 Task: Check a user's "GitHub Stars" to see their favorited projects.
Action: Mouse moved to (481, 177)
Screenshot: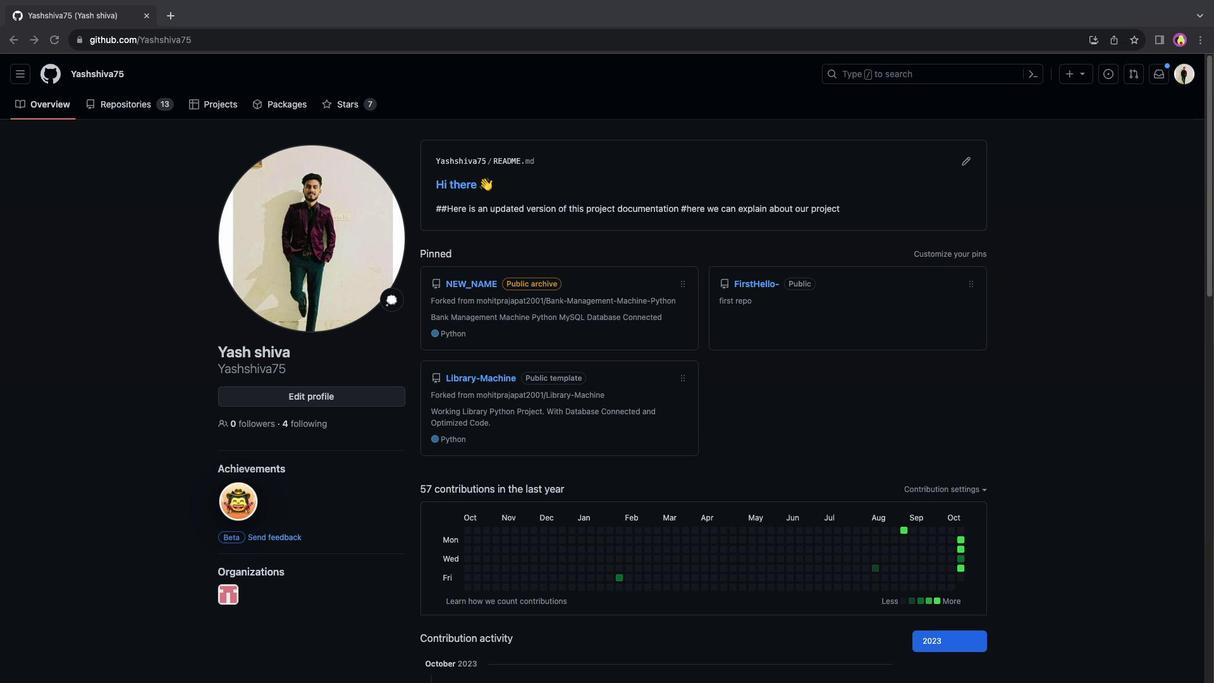 
Action: Mouse pressed left at (481, 177)
Screenshot: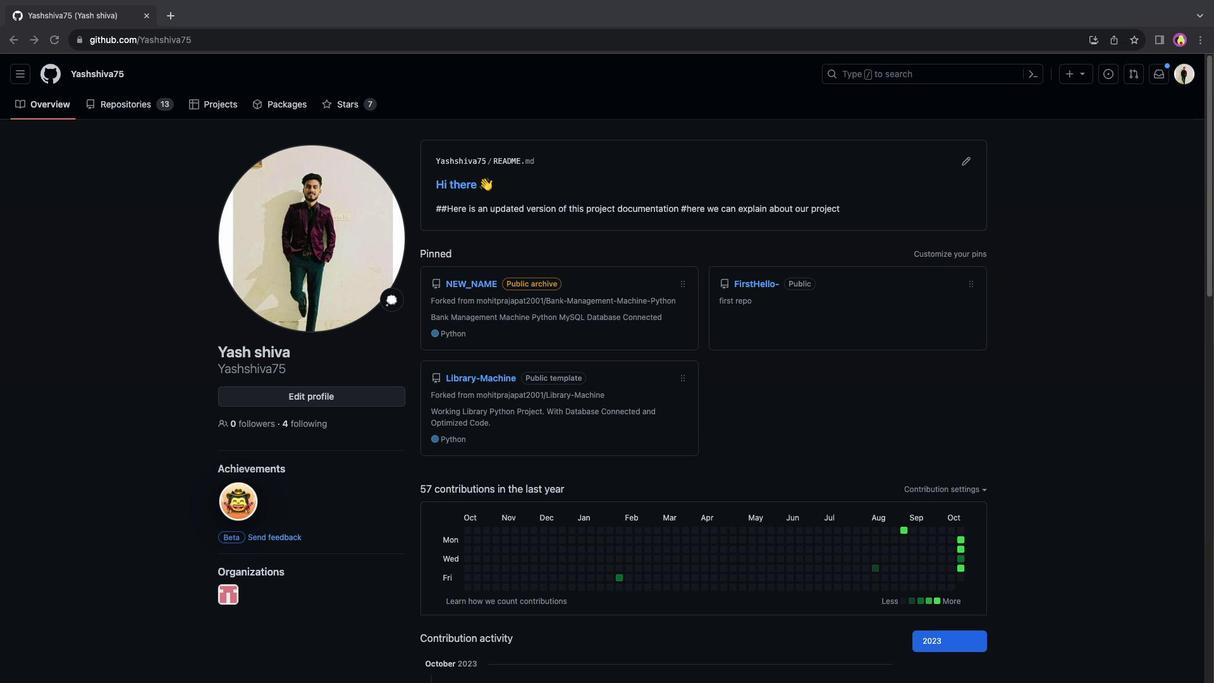 
Action: Mouse moved to (481, 177)
Screenshot: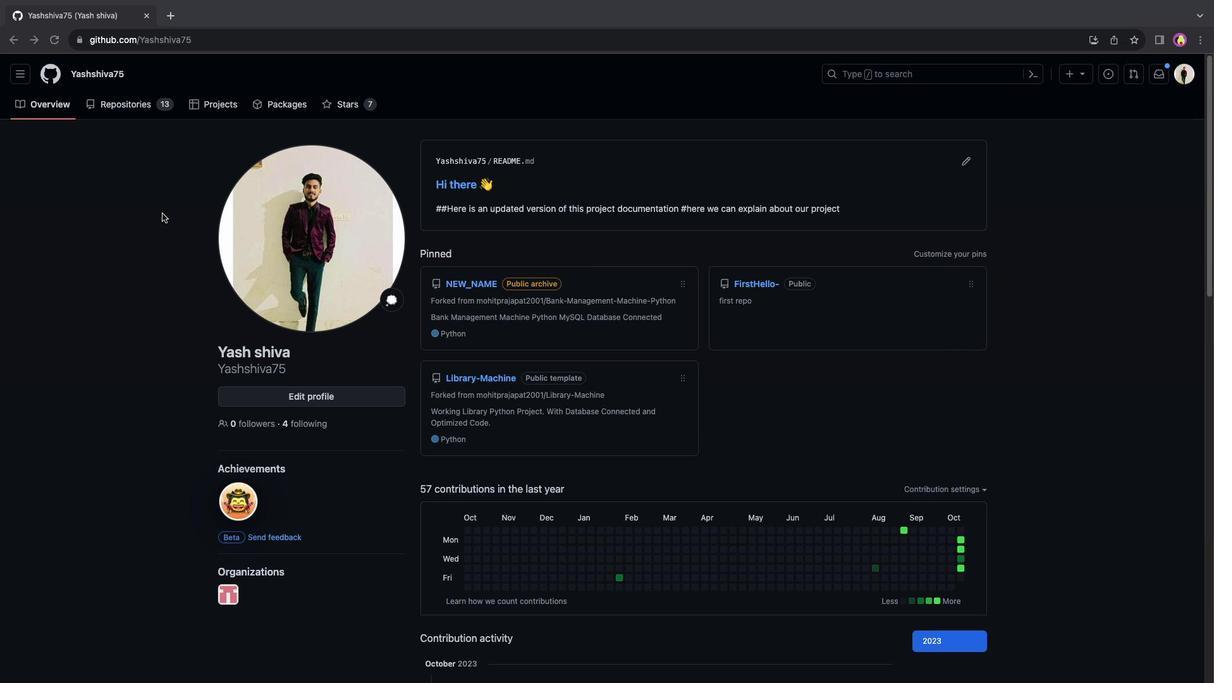 
Action: Mouse pressed left at (481, 177)
Screenshot: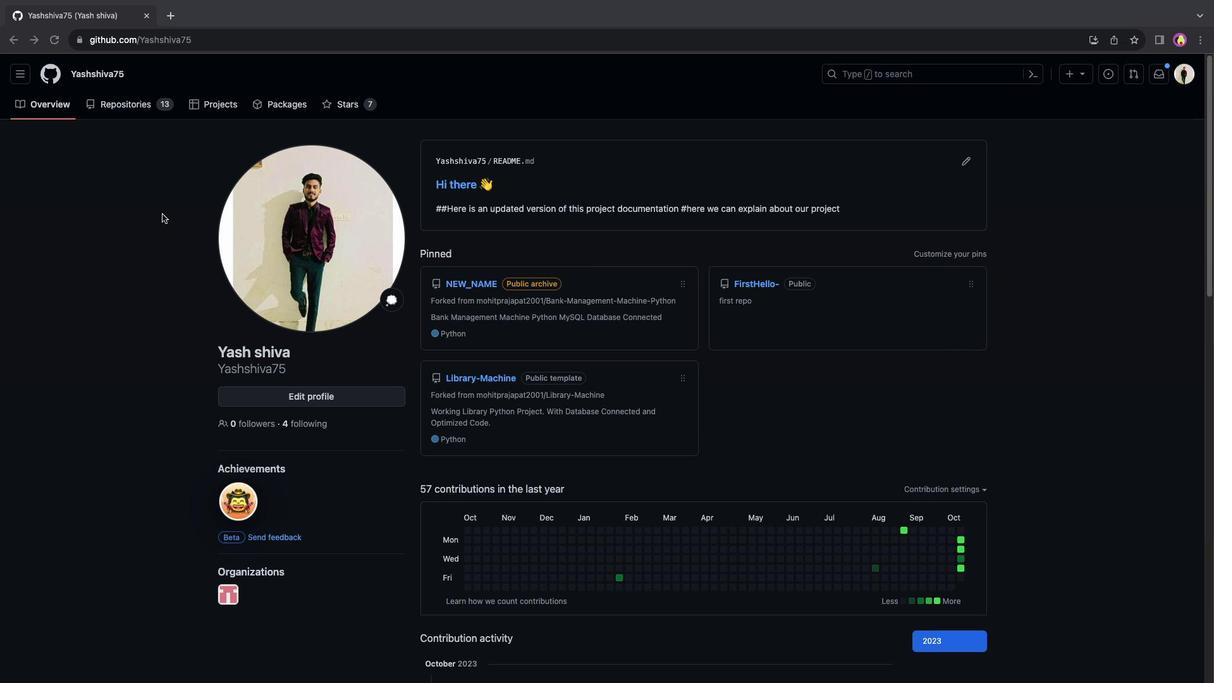 
Action: Mouse moved to (481, 177)
Screenshot: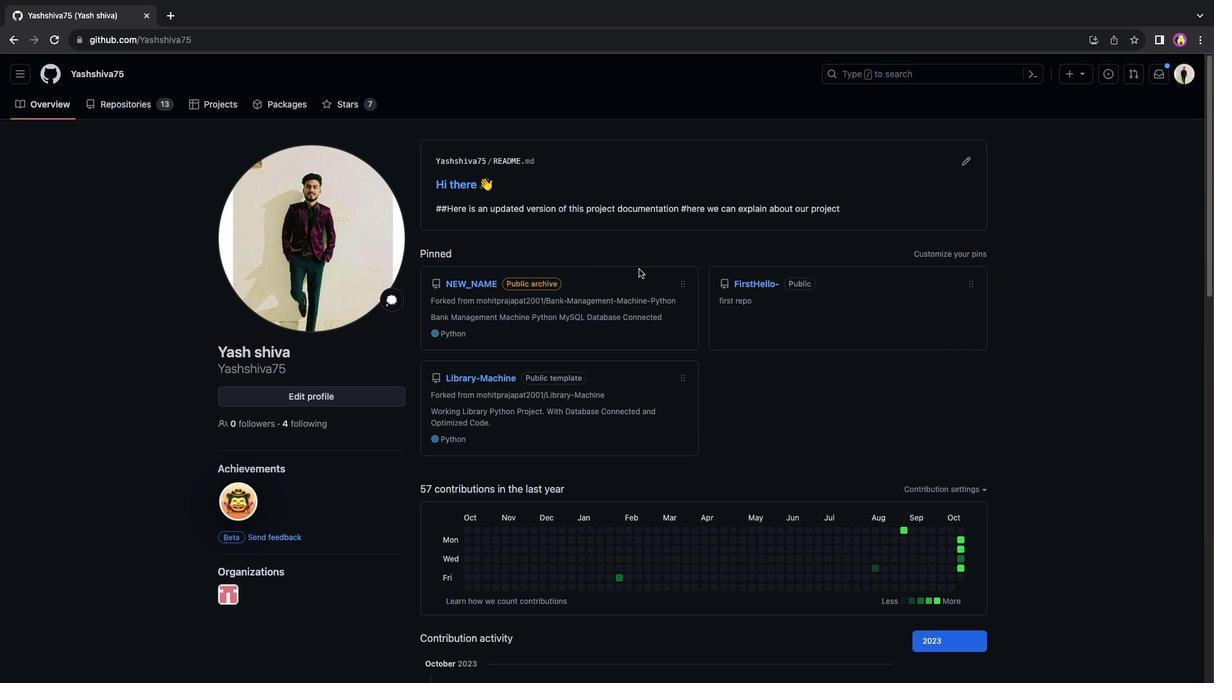 
Action: Mouse scrolled (481, 177) with delta (481, 177)
Screenshot: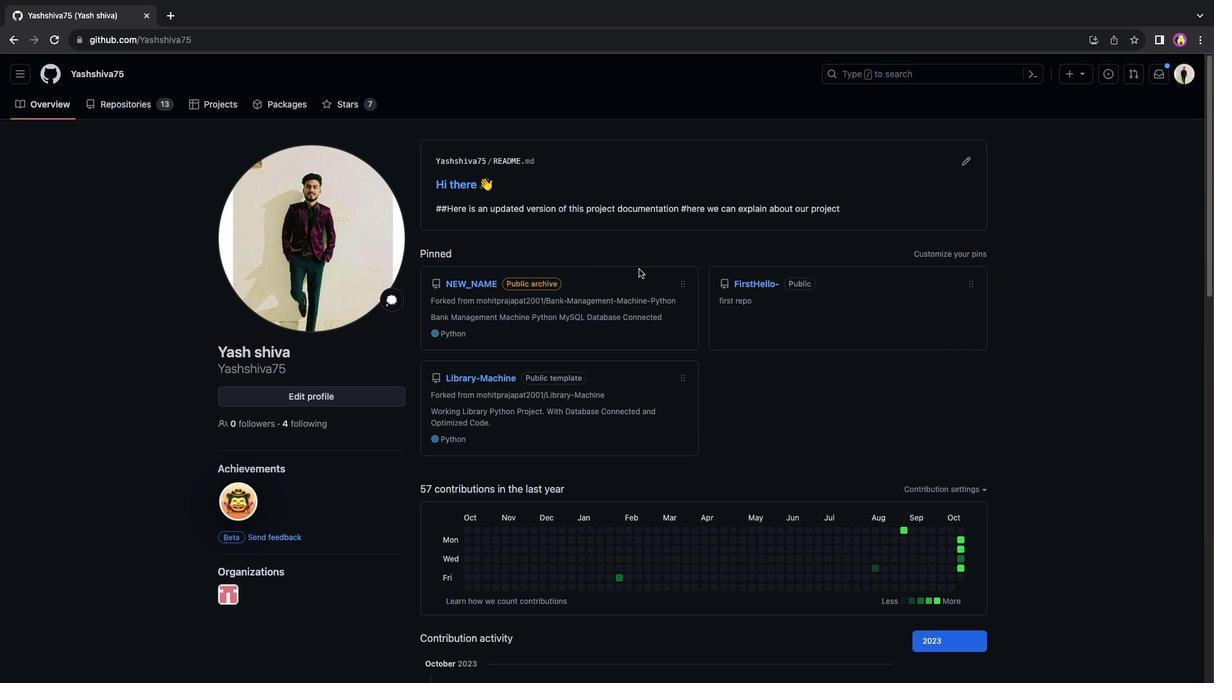 
Action: Mouse moved to (481, 177)
Screenshot: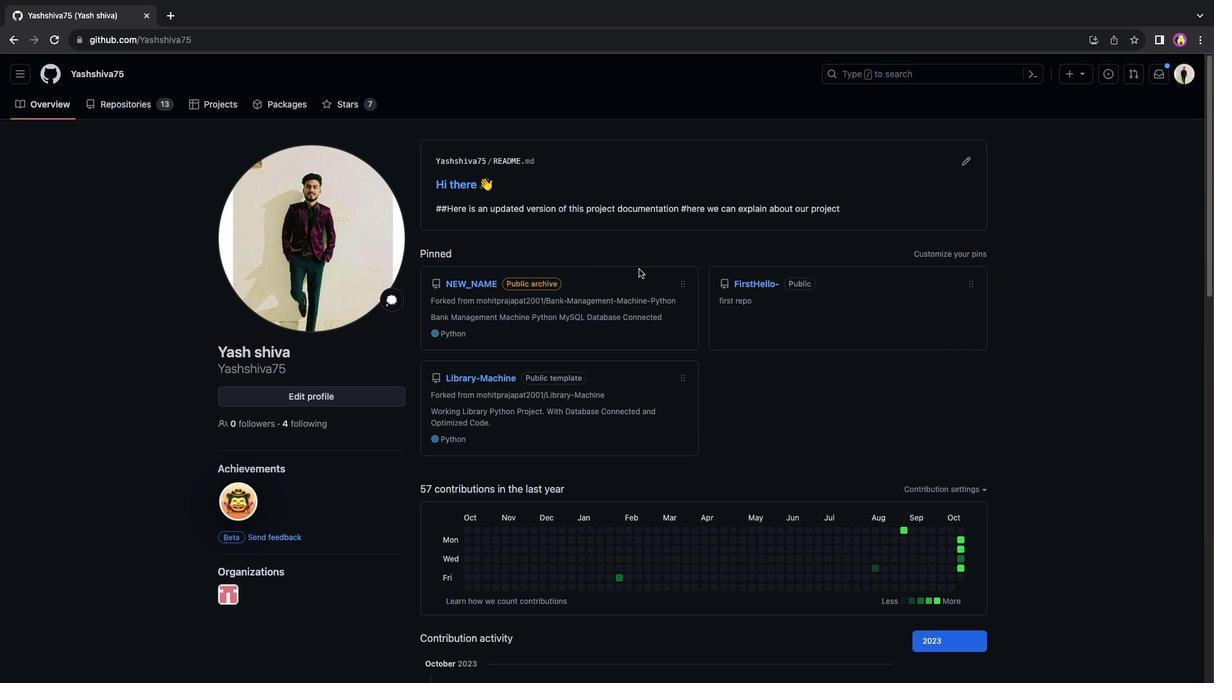 
Action: Mouse scrolled (481, 177) with delta (481, 177)
Screenshot: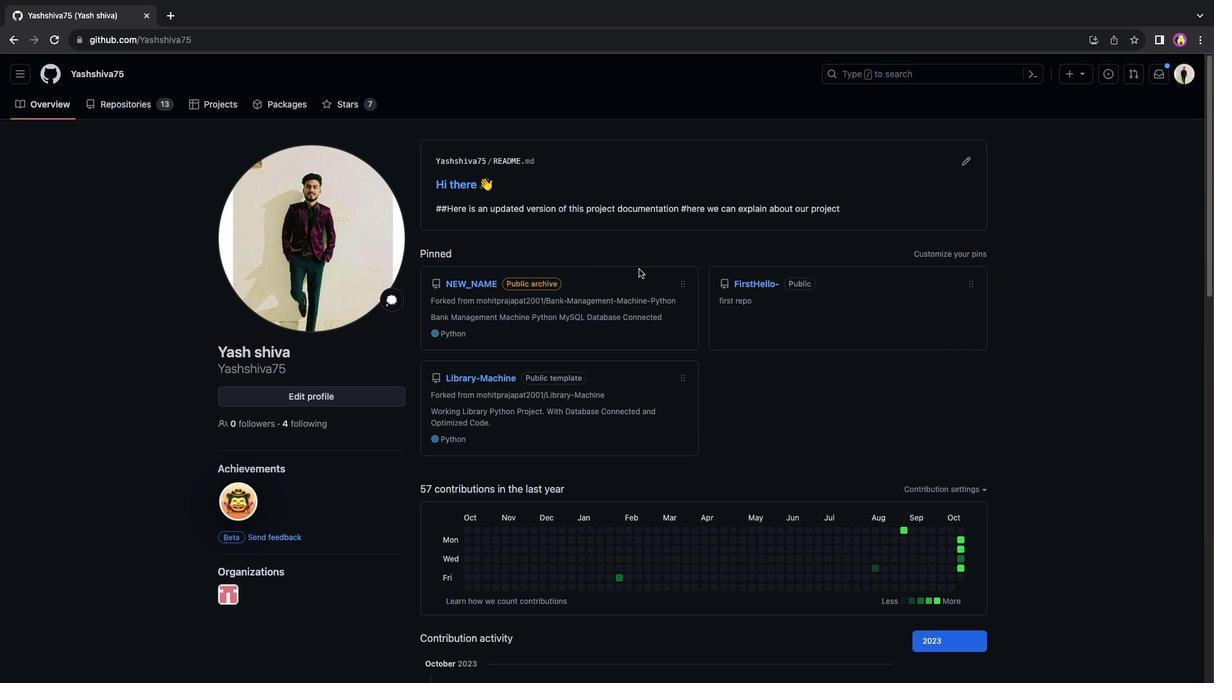 
Action: Mouse moved to (481, 177)
Screenshot: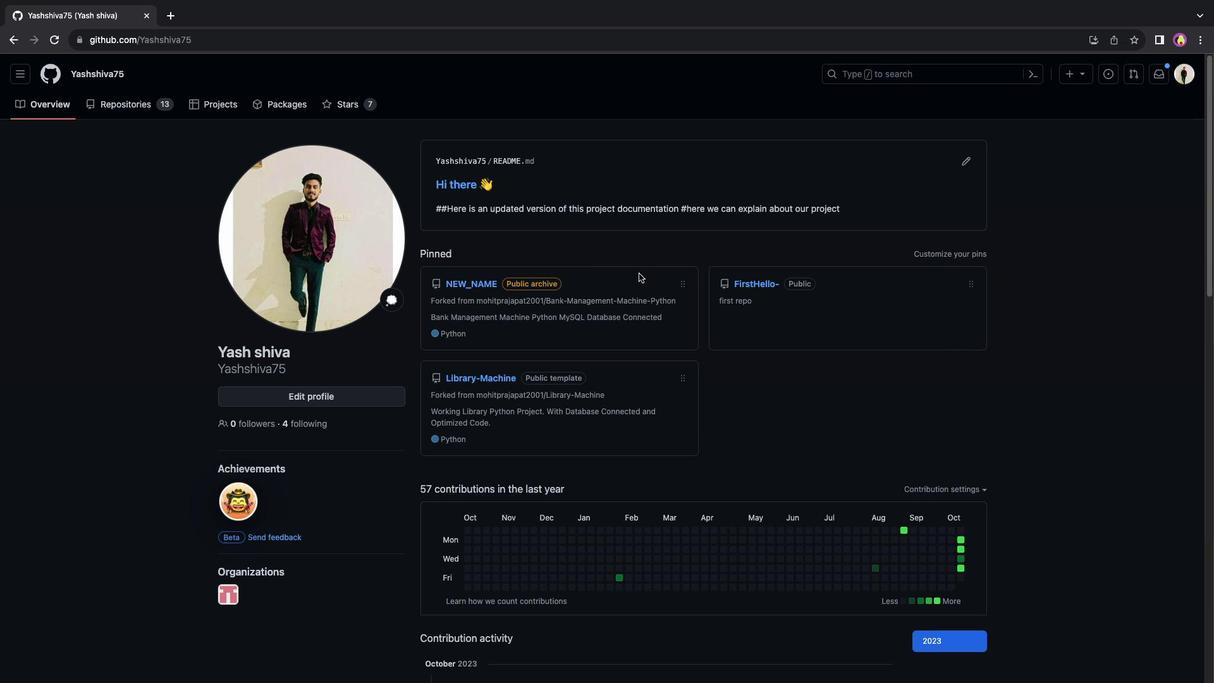 
Action: Mouse scrolled (481, 177) with delta (481, 177)
Screenshot: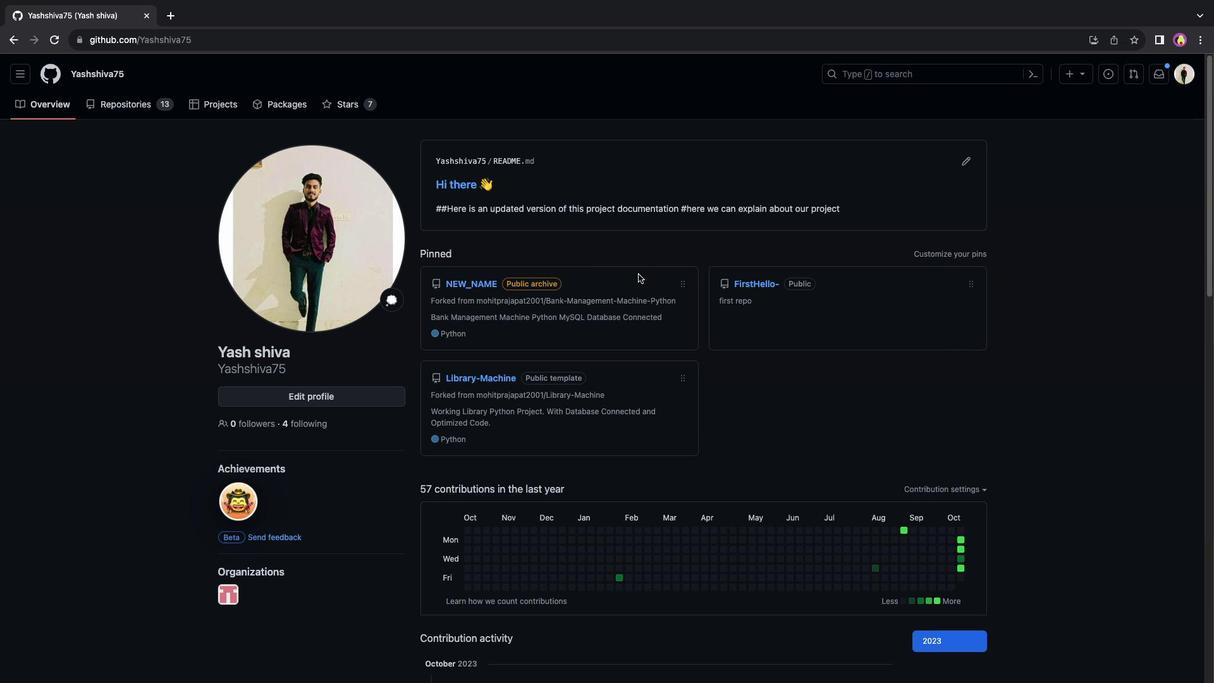 
Action: Mouse scrolled (481, 177) with delta (481, 177)
Screenshot: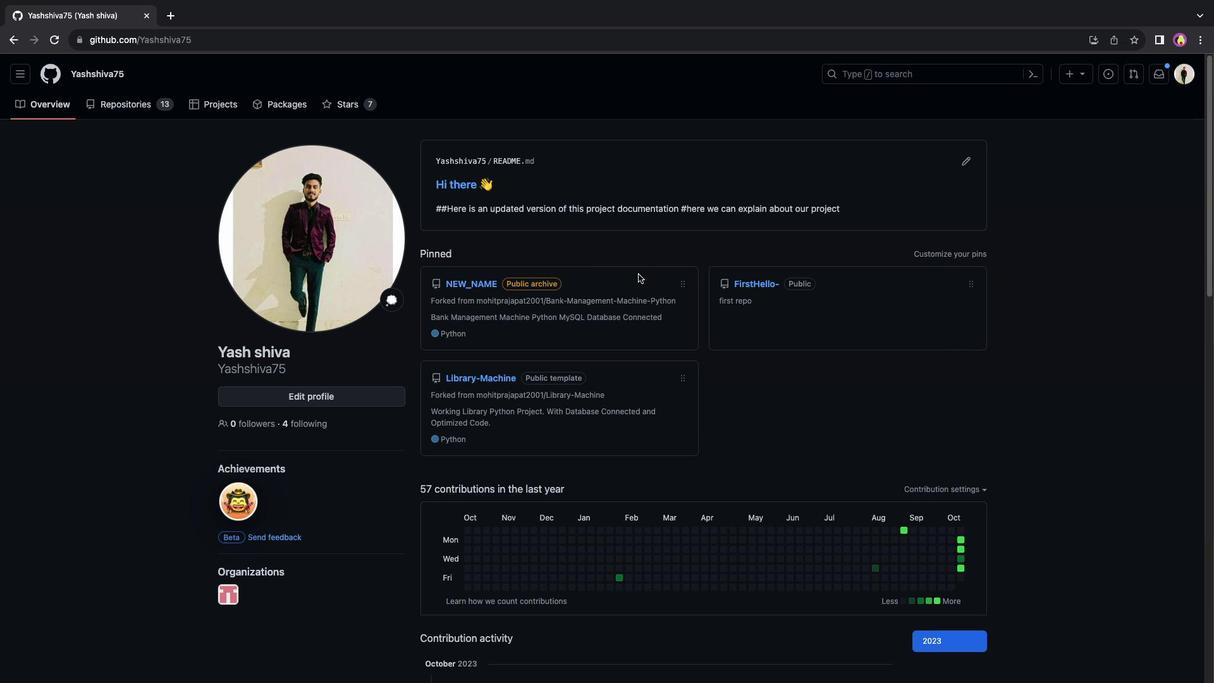 
Action: Mouse scrolled (481, 177) with delta (481, 177)
Screenshot: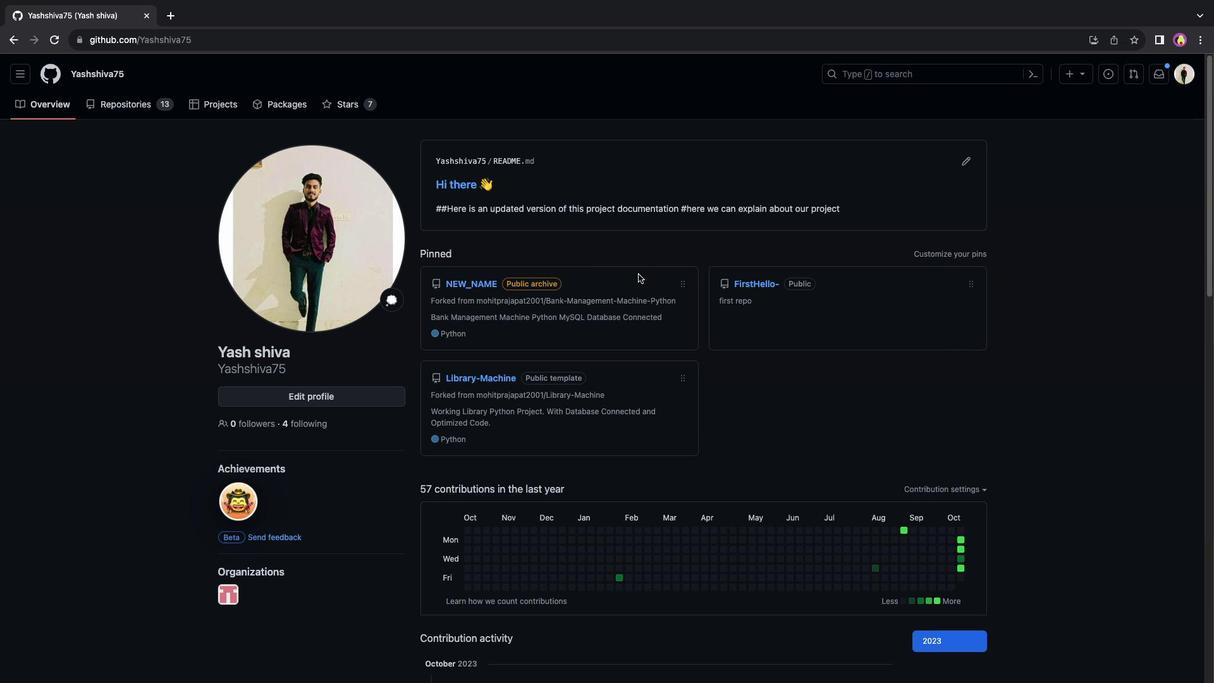 
Action: Mouse scrolled (481, 177) with delta (481, 177)
Screenshot: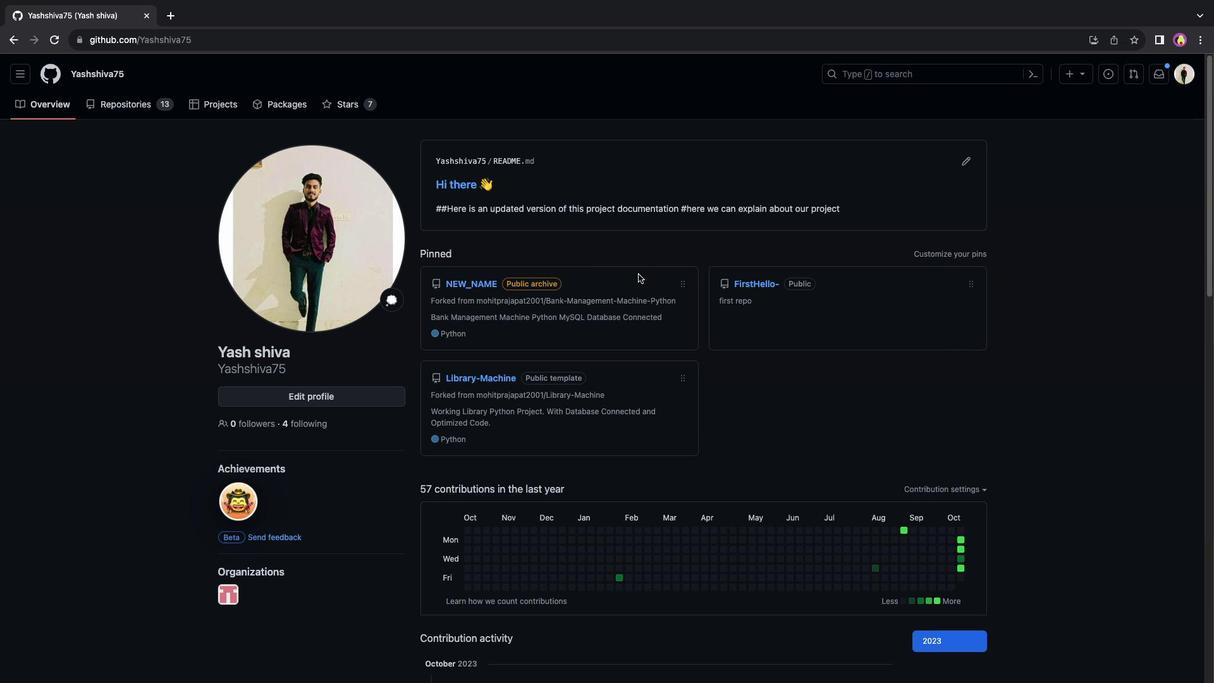 
Action: Mouse moved to (481, 177)
Screenshot: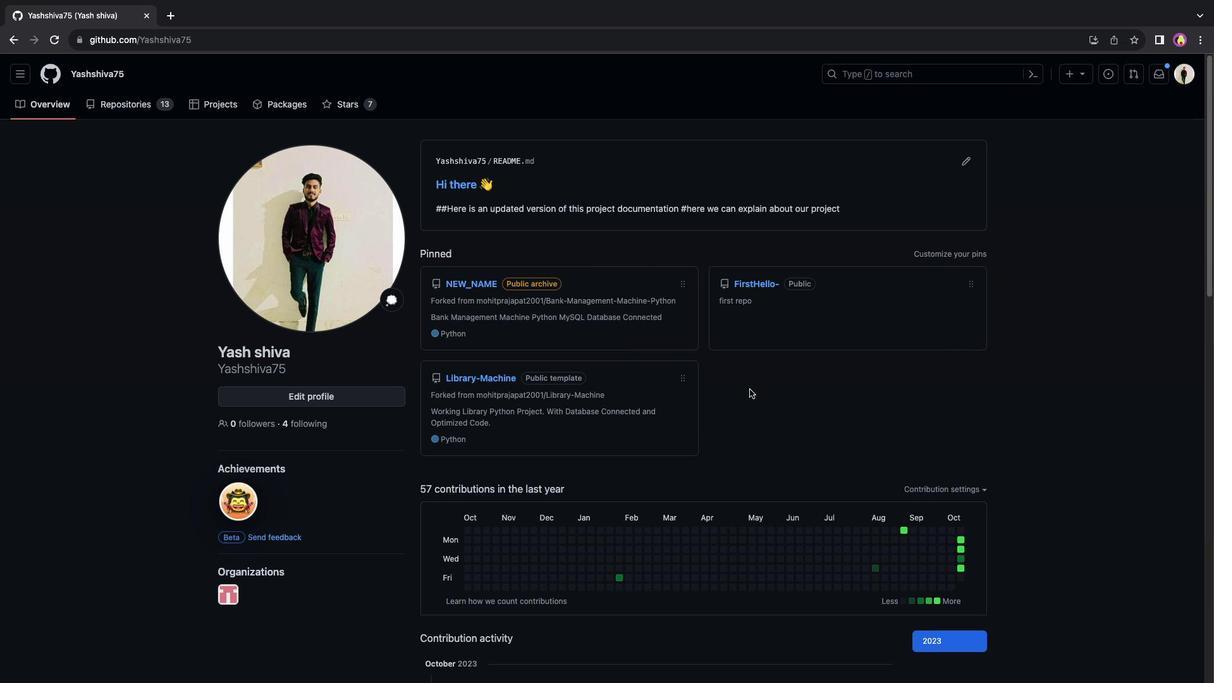 
Action: Mouse scrolled (481, 177) with delta (481, 177)
Screenshot: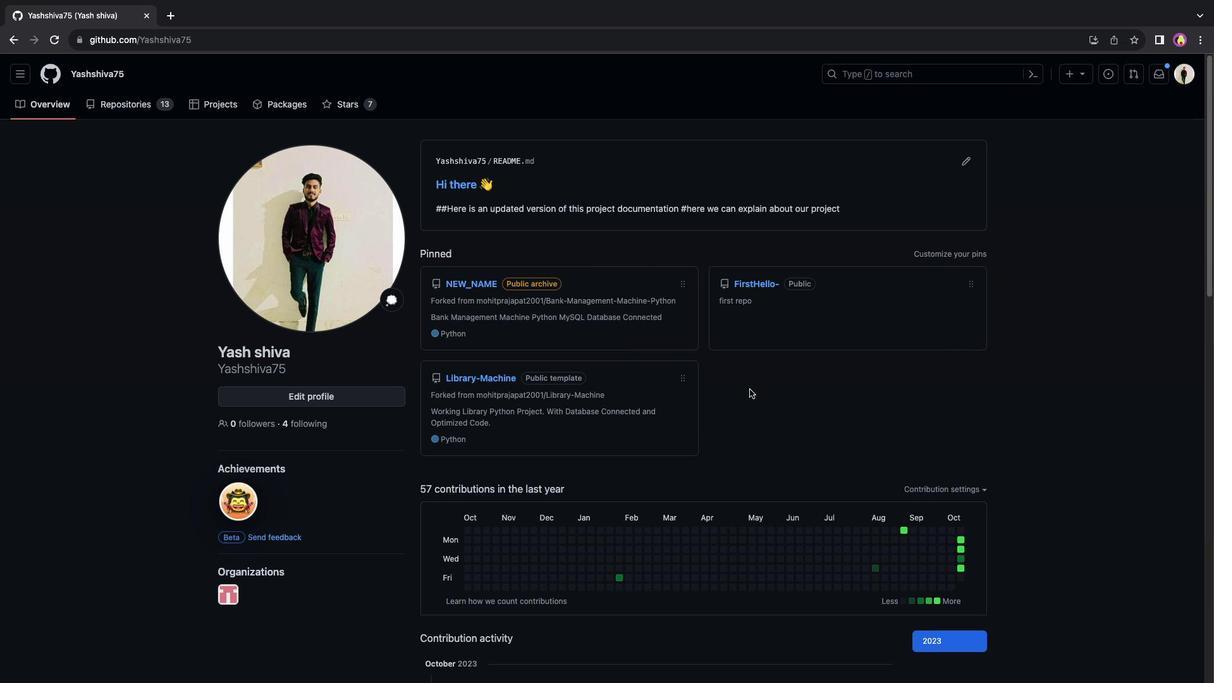 
Action: Mouse scrolled (481, 177) with delta (481, 177)
Screenshot: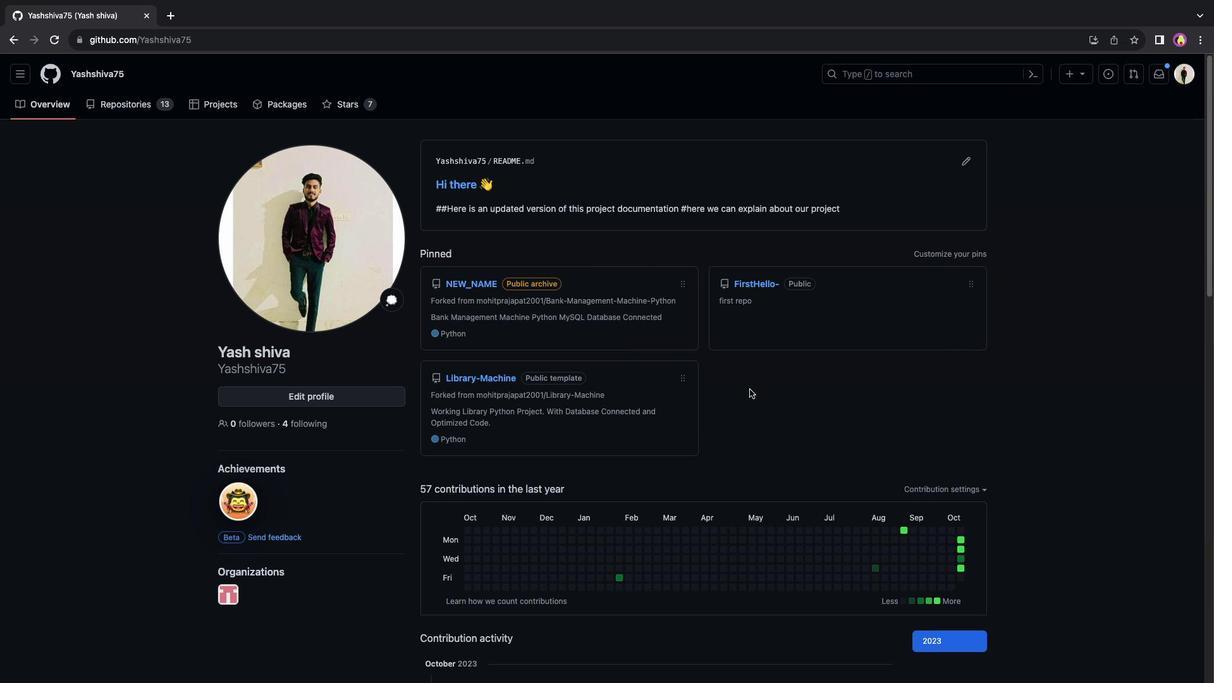 
Action: Mouse scrolled (481, 177) with delta (481, 177)
Screenshot: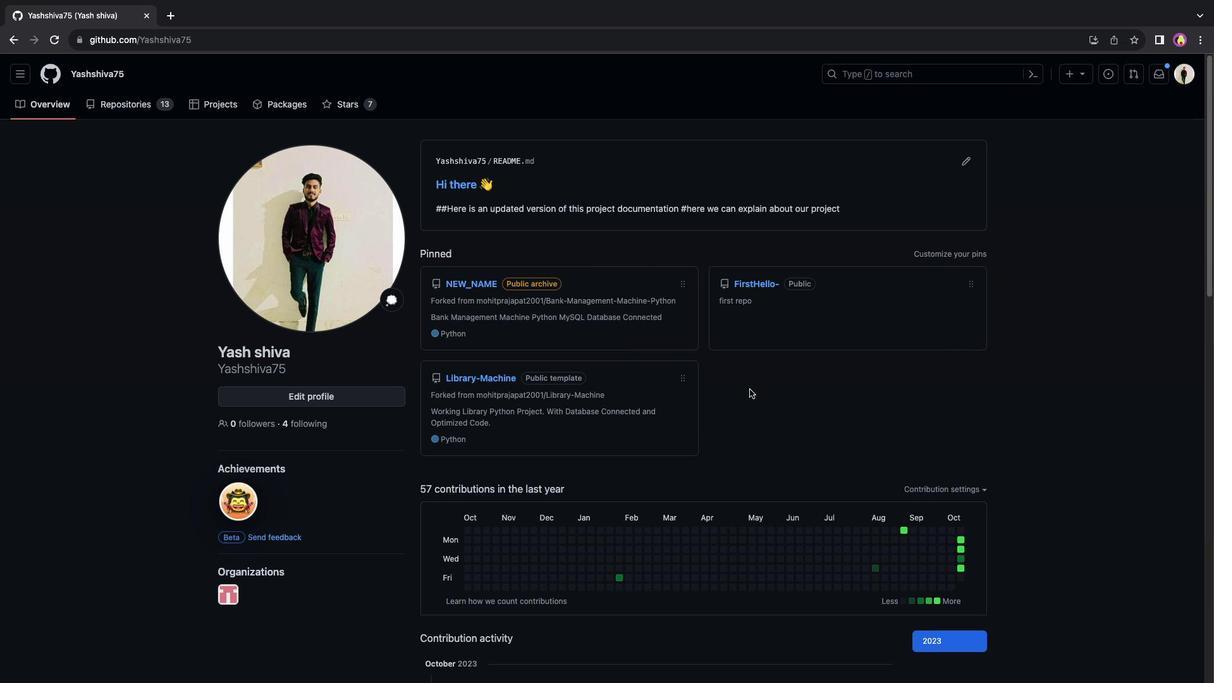 
Action: Mouse scrolled (481, 177) with delta (481, 177)
Screenshot: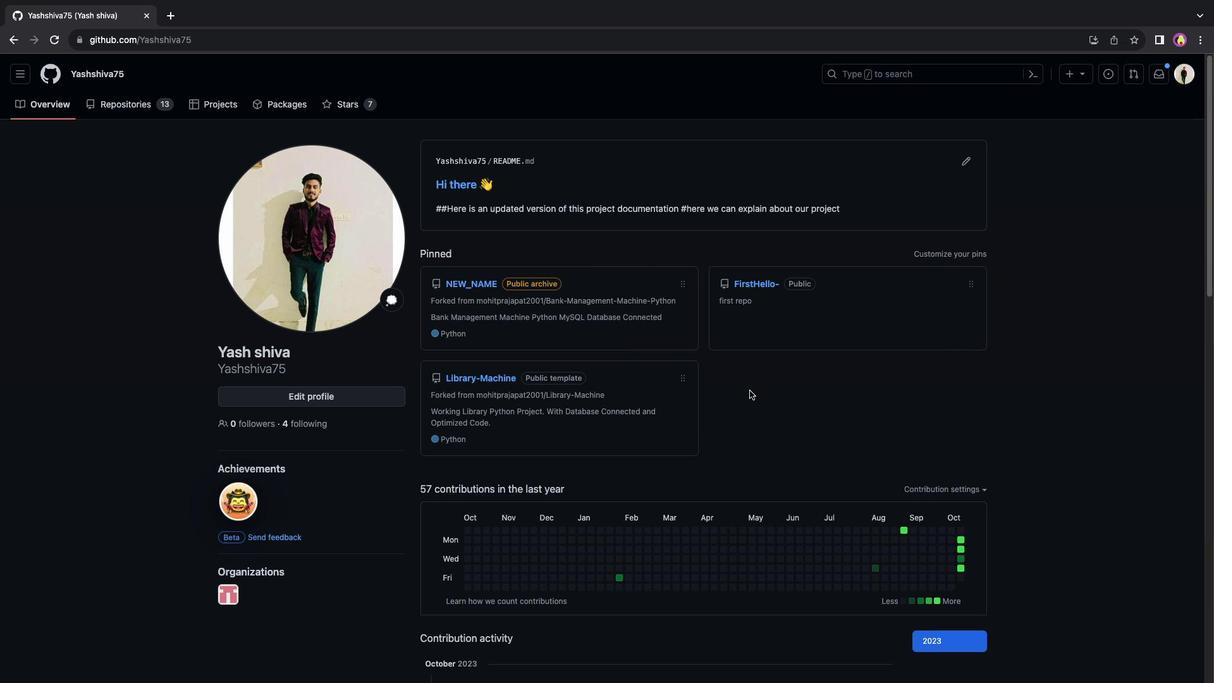 
Action: Mouse moved to (481, 177)
Screenshot: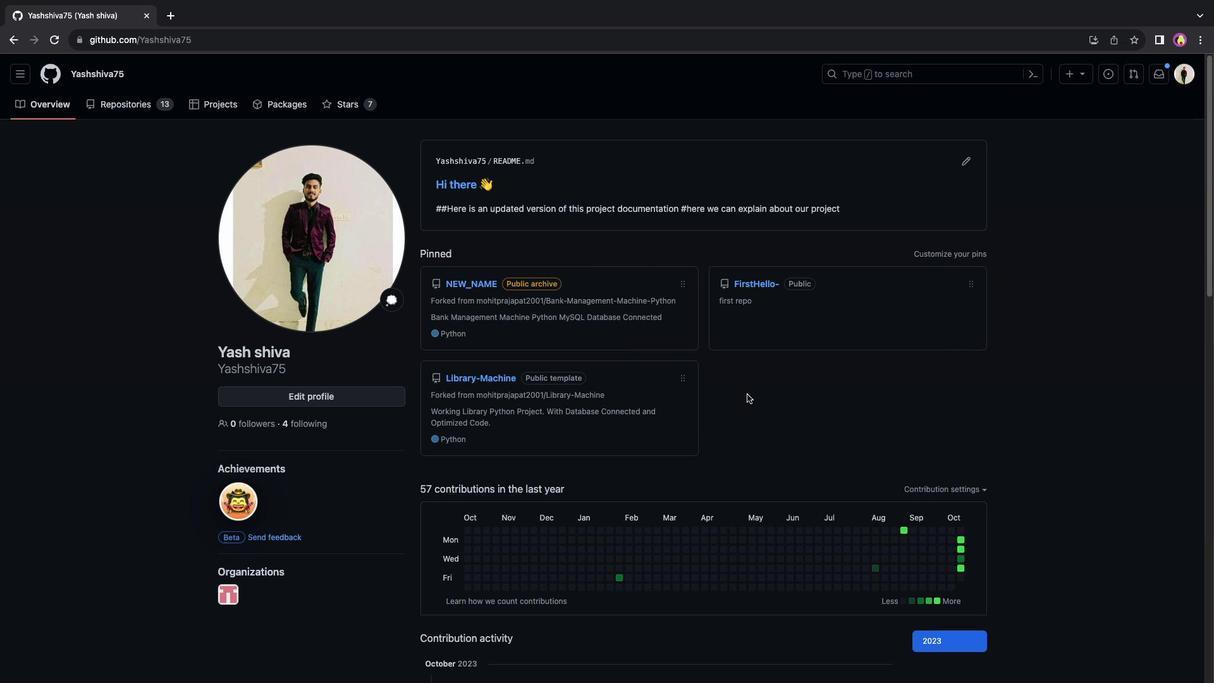 
Action: Mouse pressed left at (481, 177)
Screenshot: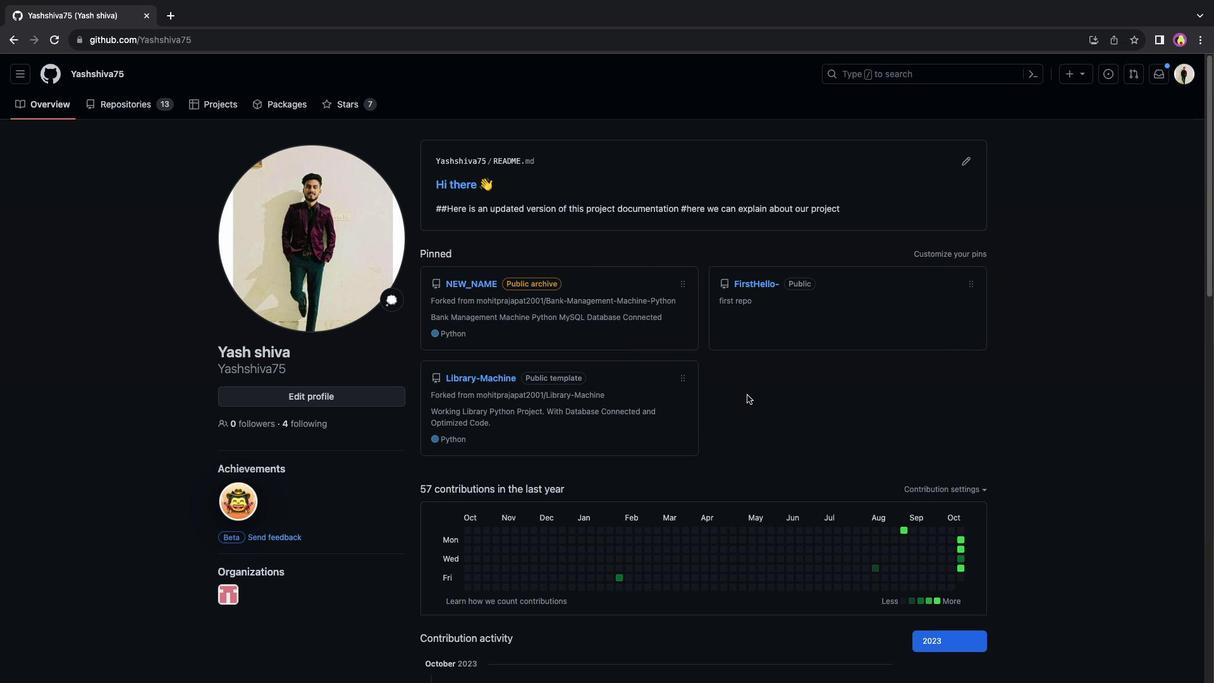 
Action: Mouse moved to (481, 177)
Screenshot: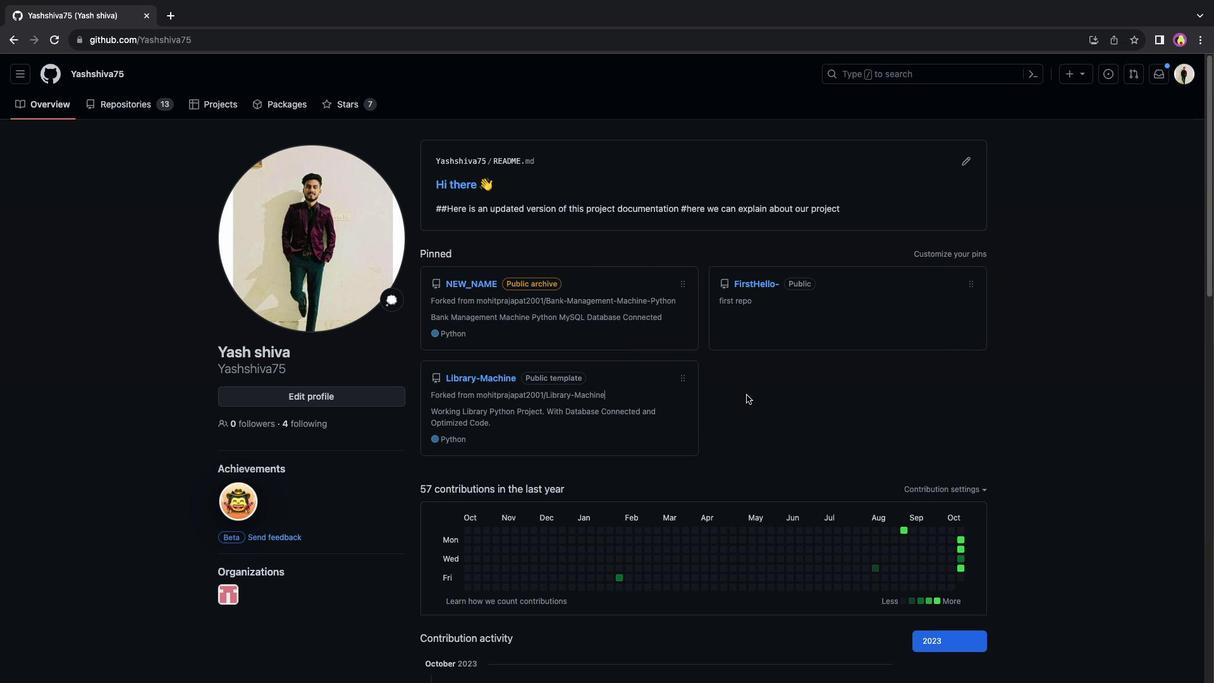 
Action: Mouse scrolled (481, 177) with delta (481, 177)
Screenshot: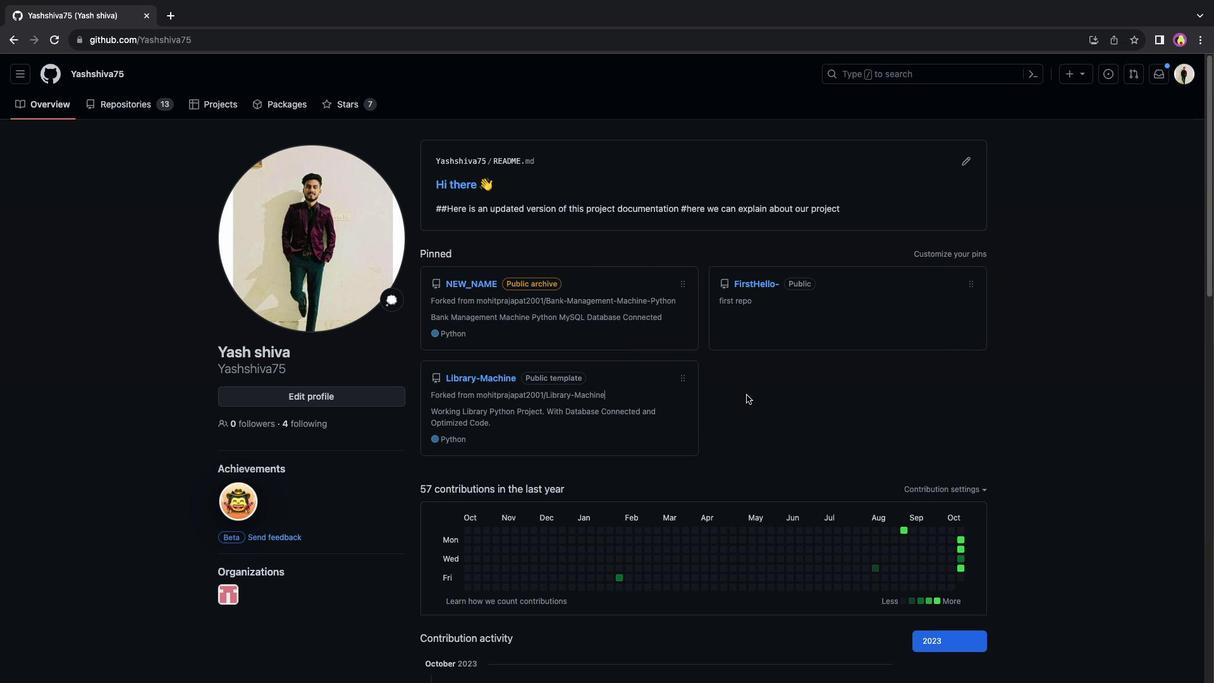 
Action: Mouse scrolled (481, 177) with delta (481, 177)
Screenshot: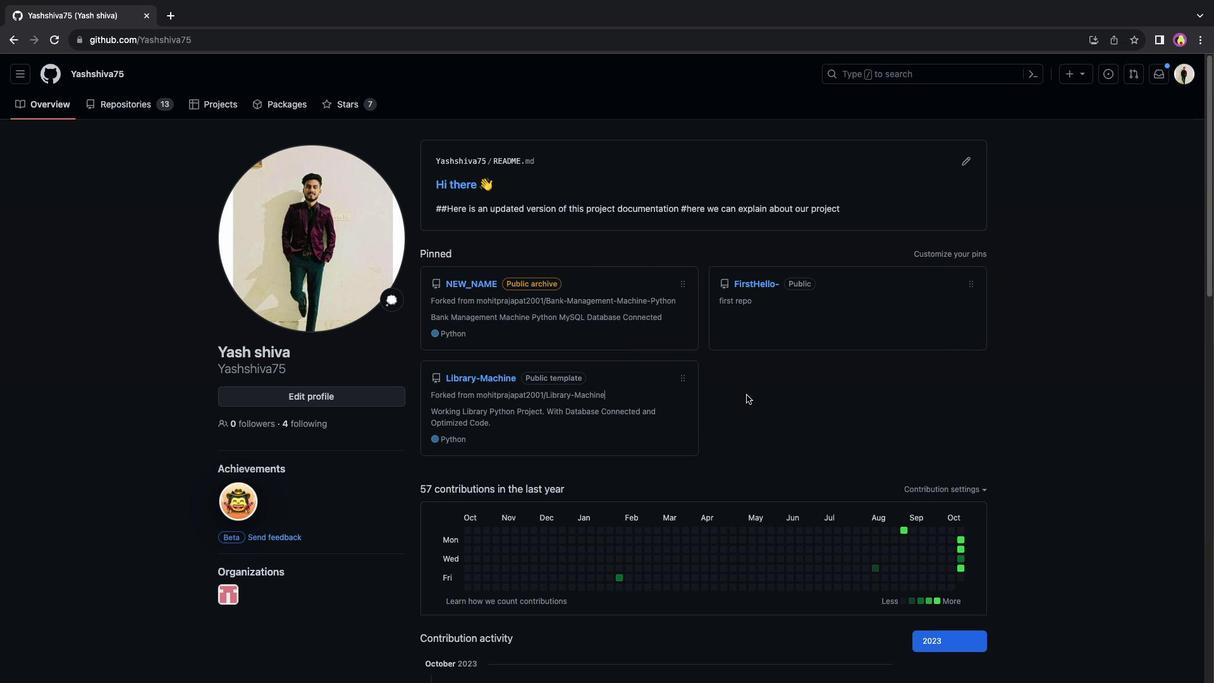 
Action: Mouse scrolled (481, 177) with delta (481, 177)
Screenshot: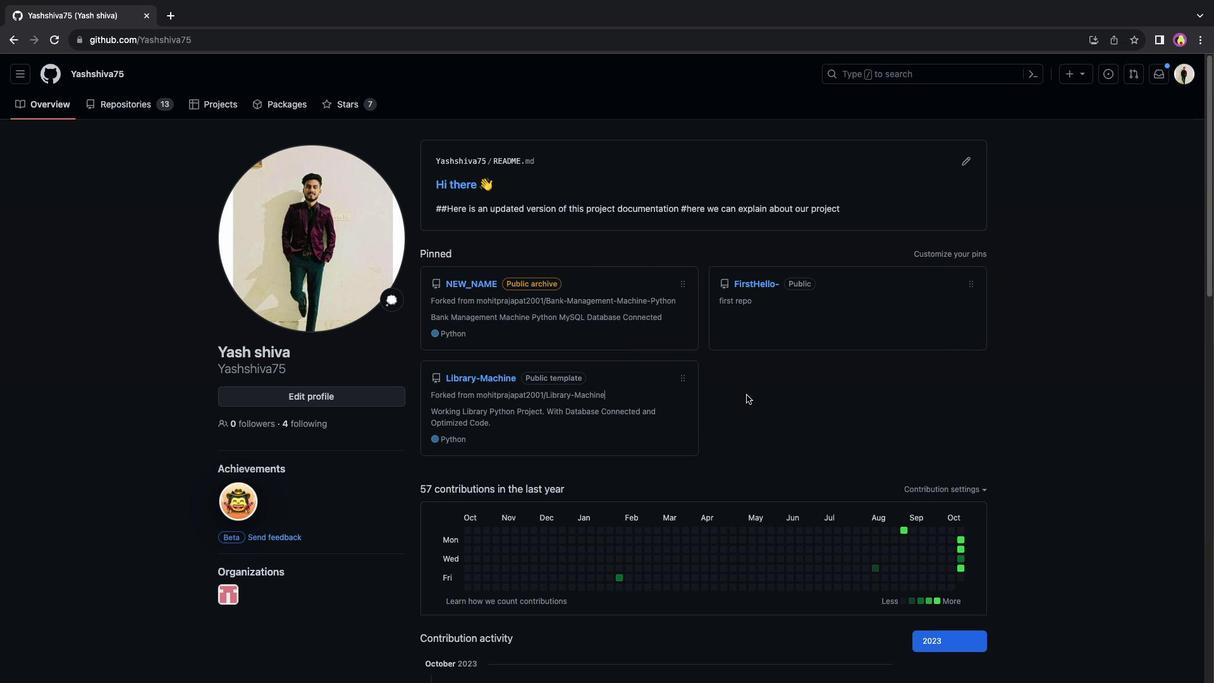 
Action: Mouse scrolled (481, 177) with delta (481, 177)
Screenshot: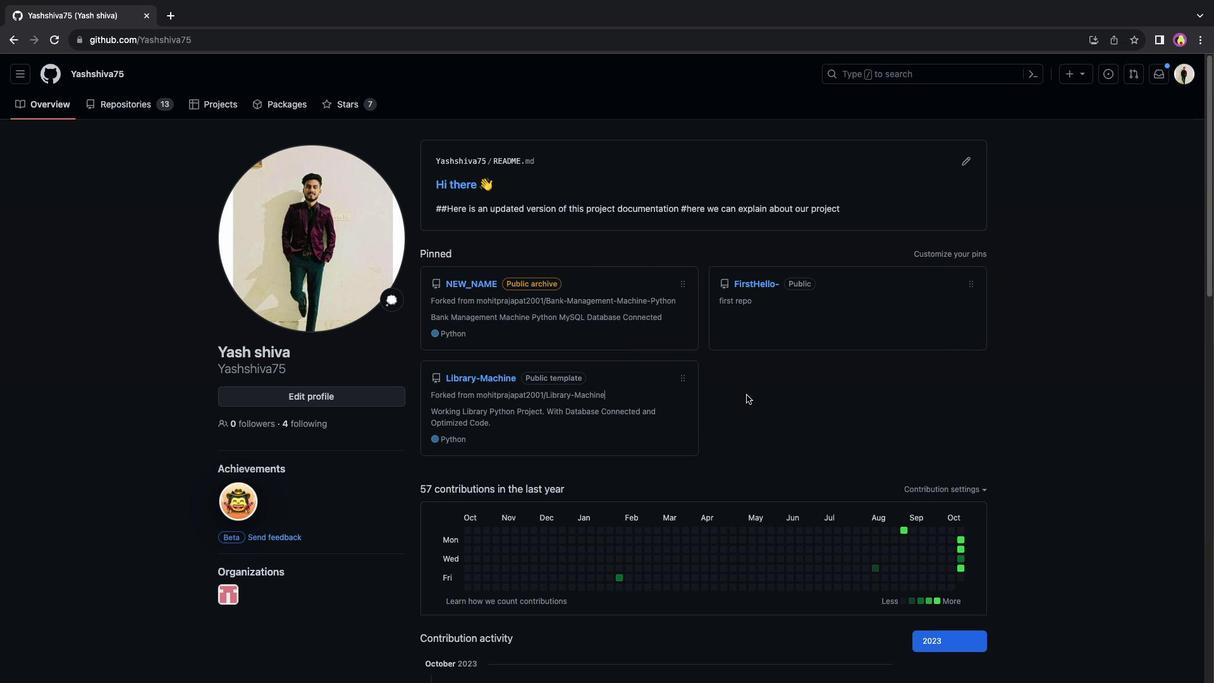 
Action: Mouse moved to (481, 177)
Screenshot: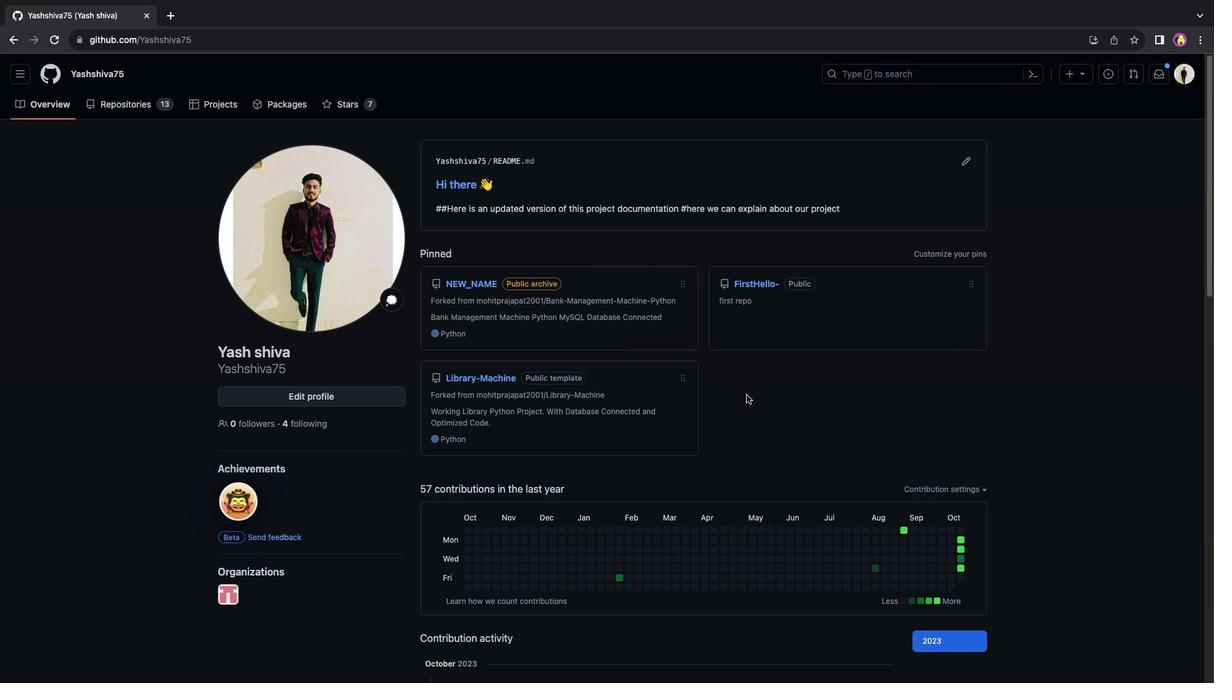 
Action: Mouse scrolled (481, 177) with delta (481, 177)
Screenshot: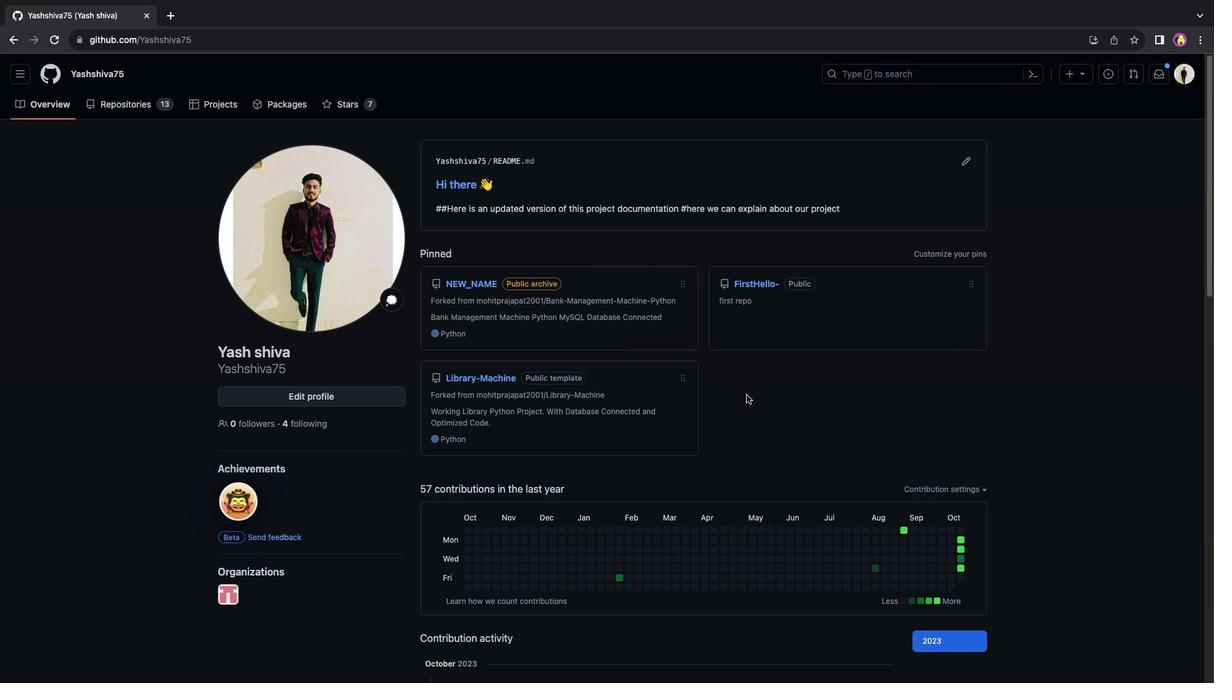 
Action: Mouse moved to (481, 177)
Screenshot: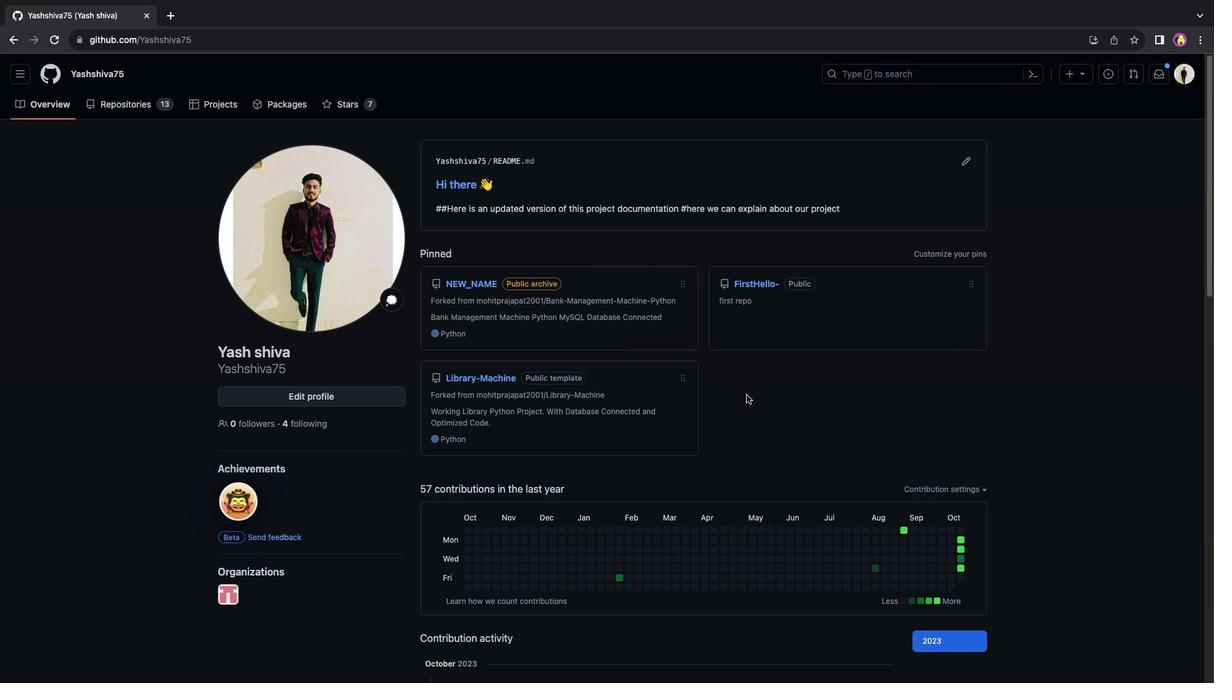 
Action: Mouse scrolled (481, 177) with delta (481, 177)
Screenshot: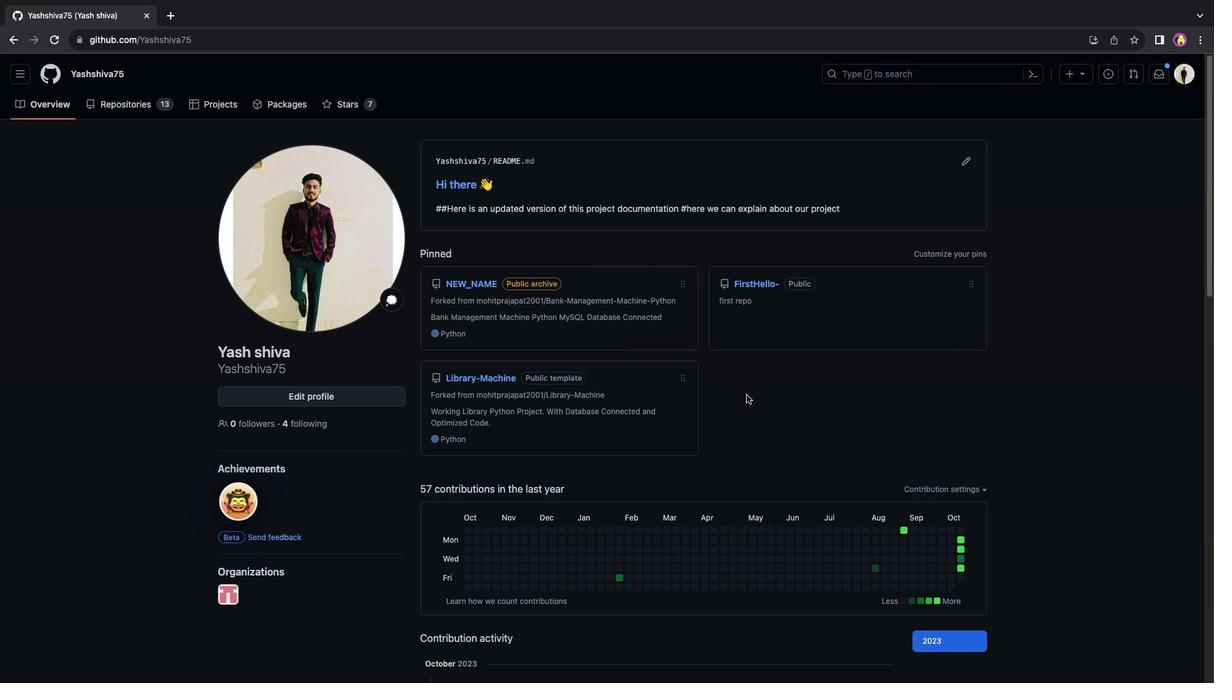 
Action: Mouse scrolled (481, 177) with delta (481, 177)
Screenshot: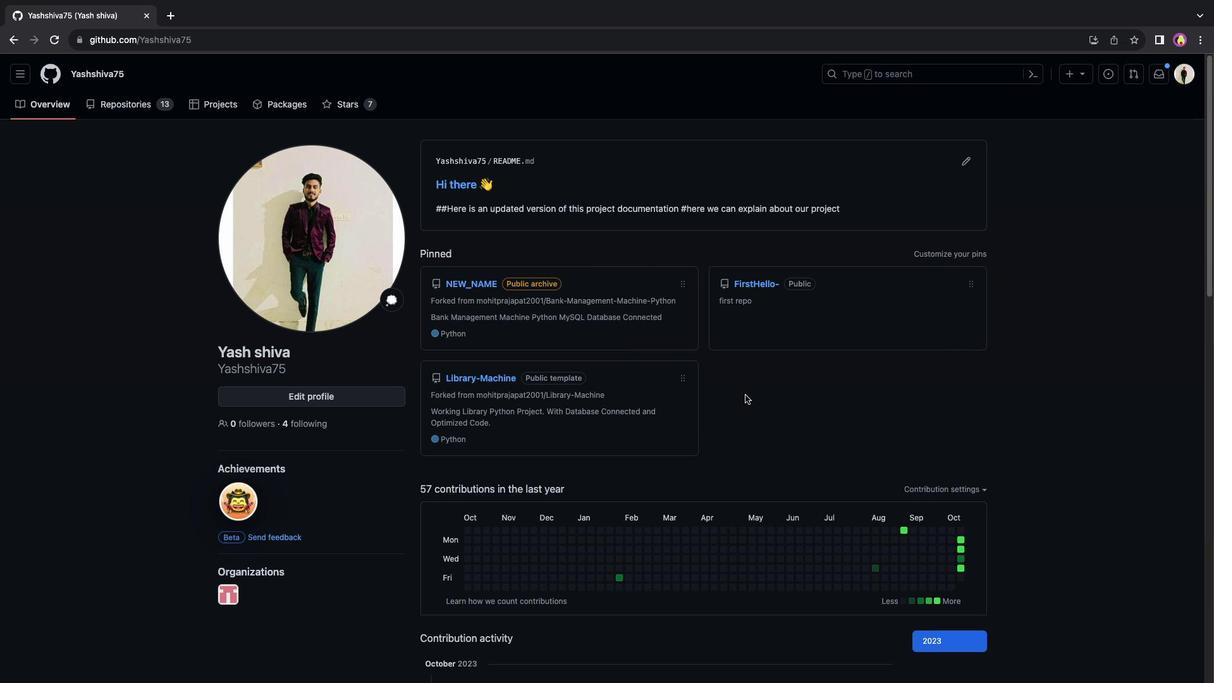 
Action: Mouse scrolled (481, 177) with delta (481, 177)
Screenshot: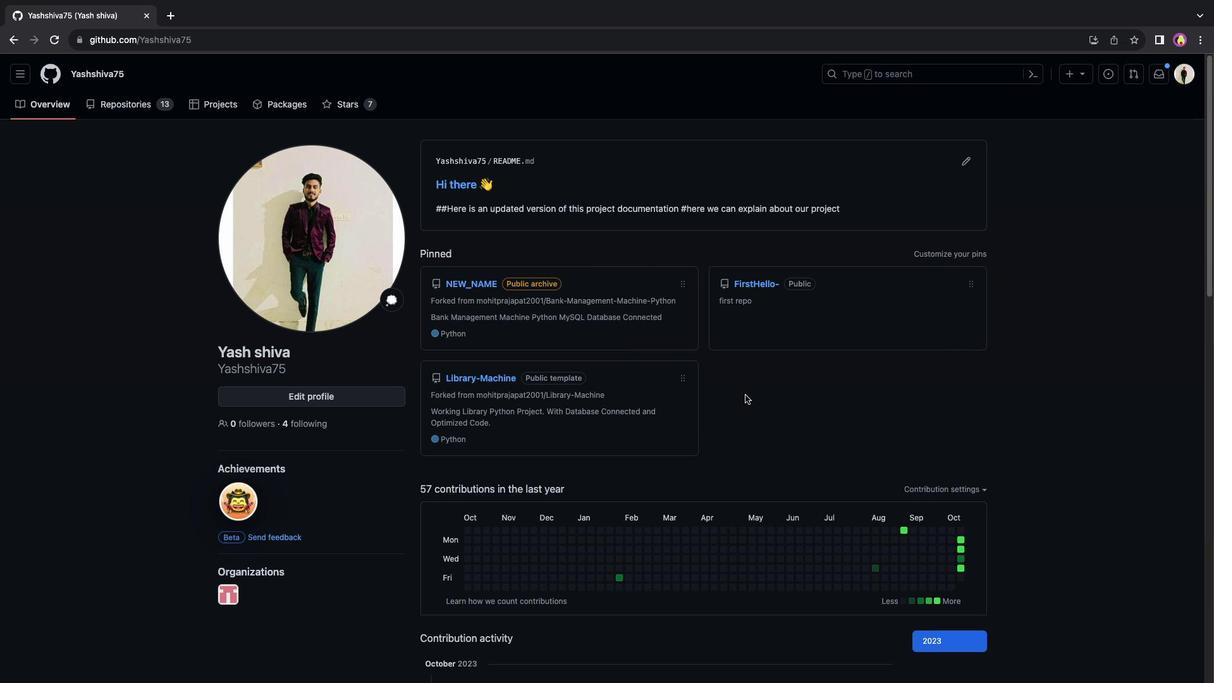 
Action: Mouse moved to (481, 177)
Screenshot: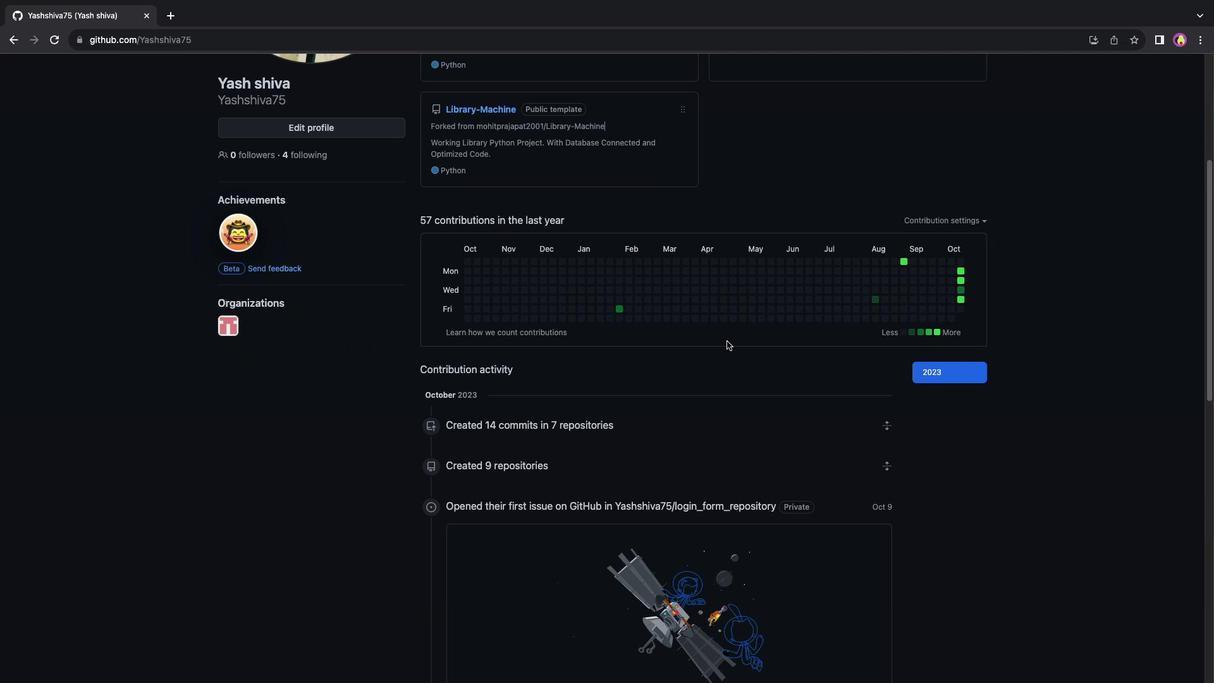 
Action: Mouse scrolled (481, 177) with delta (481, 177)
Screenshot: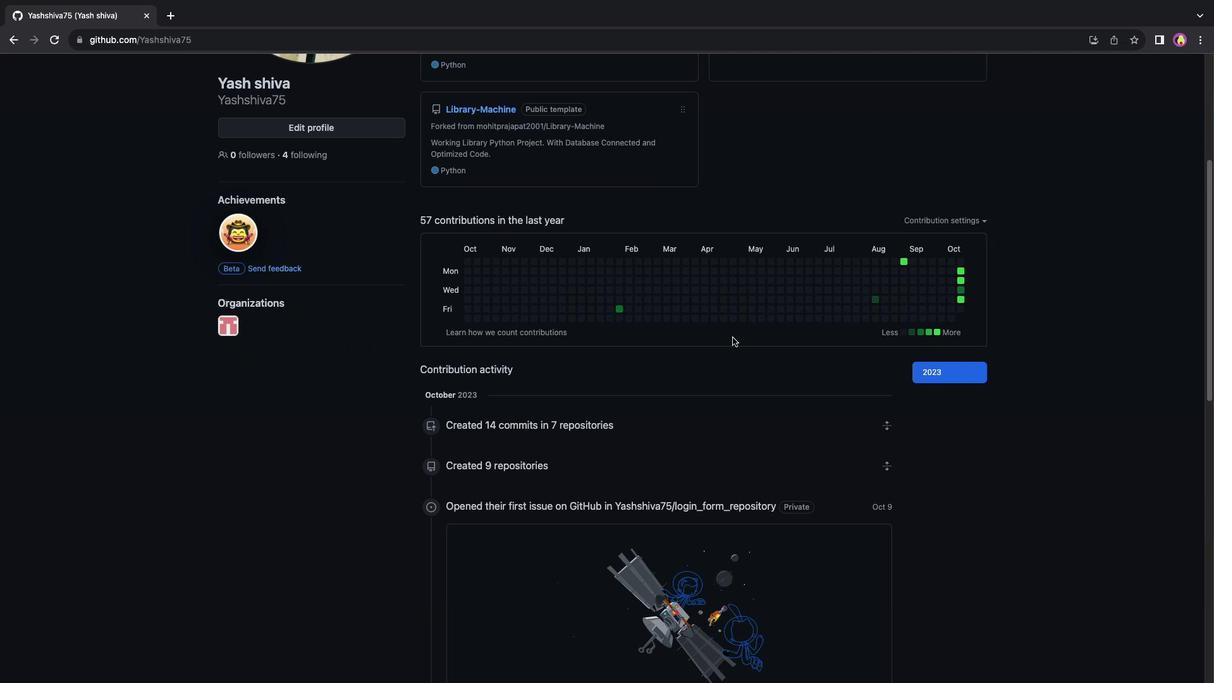 
Action: Mouse scrolled (481, 177) with delta (481, 177)
Screenshot: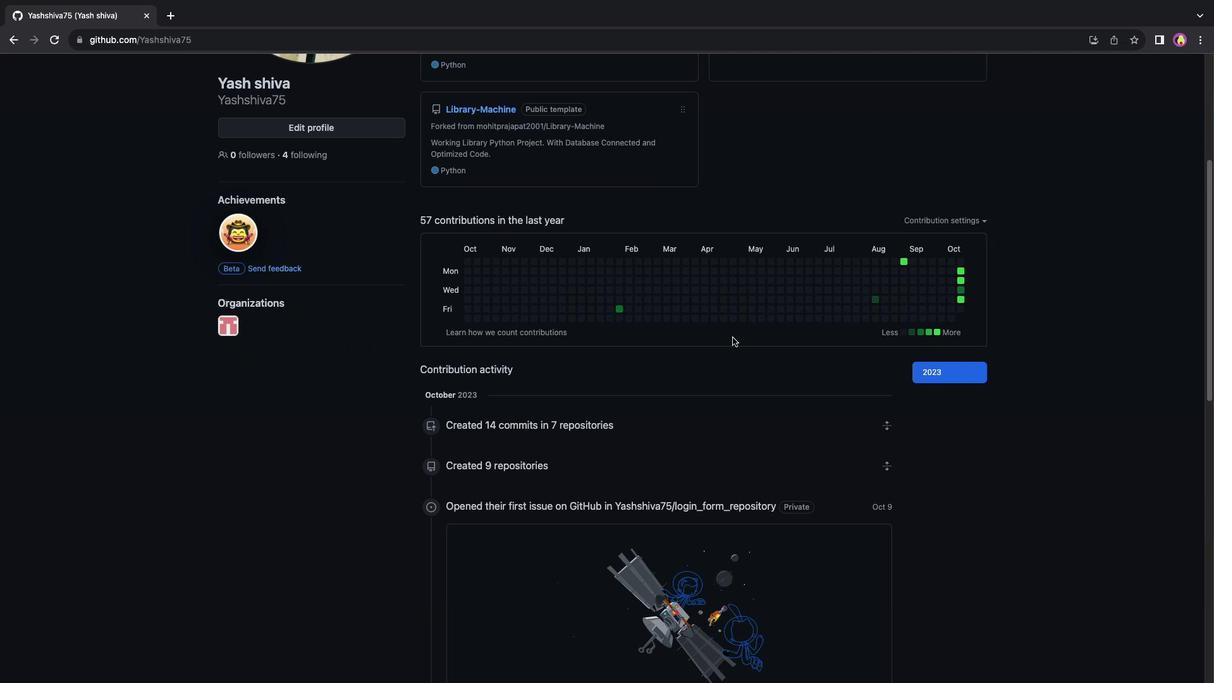 
Action: Mouse scrolled (481, 177) with delta (481, 177)
Screenshot: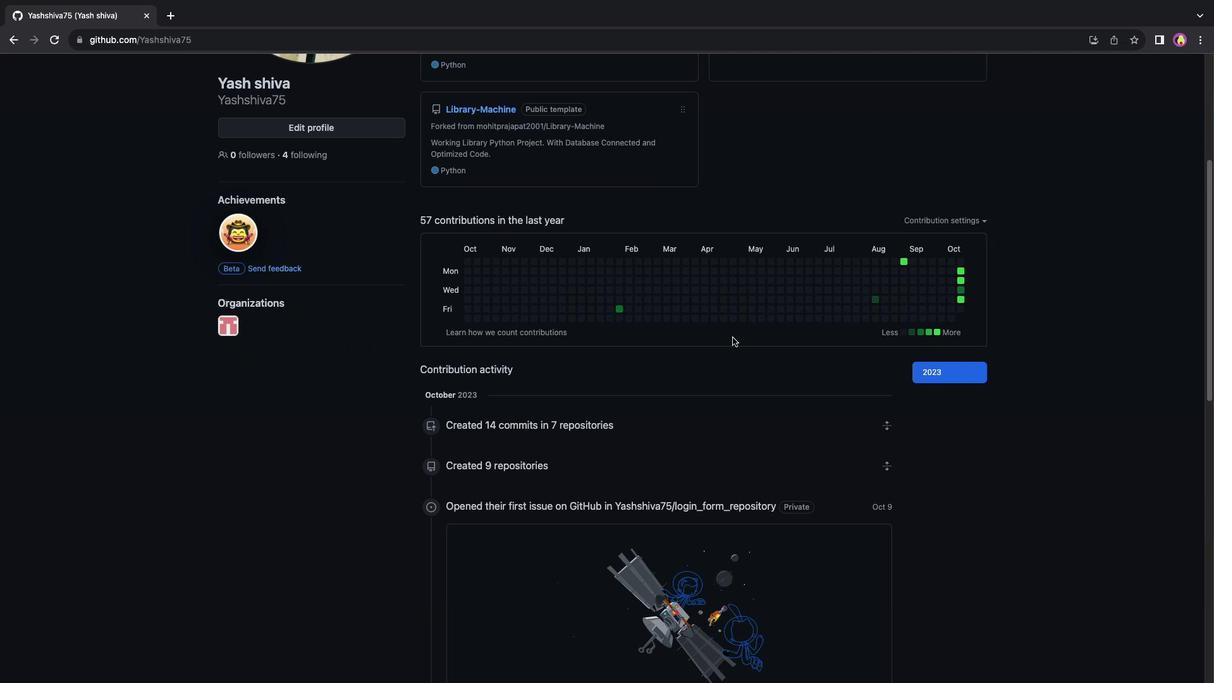 
Action: Mouse moved to (481, 177)
Screenshot: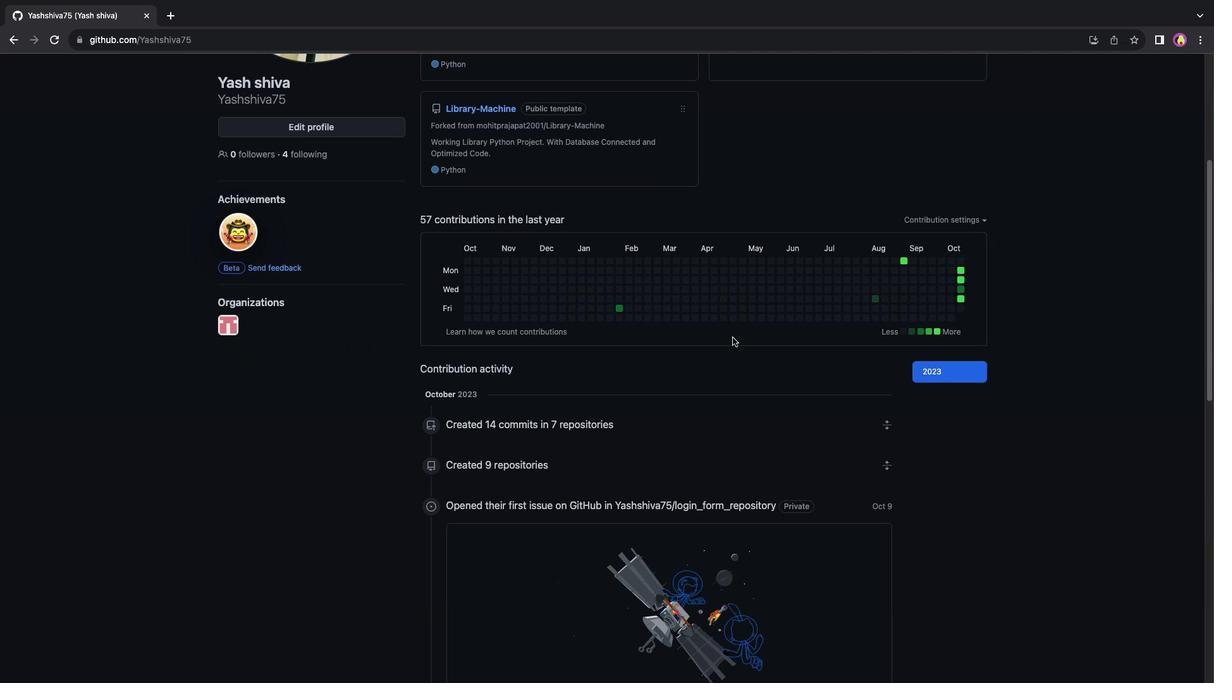 
Action: Mouse scrolled (481, 177) with delta (481, 177)
Screenshot: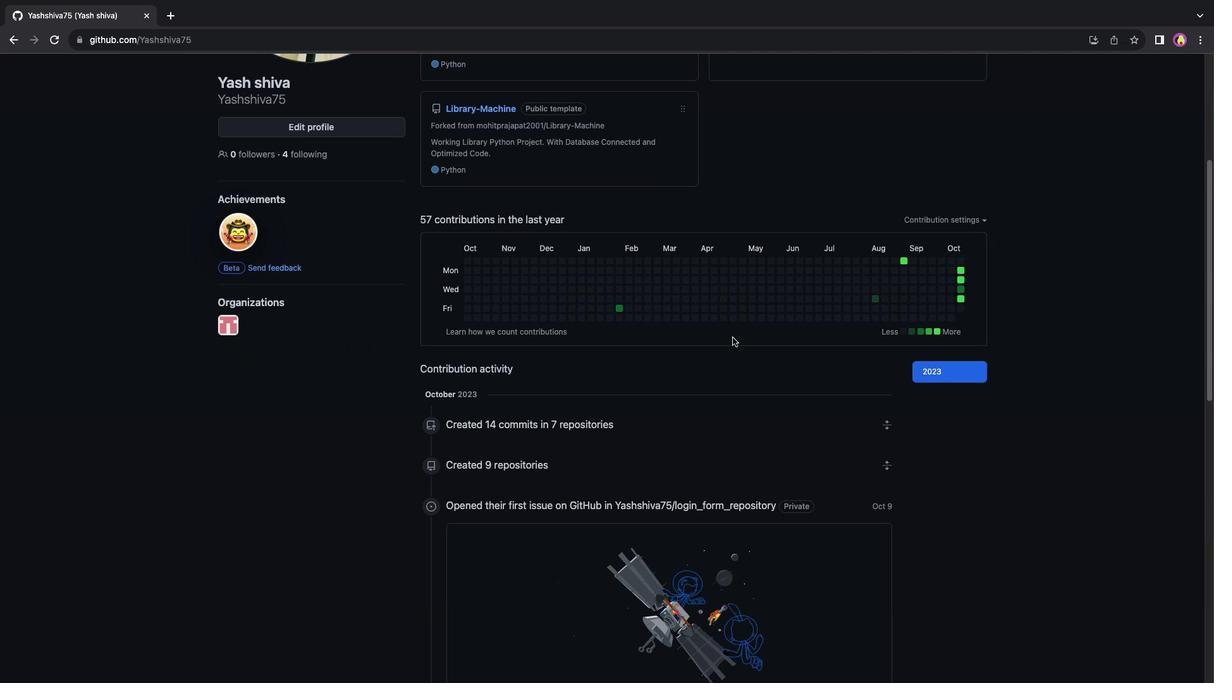 
Action: Mouse moved to (481, 177)
Screenshot: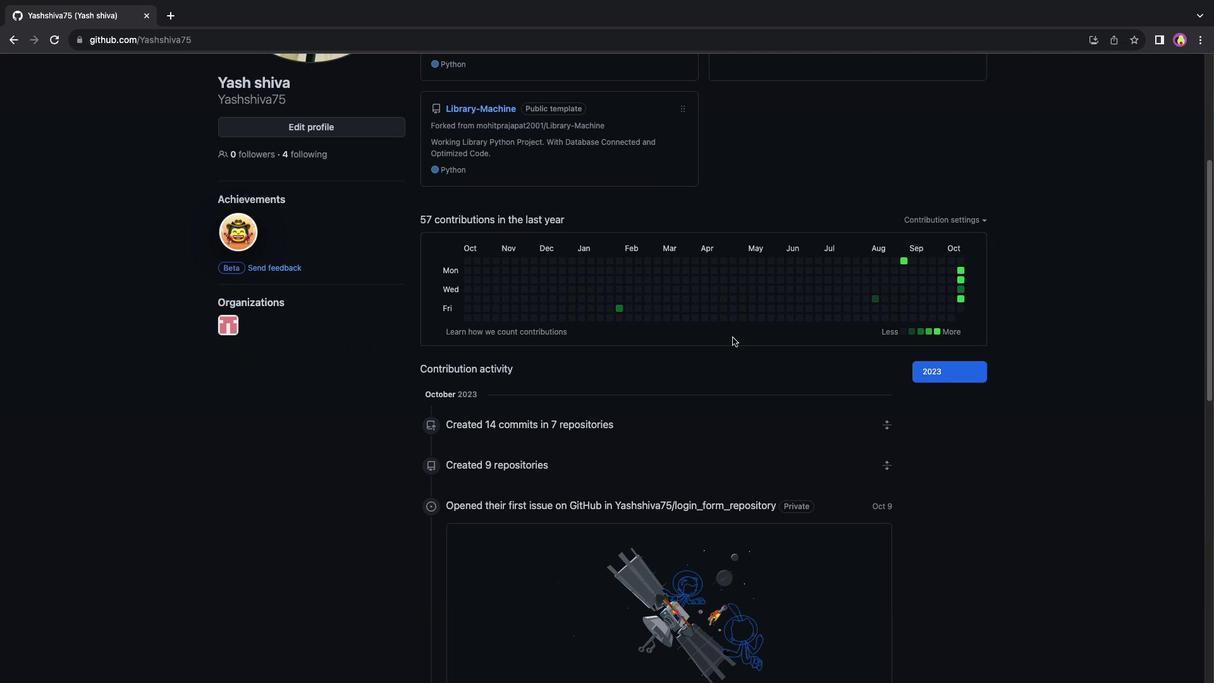 
Action: Mouse scrolled (481, 177) with delta (481, 177)
Screenshot: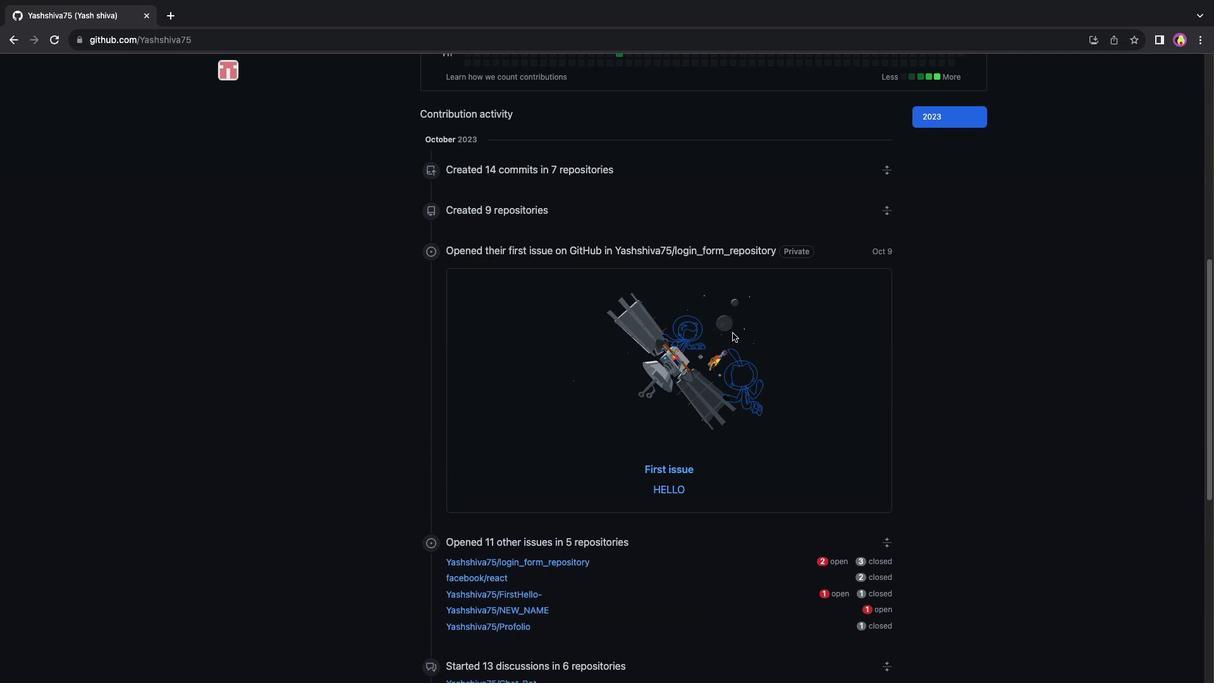 
Action: Mouse scrolled (481, 177) with delta (481, 177)
Screenshot: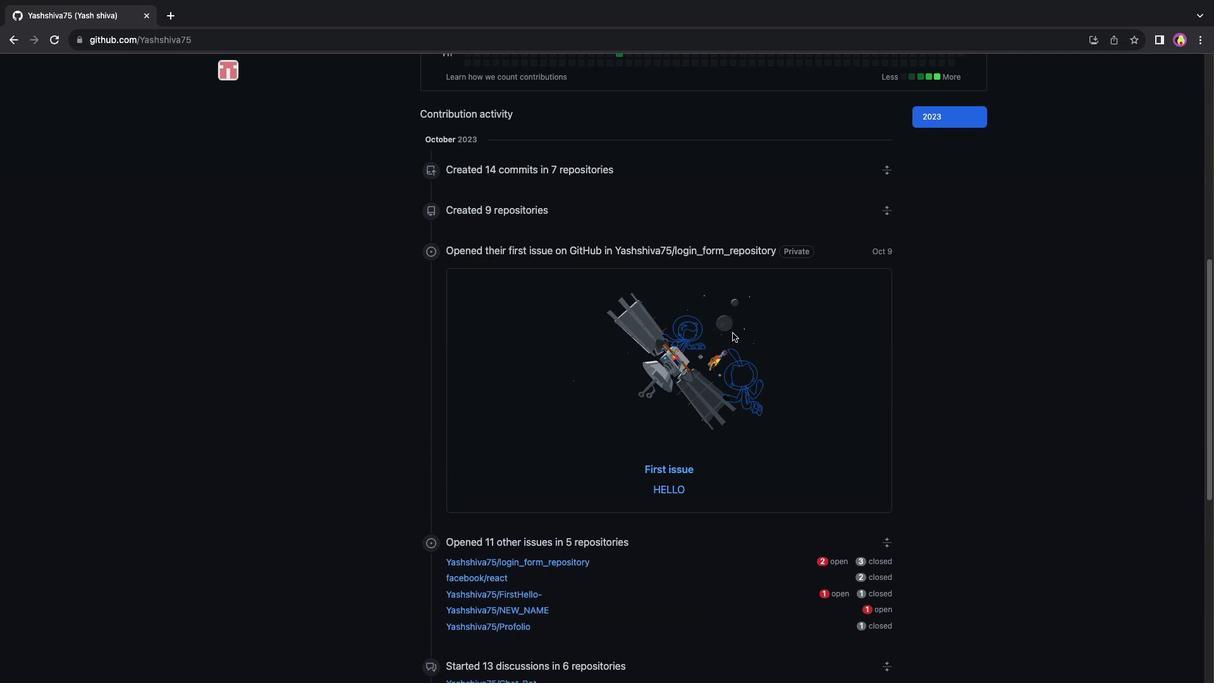 
Action: Mouse scrolled (481, 177) with delta (481, 177)
Screenshot: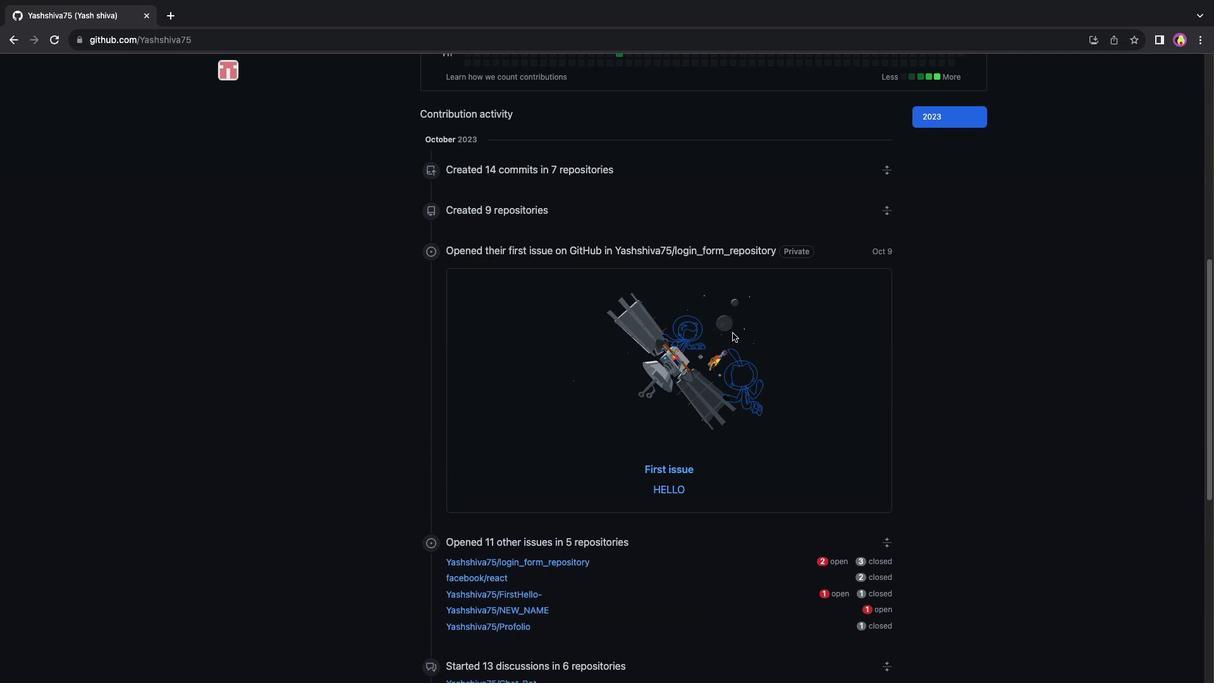 
Action: Mouse scrolled (481, 177) with delta (481, 177)
Screenshot: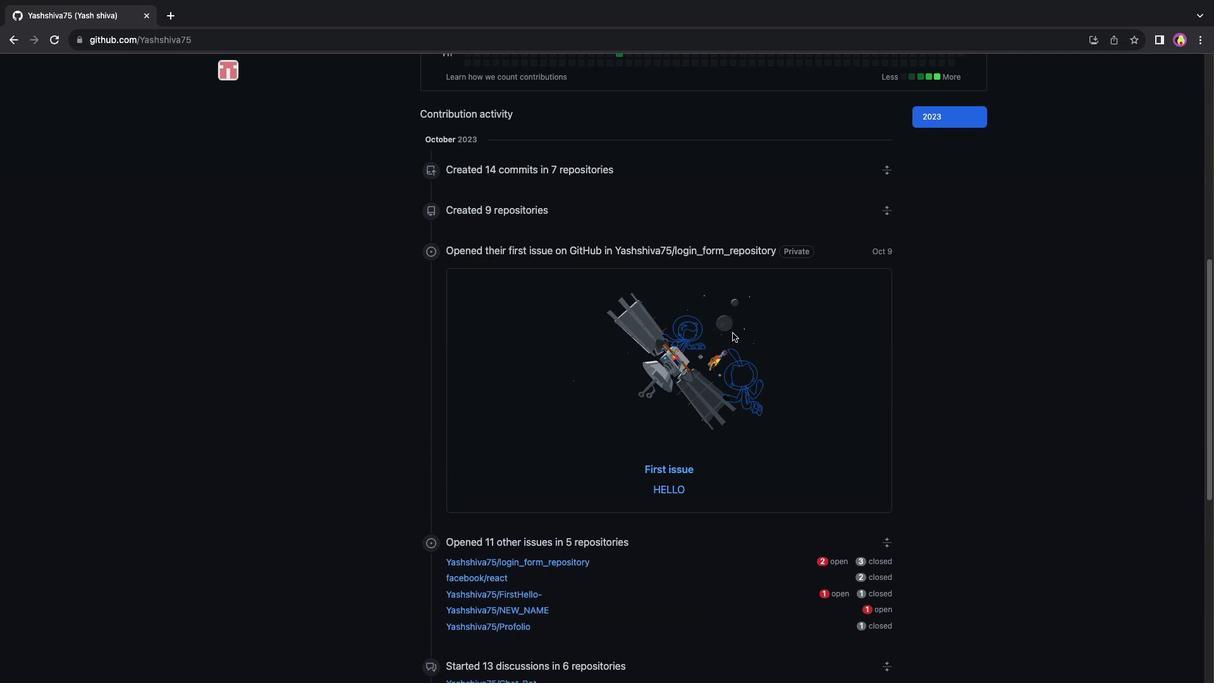 
Action: Mouse scrolled (481, 177) with delta (481, 177)
Screenshot: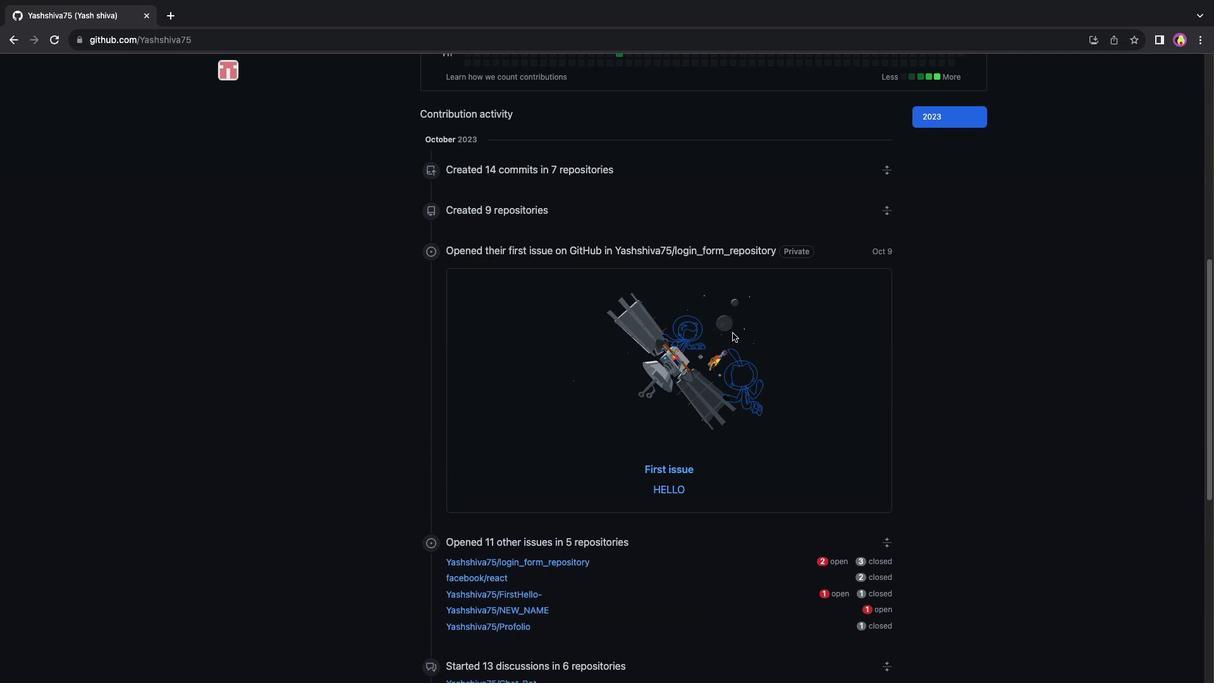 
Action: Mouse scrolled (481, 177) with delta (481, 177)
Screenshot: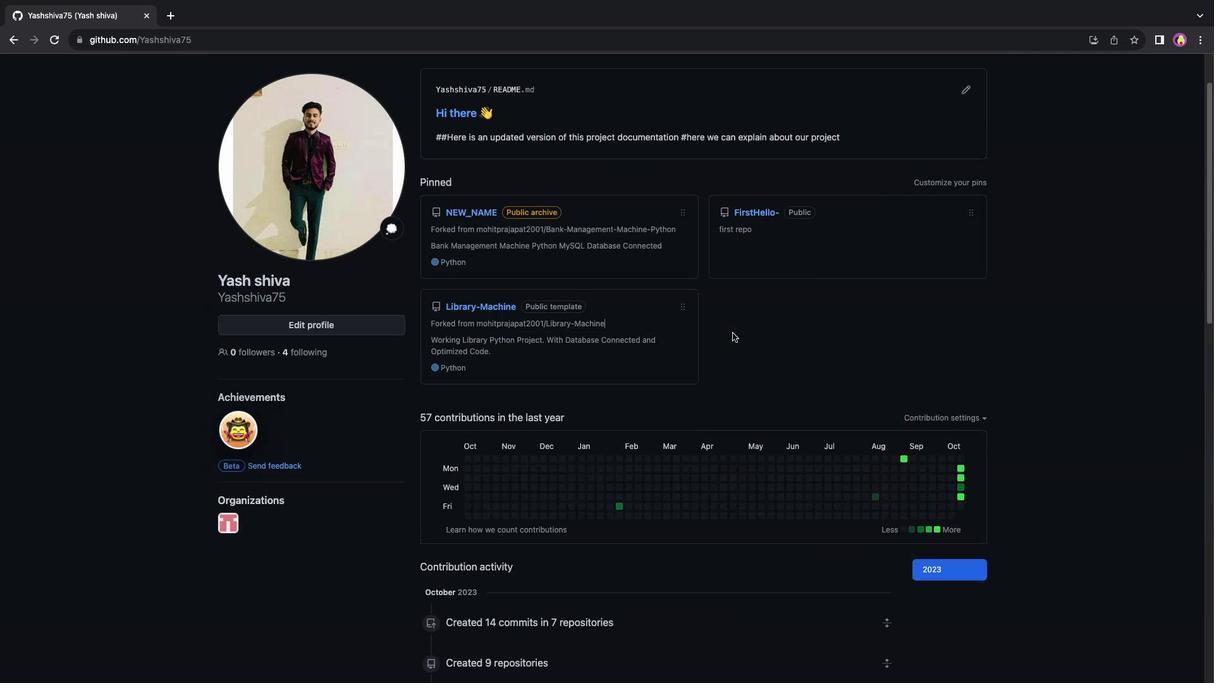 
Action: Mouse scrolled (481, 177) with delta (481, 177)
Screenshot: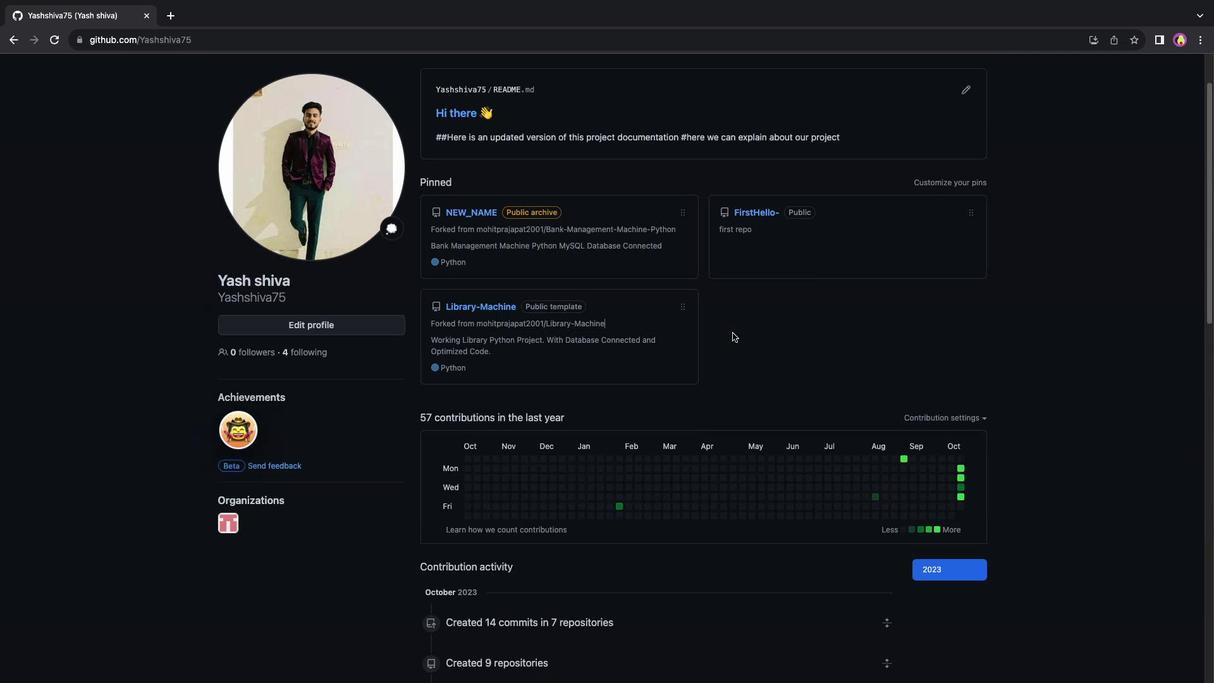 
Action: Mouse scrolled (481, 177) with delta (481, 177)
Screenshot: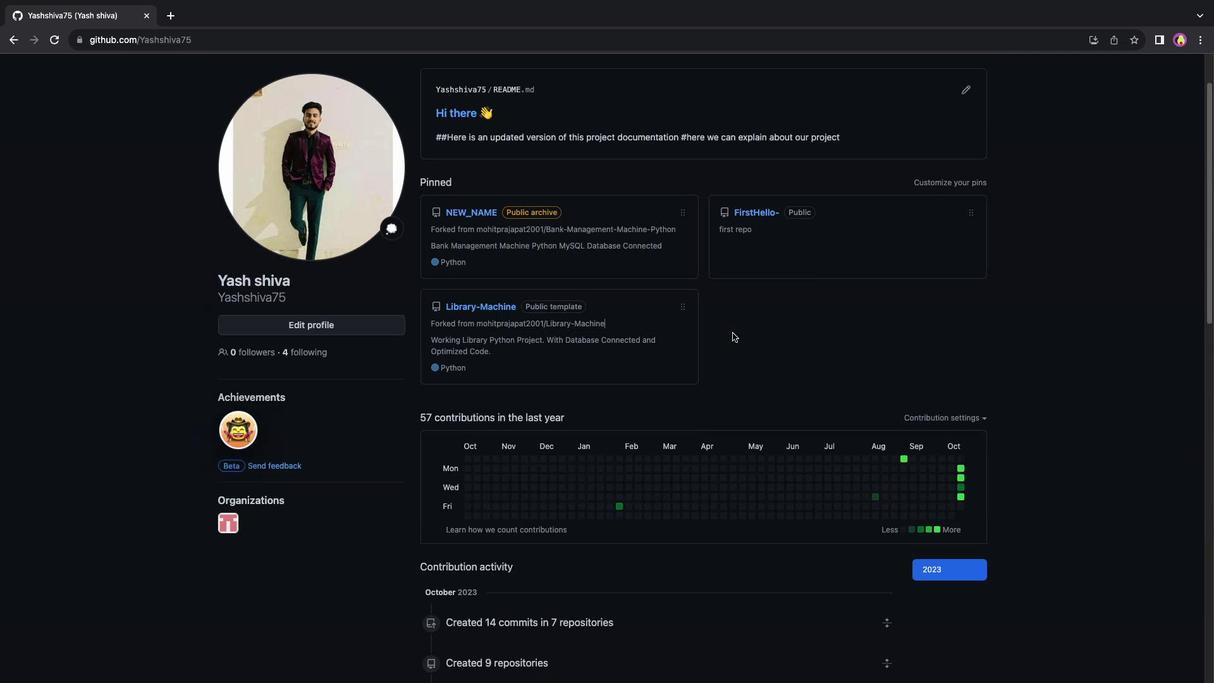 
Action: Mouse scrolled (481, 177) with delta (481, 177)
Screenshot: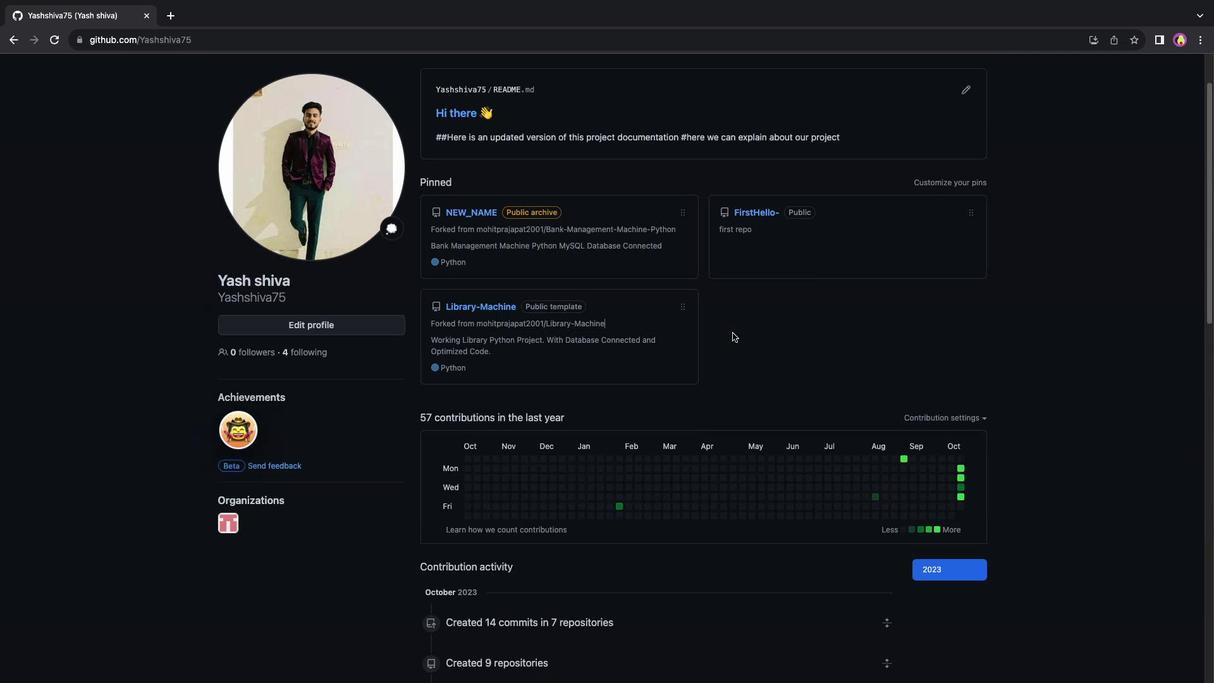
Action: Mouse scrolled (481, 177) with delta (481, 177)
Screenshot: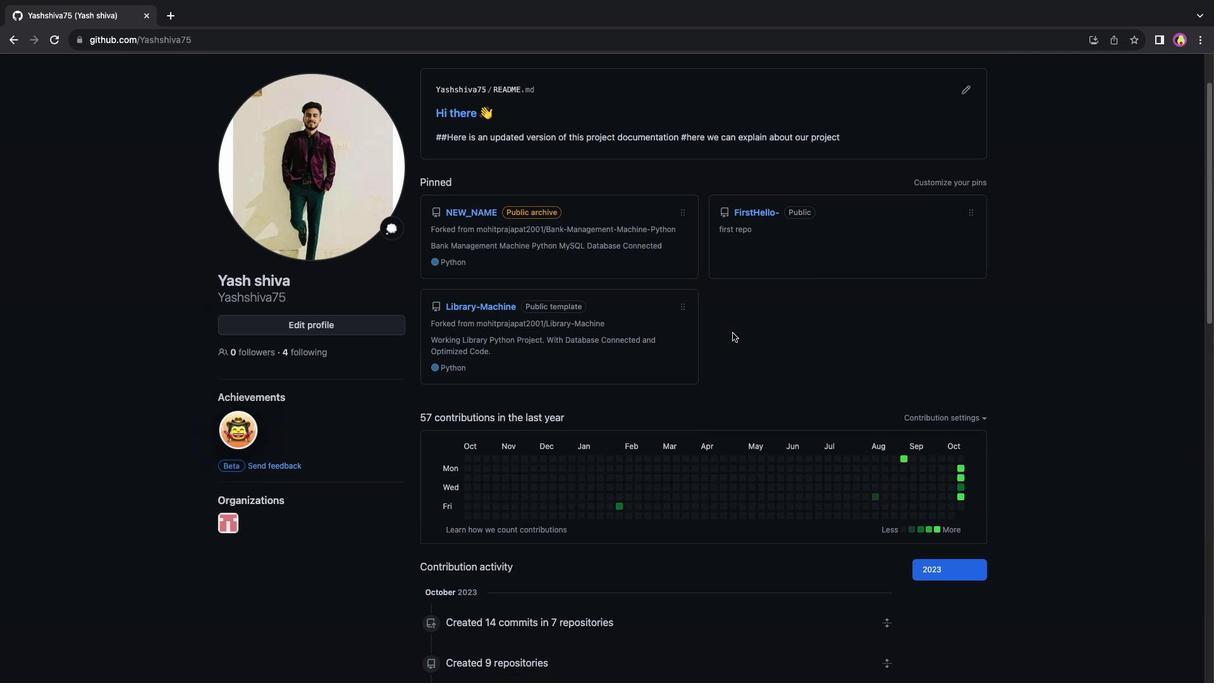 
Action: Mouse pressed middle at (481, 177)
Screenshot: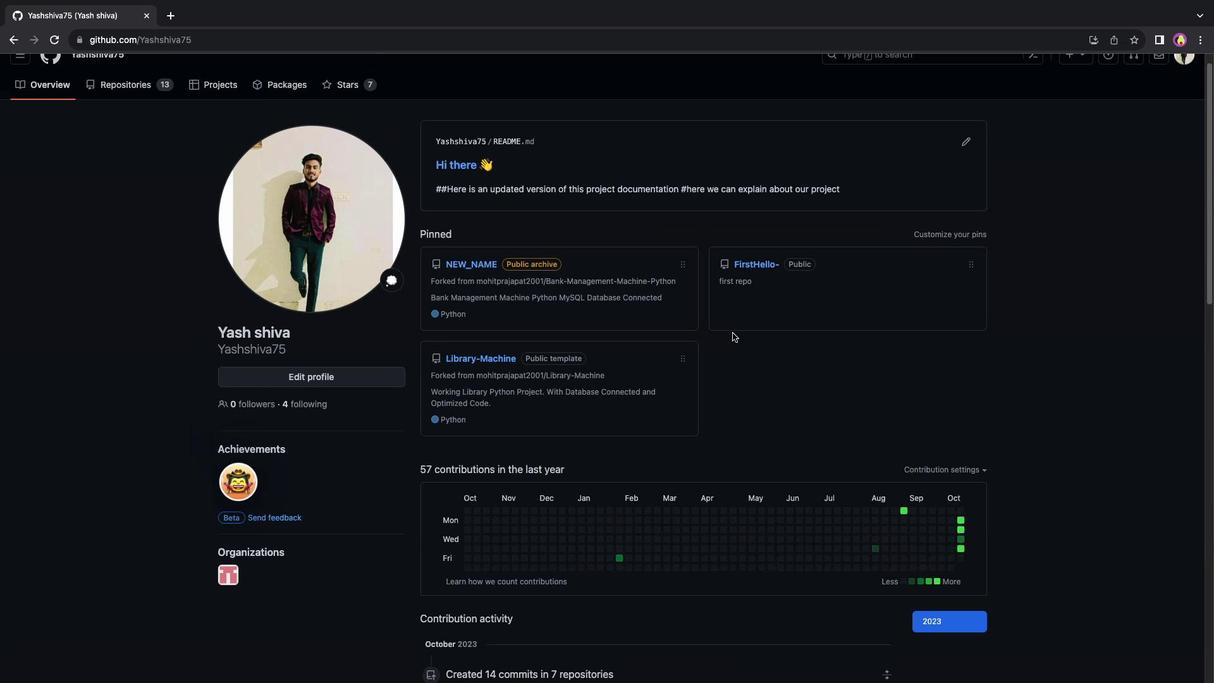 
Action: Mouse scrolled (481, 177) with delta (481, 177)
Screenshot: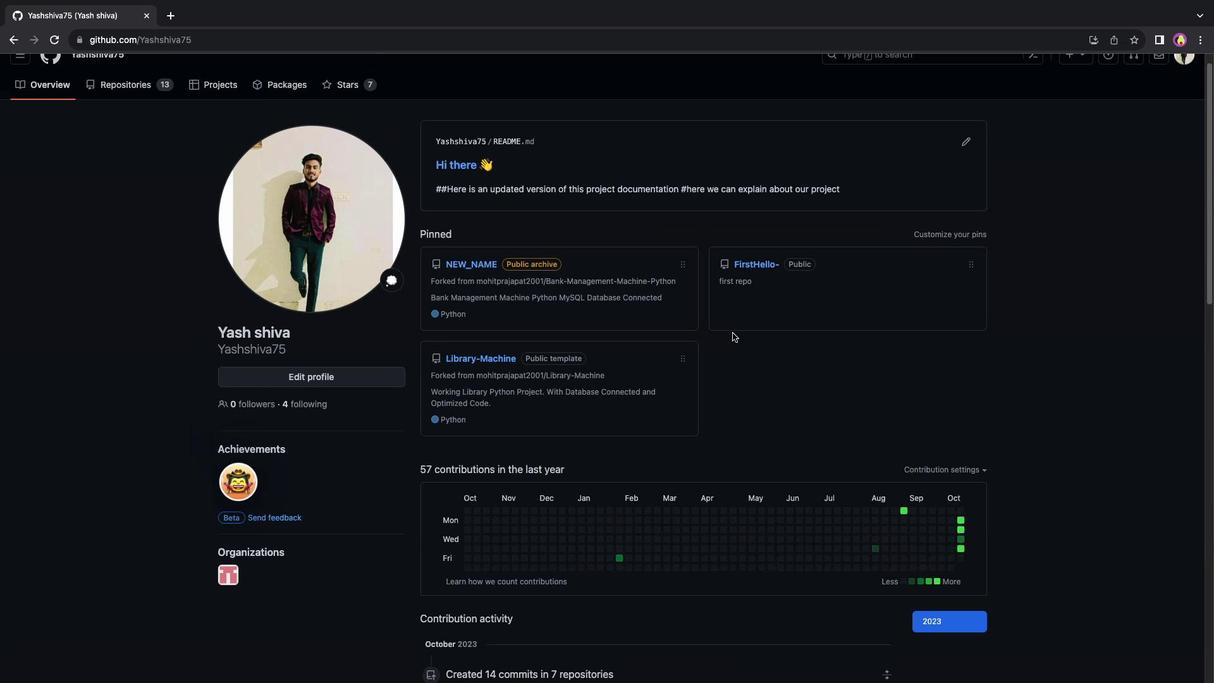 
Action: Mouse scrolled (481, 177) with delta (481, 177)
Screenshot: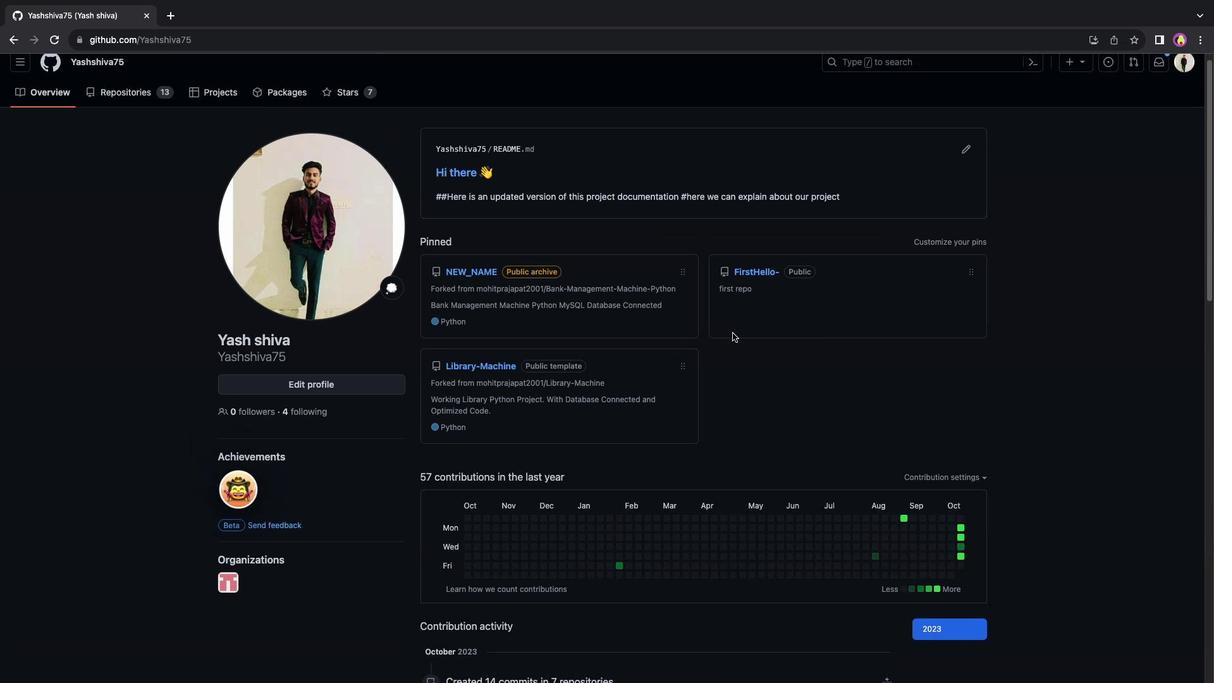 
Action: Mouse scrolled (481, 177) with delta (481, 177)
Screenshot: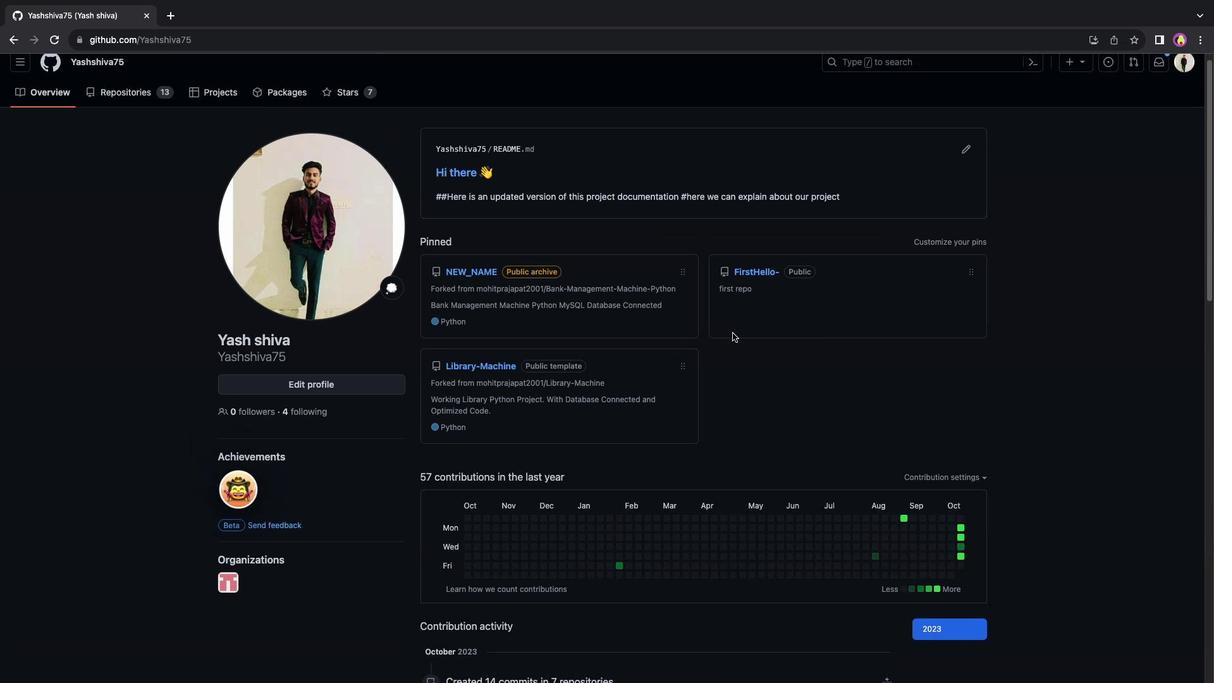 
Action: Mouse scrolled (481, 177) with delta (481, 177)
Screenshot: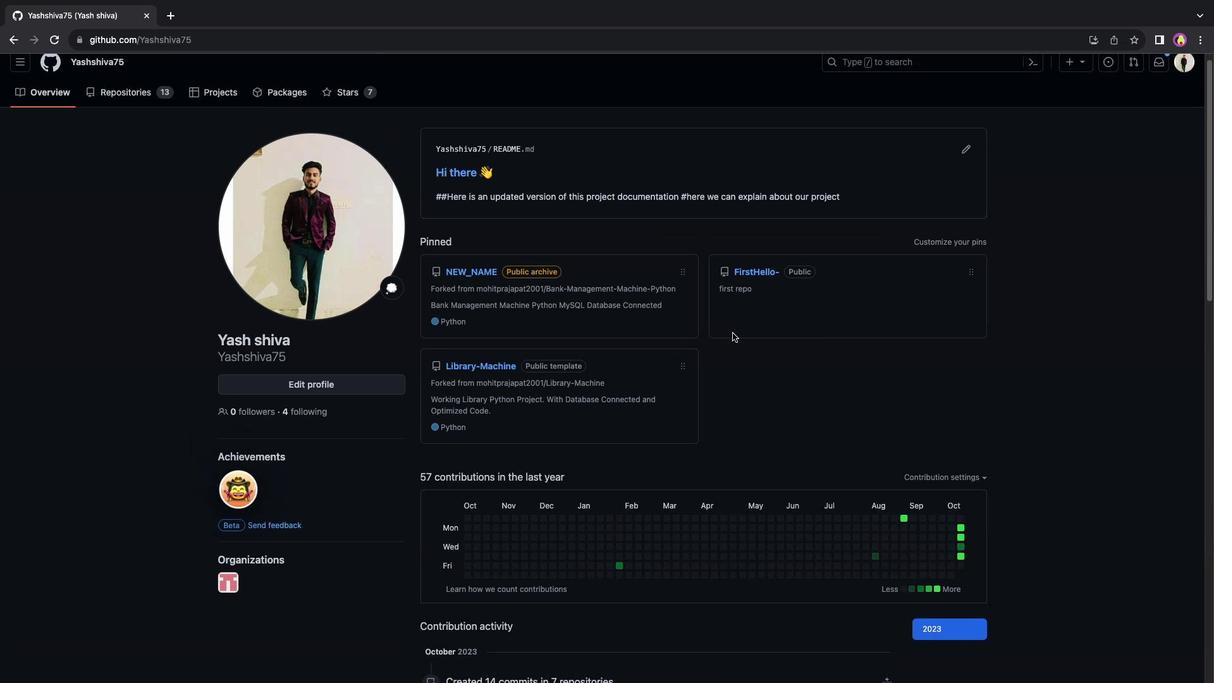 
Action: Mouse scrolled (481, 177) with delta (481, 177)
Screenshot: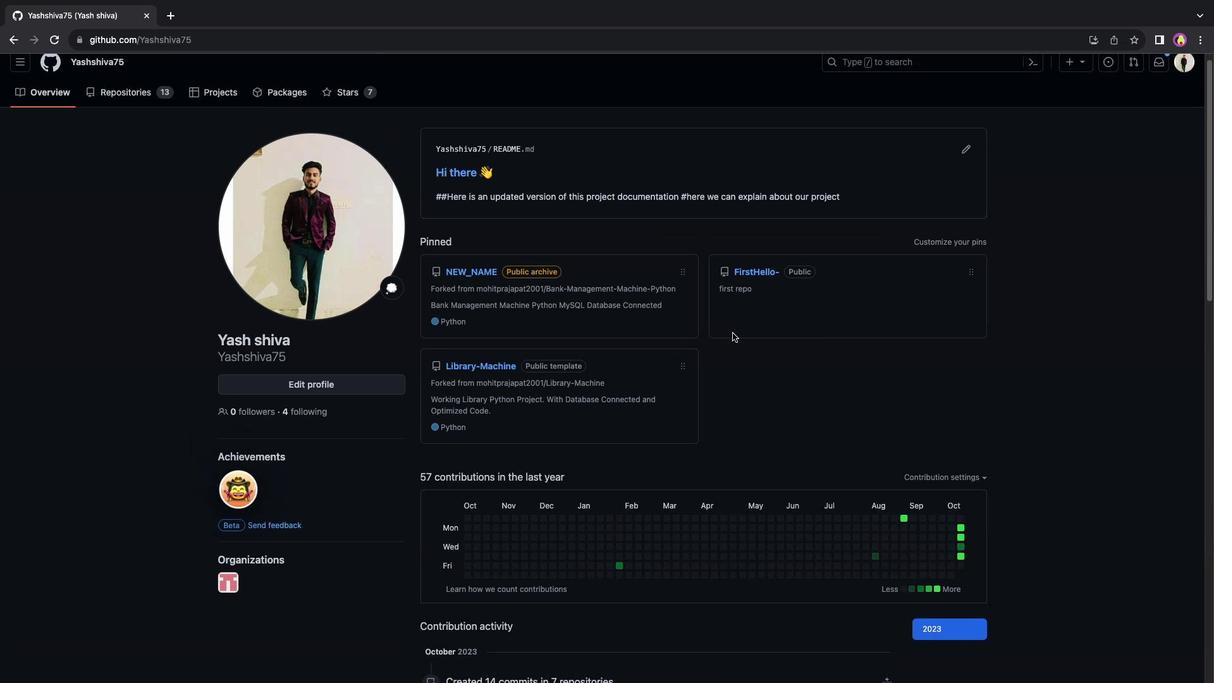
Action: Mouse scrolled (481, 177) with delta (481, 177)
Screenshot: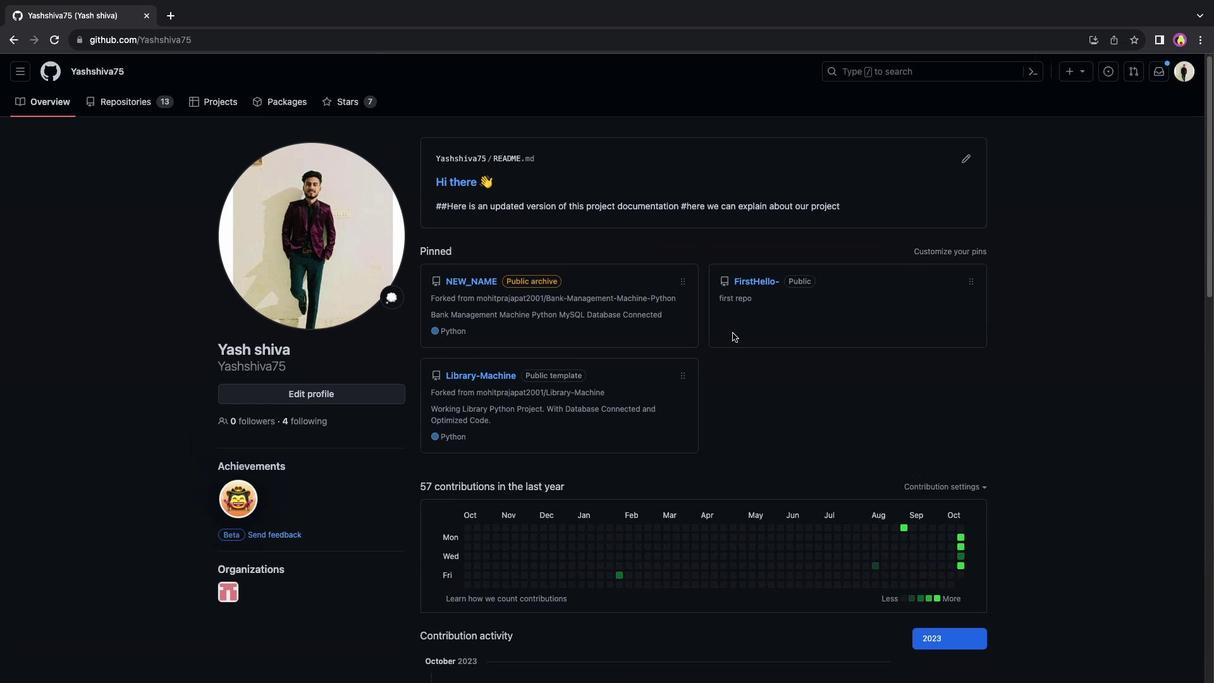 
Action: Mouse moved to (481, 177)
Screenshot: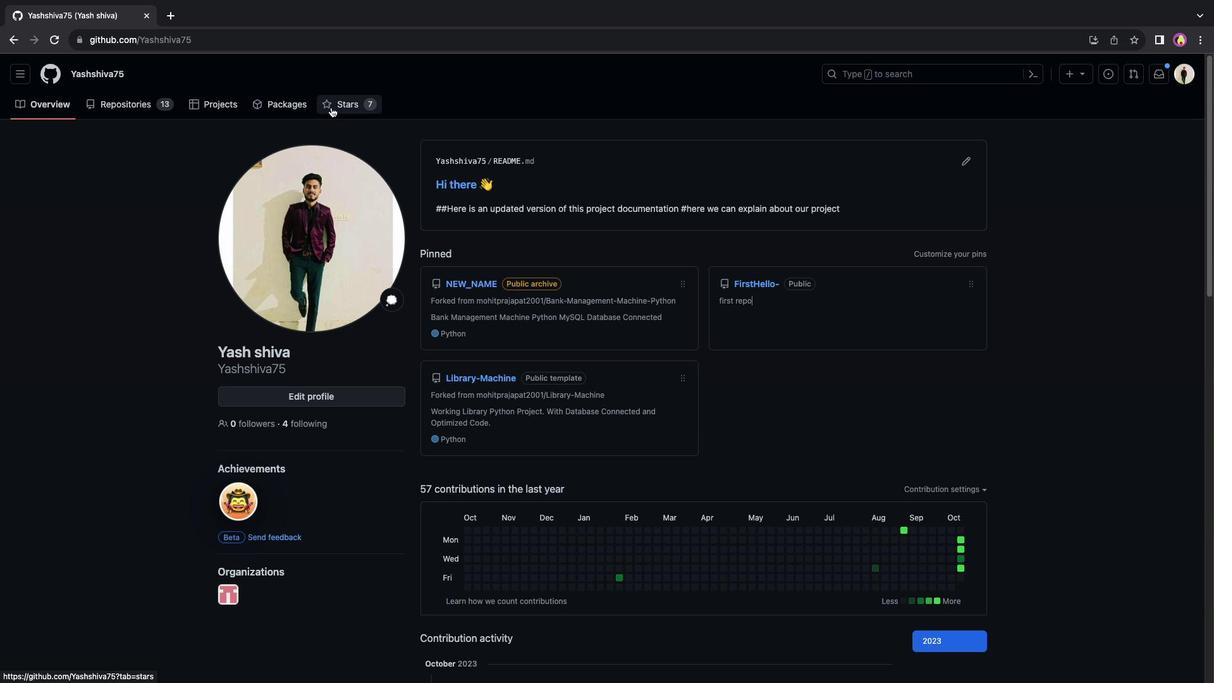 
Action: Mouse pressed left at (481, 177)
Screenshot: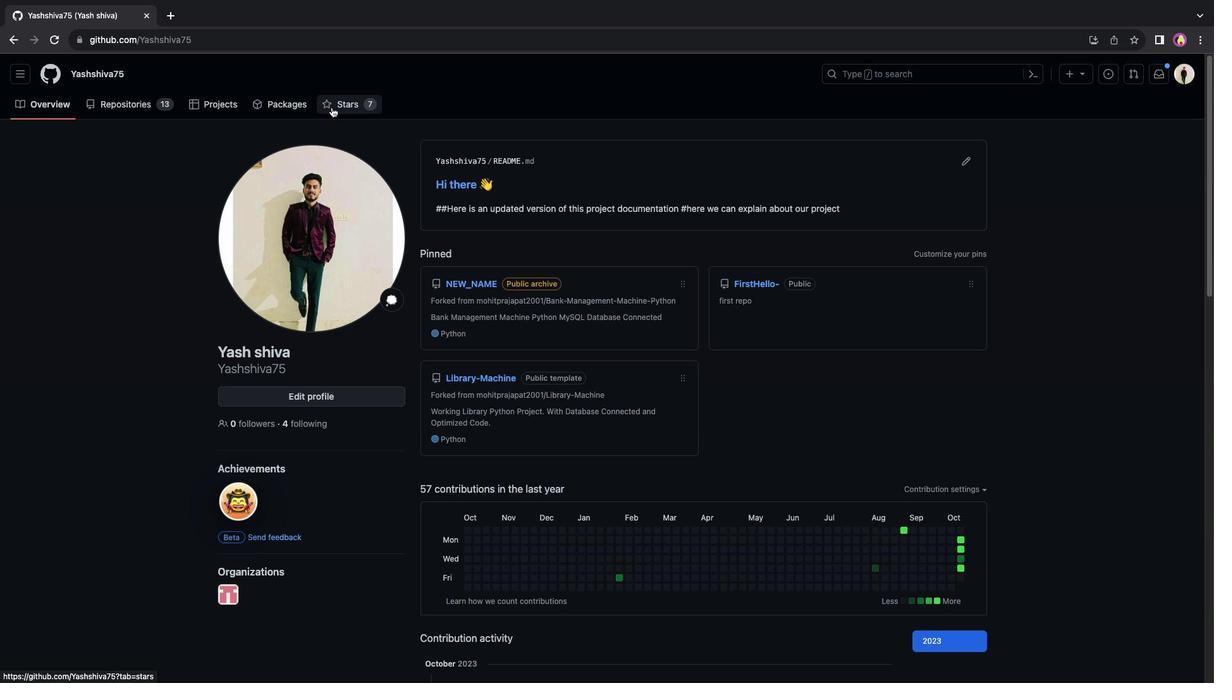 
Action: Mouse moved to (481, 177)
Screenshot: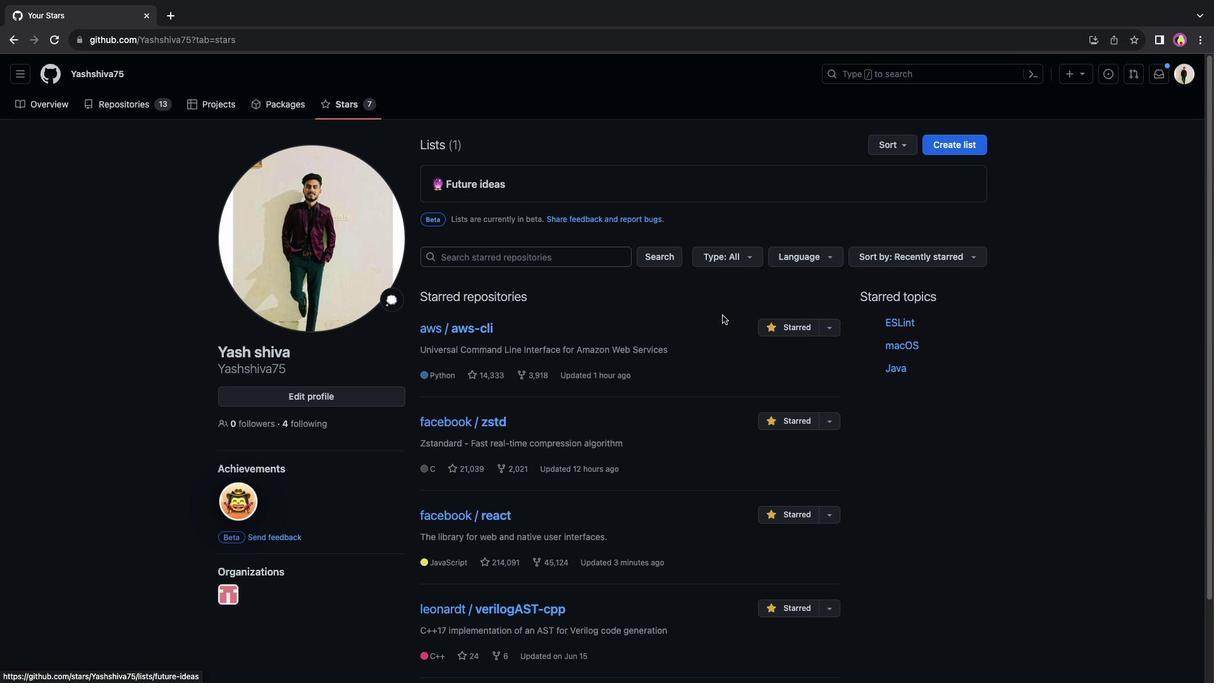 
Action: Mouse scrolled (481, 177) with delta (481, 177)
Screenshot: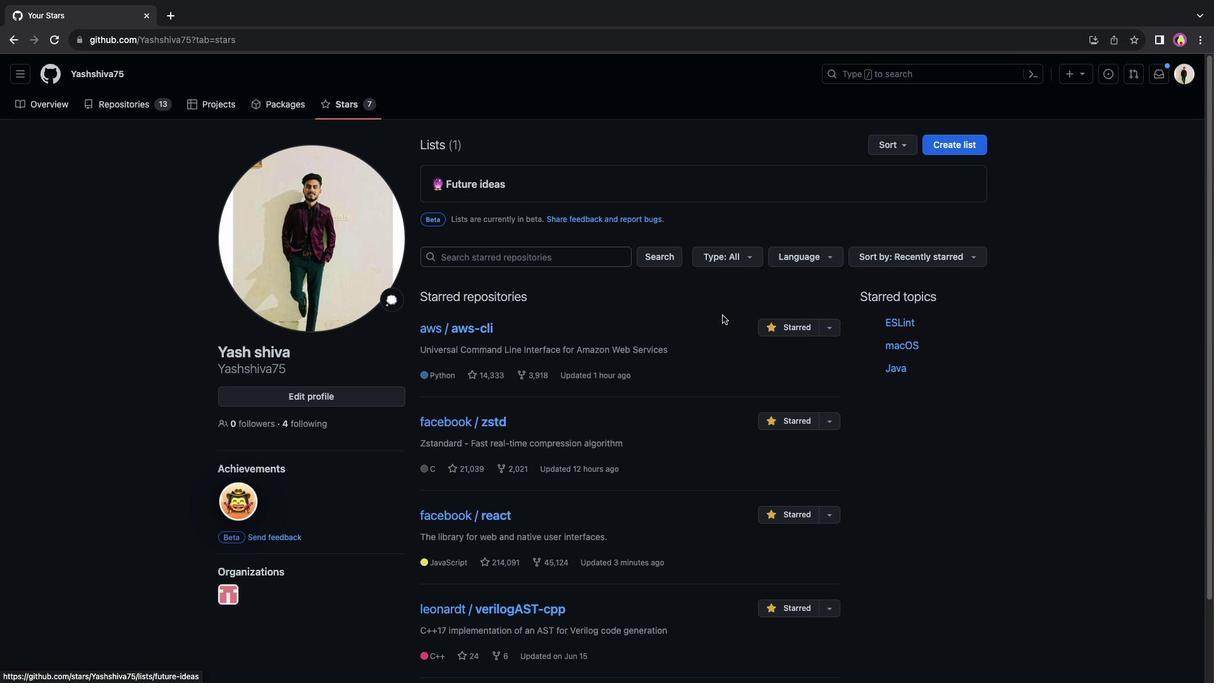 
Action: Mouse scrolled (481, 177) with delta (481, 177)
Screenshot: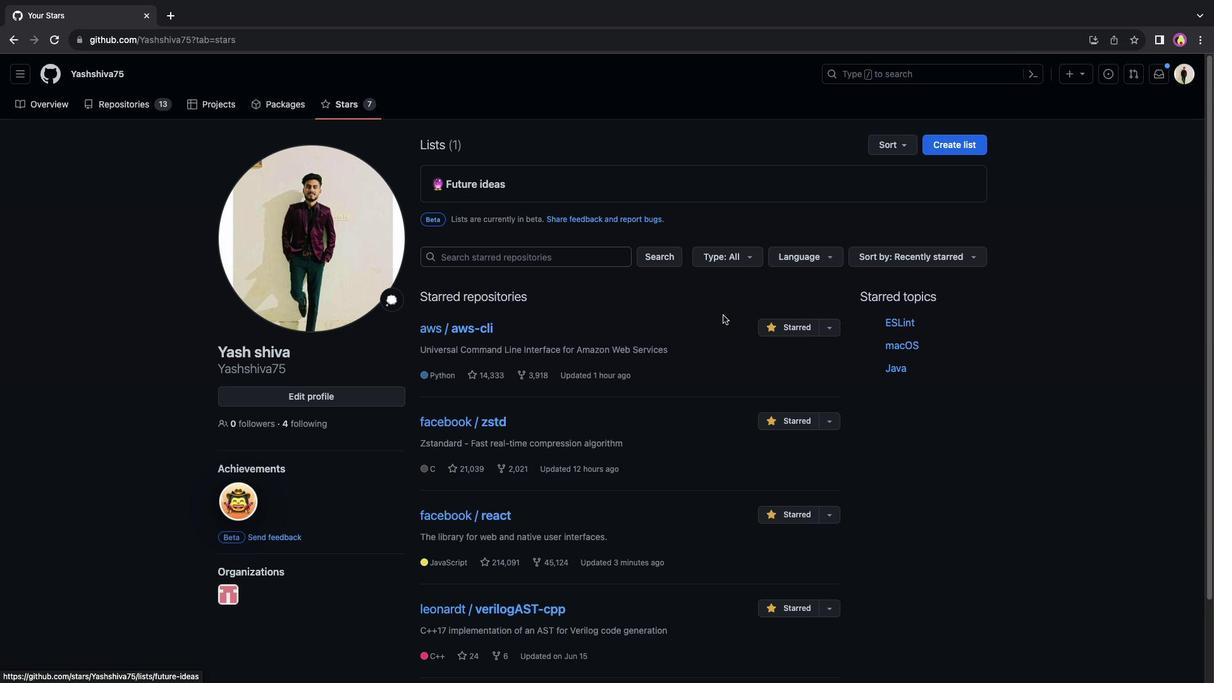 
Action: Mouse scrolled (481, 177) with delta (481, 177)
Screenshot: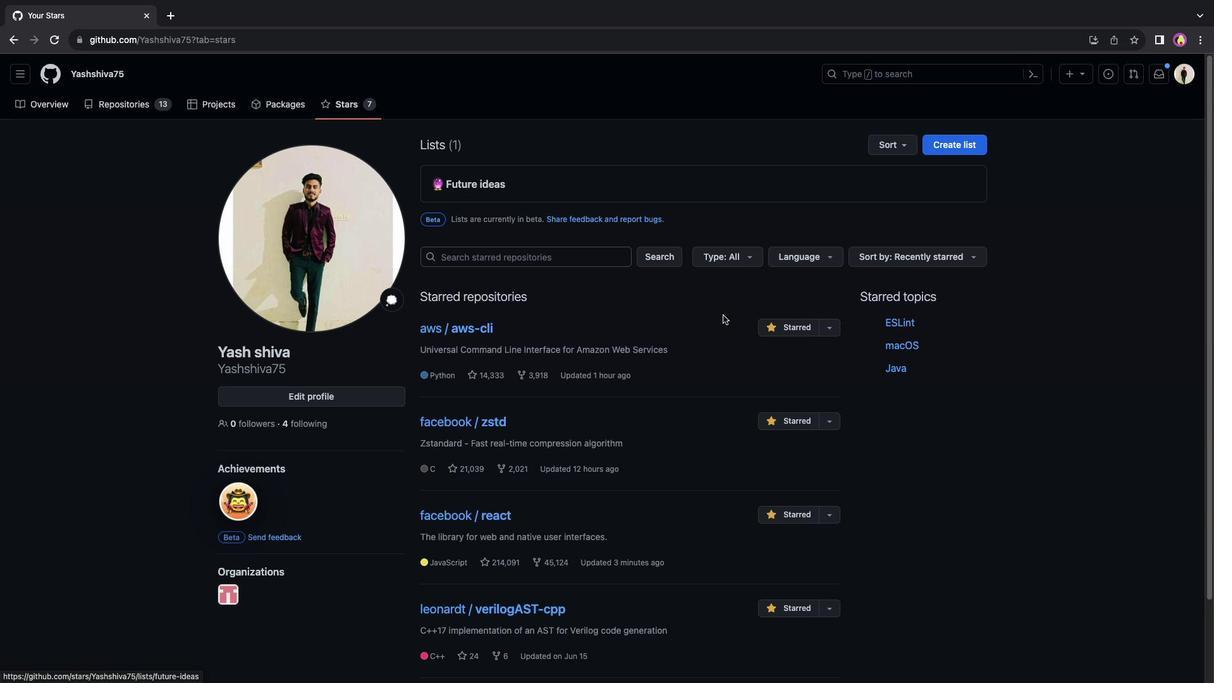 
Action: Mouse scrolled (481, 177) with delta (481, 177)
Screenshot: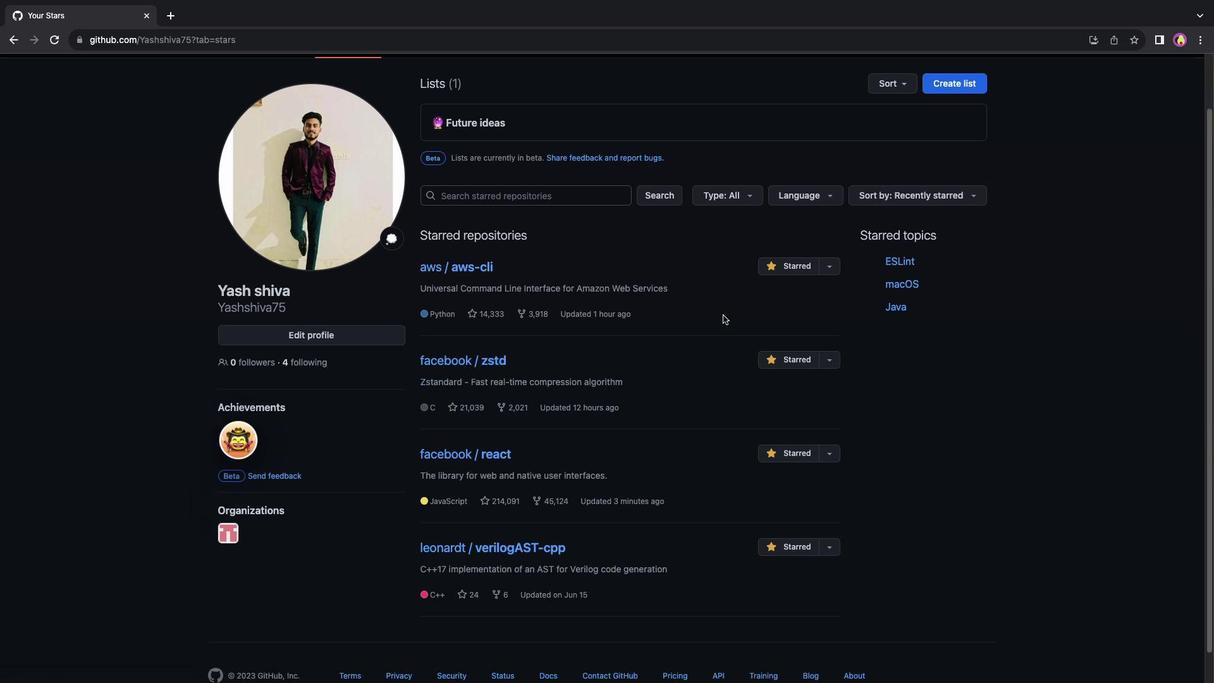 
Action: Mouse scrolled (481, 177) with delta (481, 177)
Screenshot: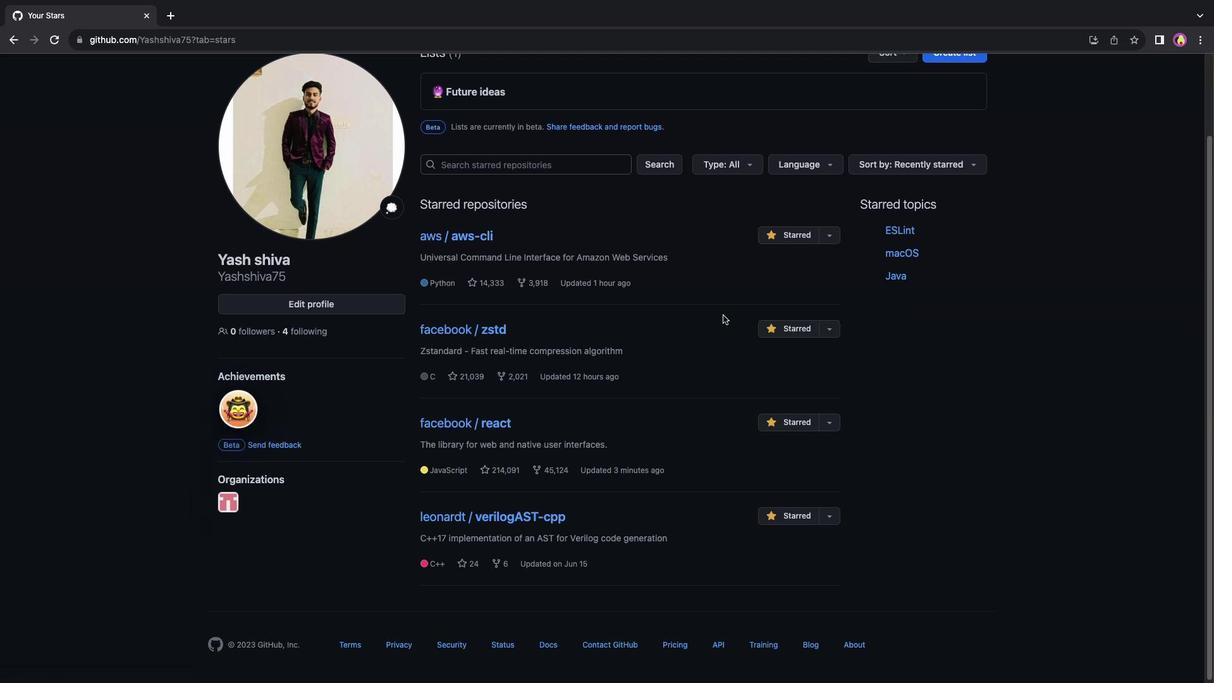 
Action: Mouse scrolled (481, 177) with delta (481, 177)
Screenshot: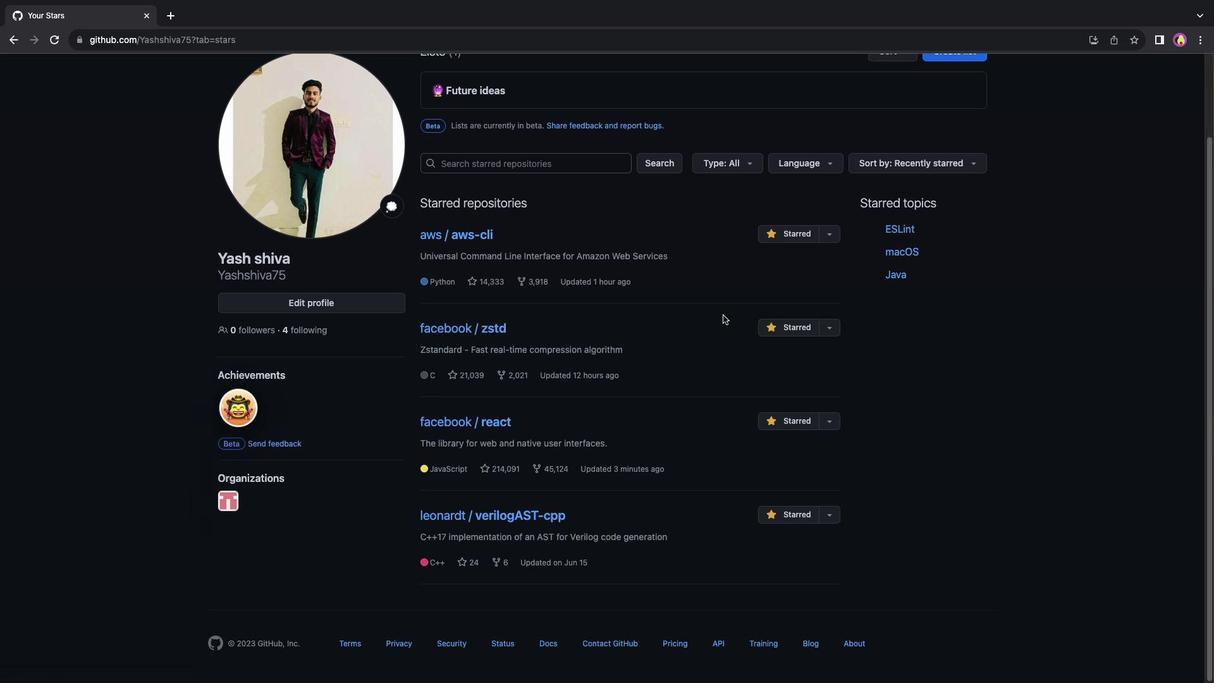 
Action: Mouse scrolled (481, 177) with delta (481, 177)
Screenshot: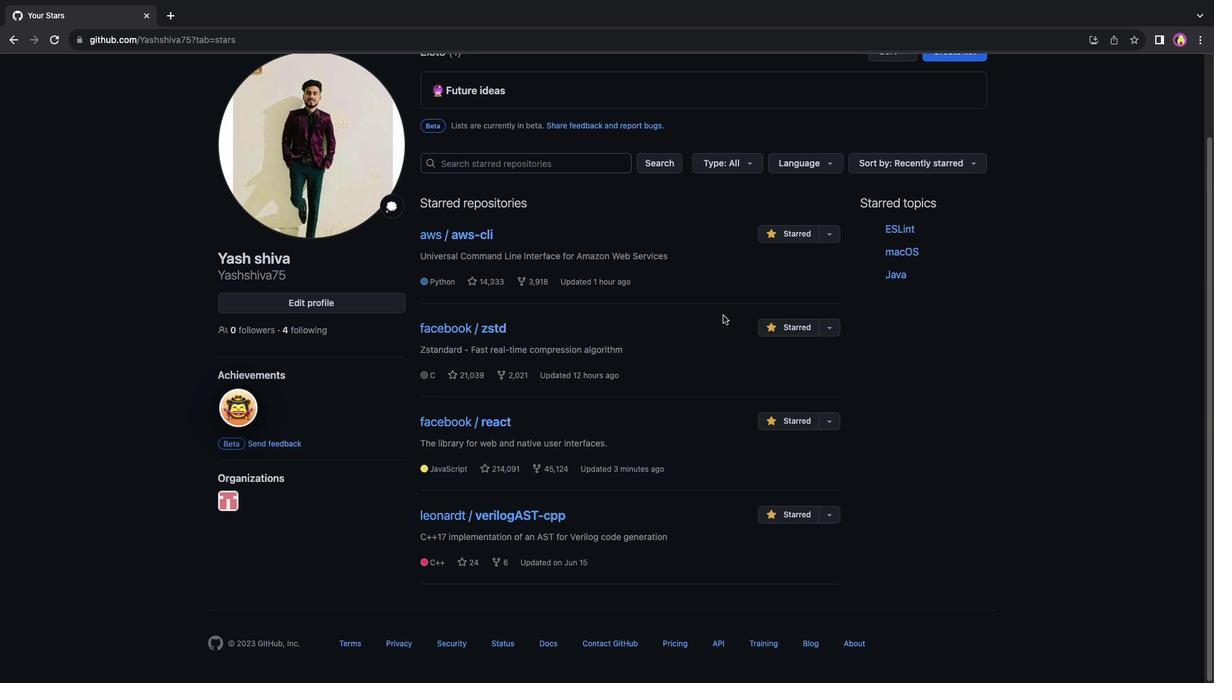 
Action: Mouse scrolled (481, 177) with delta (481, 177)
Screenshot: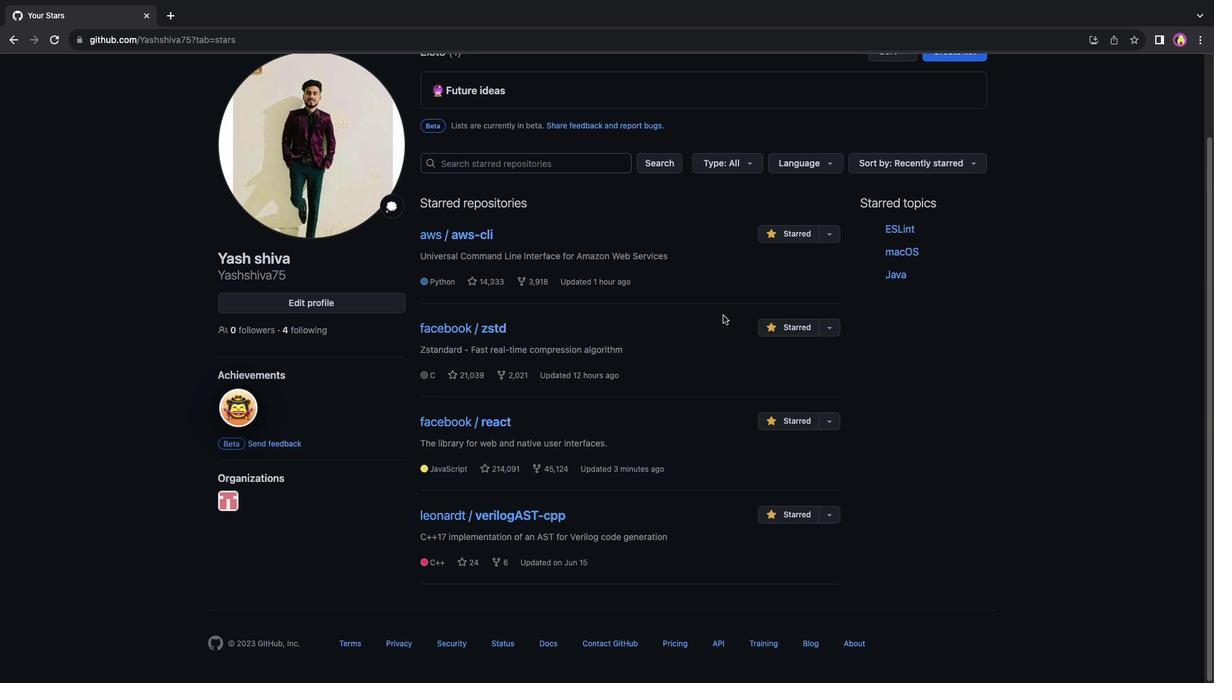 
Action: Mouse scrolled (481, 177) with delta (481, 177)
Screenshot: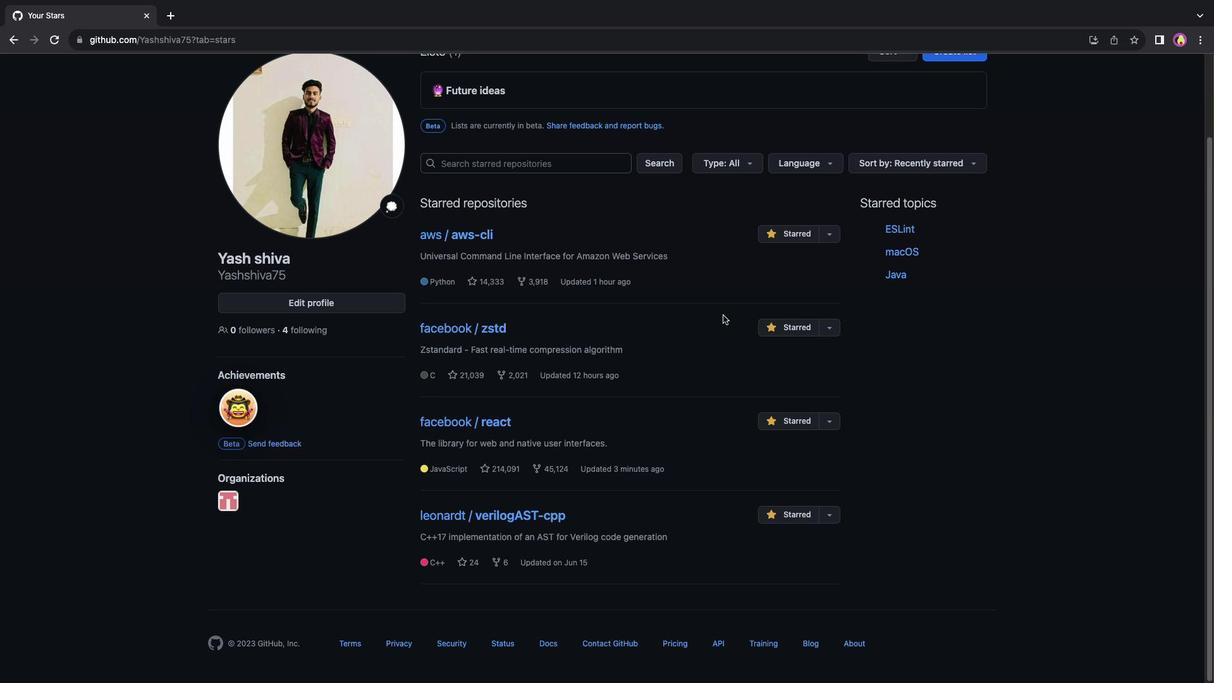 
Action: Mouse scrolled (481, 177) with delta (481, 177)
Screenshot: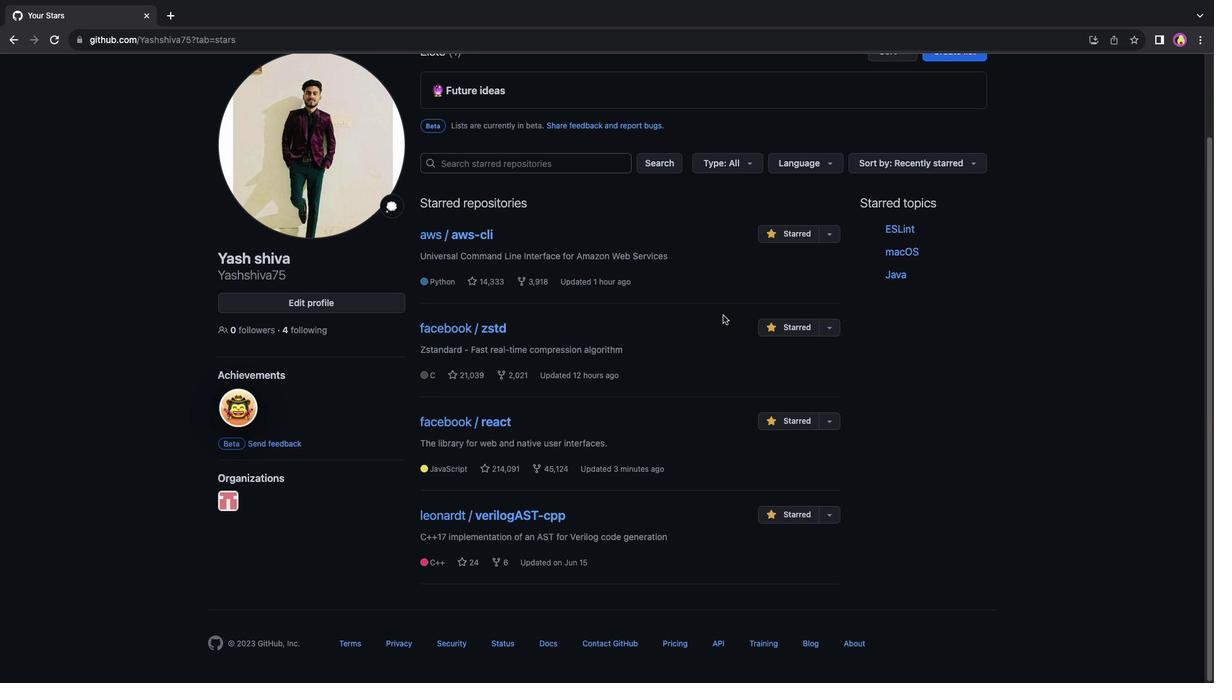 
Action: Mouse scrolled (481, 177) with delta (481, 177)
Screenshot: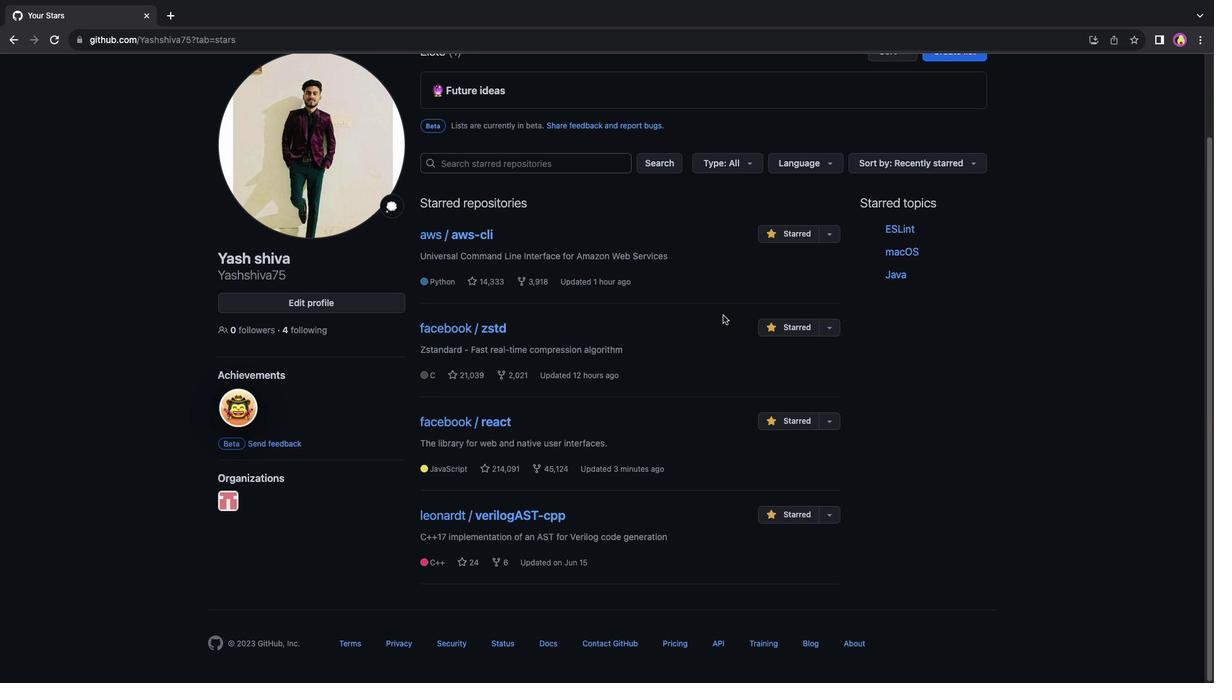 
Action: Mouse scrolled (481, 177) with delta (481, 177)
Screenshot: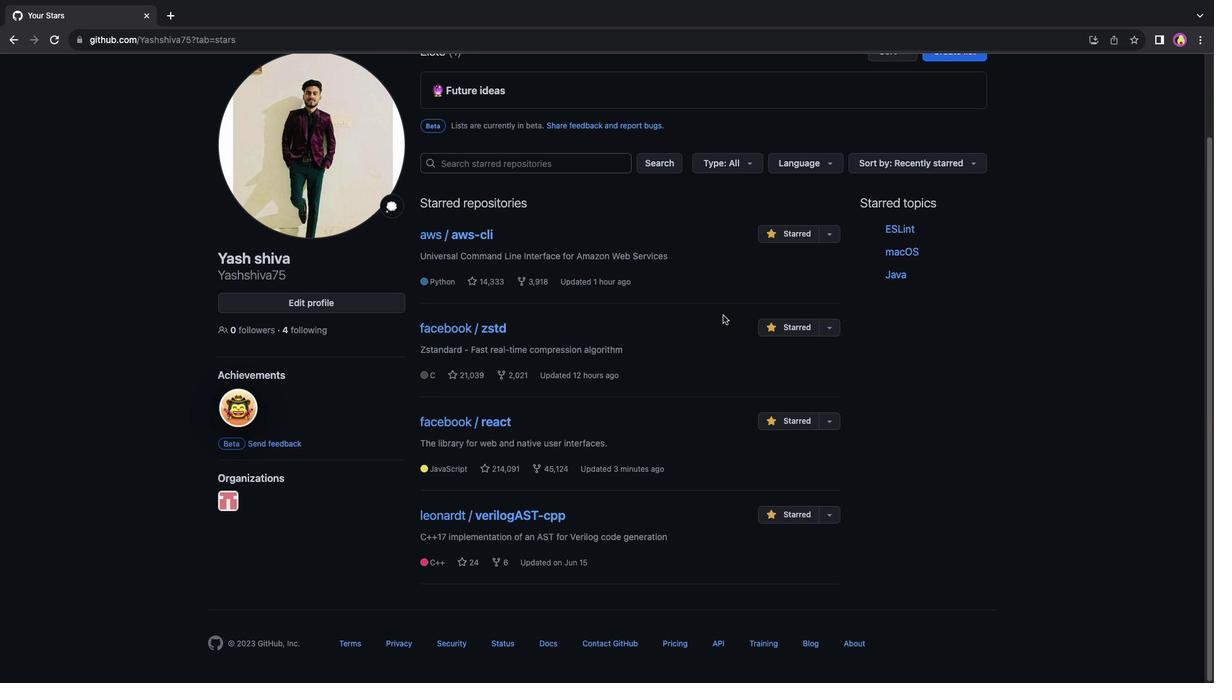 
Action: Mouse moved to (481, 177)
Screenshot: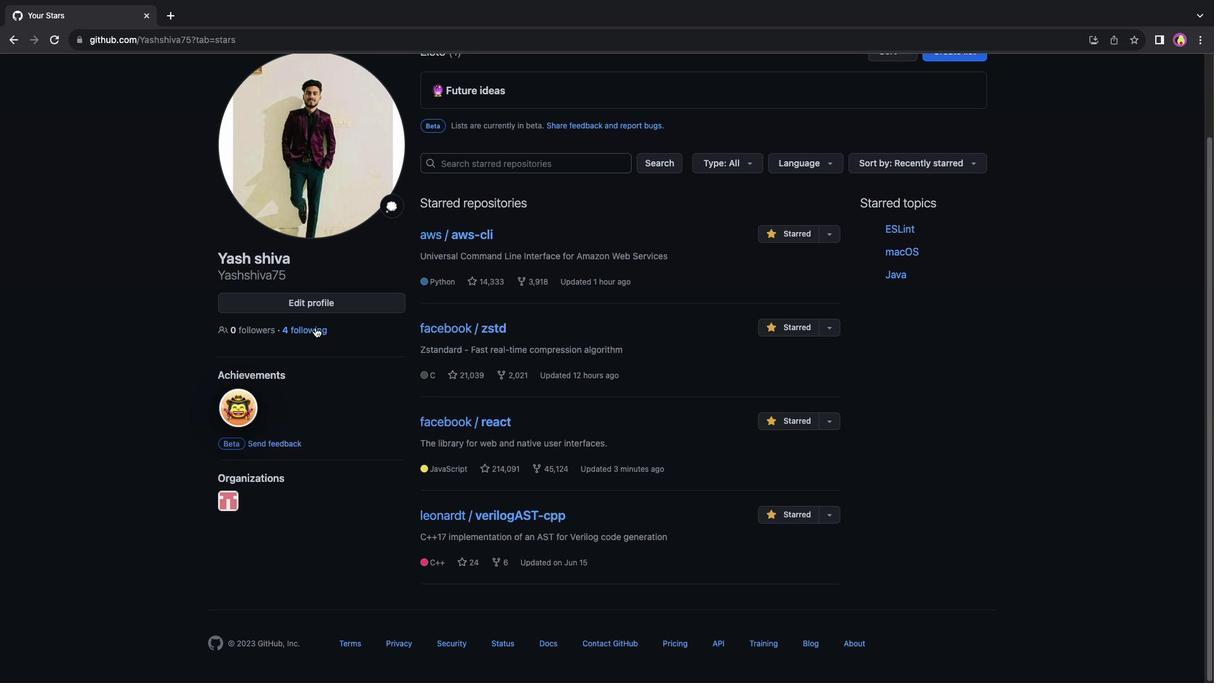 
Action: Mouse pressed left at (481, 177)
Screenshot: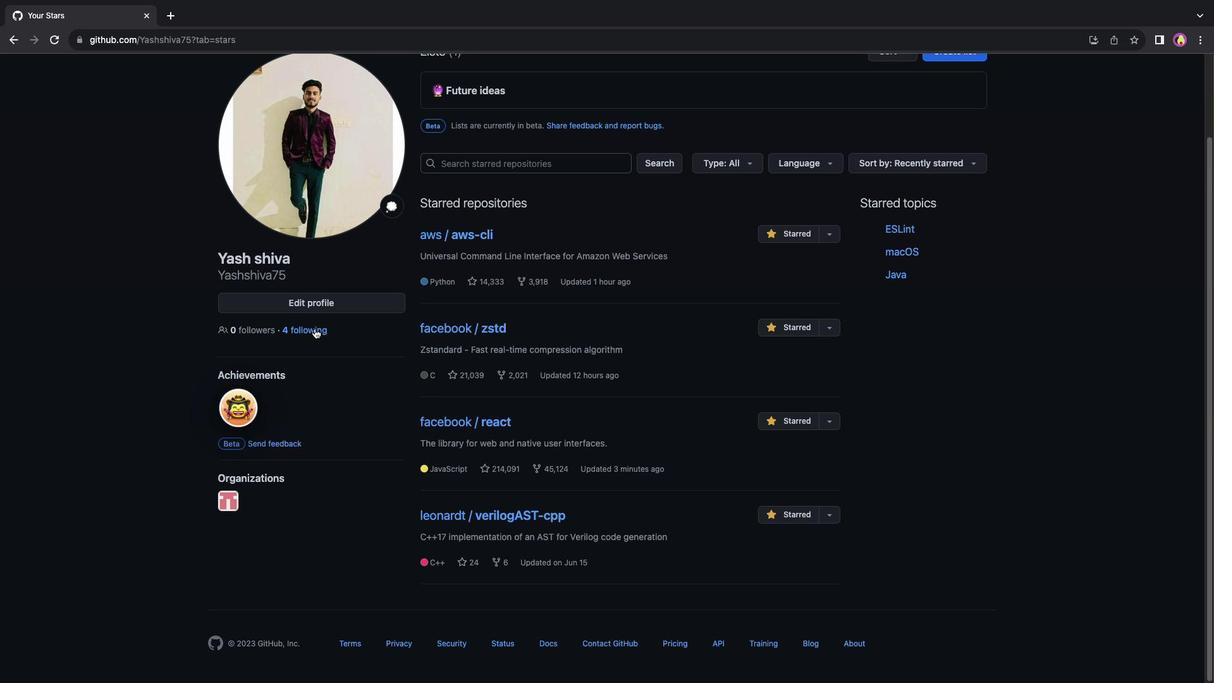 
Action: Mouse moved to (481, 177)
Screenshot: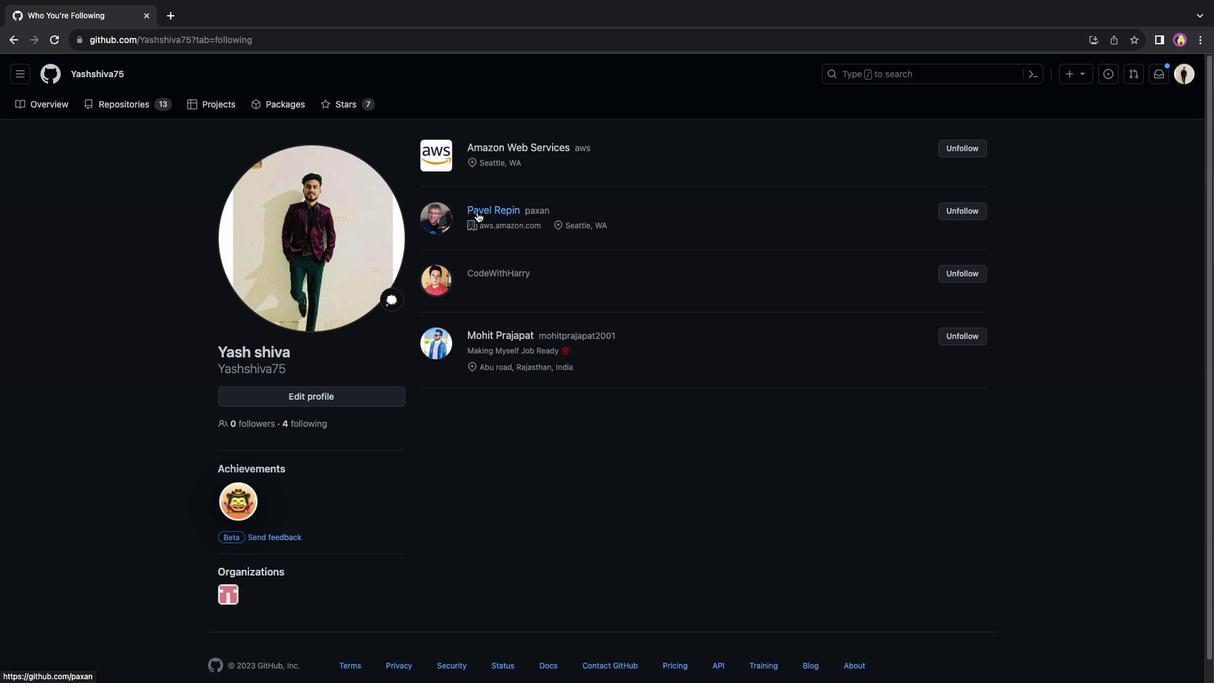 
Action: Mouse pressed left at (481, 177)
Screenshot: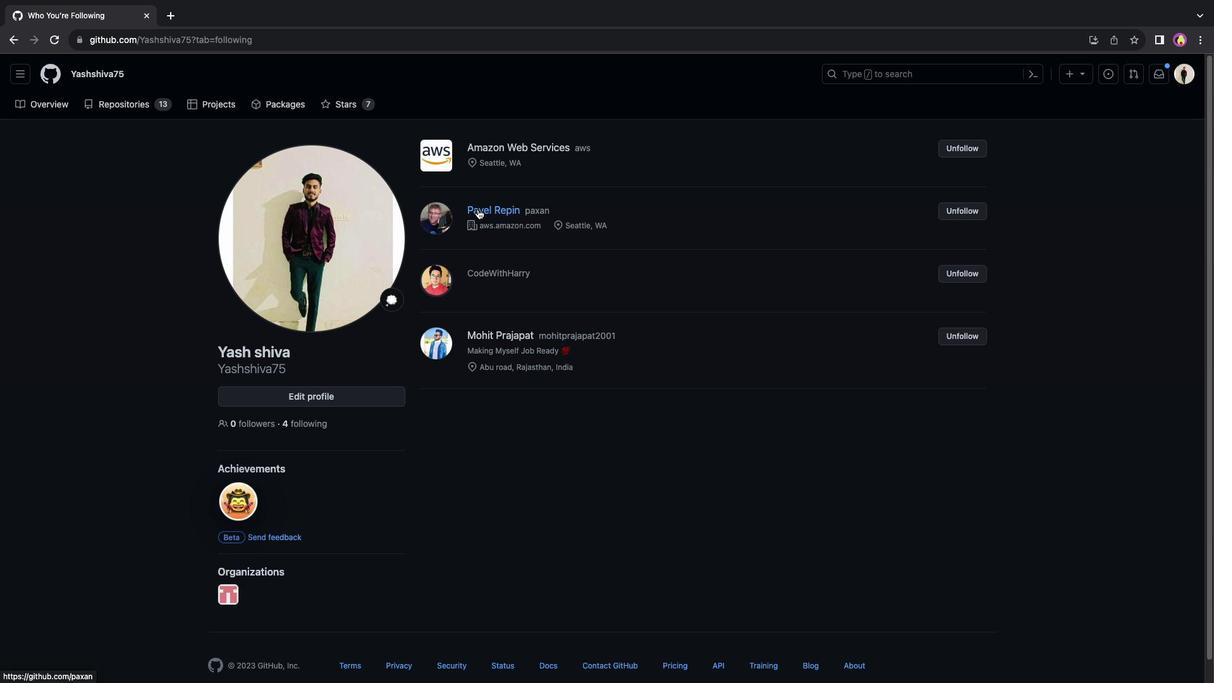
Action: Mouse moved to (481, 177)
Screenshot: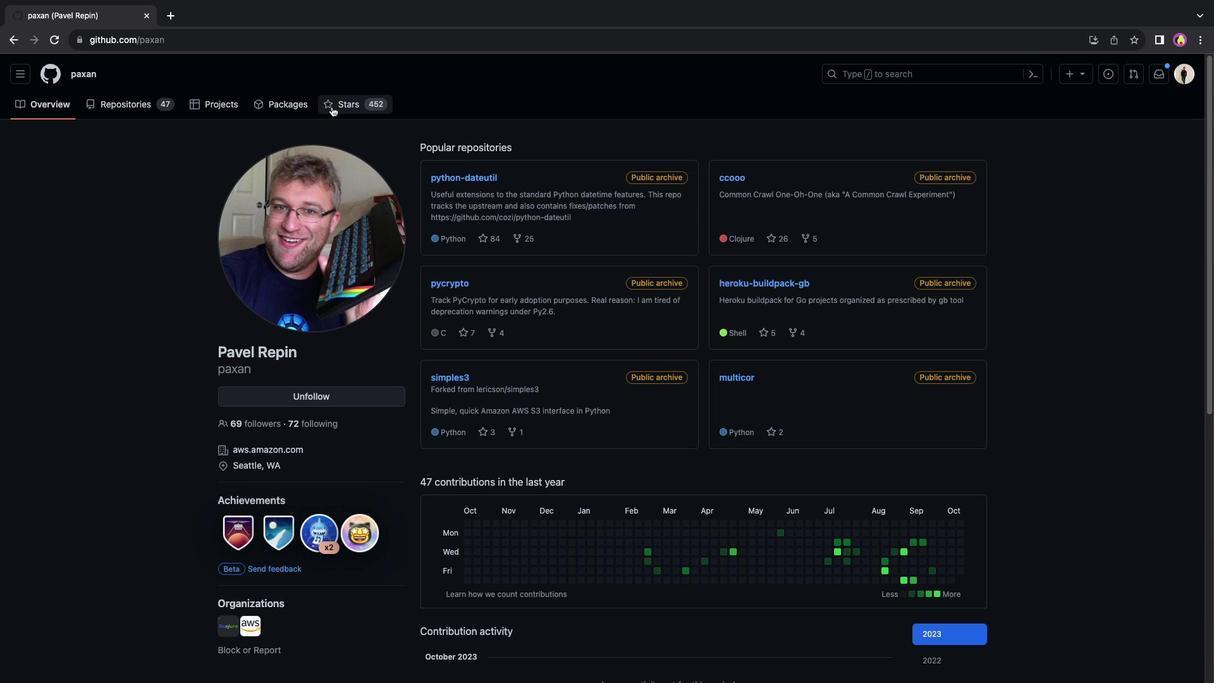 
Action: Mouse pressed left at (481, 177)
Screenshot: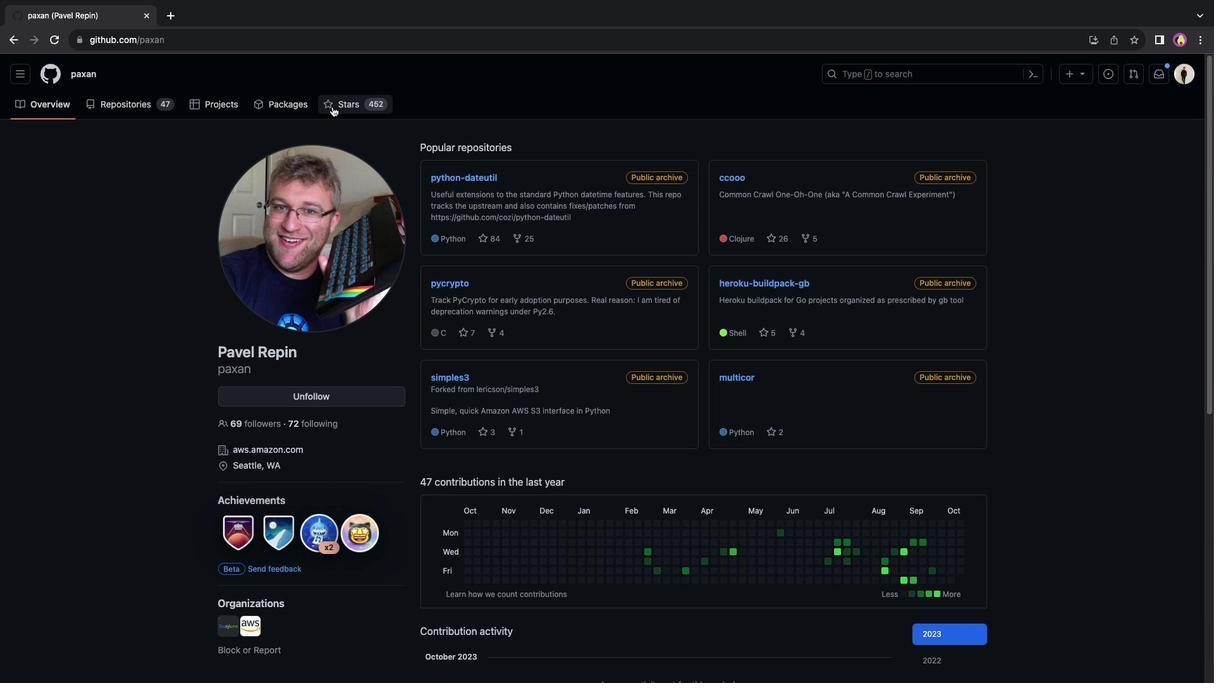 
Action: Mouse moved to (481, 177)
Screenshot: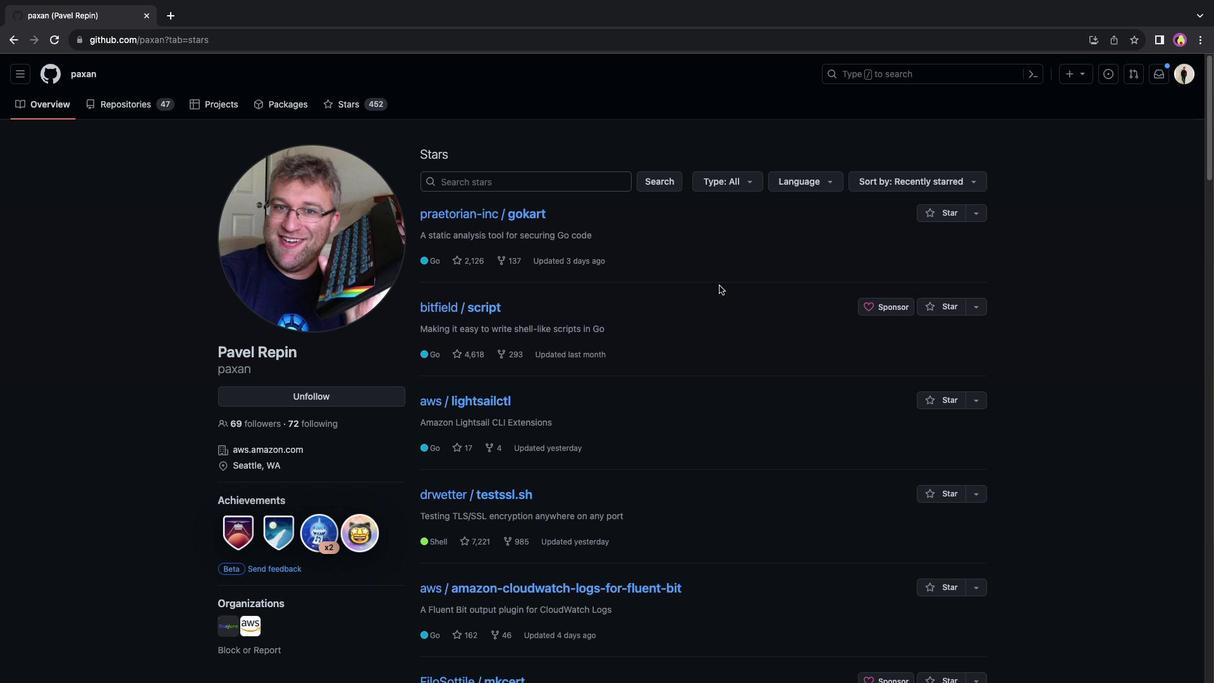 
Action: Mouse scrolled (481, 177) with delta (481, 177)
Screenshot: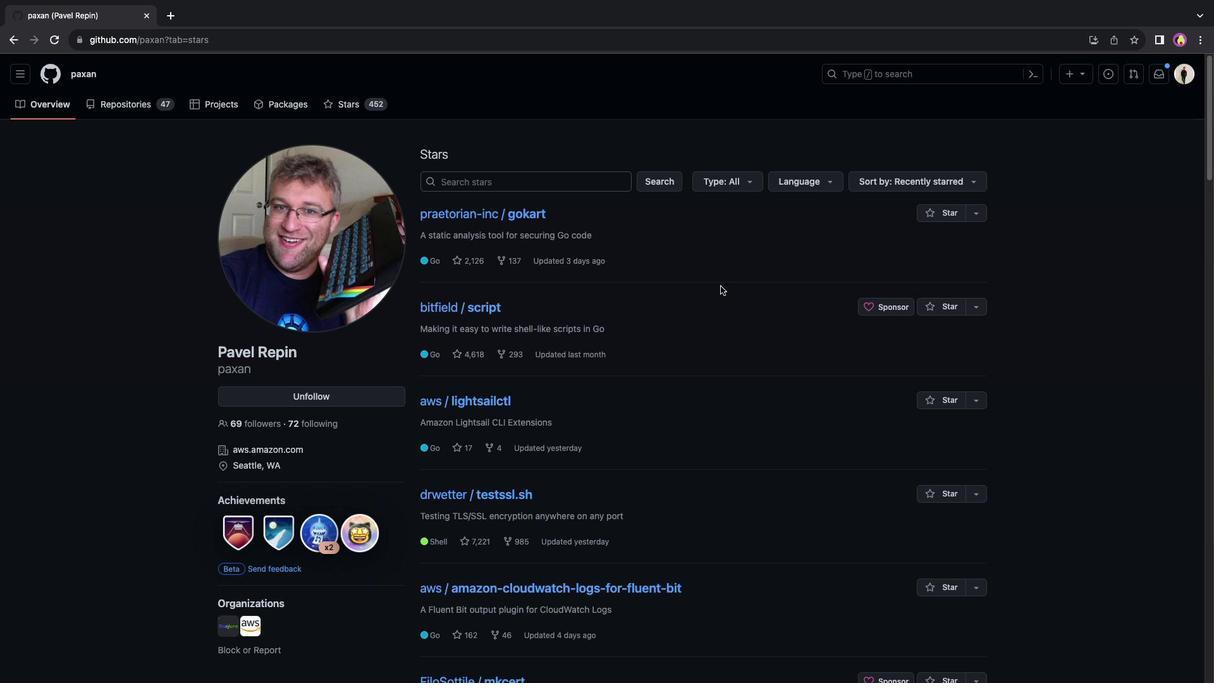 
Action: Mouse scrolled (481, 177) with delta (481, 177)
Screenshot: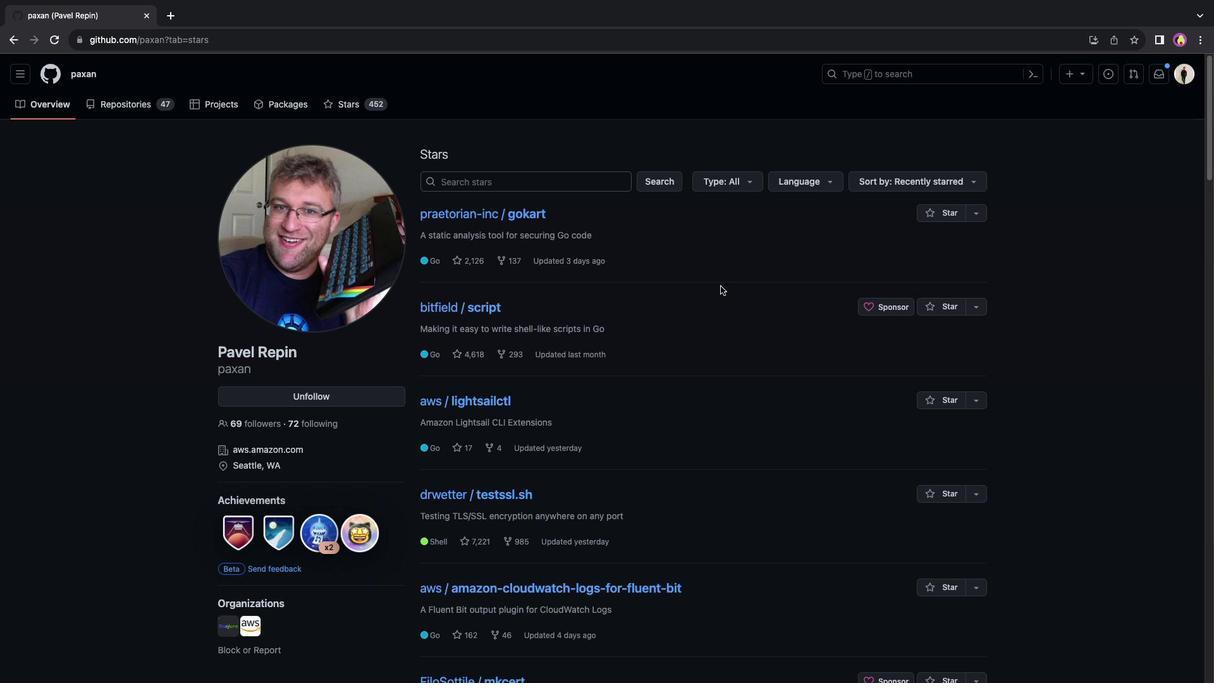 
Action: Mouse scrolled (481, 177) with delta (481, 177)
Screenshot: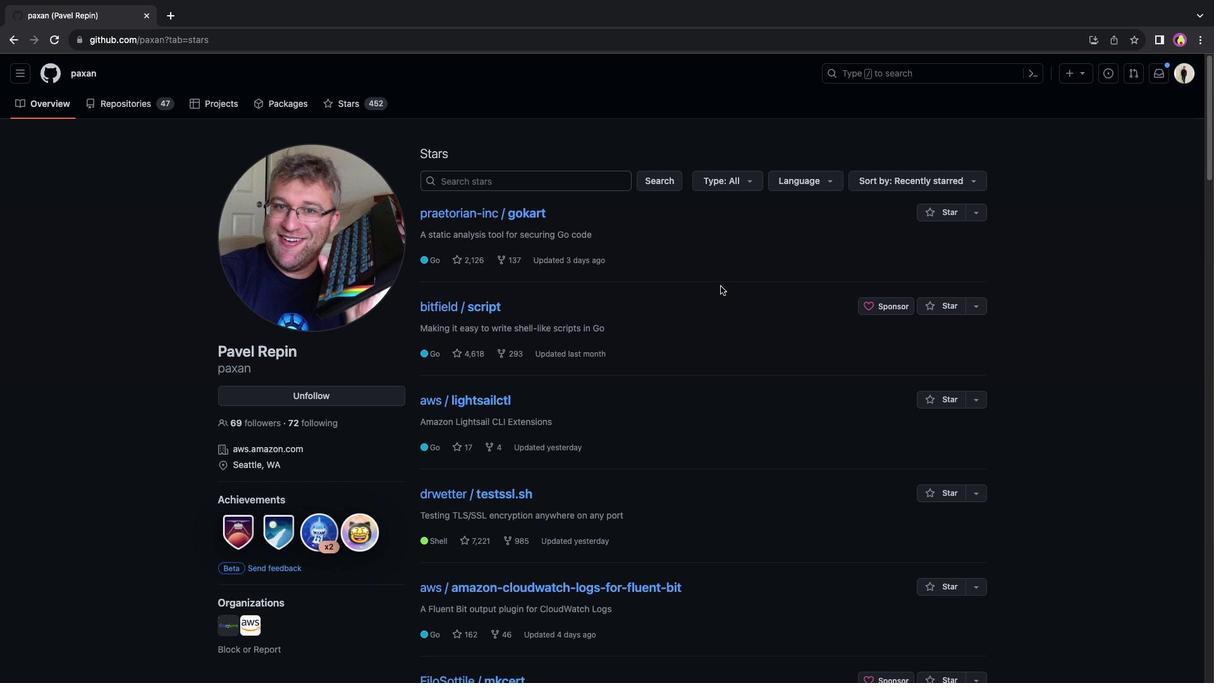 
Action: Mouse moved to (481, 177)
Screenshot: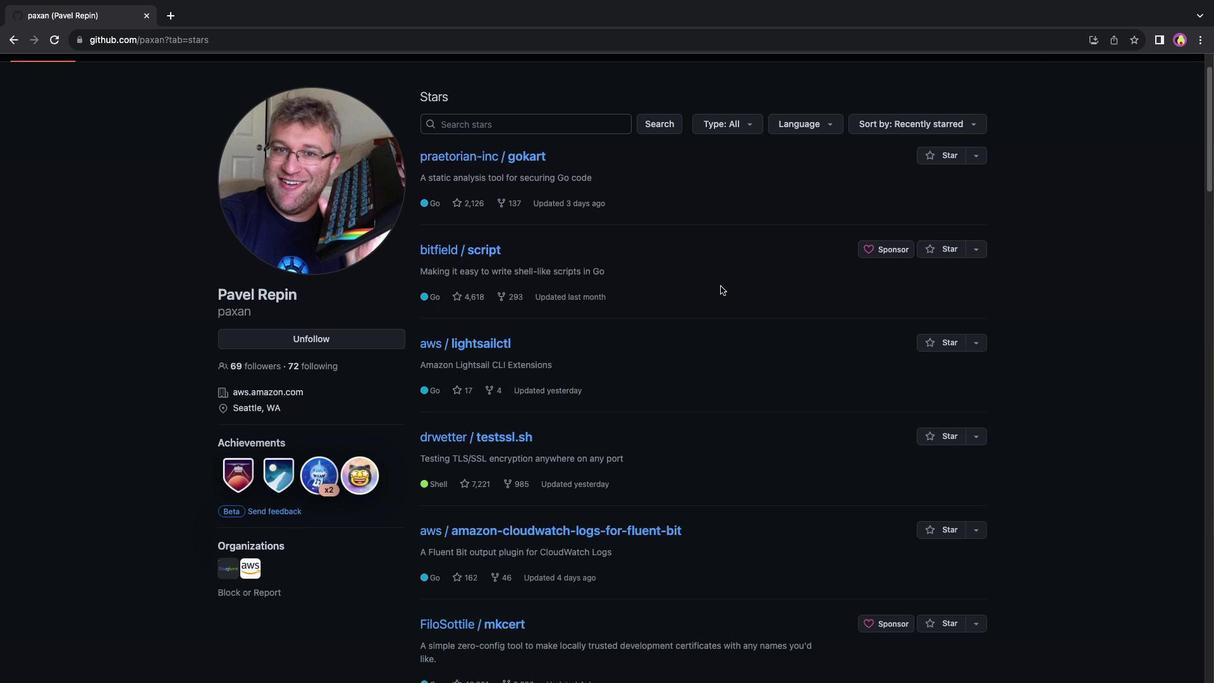 
Action: Mouse scrolled (481, 177) with delta (481, 177)
Screenshot: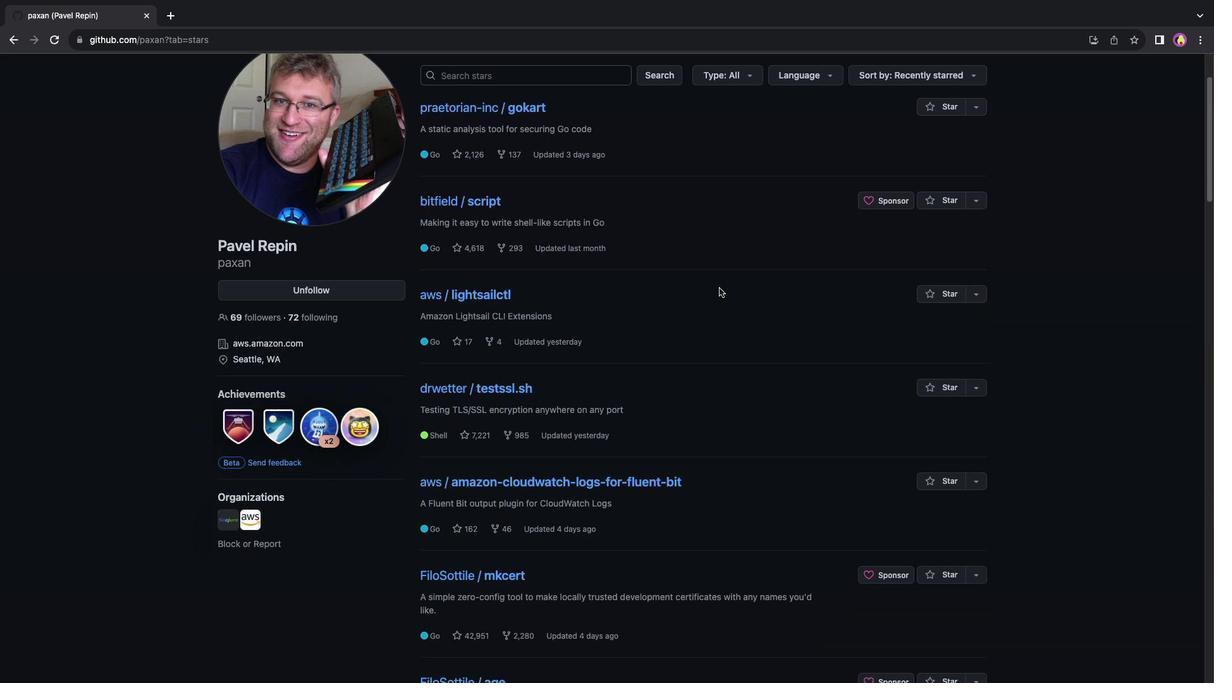
Action: Mouse scrolled (481, 177) with delta (481, 177)
Screenshot: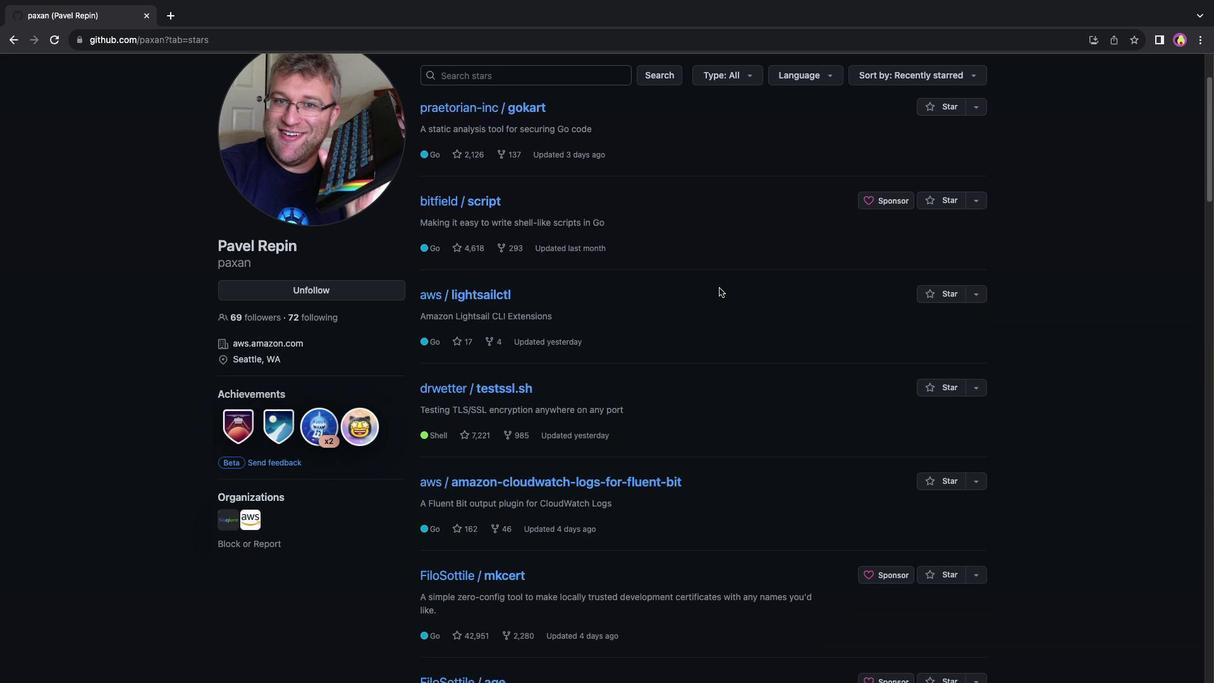 
Action: Mouse scrolled (481, 177) with delta (481, 177)
Screenshot: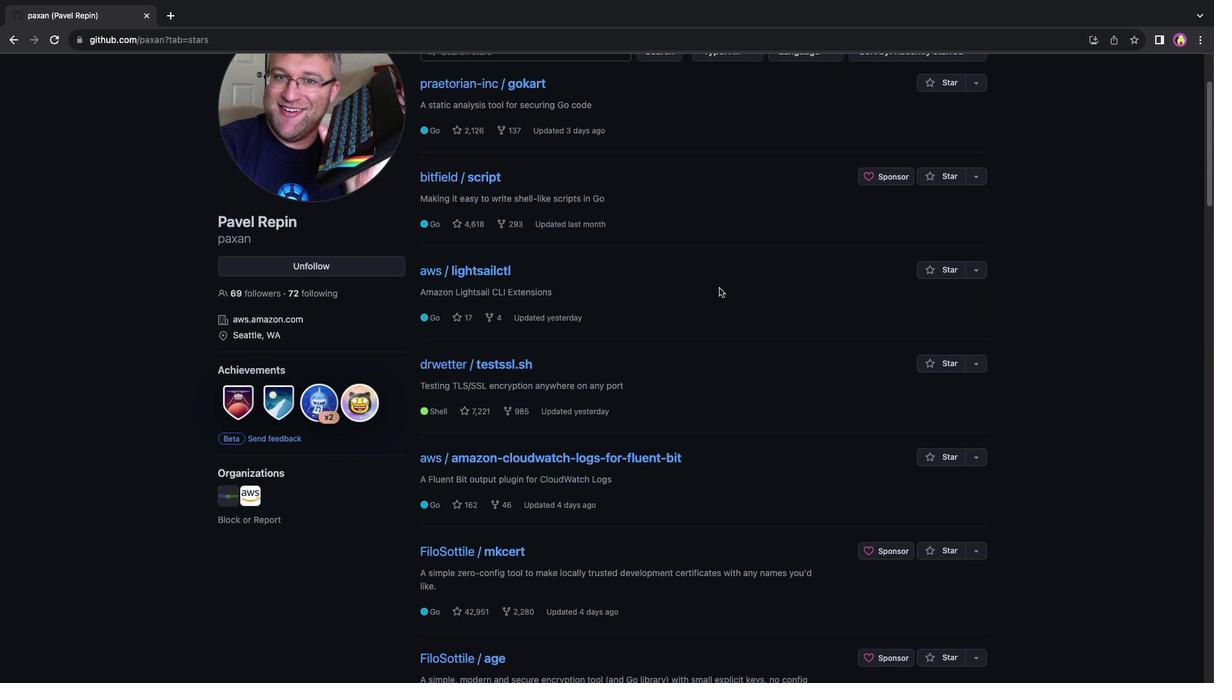 
Action: Mouse scrolled (481, 177) with delta (481, 177)
Screenshot: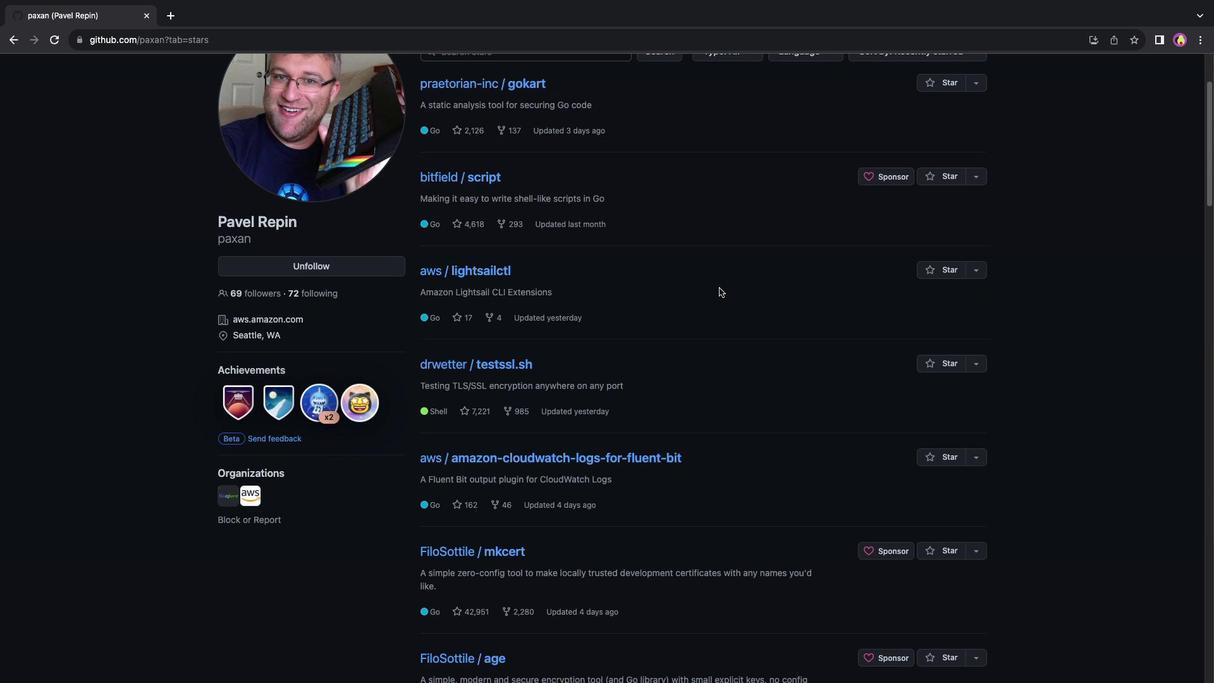 
Action: Mouse scrolled (481, 177) with delta (481, 177)
Screenshot: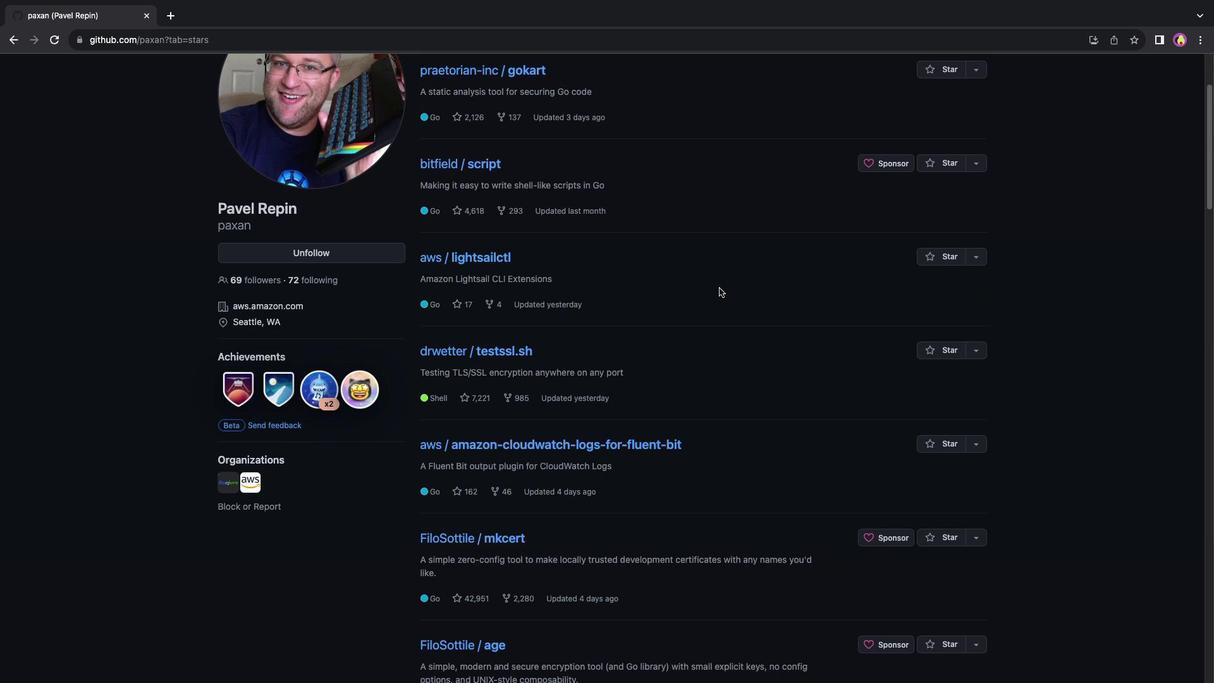 
Action: Mouse scrolled (481, 177) with delta (481, 177)
Screenshot: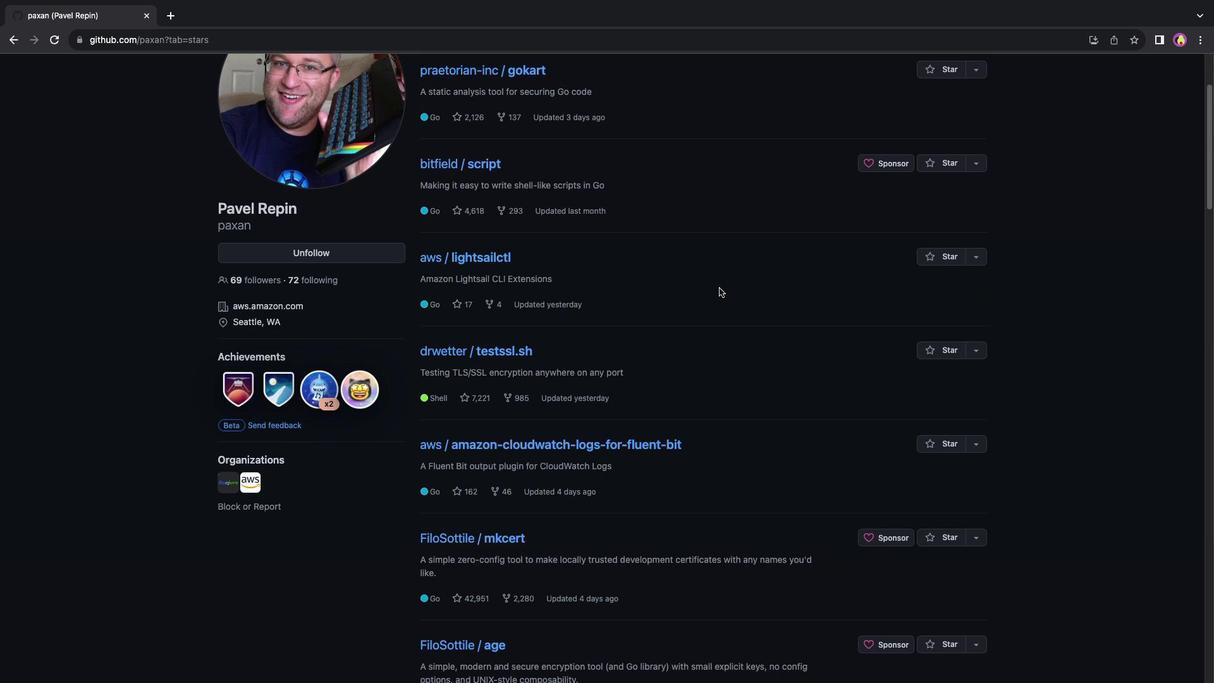 
Action: Mouse scrolled (481, 177) with delta (481, 177)
Screenshot: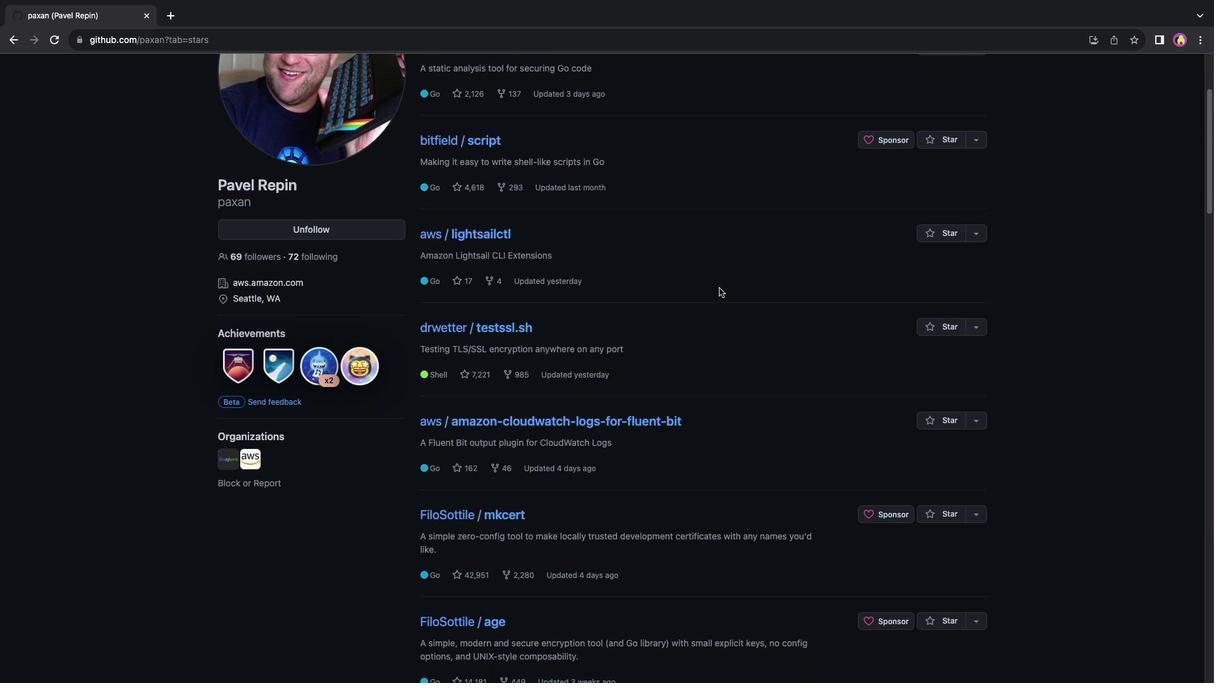 
Action: Mouse scrolled (481, 177) with delta (481, 177)
Screenshot: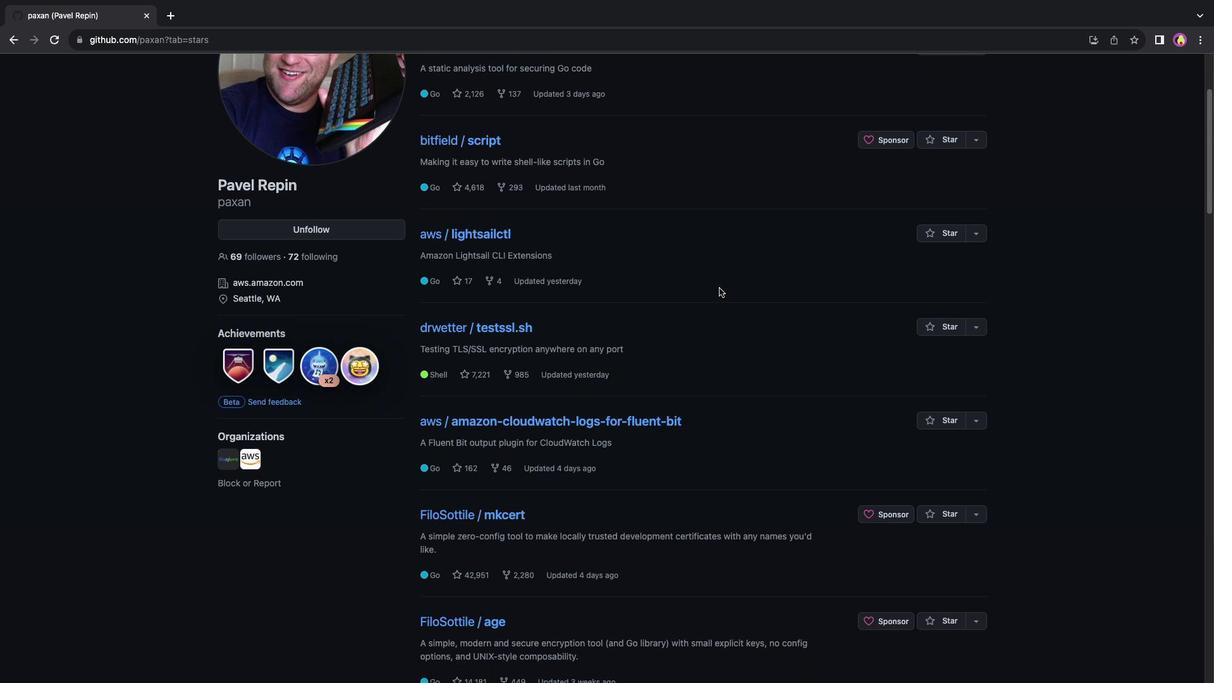 
Action: Mouse scrolled (481, 177) with delta (481, 177)
Screenshot: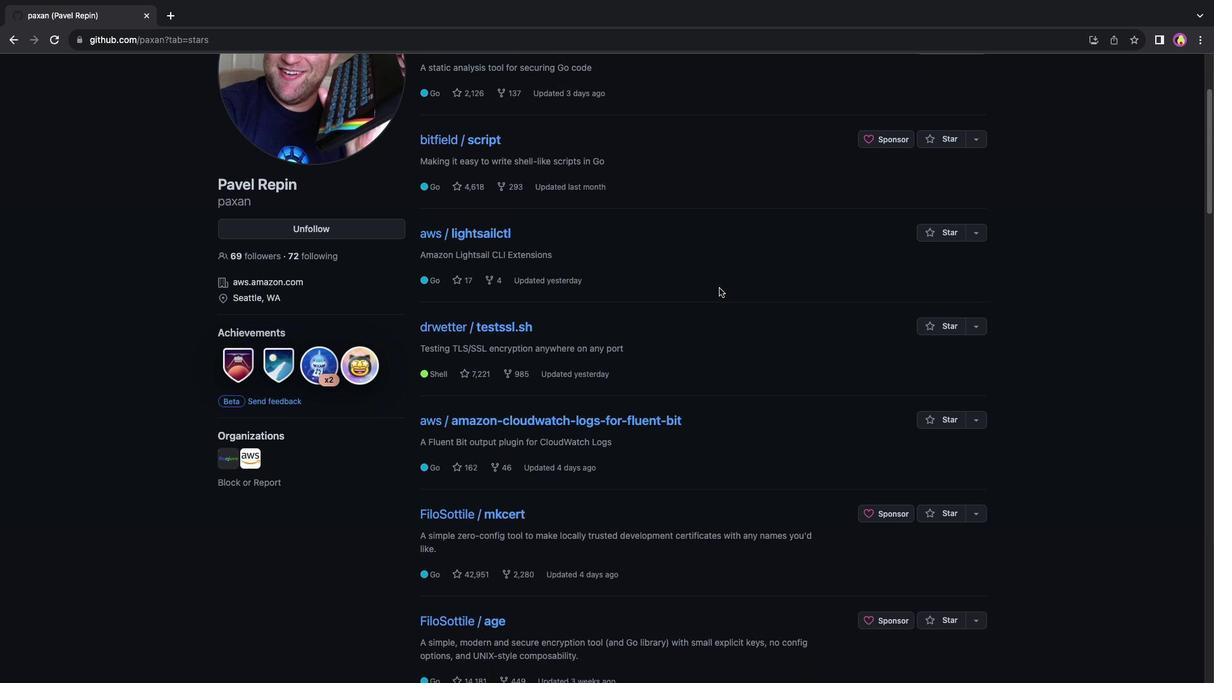 
Action: Mouse scrolled (481, 177) with delta (481, 177)
Screenshot: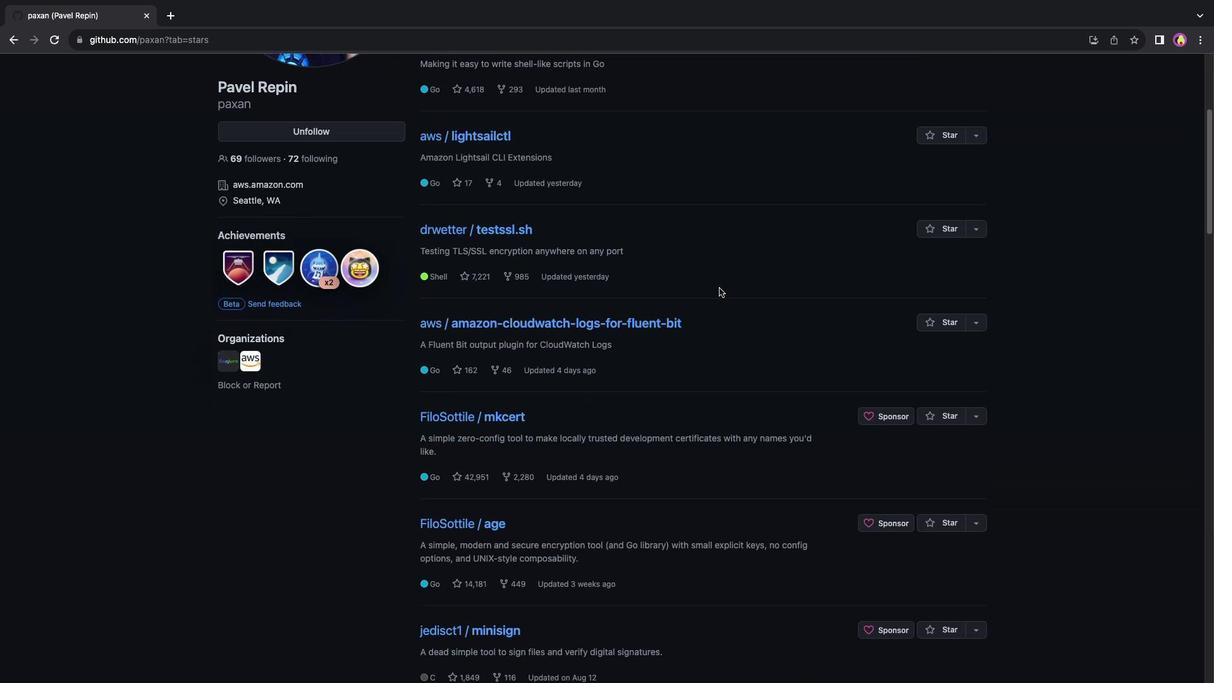 
Action: Mouse scrolled (481, 177) with delta (481, 177)
Screenshot: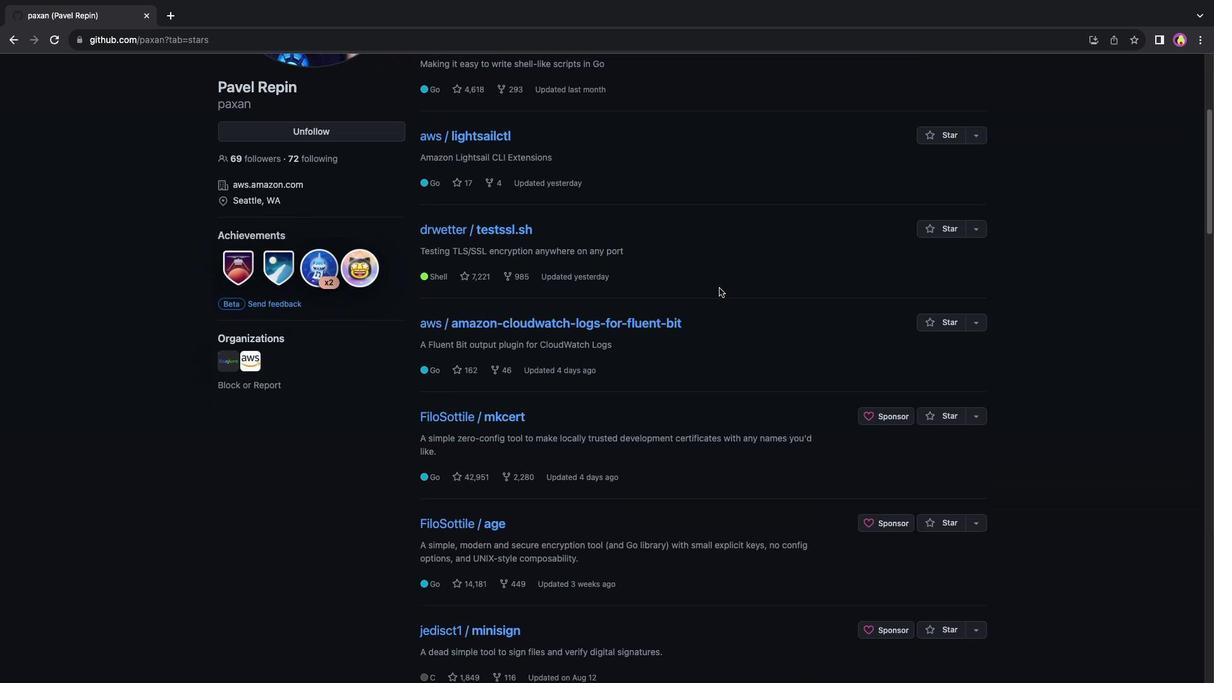 
Action: Mouse scrolled (481, 177) with delta (481, 177)
Screenshot: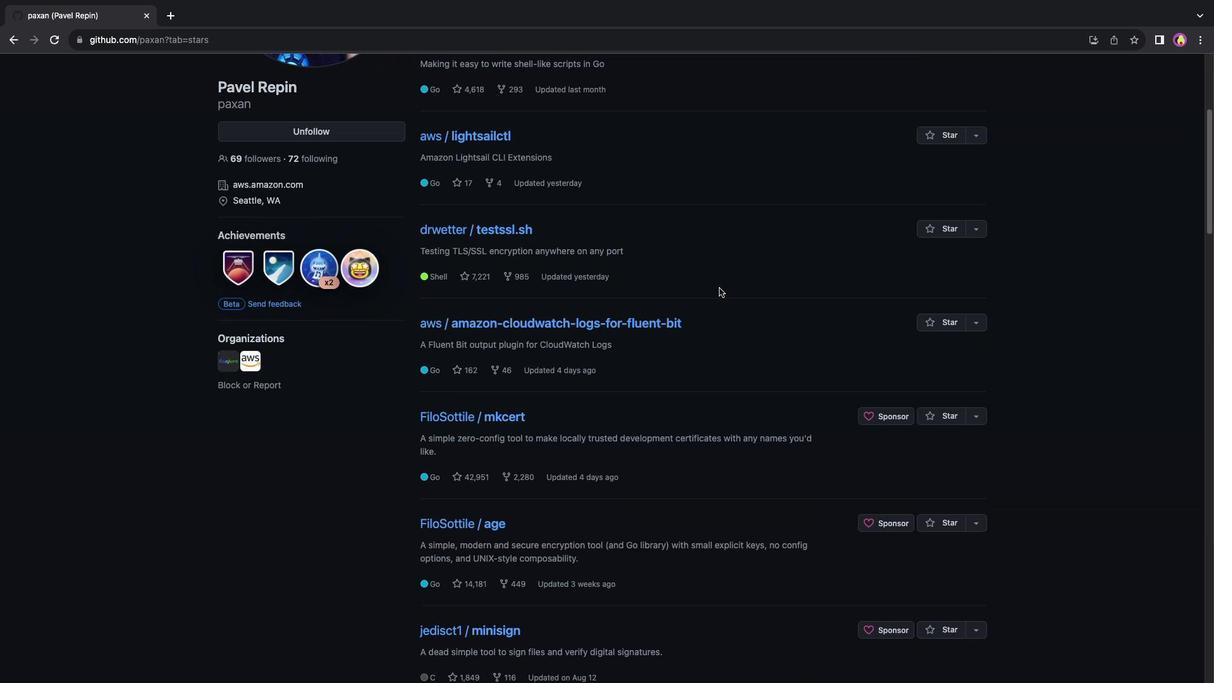 
Action: Mouse scrolled (481, 177) with delta (481, 177)
Screenshot: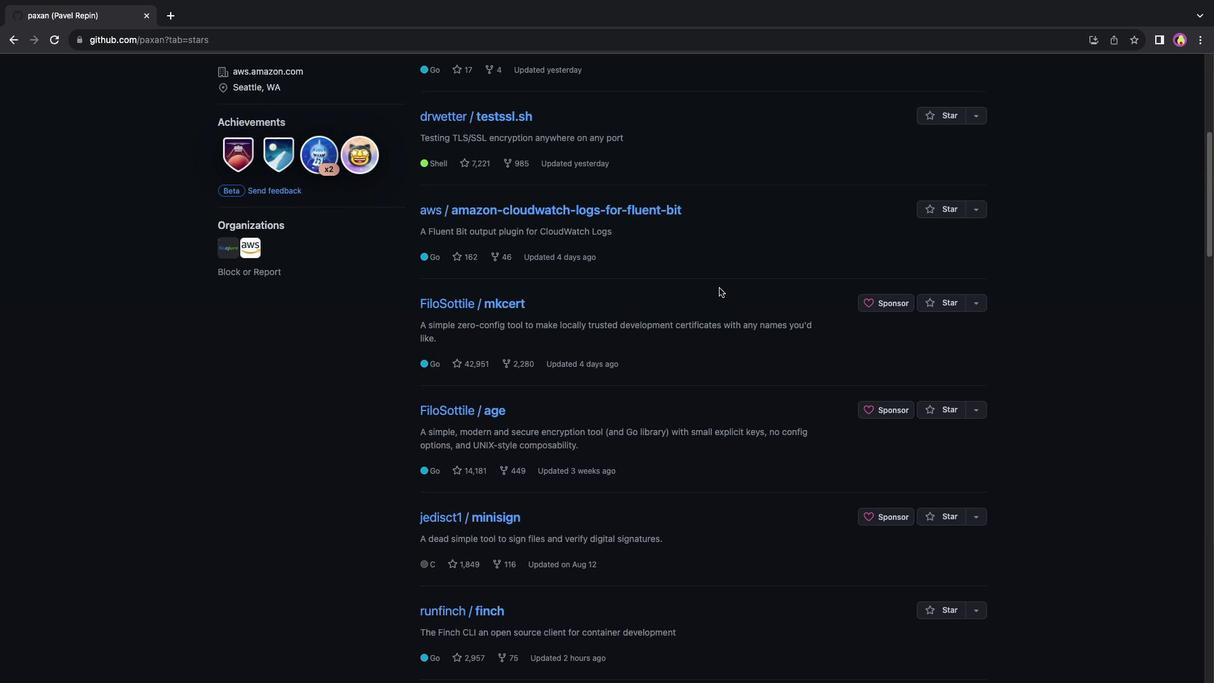 
Action: Mouse scrolled (481, 177) with delta (481, 177)
Screenshot: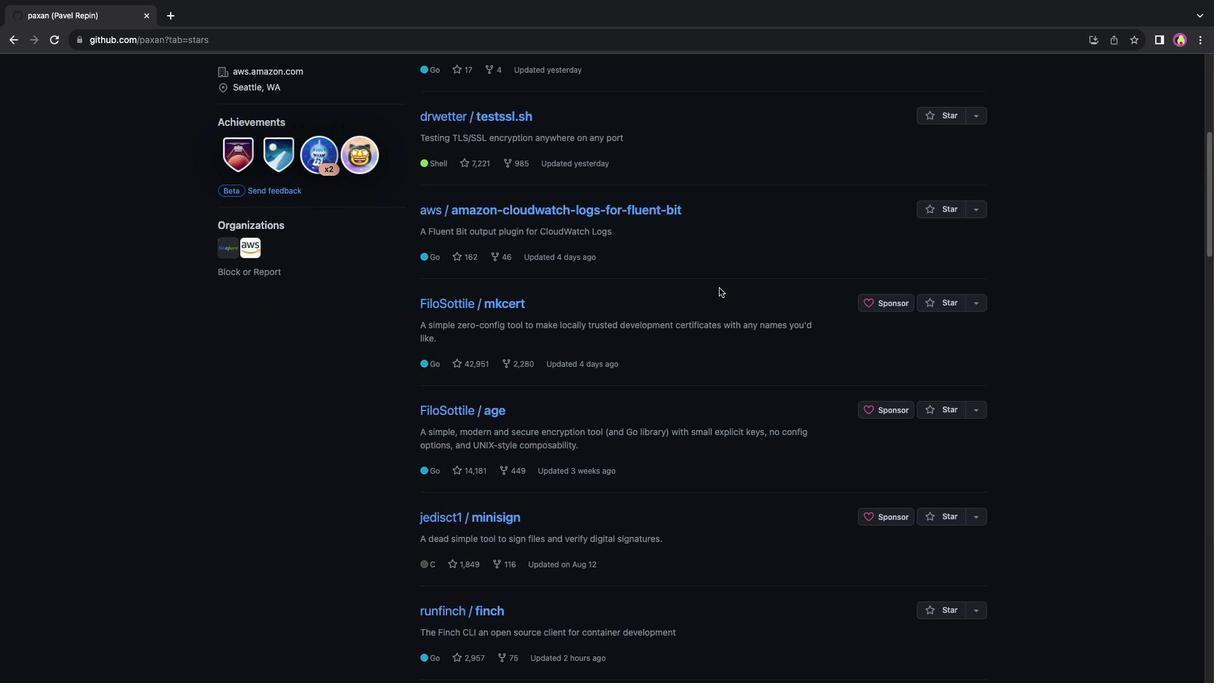 
Action: Mouse scrolled (481, 177) with delta (481, 177)
Screenshot: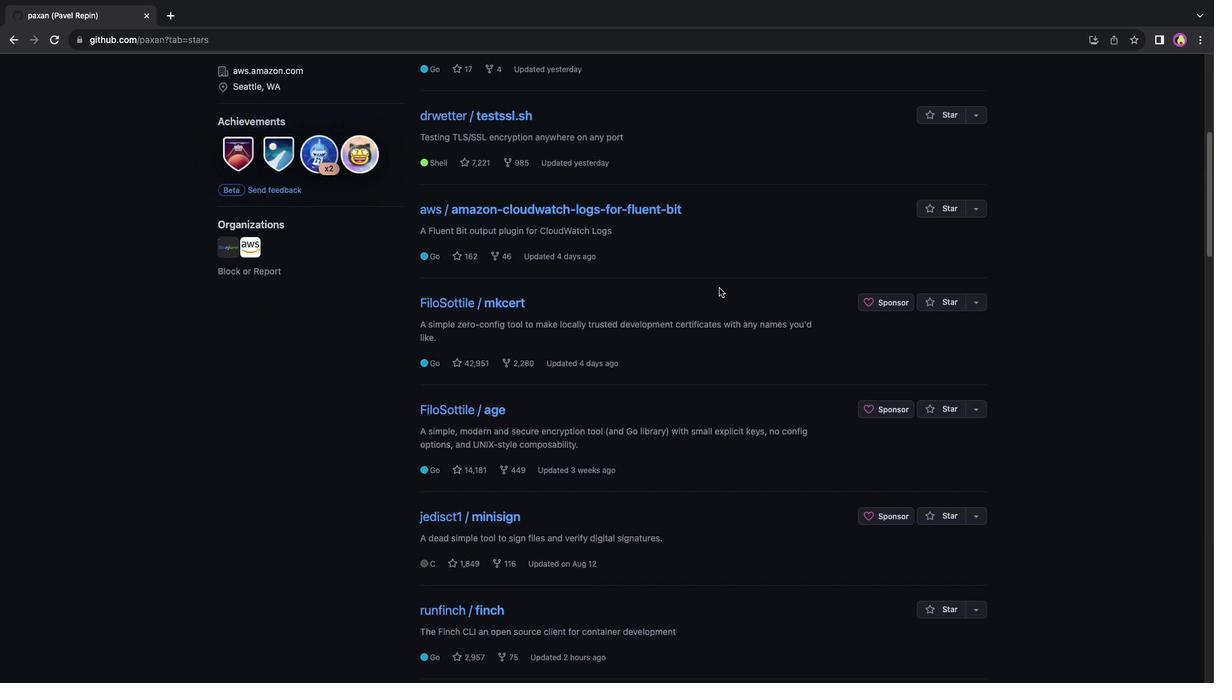 
Action: Mouse scrolled (481, 177) with delta (481, 177)
Screenshot: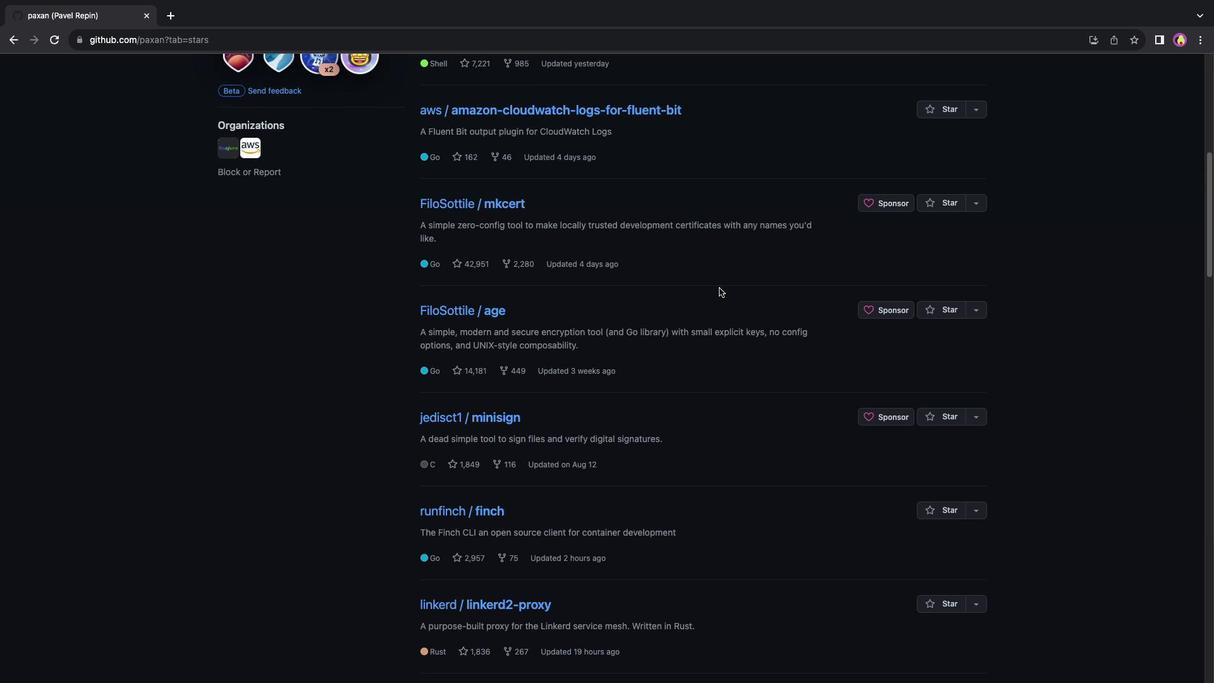 
Action: Mouse scrolled (481, 177) with delta (481, 177)
Screenshot: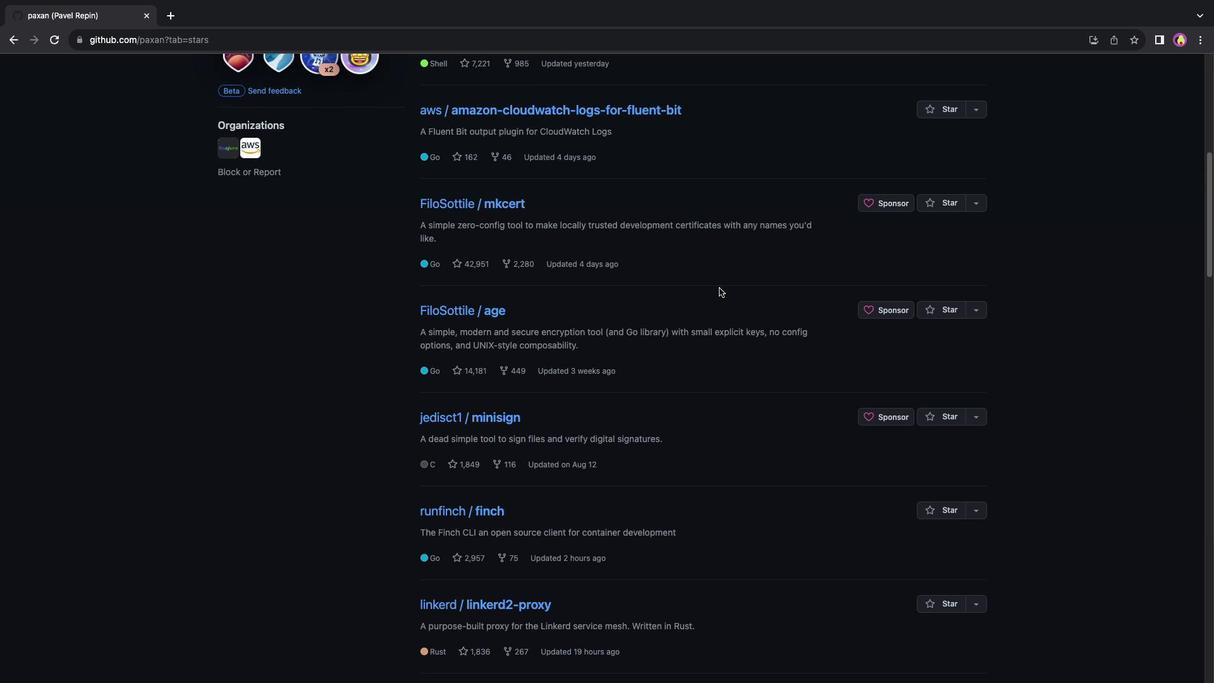 
Action: Mouse scrolled (481, 177) with delta (481, 177)
Screenshot: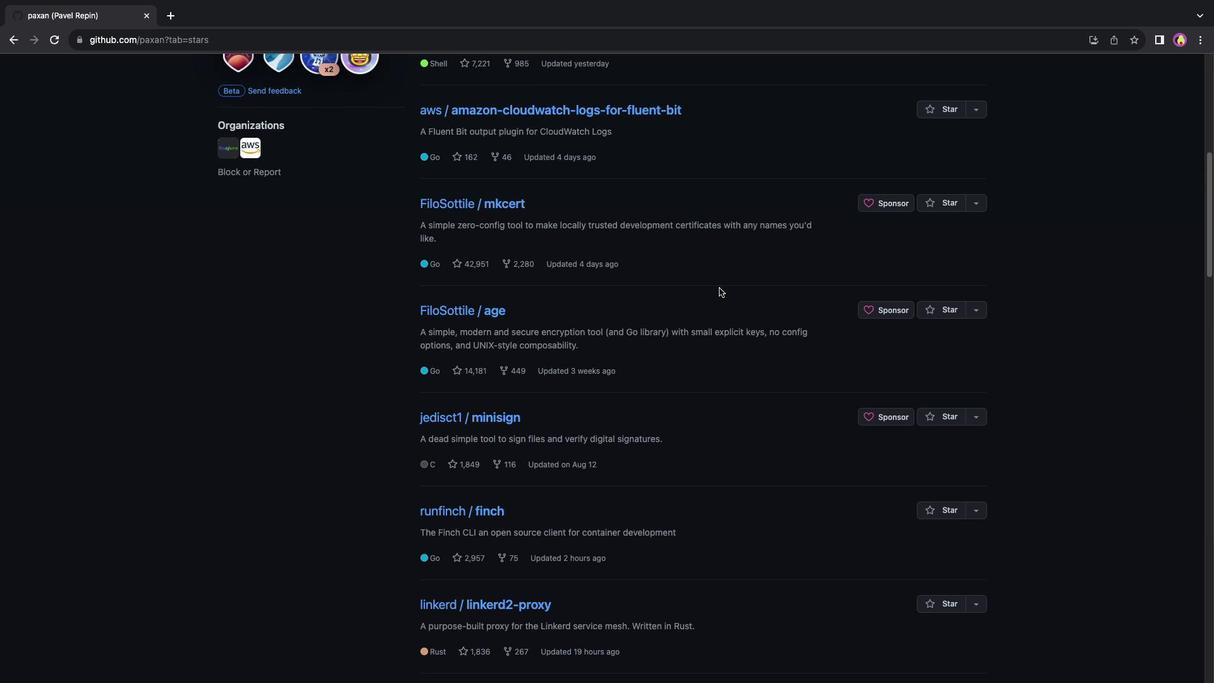 
Action: Mouse scrolled (481, 177) with delta (481, 177)
Screenshot: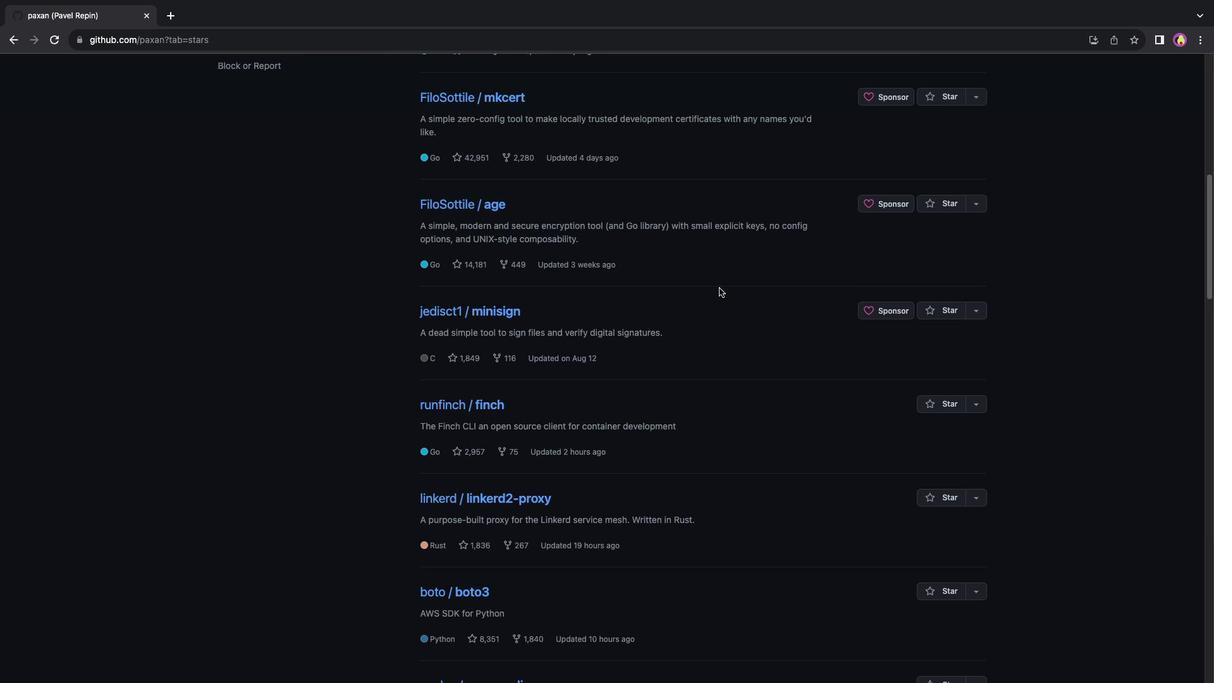 
Action: Mouse moved to (481, 177)
Screenshot: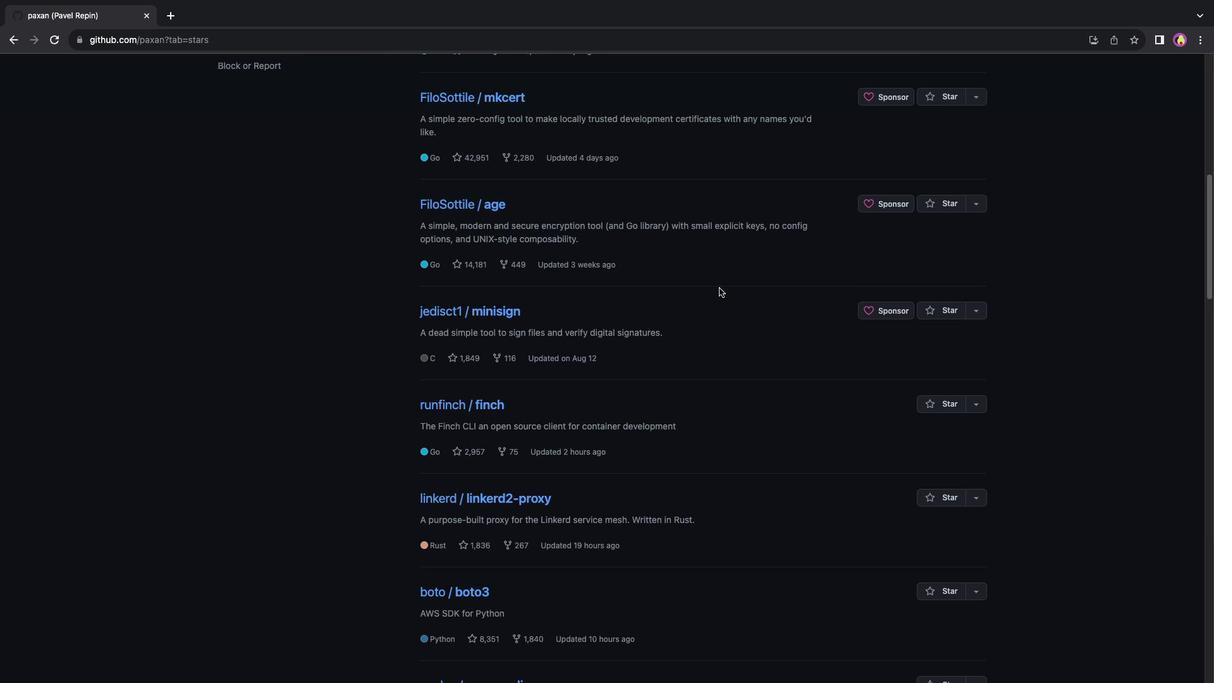 
Action: Mouse scrolled (481, 177) with delta (481, 177)
Screenshot: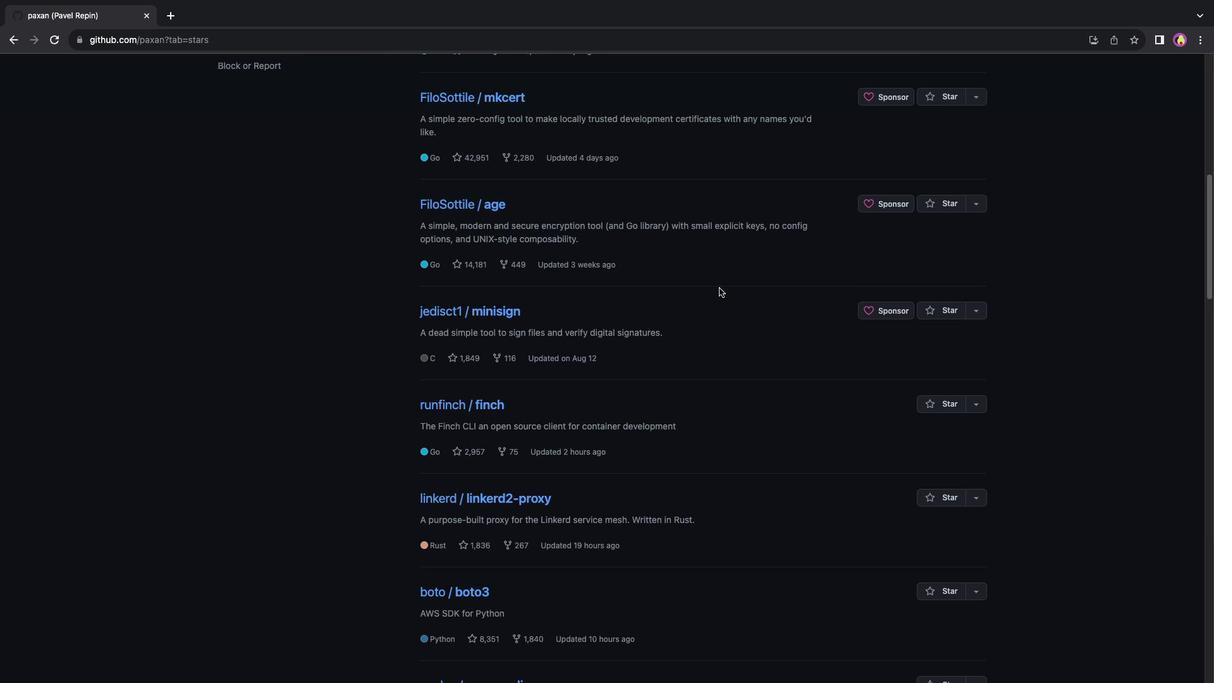 
Action: Mouse scrolled (481, 177) with delta (481, 177)
Screenshot: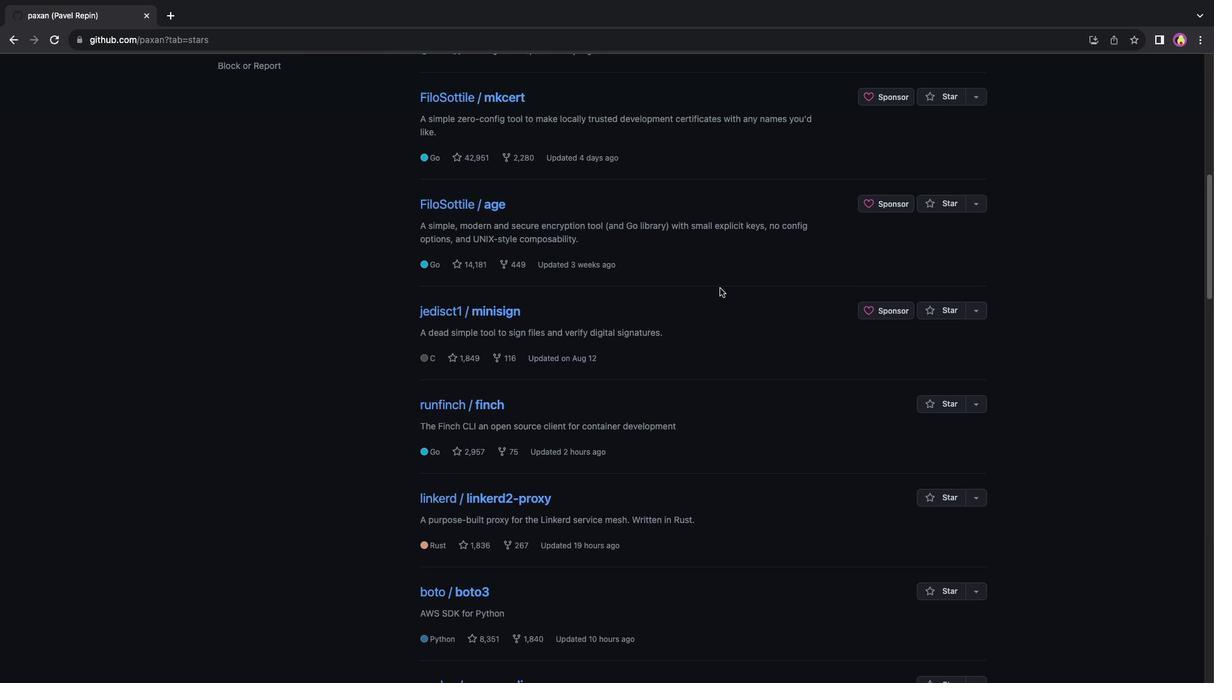
Action: Mouse scrolled (481, 177) with delta (481, 177)
Screenshot: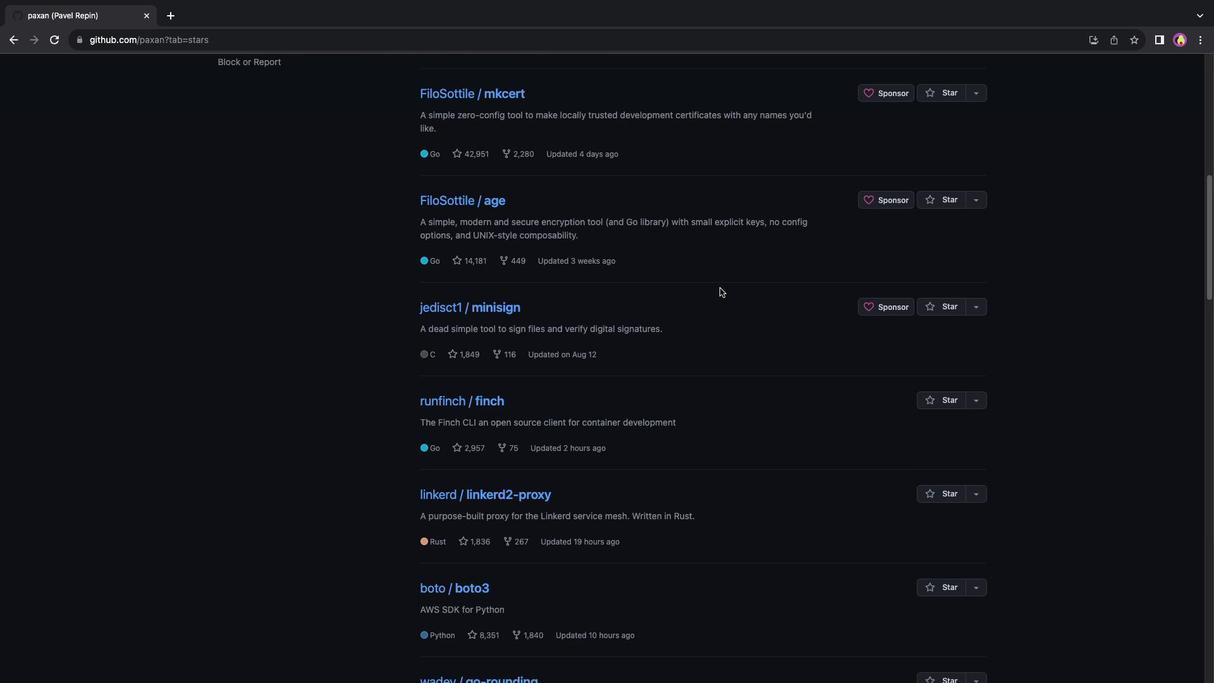 
Action: Mouse scrolled (481, 177) with delta (481, 177)
Screenshot: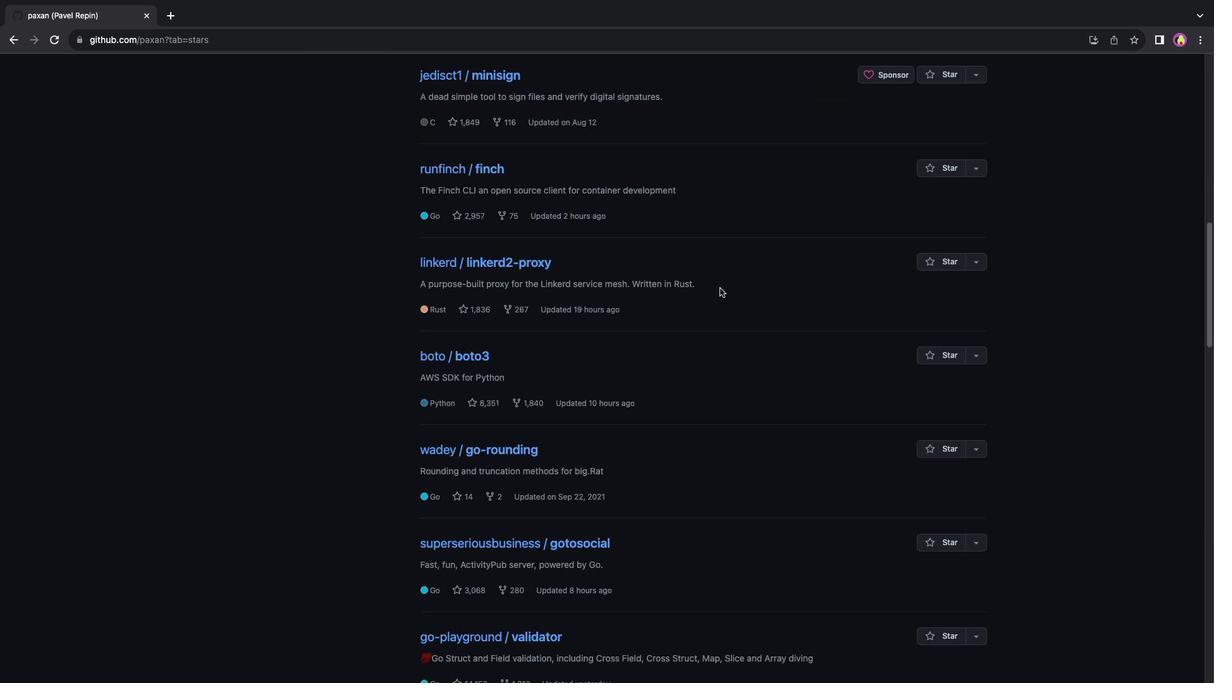 
Action: Mouse scrolled (481, 177) with delta (481, 177)
Screenshot: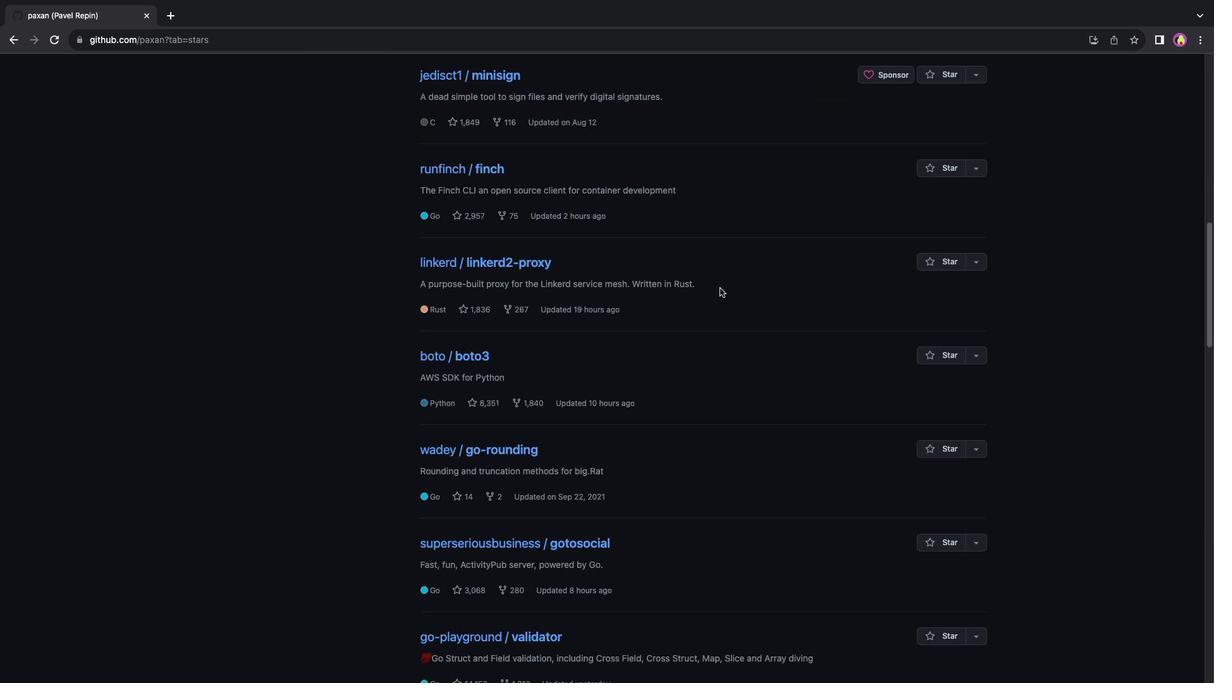 
Action: Mouse scrolled (481, 177) with delta (481, 177)
Screenshot: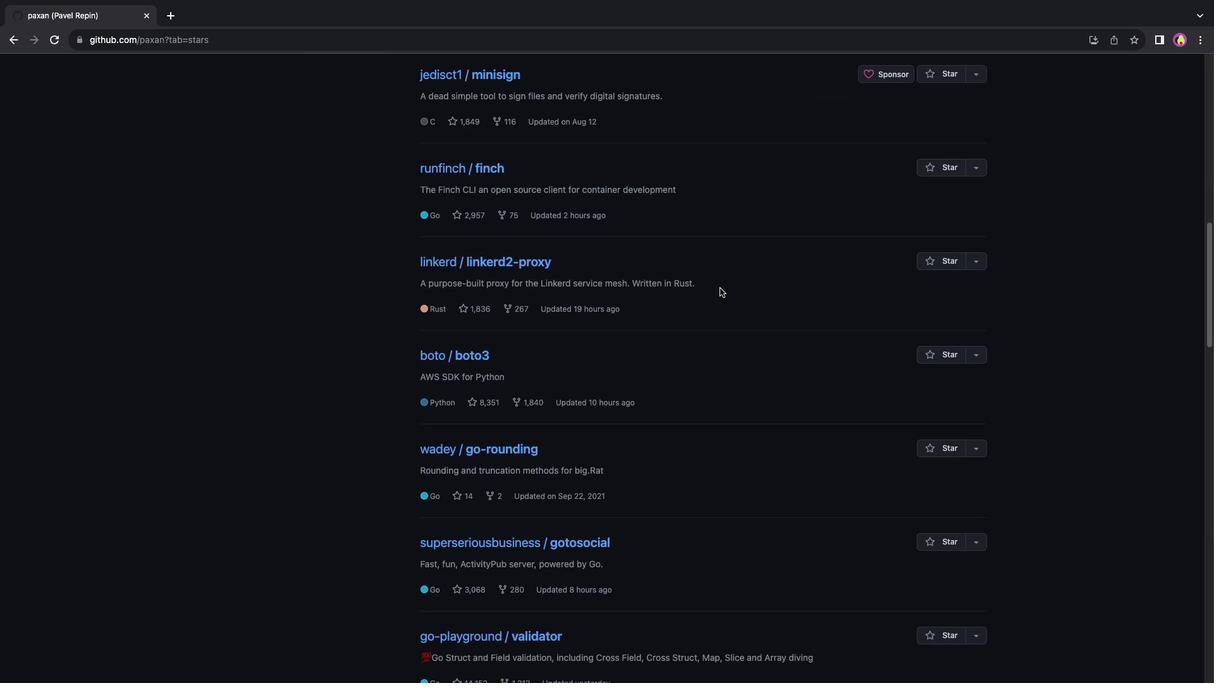 
Action: Mouse scrolled (481, 177) with delta (481, 177)
Screenshot: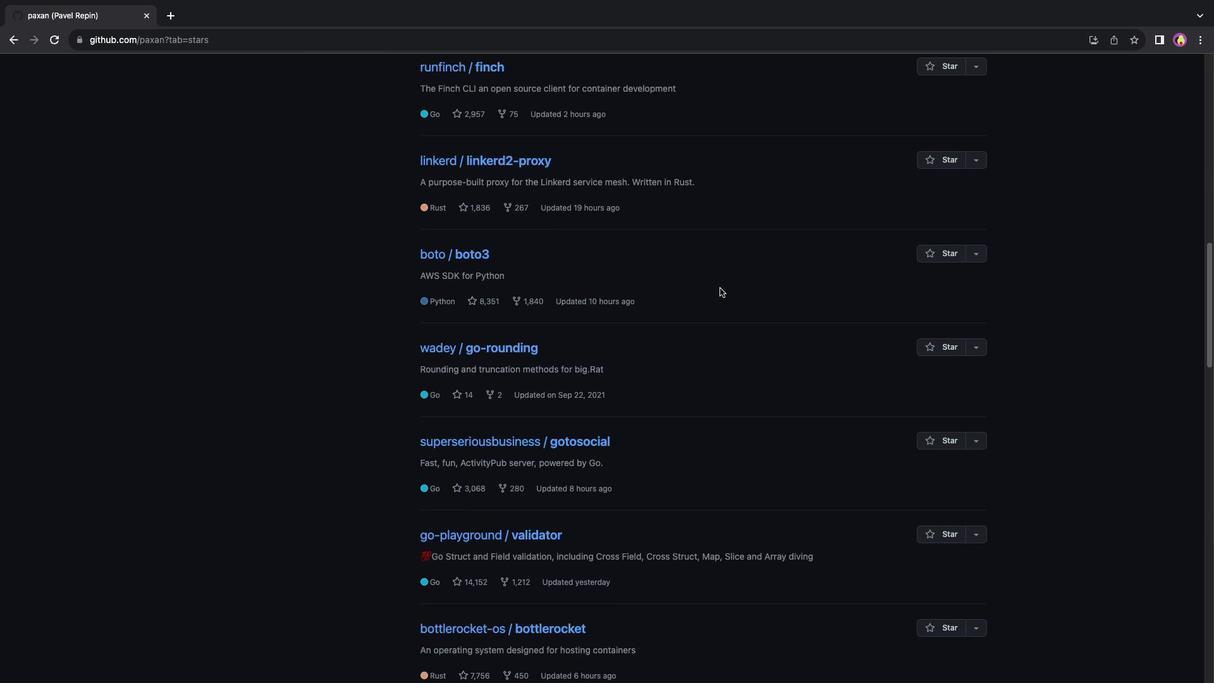 
Action: Mouse scrolled (481, 177) with delta (481, 177)
Screenshot: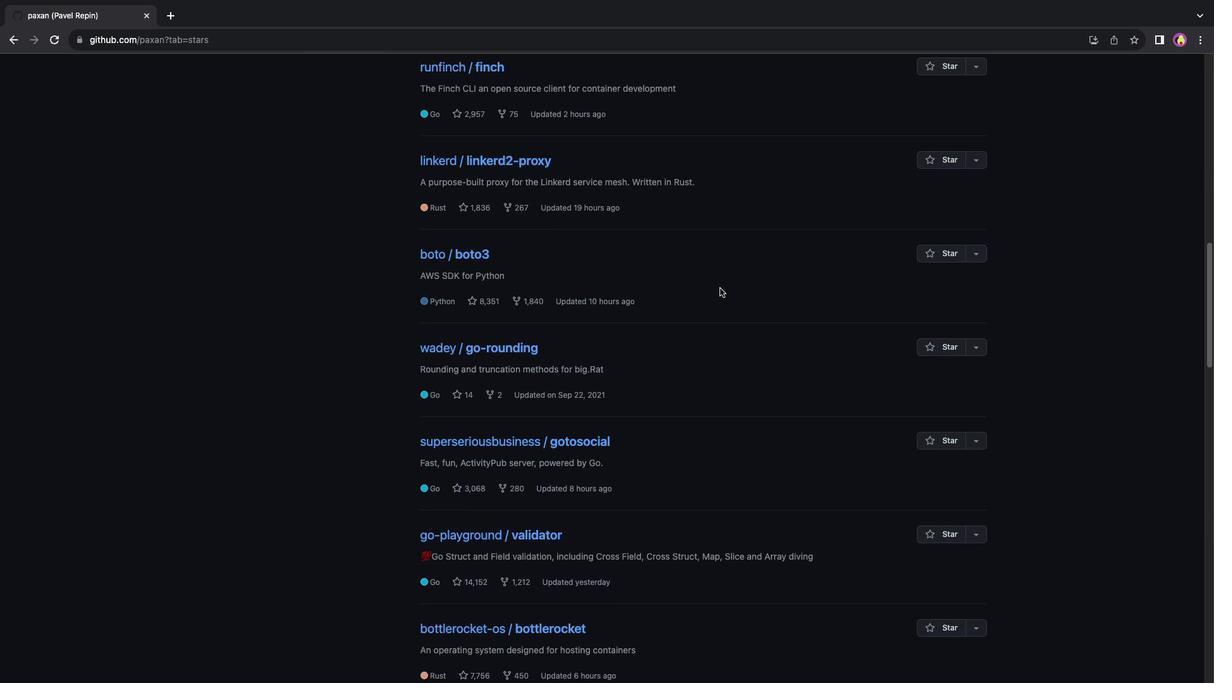 
Action: Mouse scrolled (481, 177) with delta (481, 177)
Screenshot: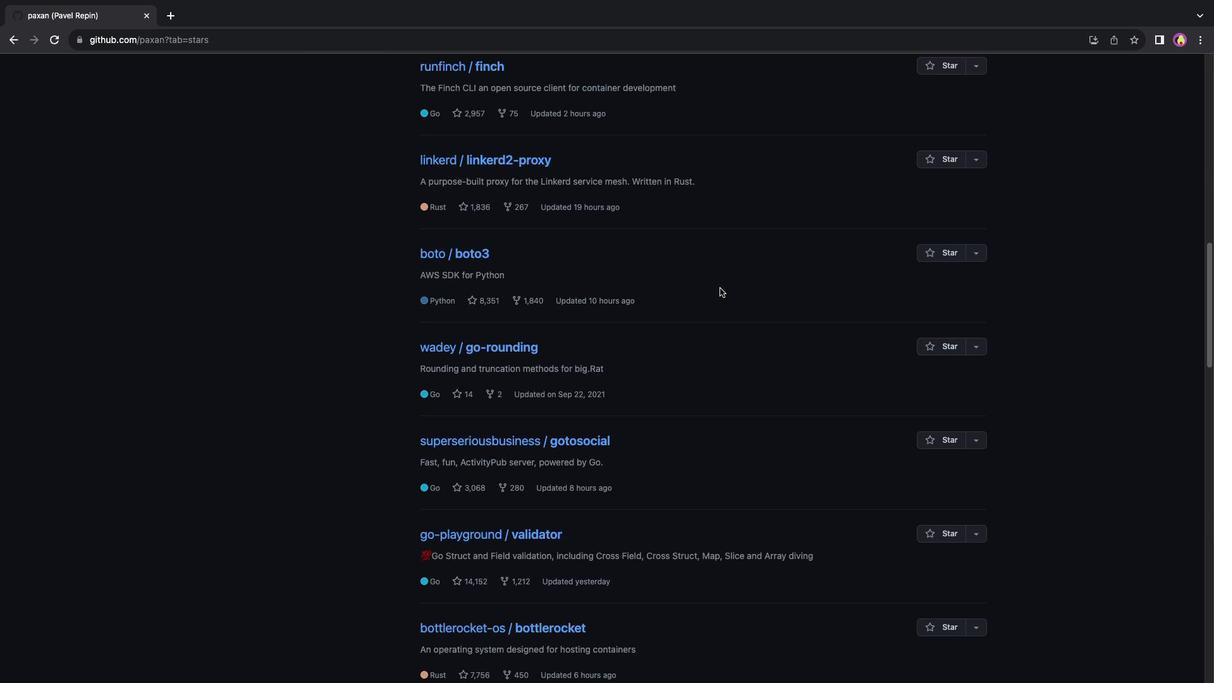
Action: Mouse scrolled (481, 177) with delta (481, 177)
Screenshot: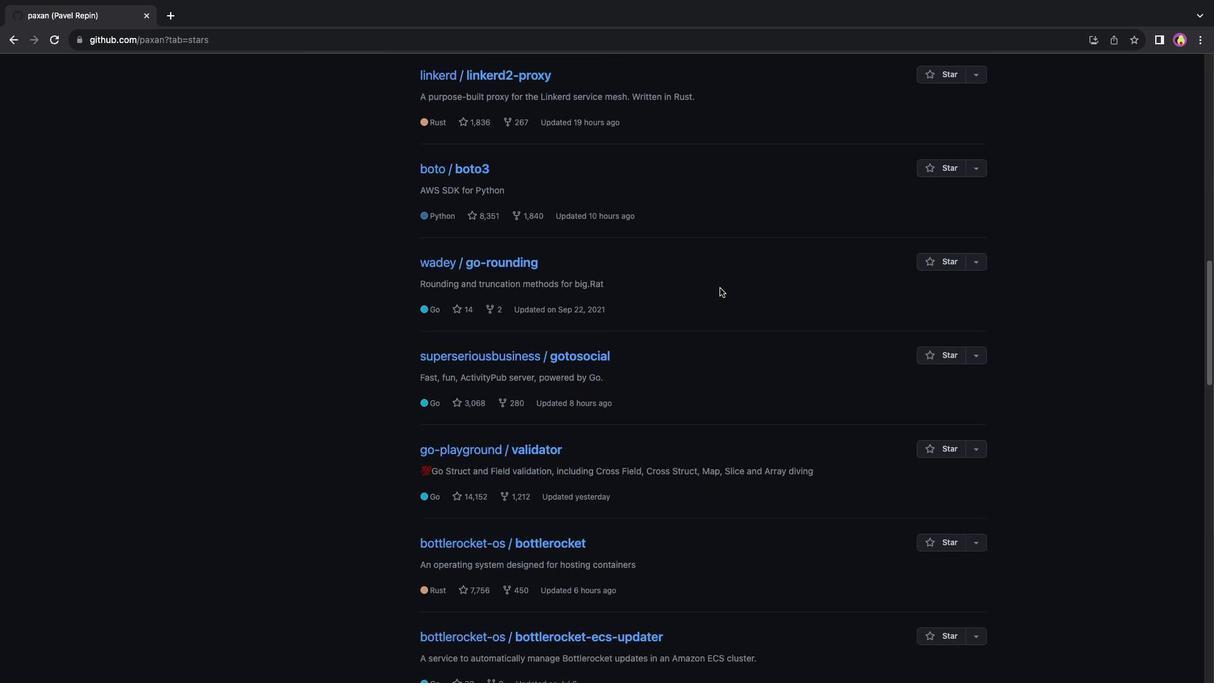 
Action: Mouse scrolled (481, 177) with delta (481, 177)
Screenshot: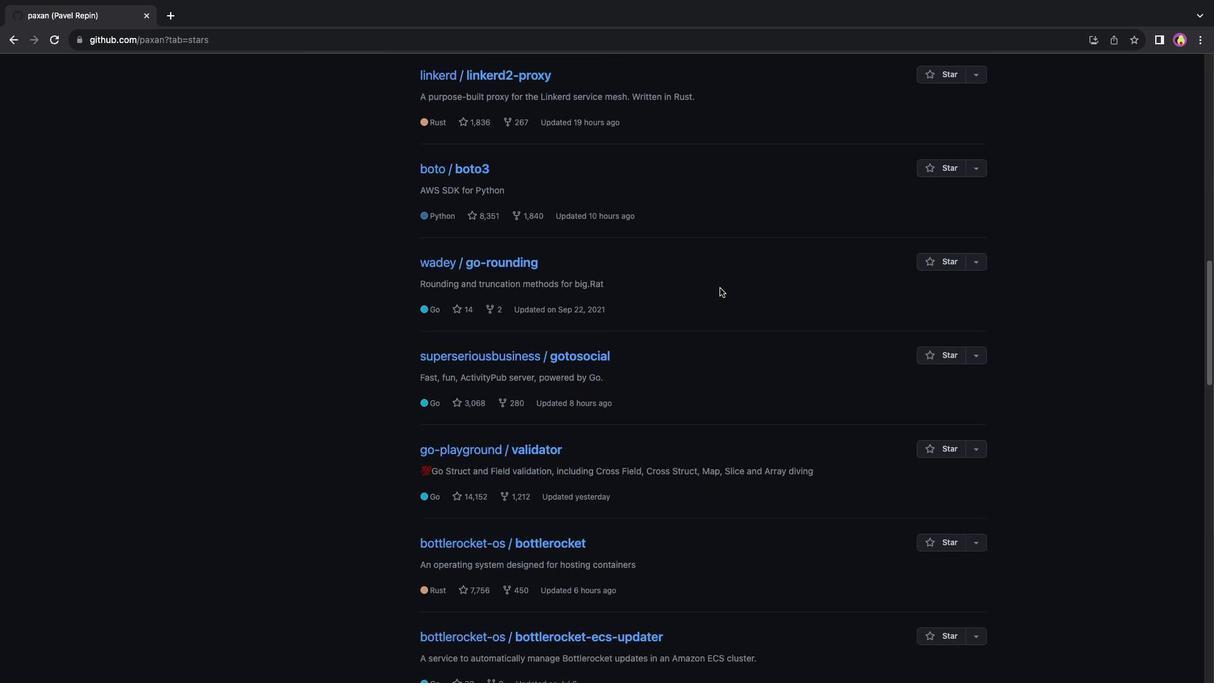 
Action: Mouse scrolled (481, 177) with delta (481, 177)
Screenshot: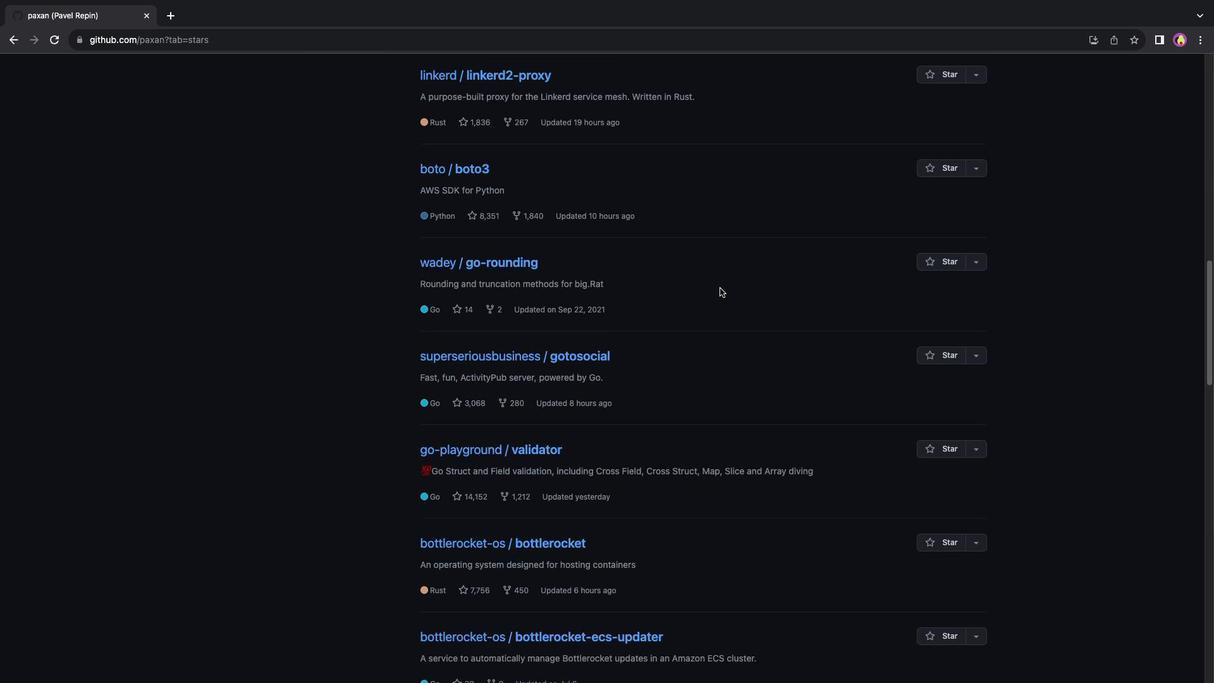 
Action: Mouse scrolled (481, 177) with delta (481, 177)
Screenshot: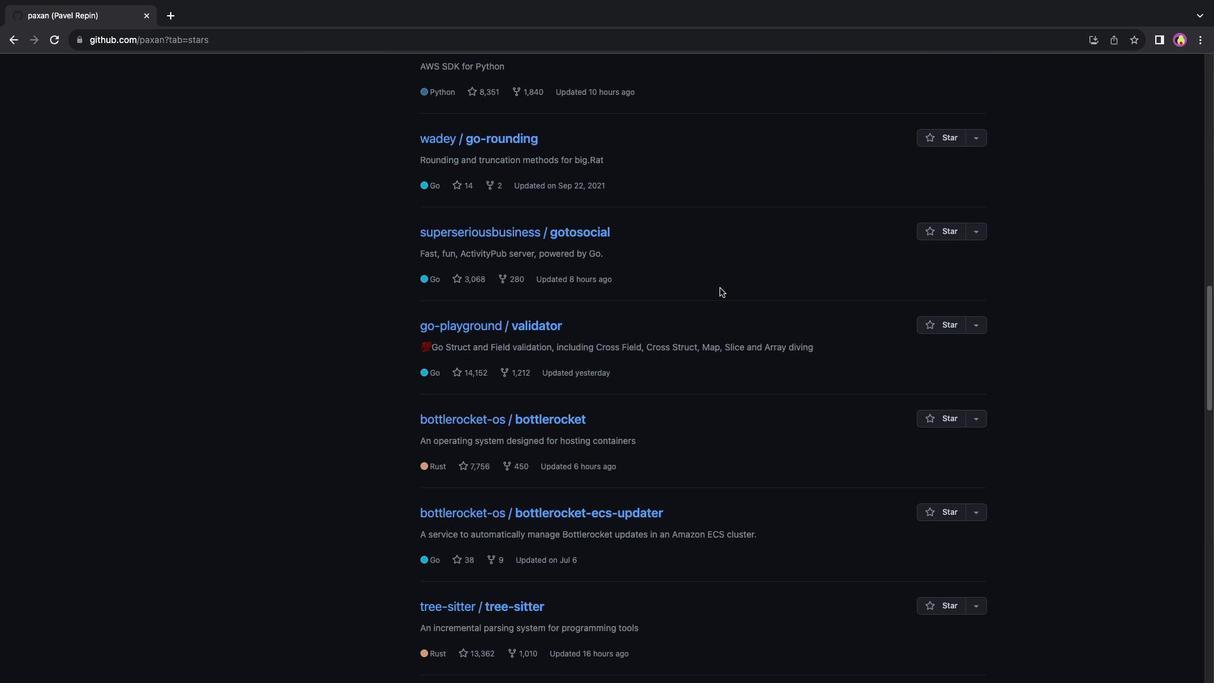 
Action: Mouse scrolled (481, 177) with delta (481, 177)
Screenshot: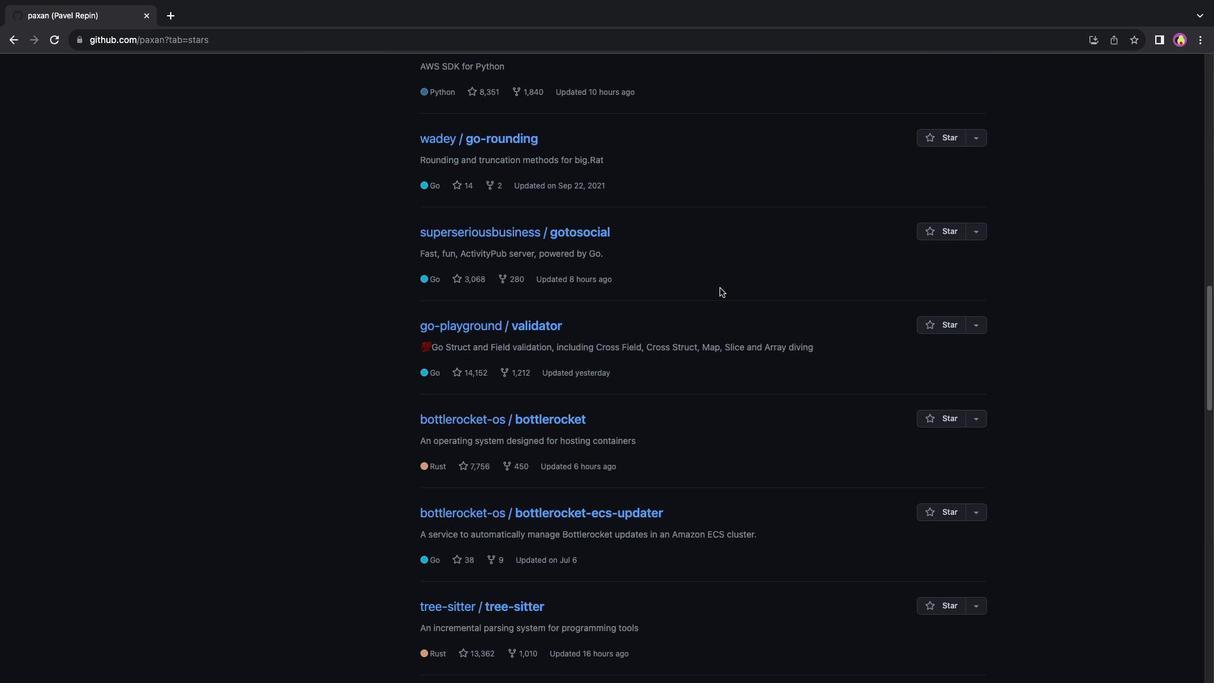 
Action: Mouse scrolled (481, 177) with delta (481, 177)
Screenshot: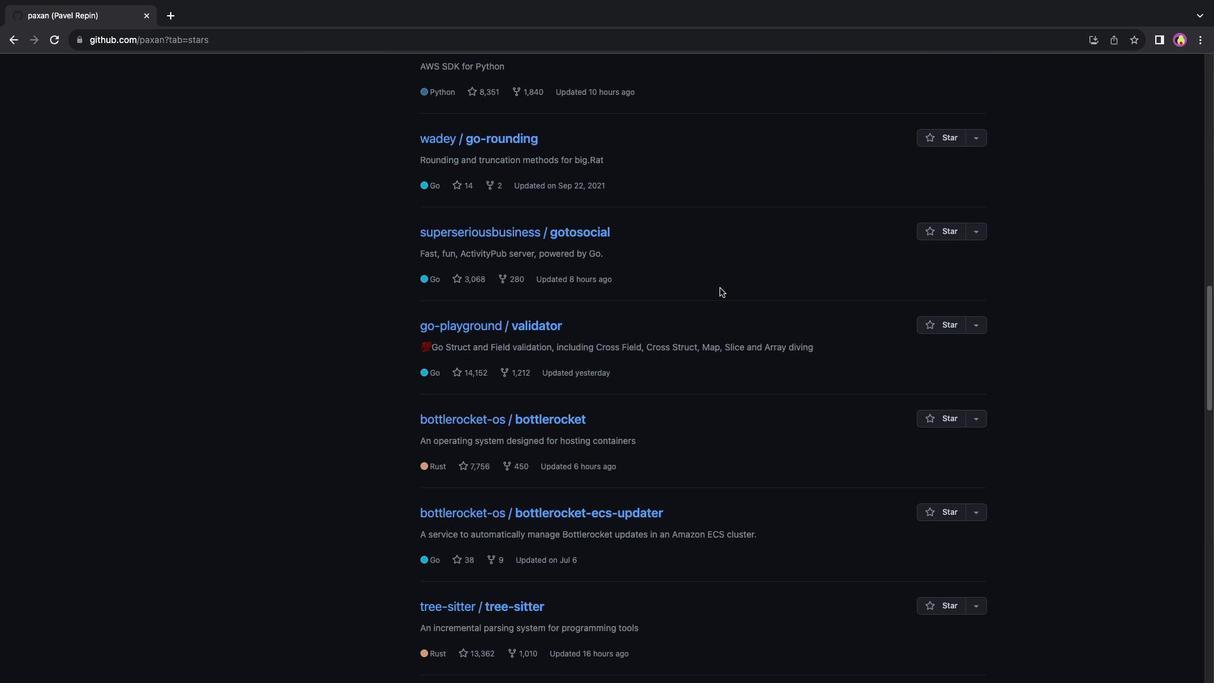 
Action: Mouse scrolled (481, 177) with delta (481, 177)
Screenshot: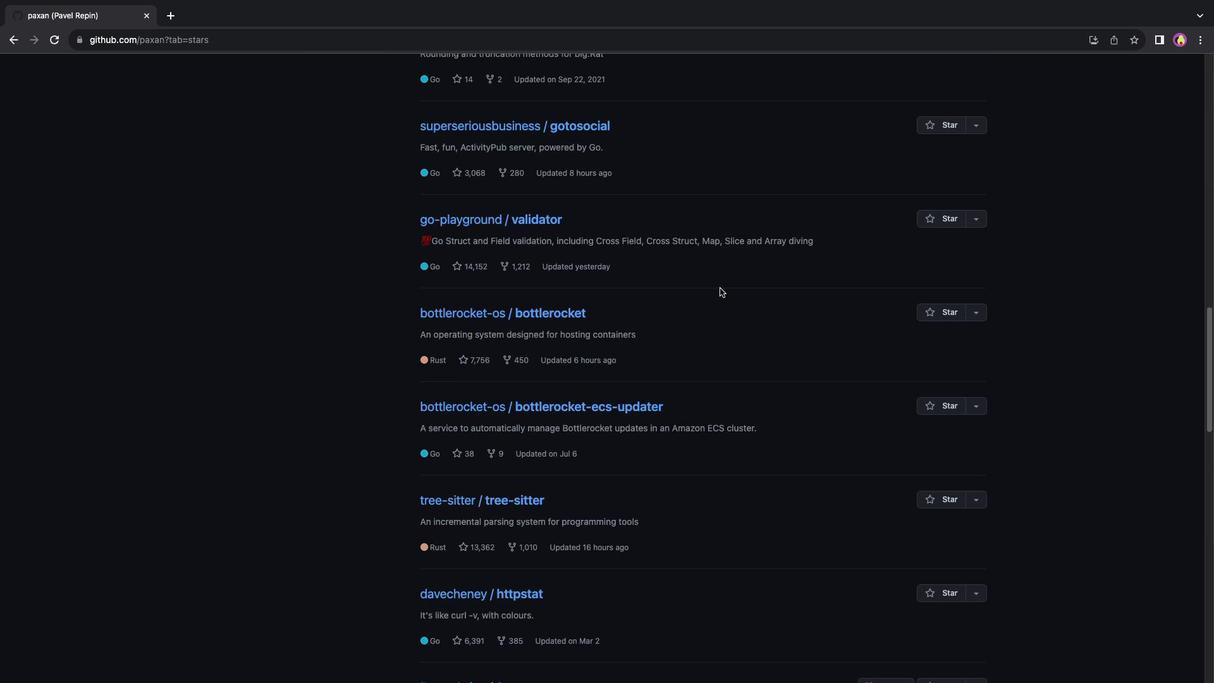 
Action: Mouse scrolled (481, 177) with delta (481, 177)
Screenshot: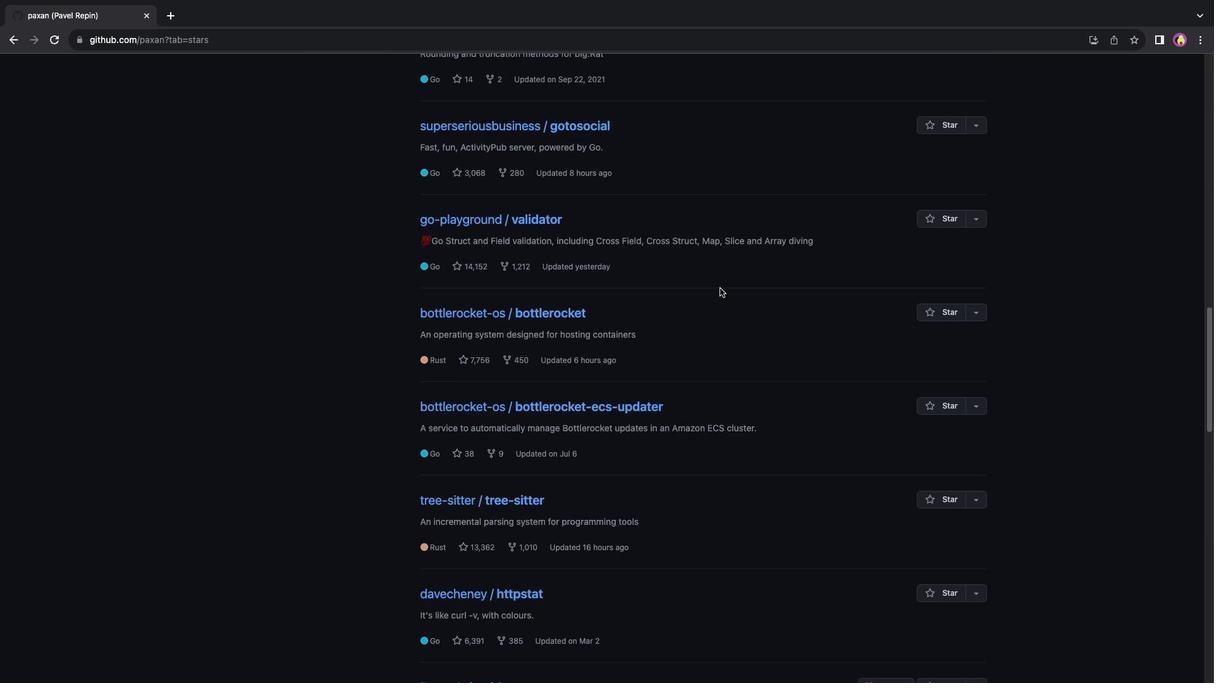 
Action: Mouse scrolled (481, 177) with delta (481, 177)
Screenshot: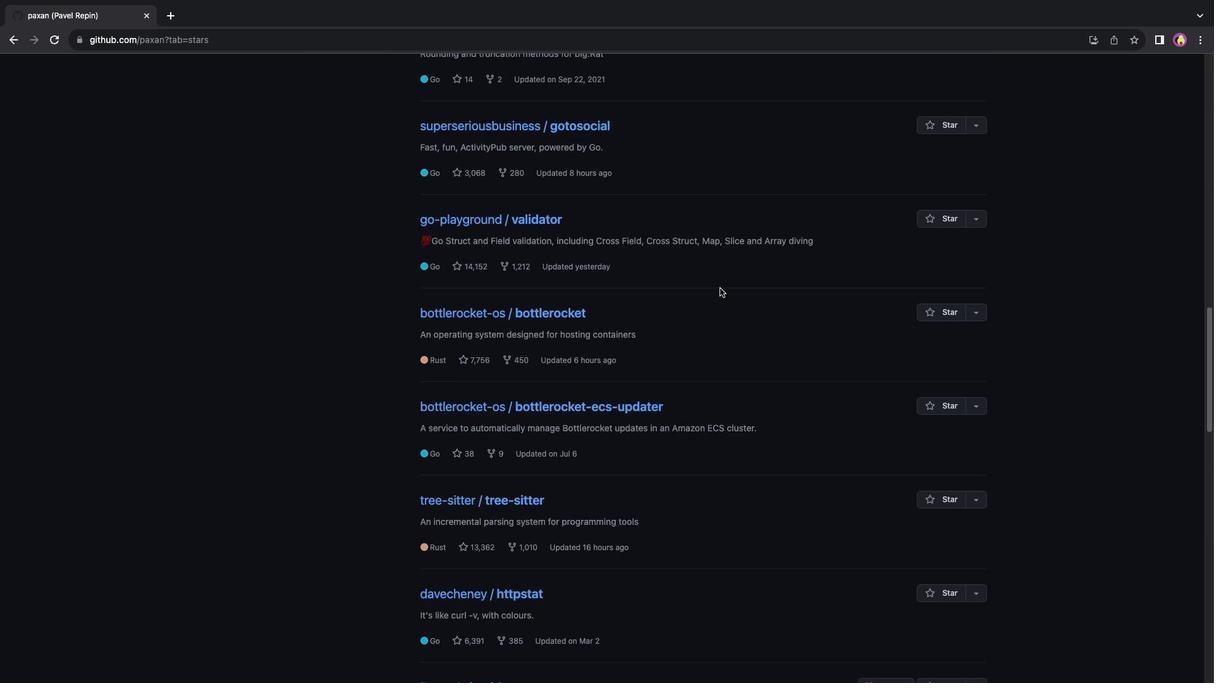 
Action: Mouse scrolled (481, 177) with delta (481, 177)
Screenshot: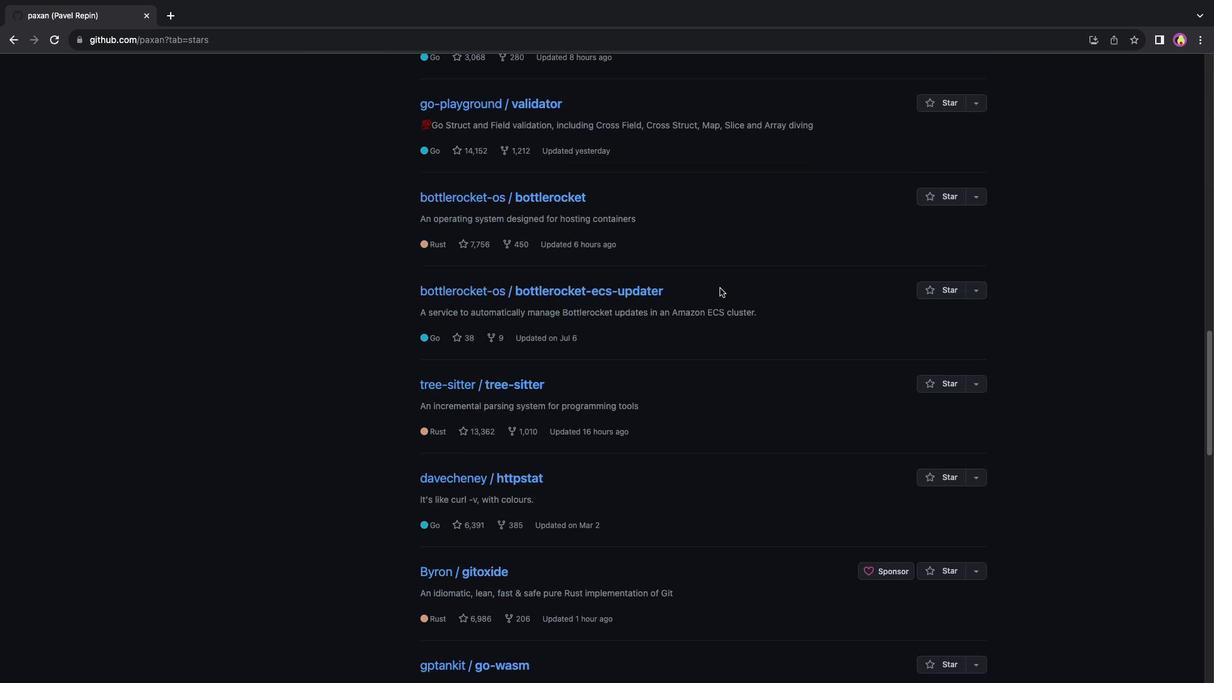 
Action: Mouse scrolled (481, 177) with delta (481, 177)
Screenshot: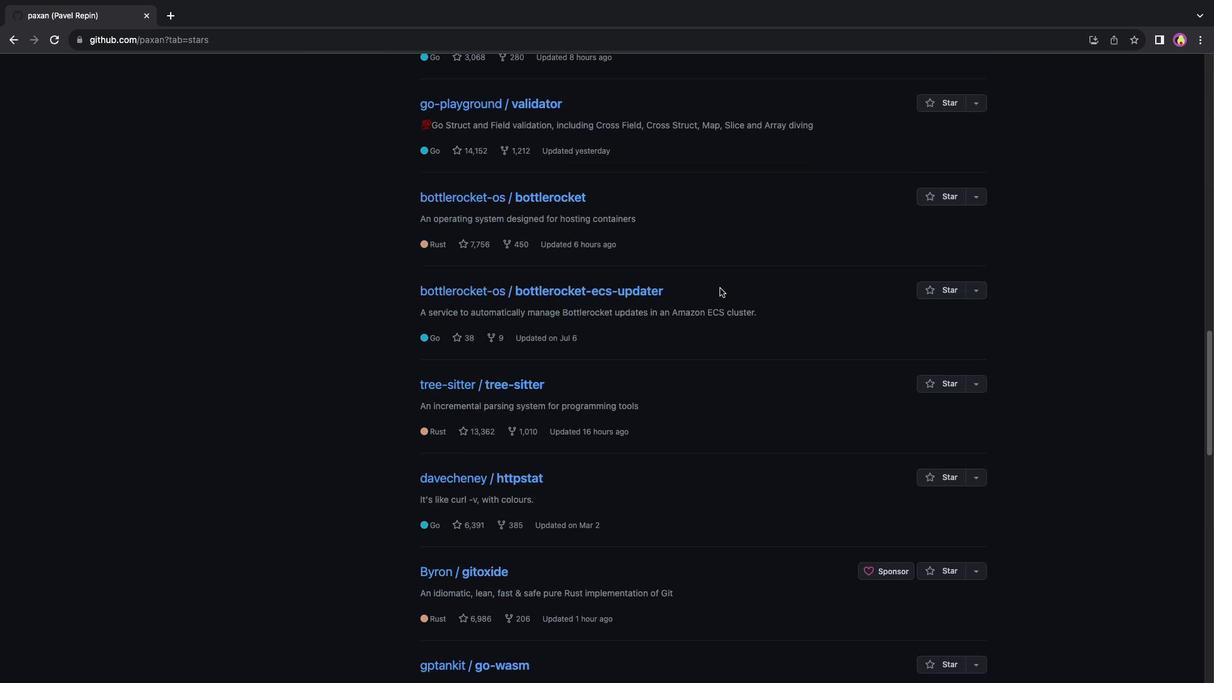 
Action: Mouse scrolled (481, 177) with delta (481, 177)
Screenshot: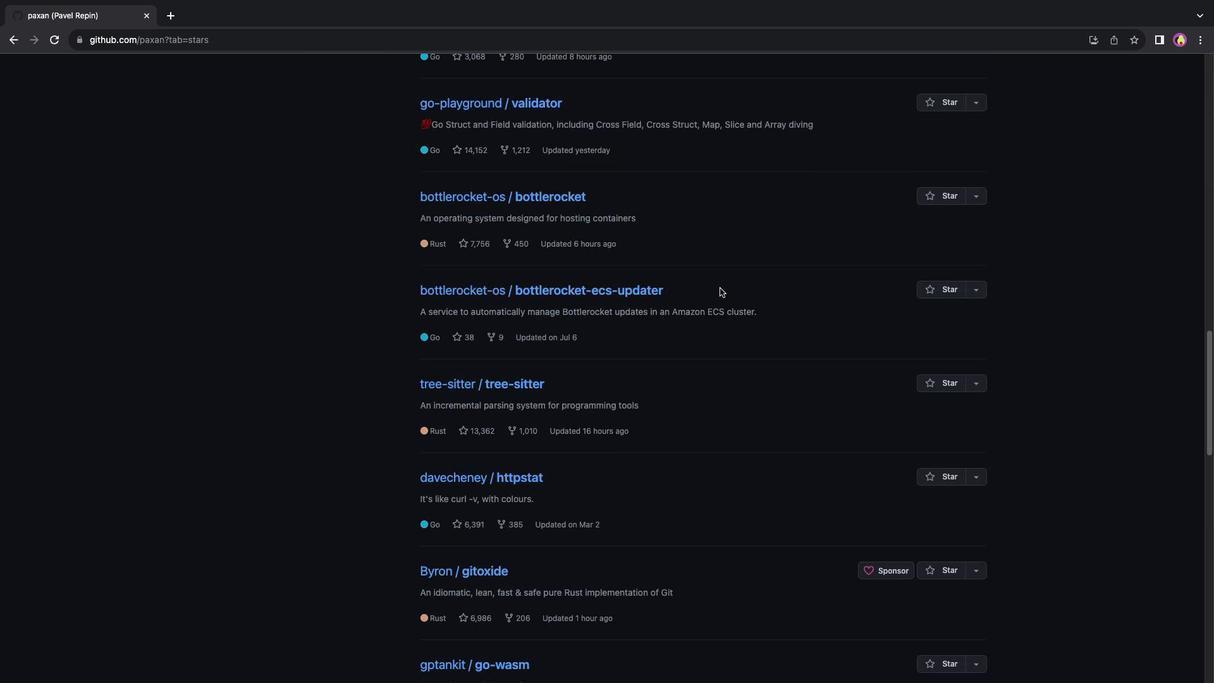 
Action: Mouse scrolled (481, 177) with delta (481, 177)
Screenshot: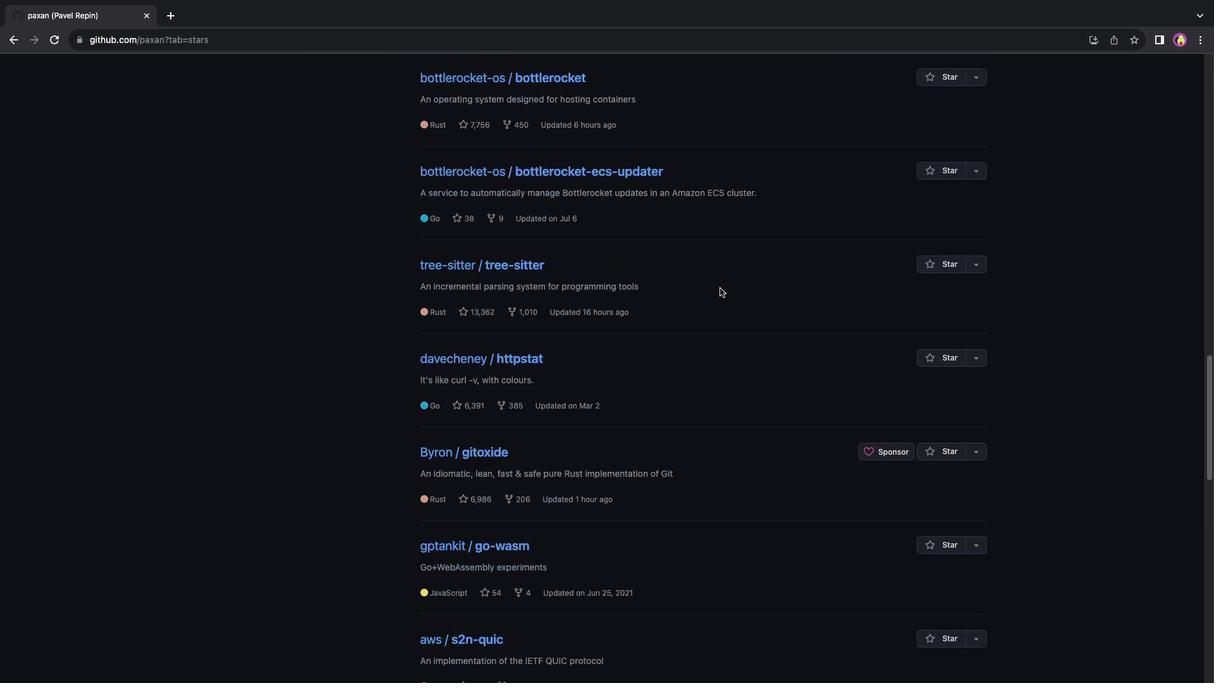 
Action: Mouse scrolled (481, 177) with delta (481, 177)
Screenshot: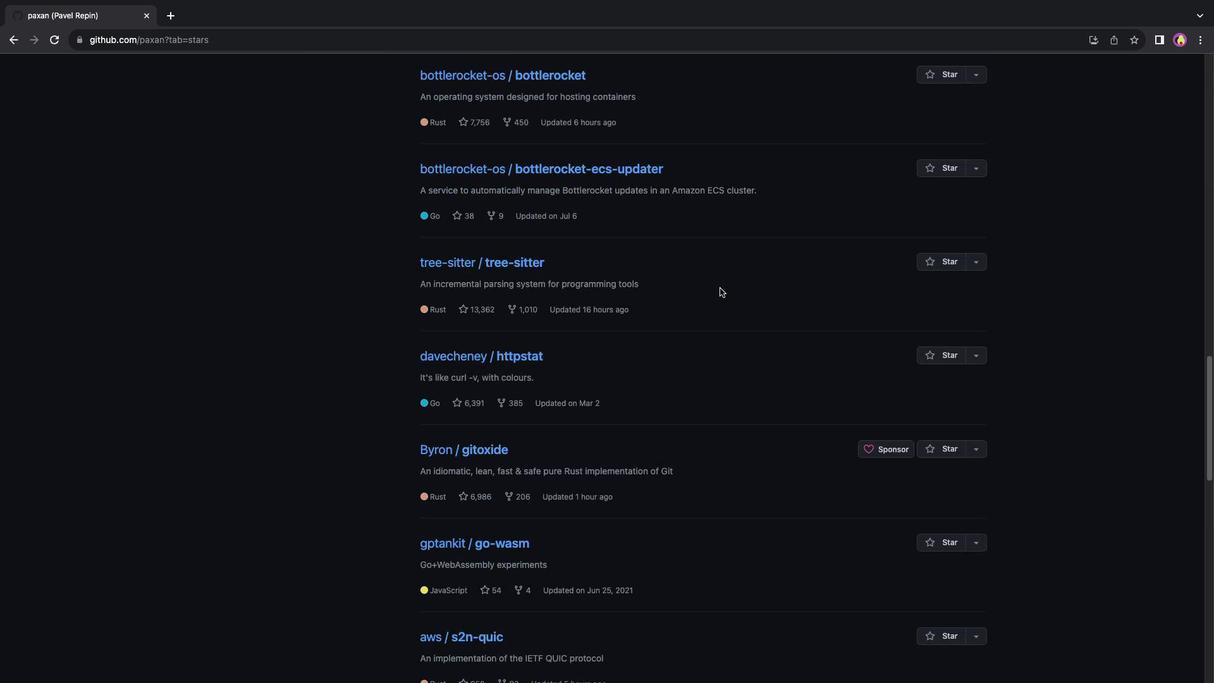 
Action: Mouse scrolled (481, 177) with delta (481, 177)
Screenshot: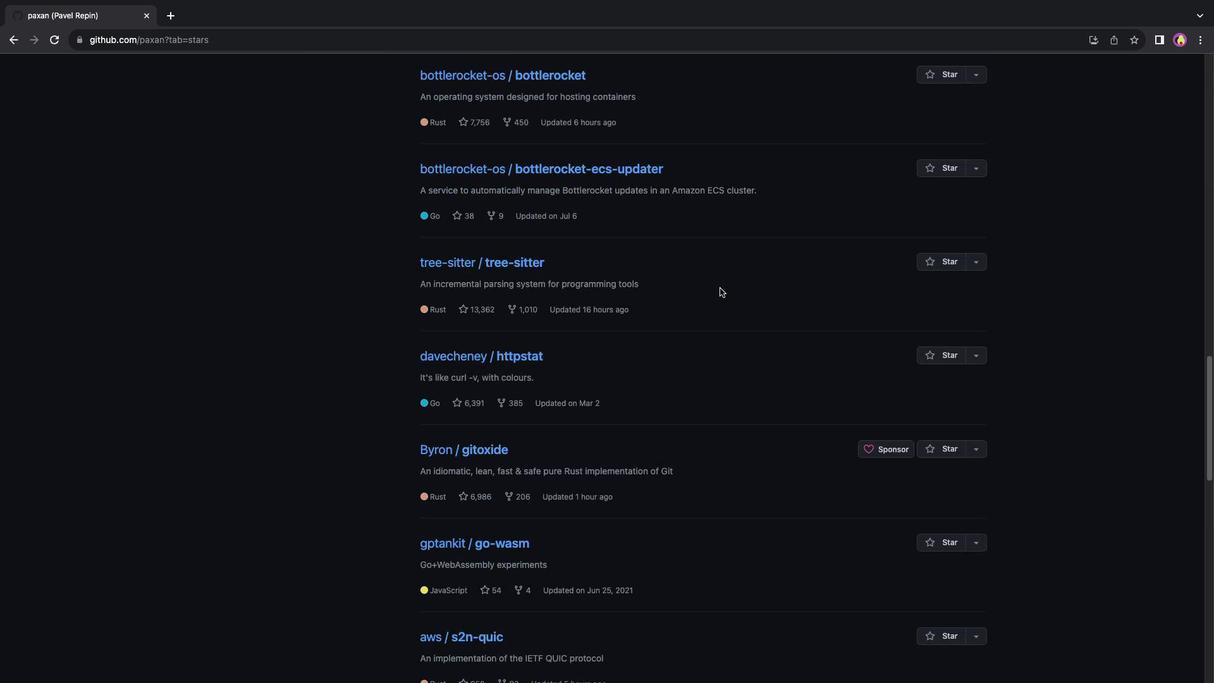 
Action: Mouse scrolled (481, 177) with delta (481, 177)
Screenshot: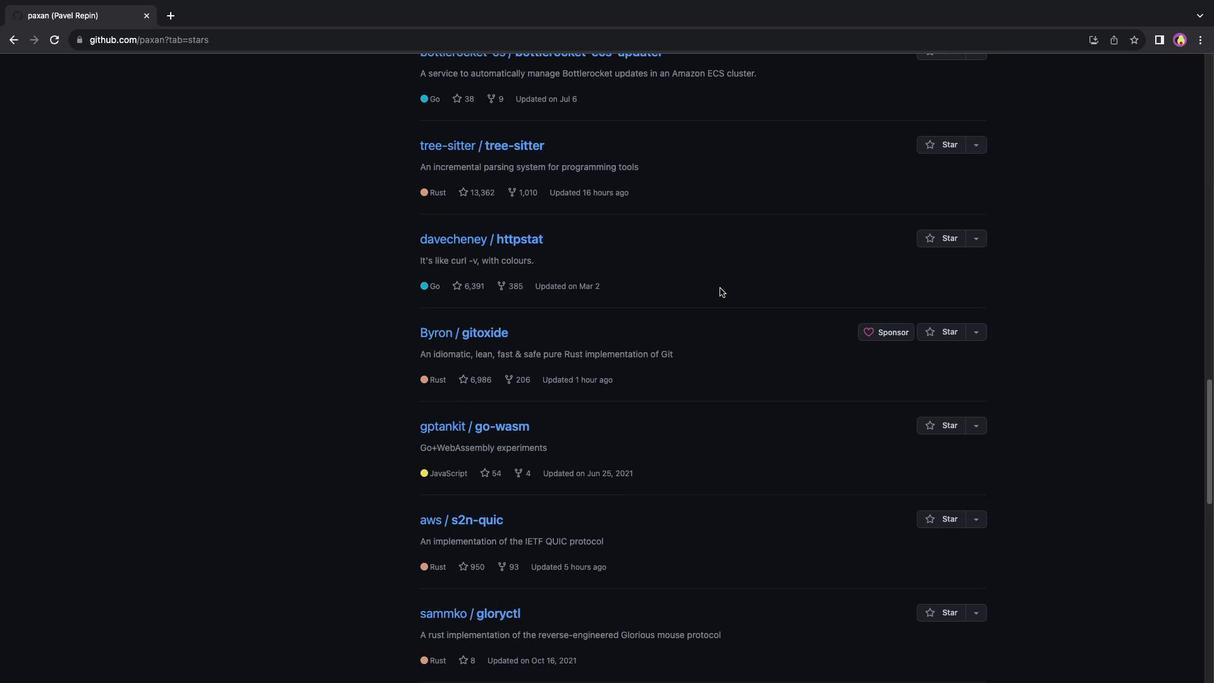 
Action: Mouse scrolled (481, 177) with delta (481, 177)
Screenshot: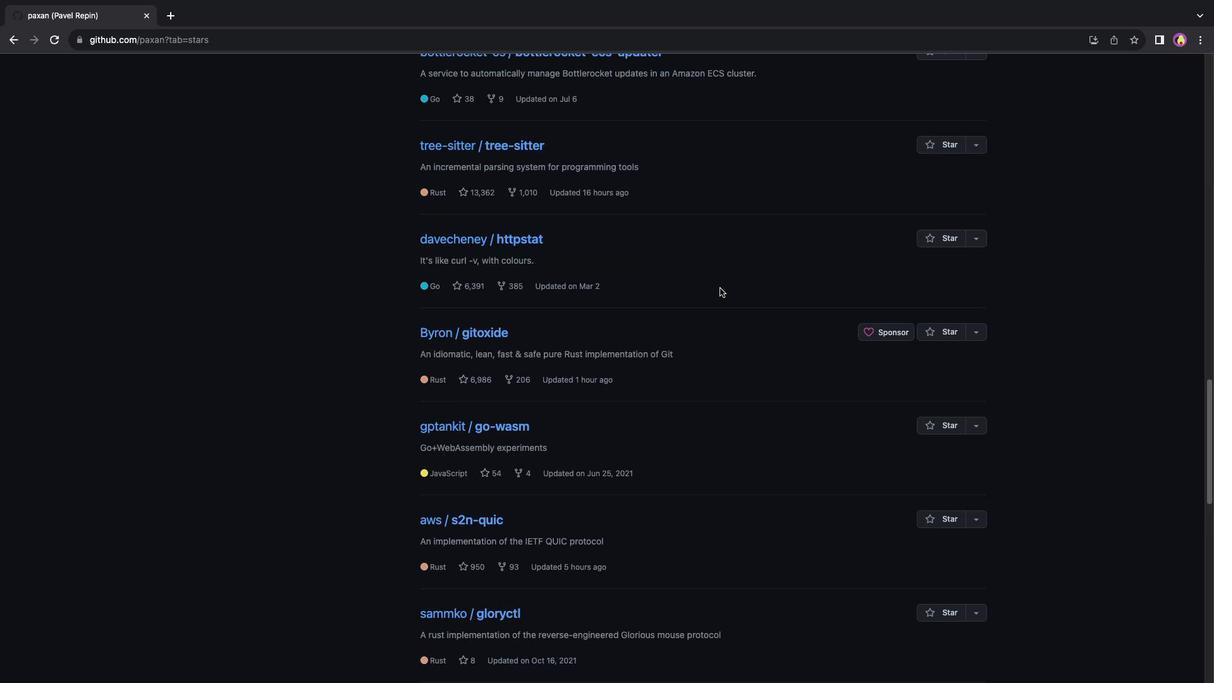 
Action: Mouse scrolled (481, 177) with delta (481, 177)
Screenshot: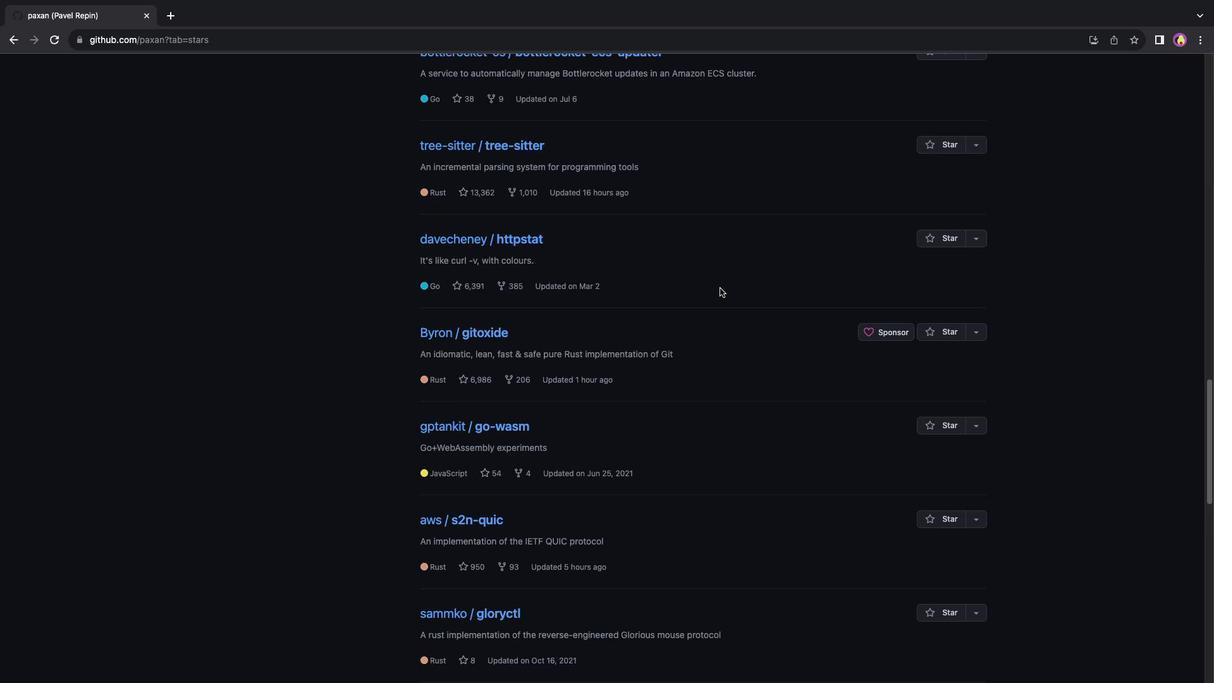 
Action: Mouse scrolled (481, 177) with delta (481, 177)
Screenshot: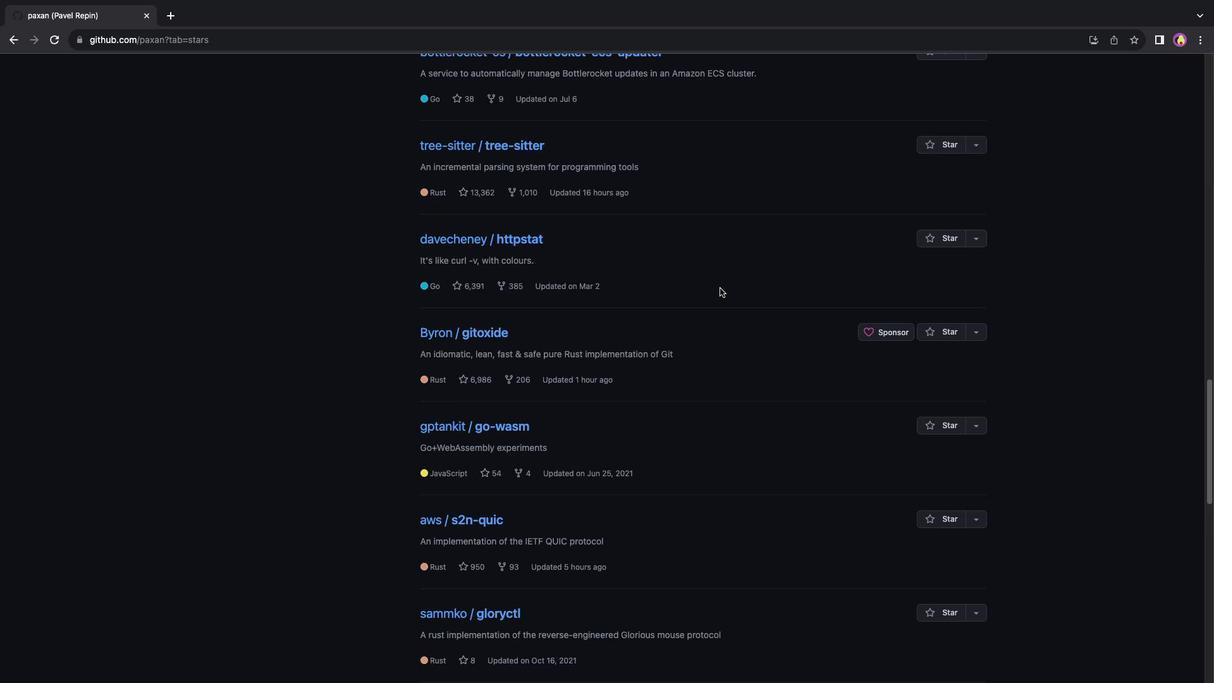 
Action: Mouse scrolled (481, 177) with delta (481, 177)
Screenshot: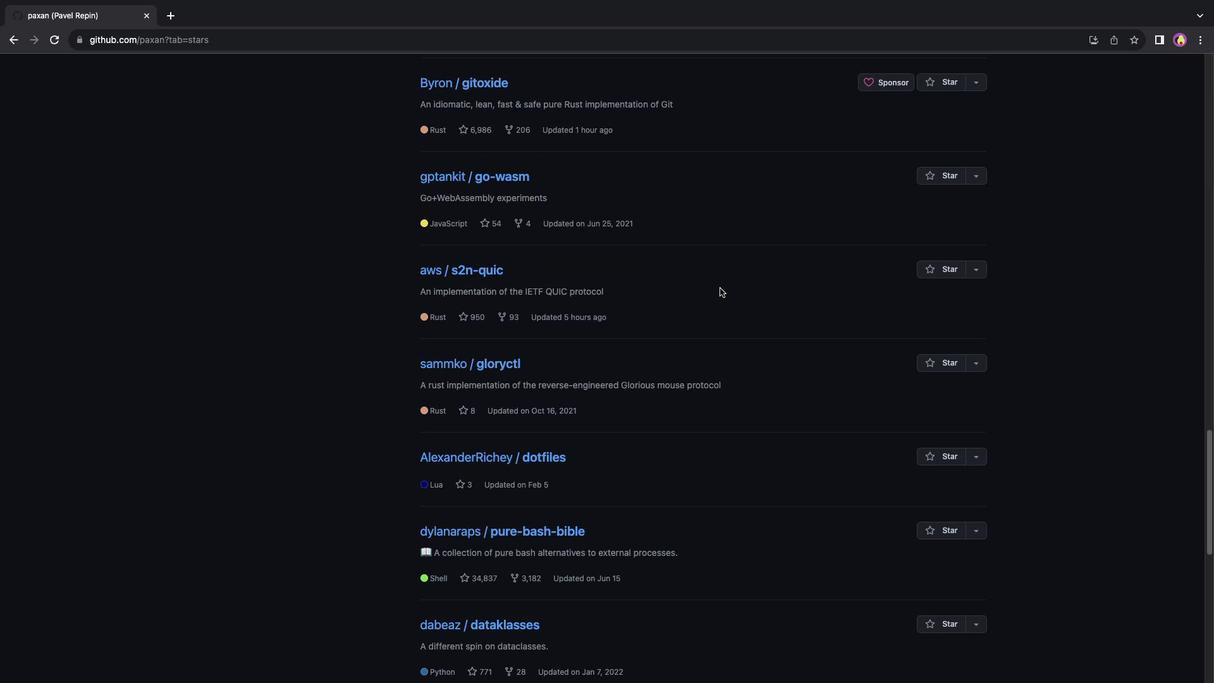 
Action: Mouse scrolled (481, 177) with delta (481, 177)
Screenshot: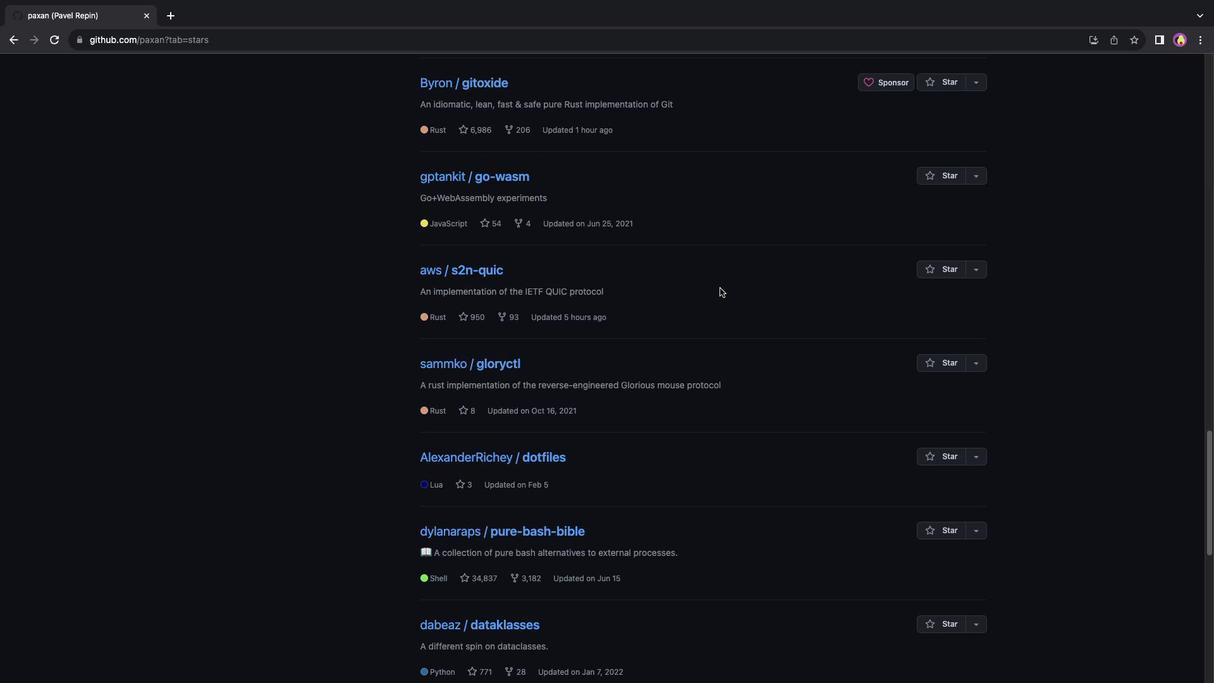 
Action: Mouse scrolled (481, 177) with delta (481, 177)
Screenshot: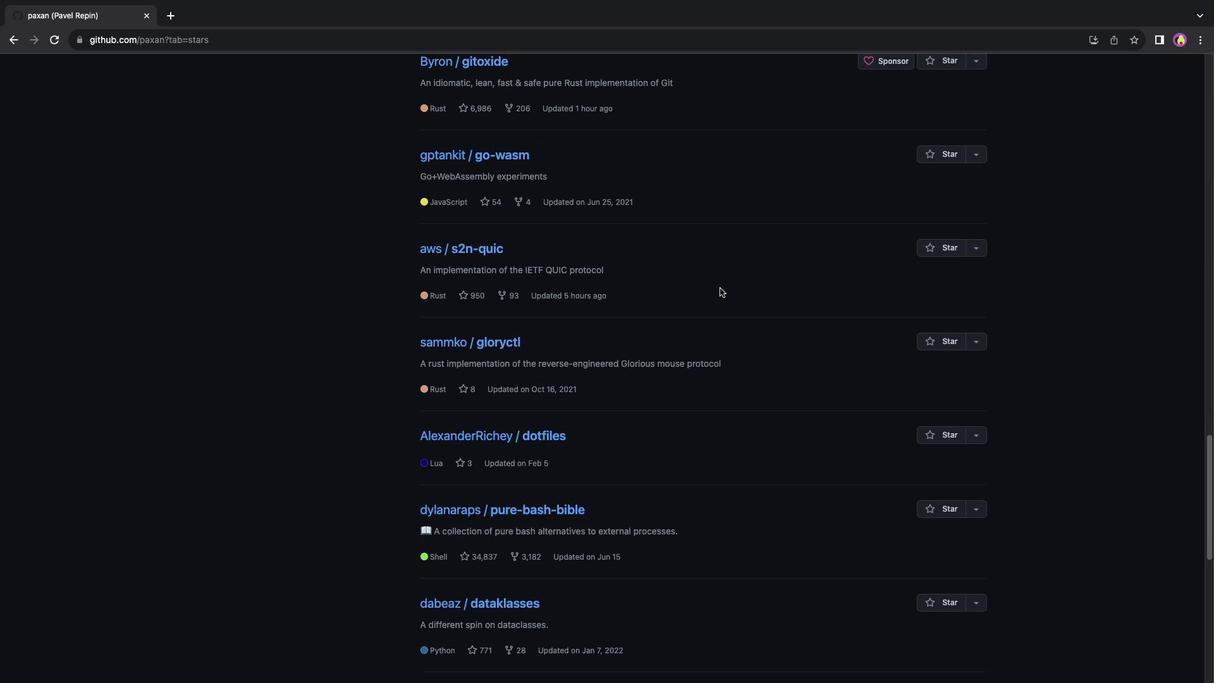 
Action: Mouse scrolled (481, 177) with delta (481, 177)
Screenshot: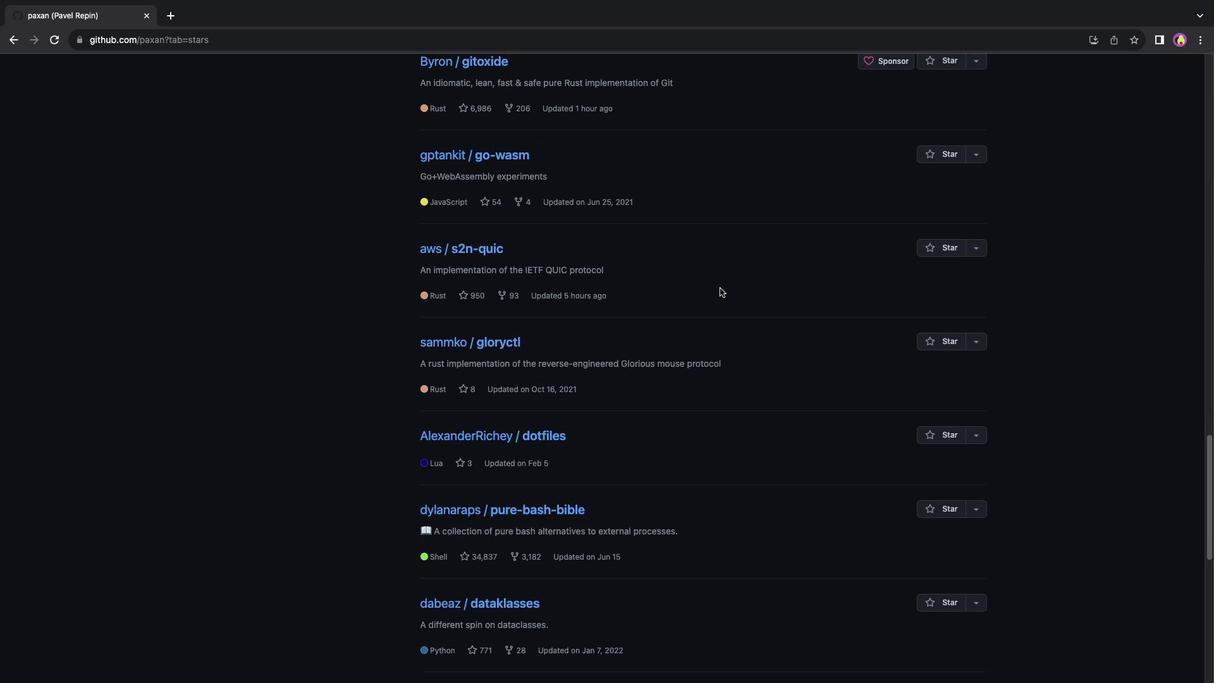 
Action: Mouse scrolled (481, 177) with delta (481, 177)
Screenshot: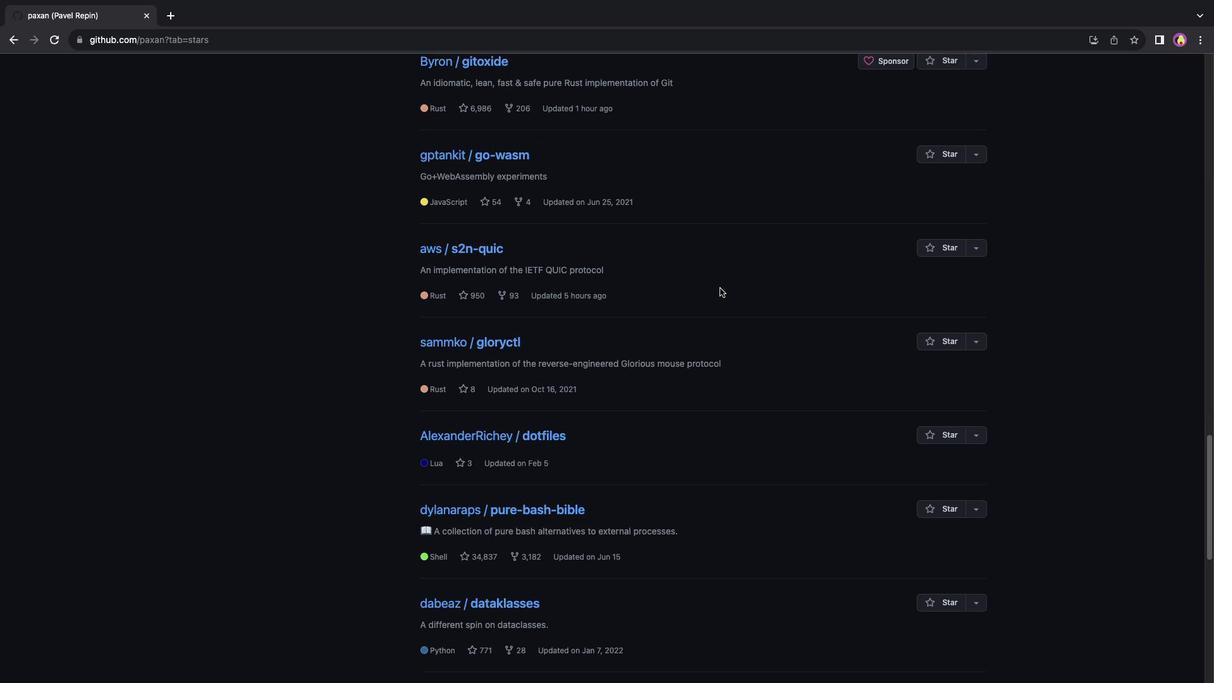 
Action: Mouse scrolled (481, 177) with delta (481, 177)
Screenshot: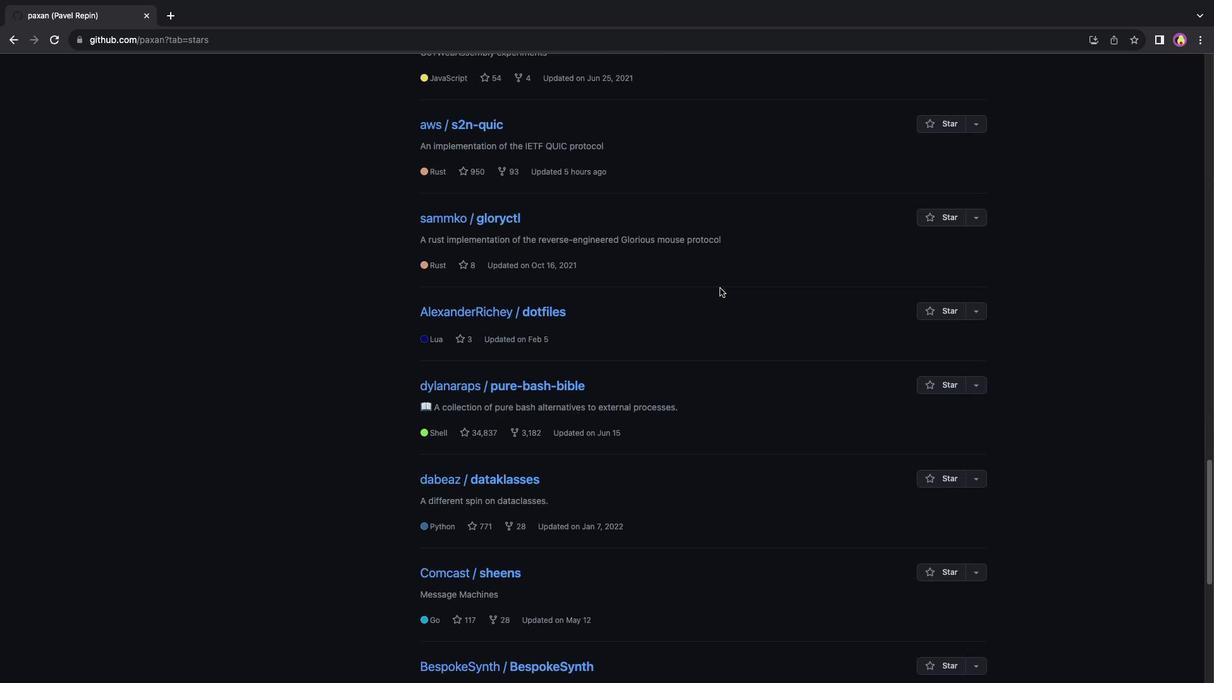 
Action: Mouse scrolled (481, 177) with delta (481, 177)
Screenshot: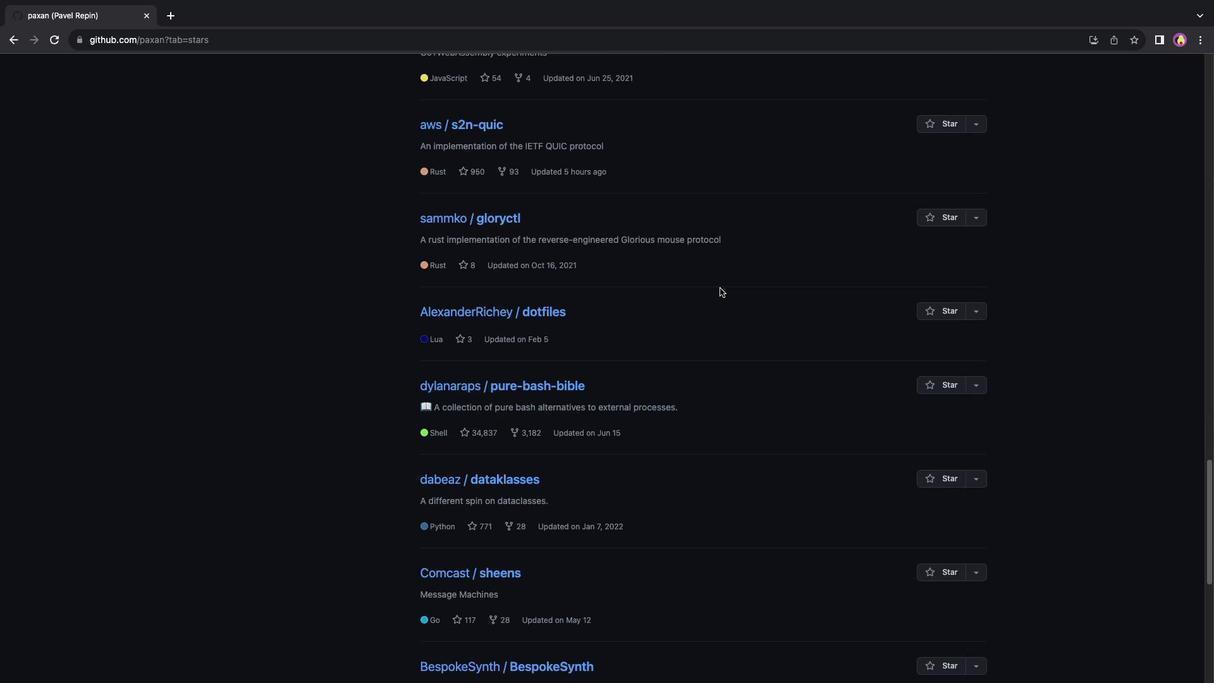 
Action: Mouse scrolled (481, 177) with delta (481, 177)
Screenshot: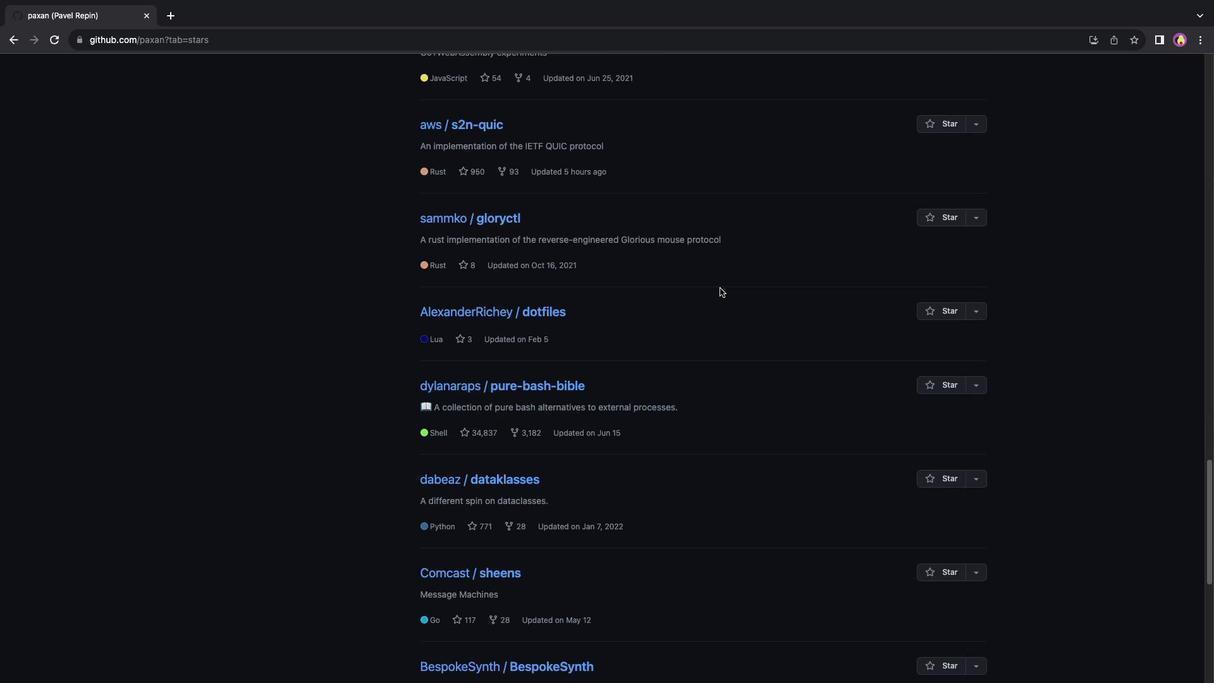 
Action: Mouse scrolled (481, 177) with delta (481, 177)
Screenshot: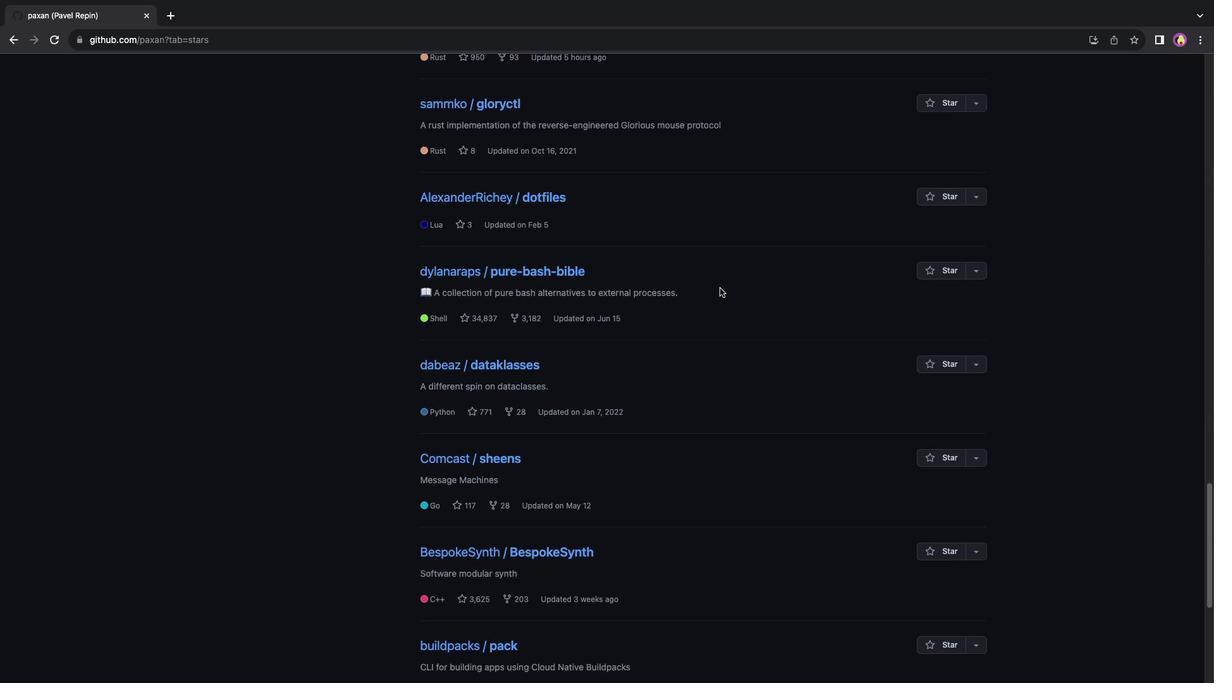
Action: Mouse scrolled (481, 177) with delta (481, 177)
Screenshot: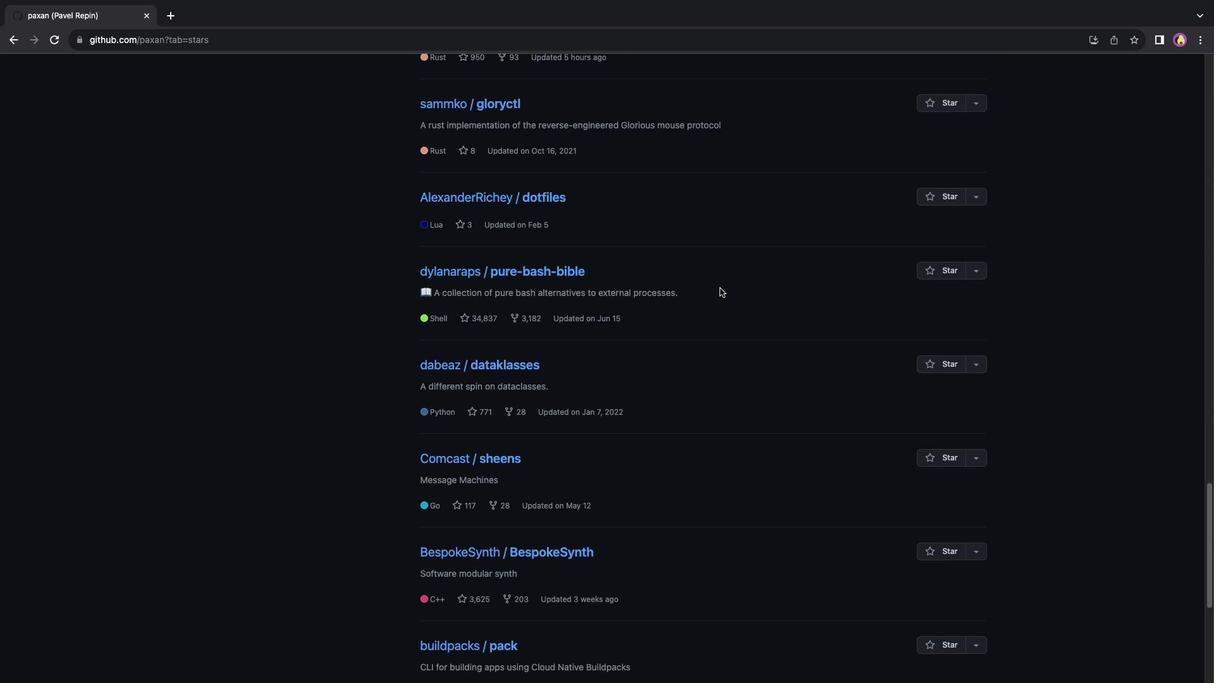 
Action: Mouse scrolled (481, 177) with delta (481, 177)
Screenshot: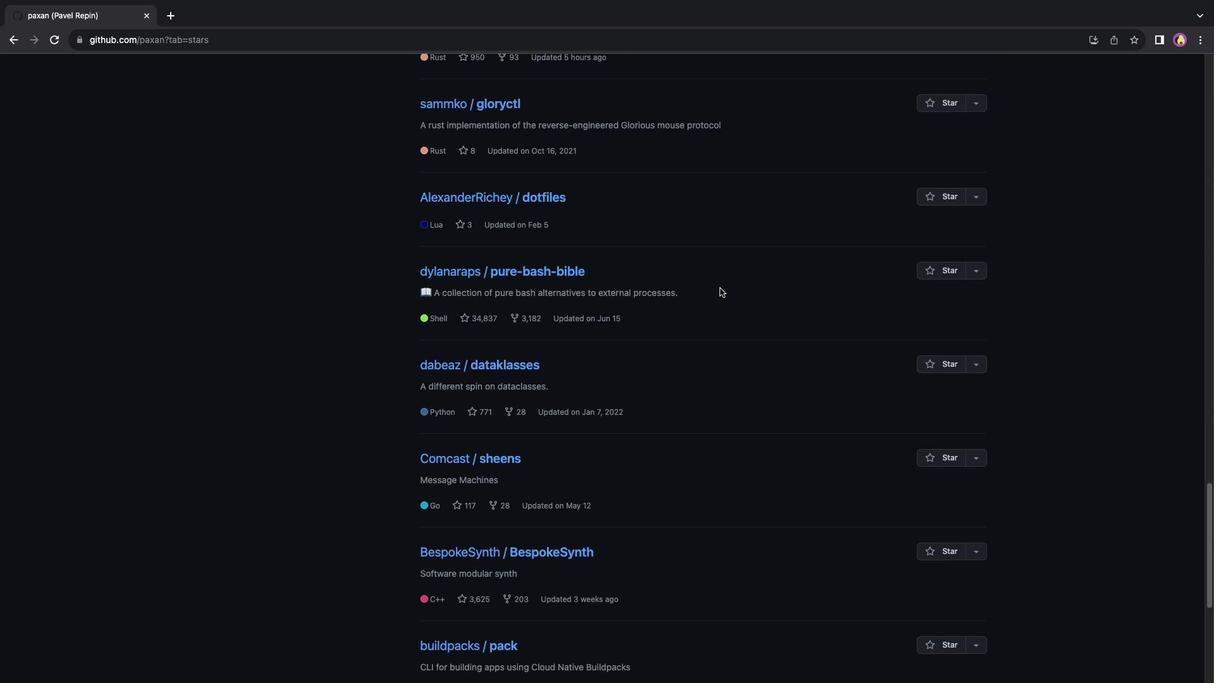 
Action: Mouse scrolled (481, 177) with delta (481, 177)
Screenshot: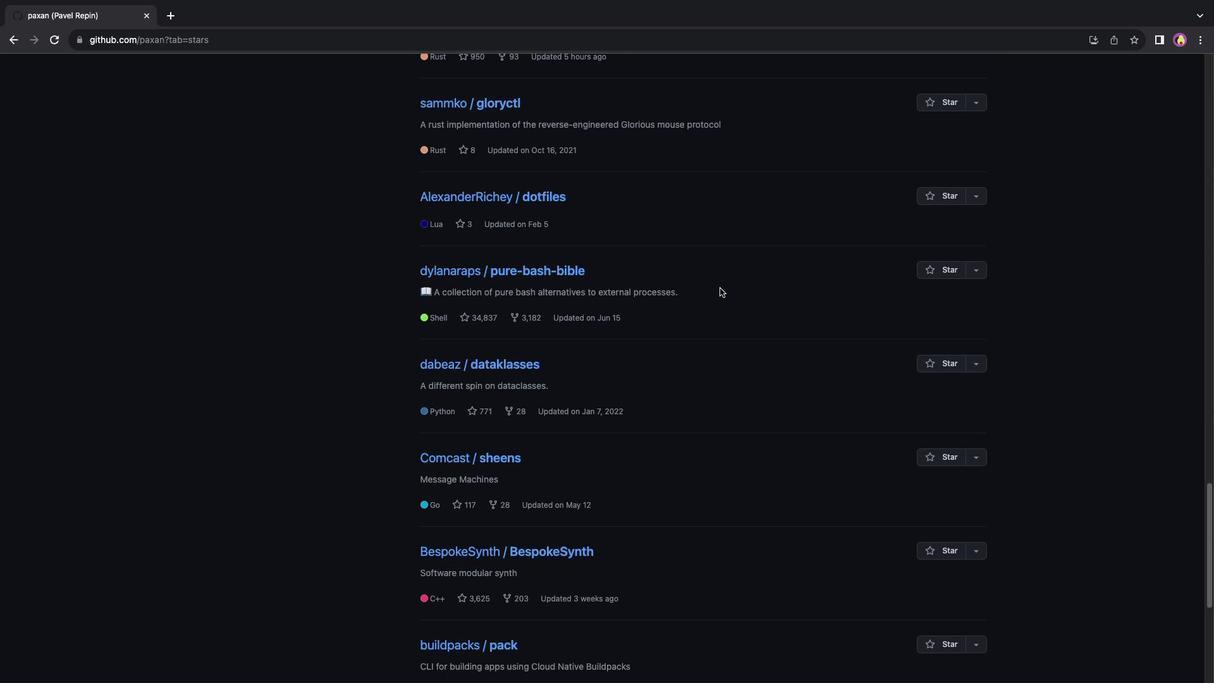 
Action: Mouse scrolled (481, 177) with delta (481, 177)
Screenshot: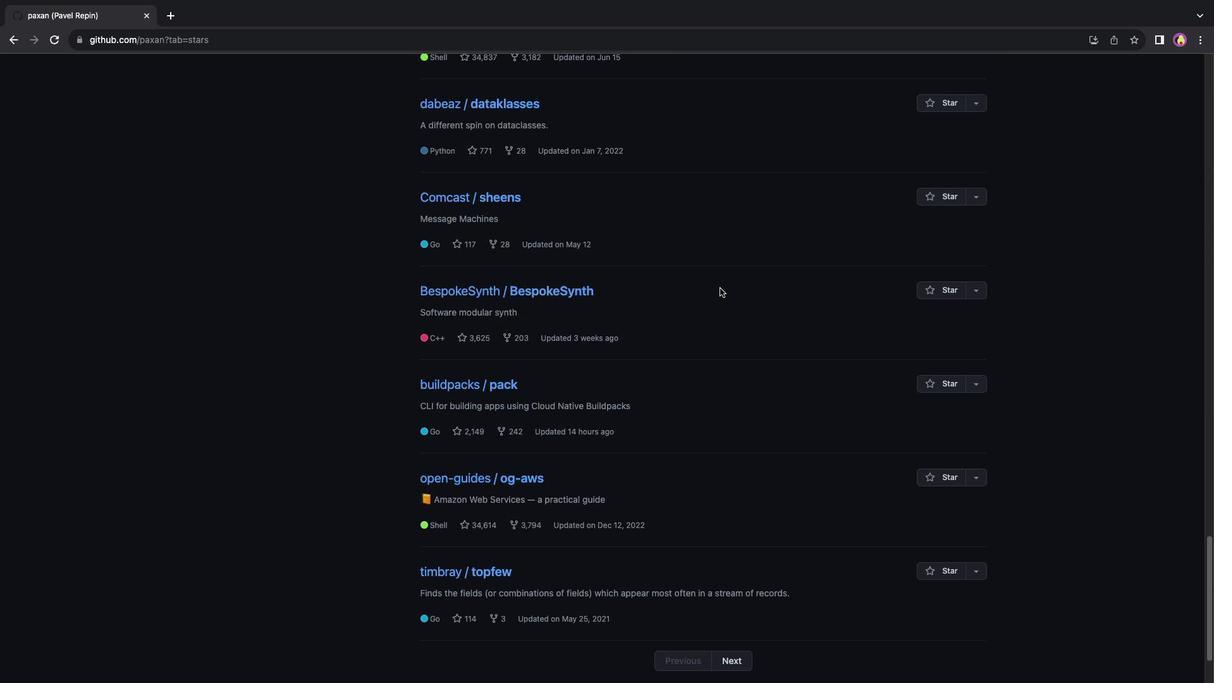 
Action: Mouse scrolled (481, 177) with delta (481, 177)
Screenshot: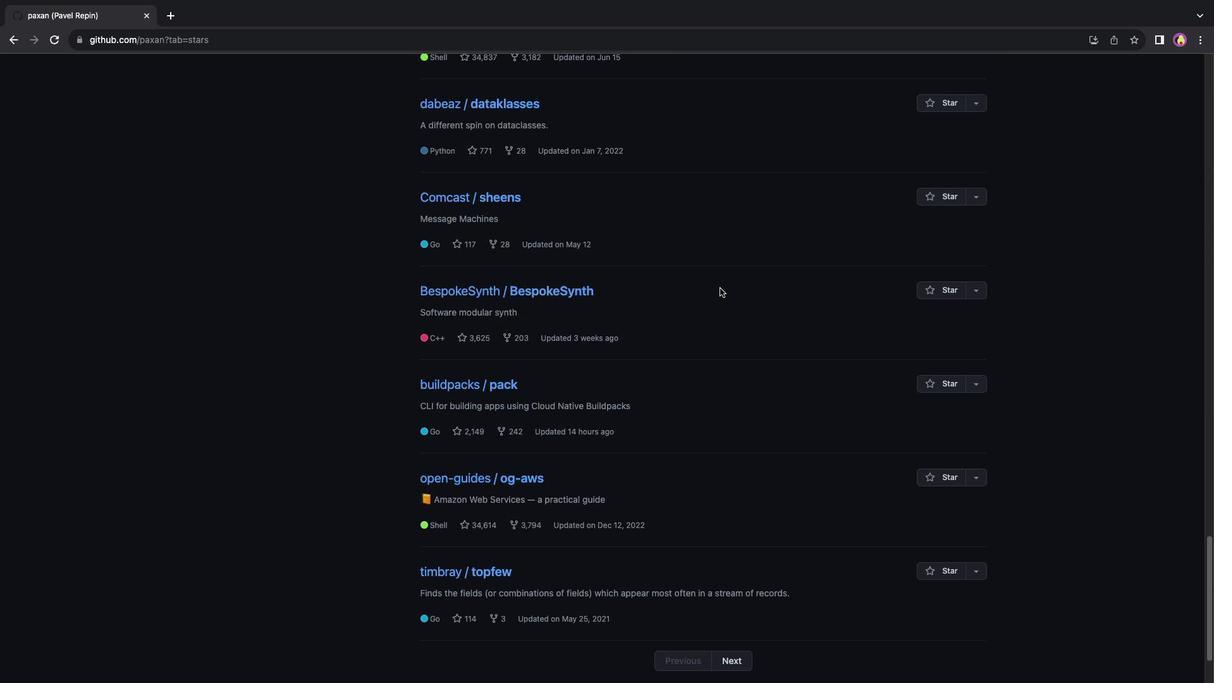 
Action: Mouse moved to (481, 177)
Screenshot: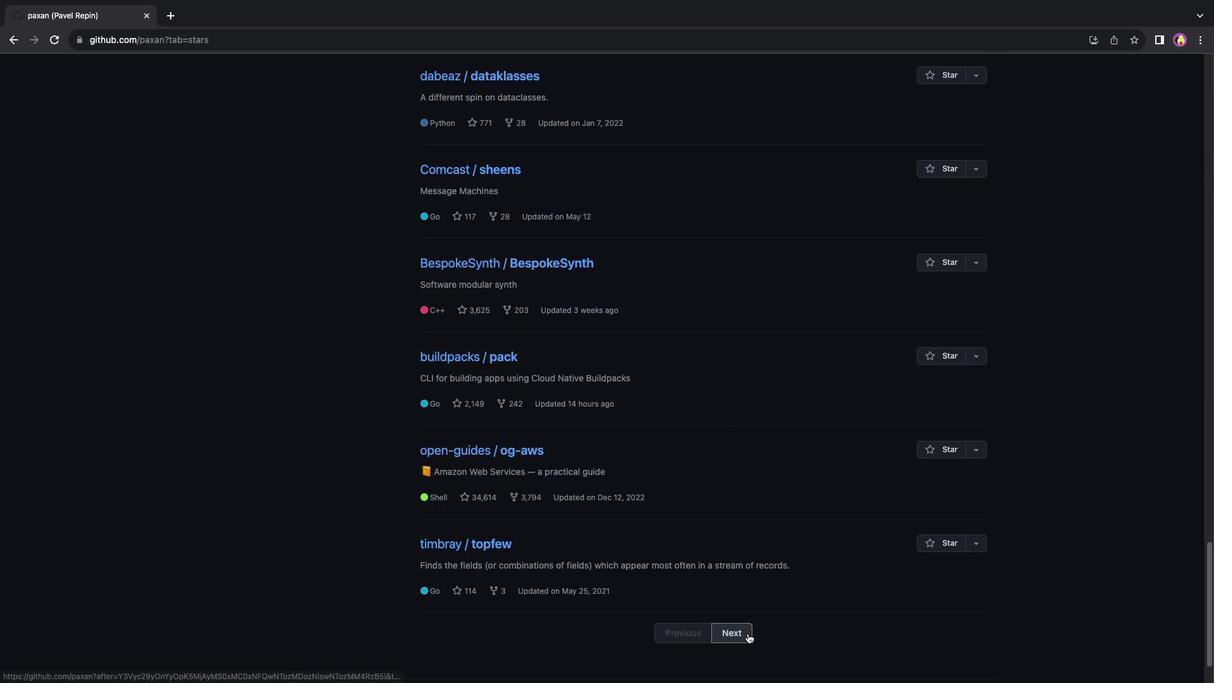 
Action: Mouse pressed left at (481, 177)
Screenshot: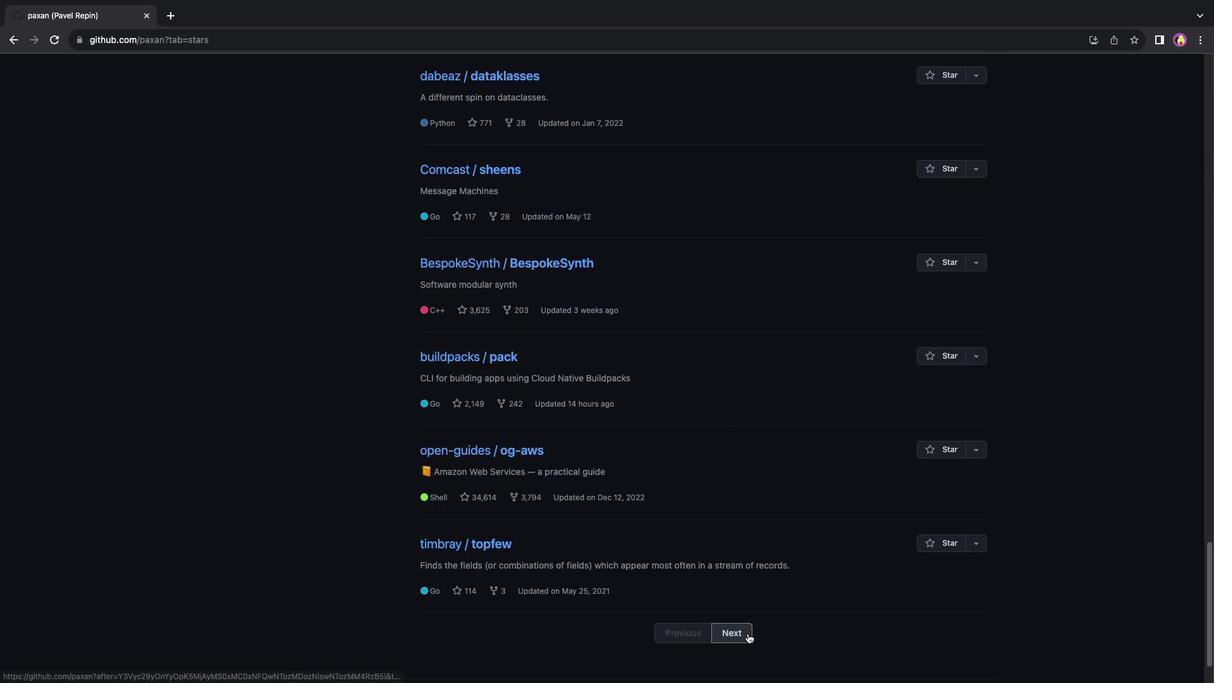 
Action: Mouse moved to (481, 177)
Screenshot: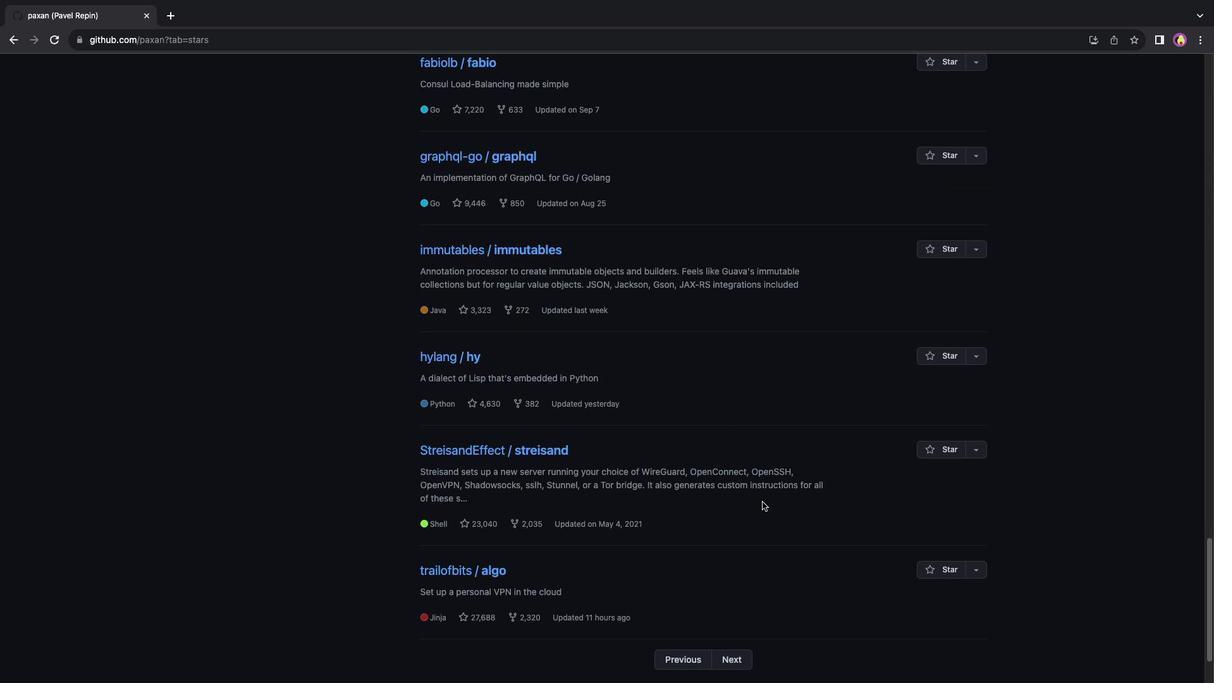 
Action: Mouse scrolled (481, 177) with delta (481, 177)
Screenshot: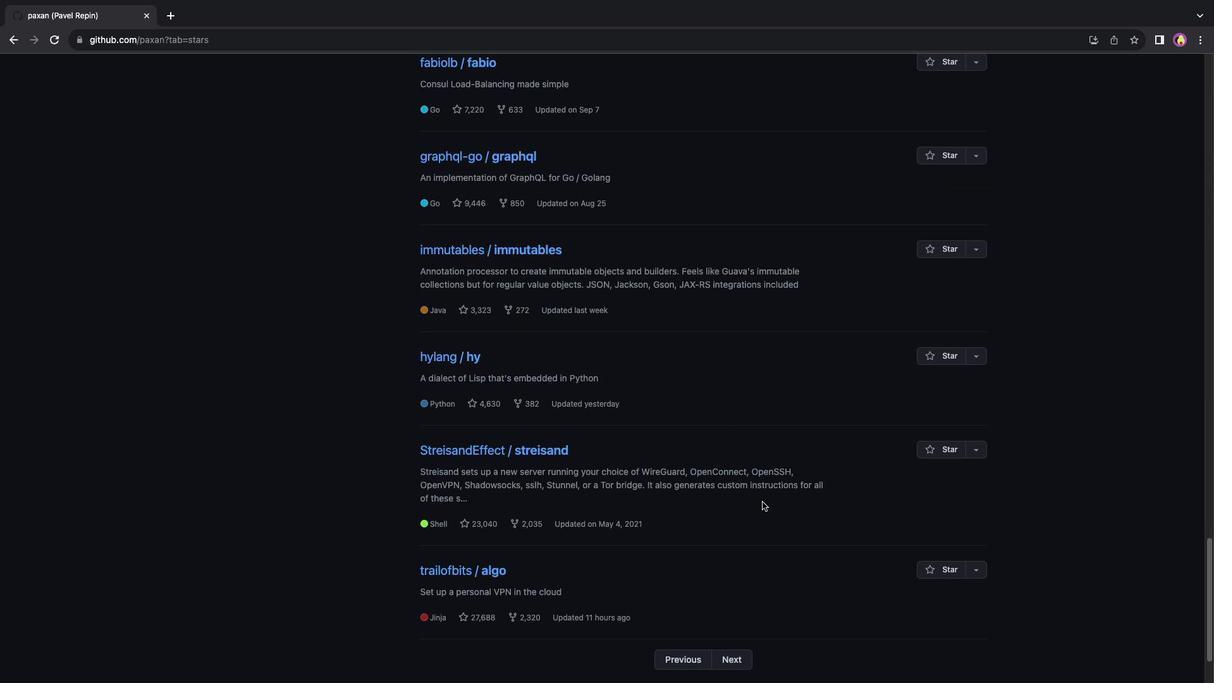 
Action: Mouse scrolled (481, 177) with delta (481, 177)
Screenshot: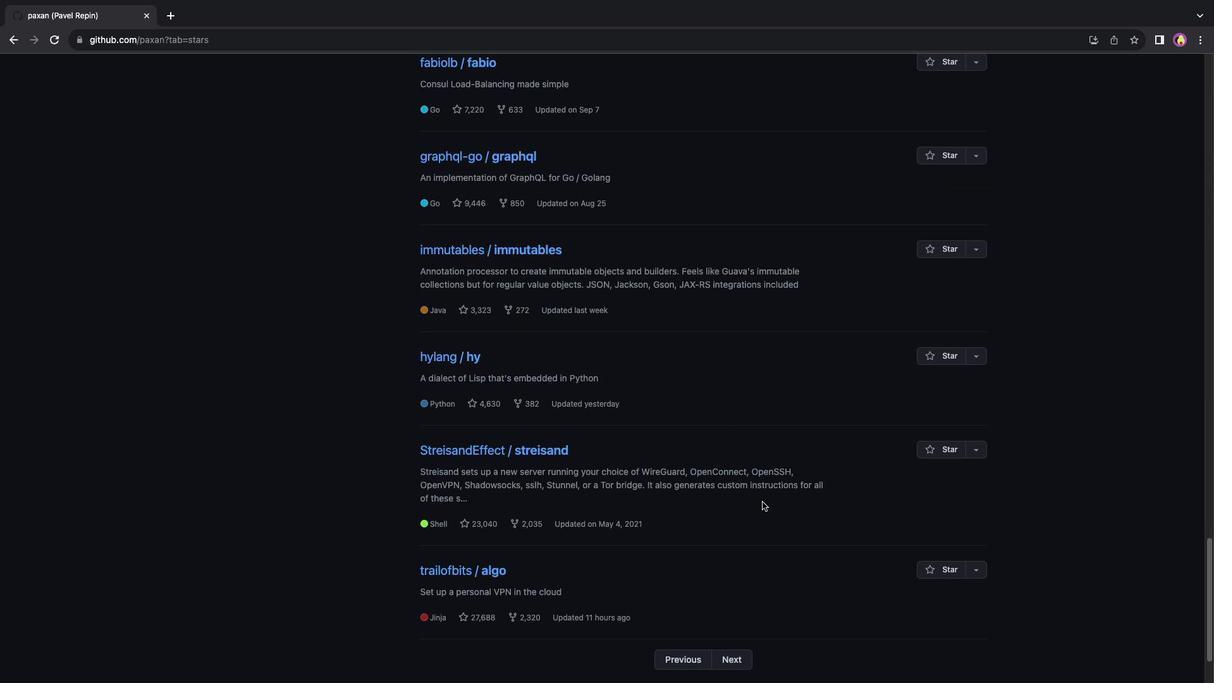 
Action: Mouse scrolled (481, 177) with delta (481, 177)
Screenshot: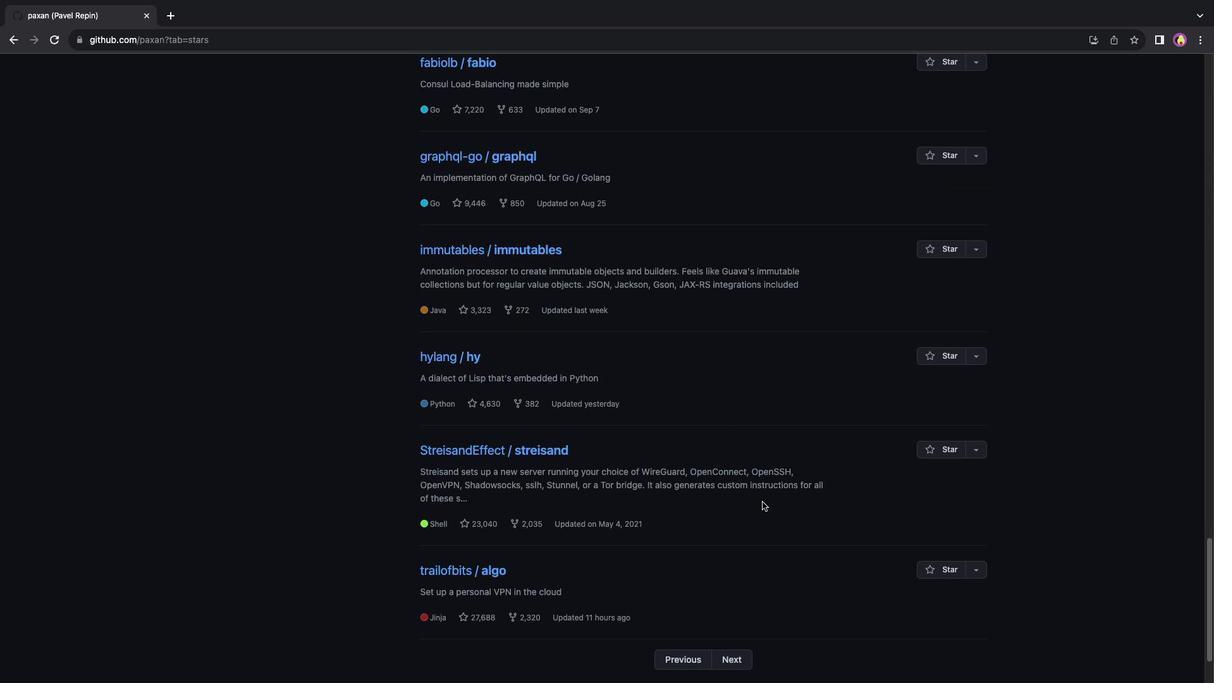 
Action: Mouse scrolled (481, 177) with delta (481, 177)
Screenshot: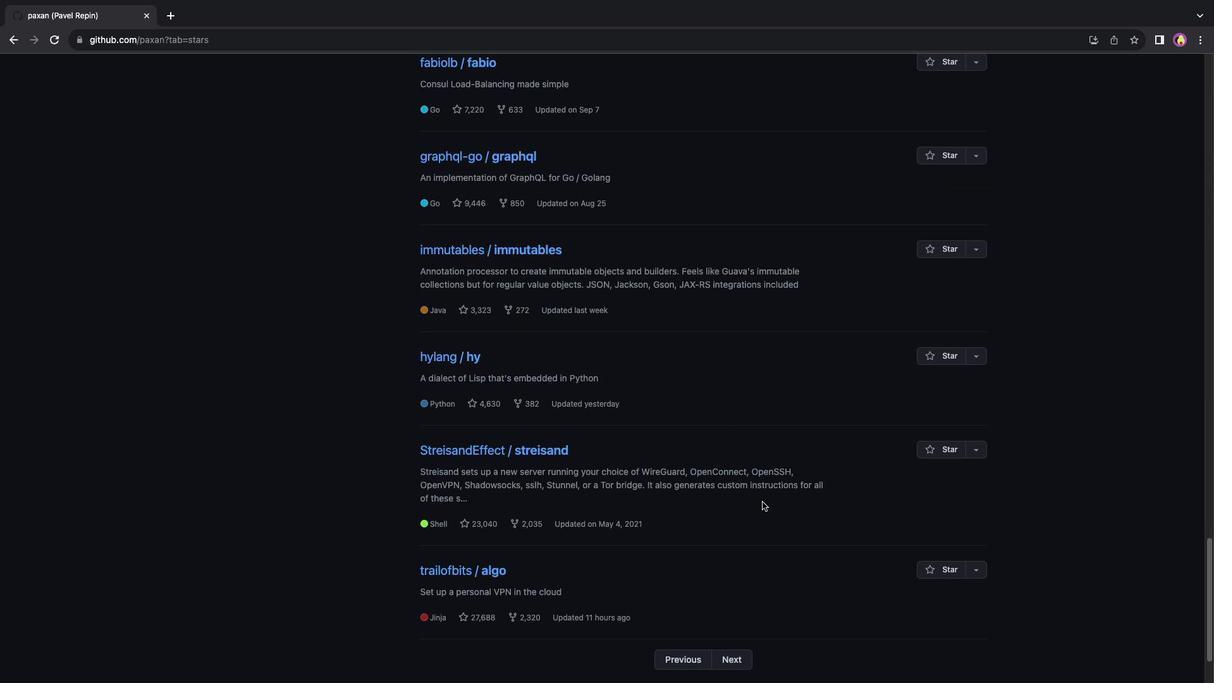 
Action: Mouse scrolled (481, 177) with delta (481, 177)
Screenshot: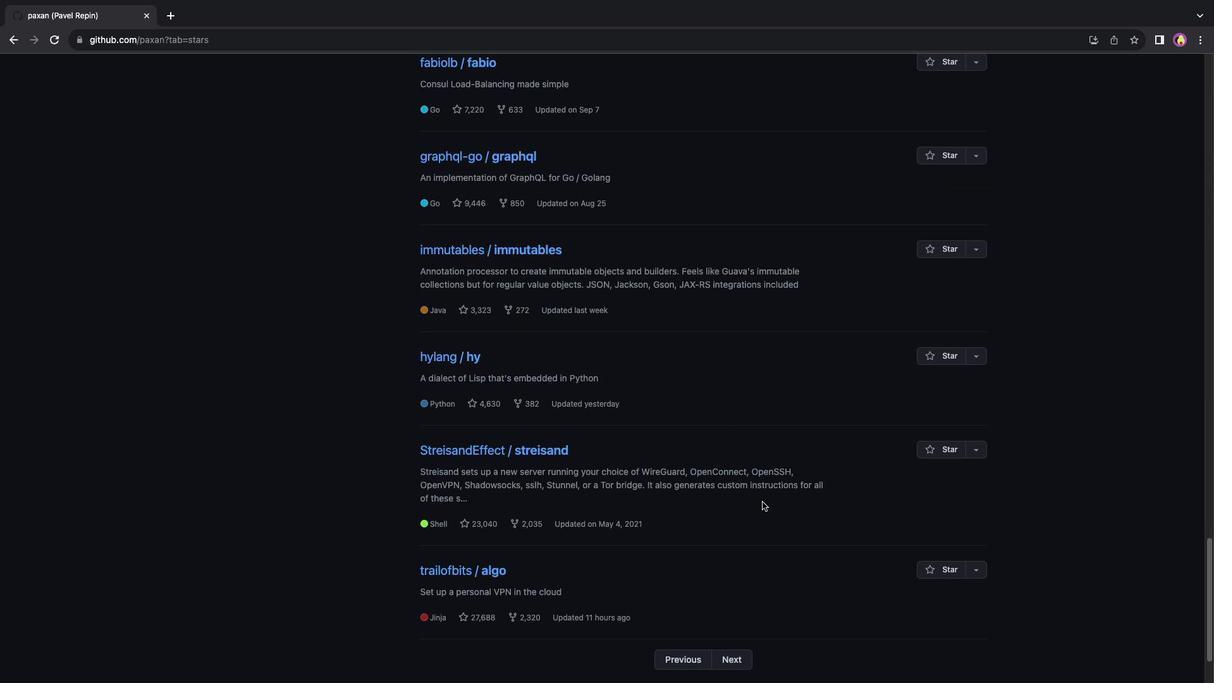 
Action: Mouse scrolled (481, 177) with delta (481, 177)
Screenshot: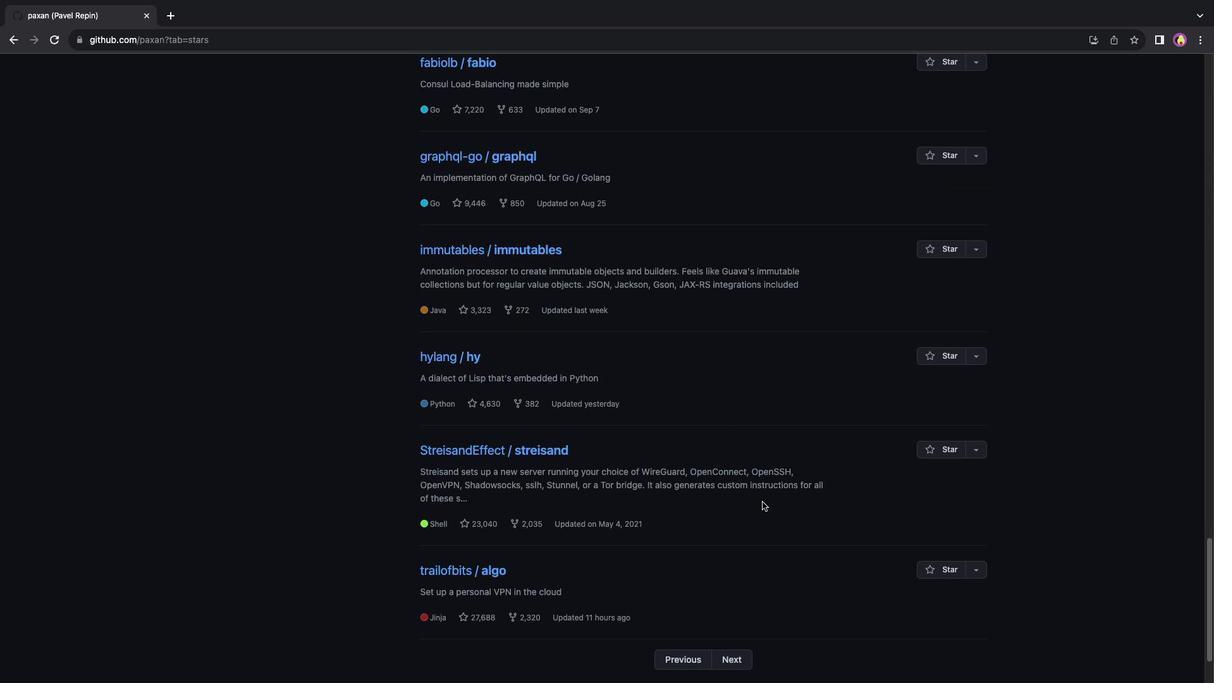 
Action: Mouse scrolled (481, 177) with delta (481, 177)
Screenshot: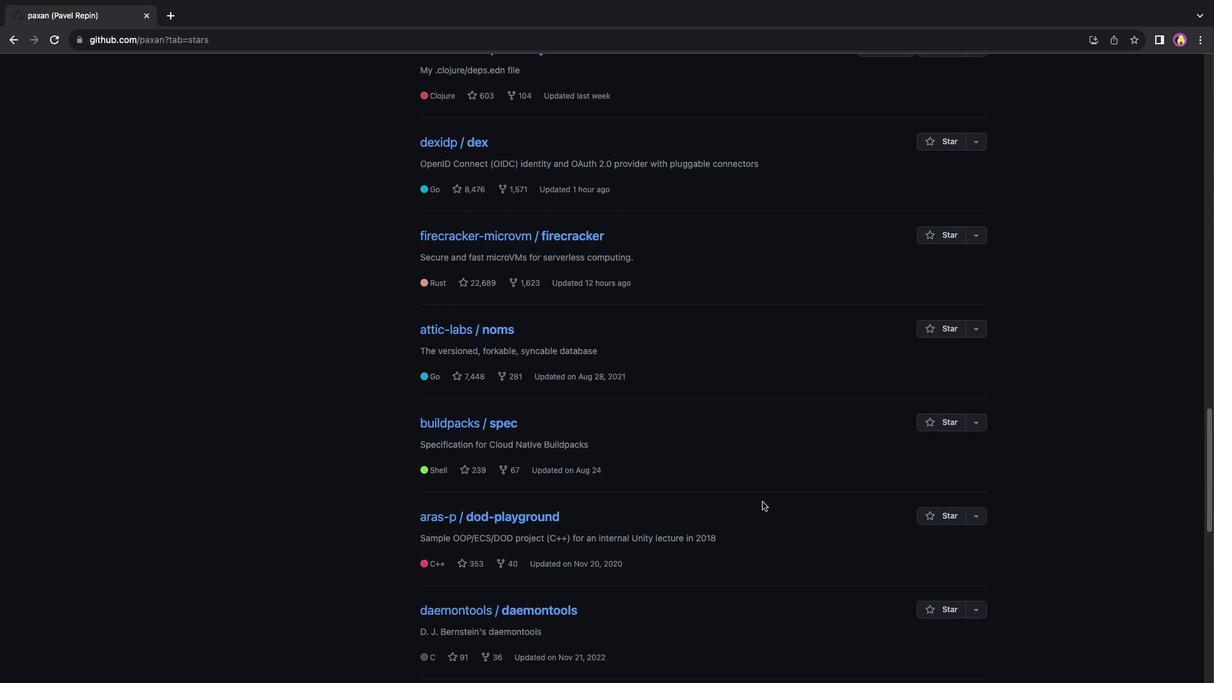 
Action: Mouse scrolled (481, 177) with delta (481, 177)
Screenshot: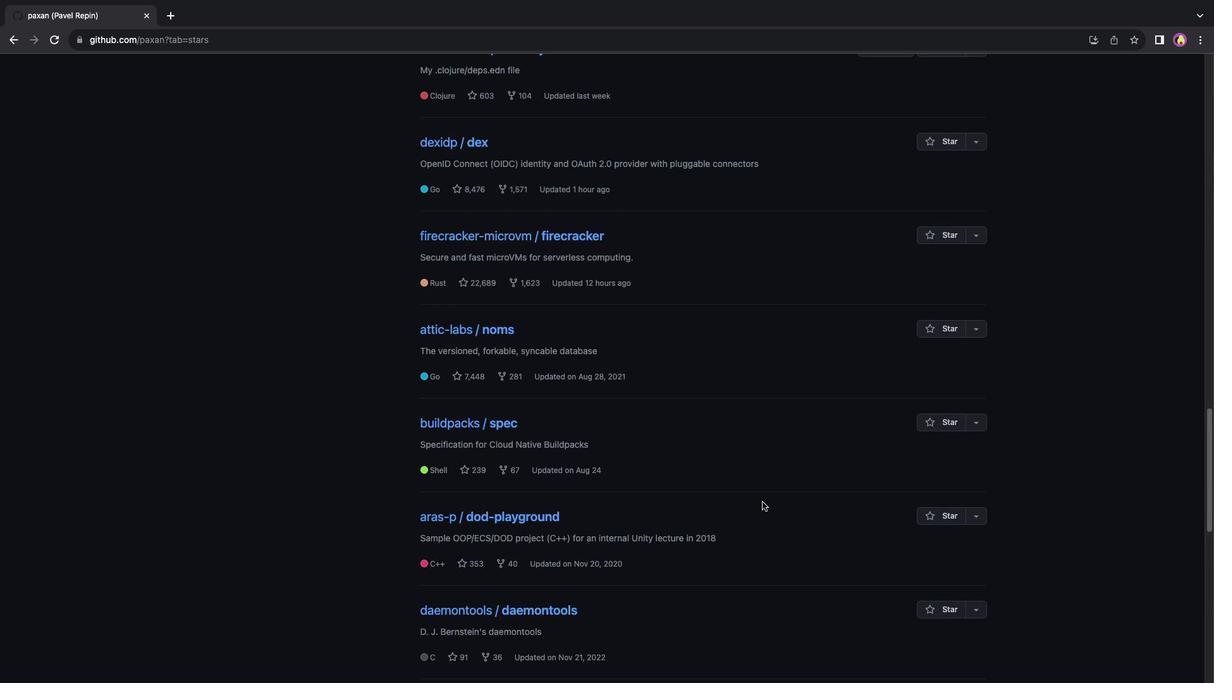 
Action: Mouse scrolled (481, 177) with delta (481, 177)
Screenshot: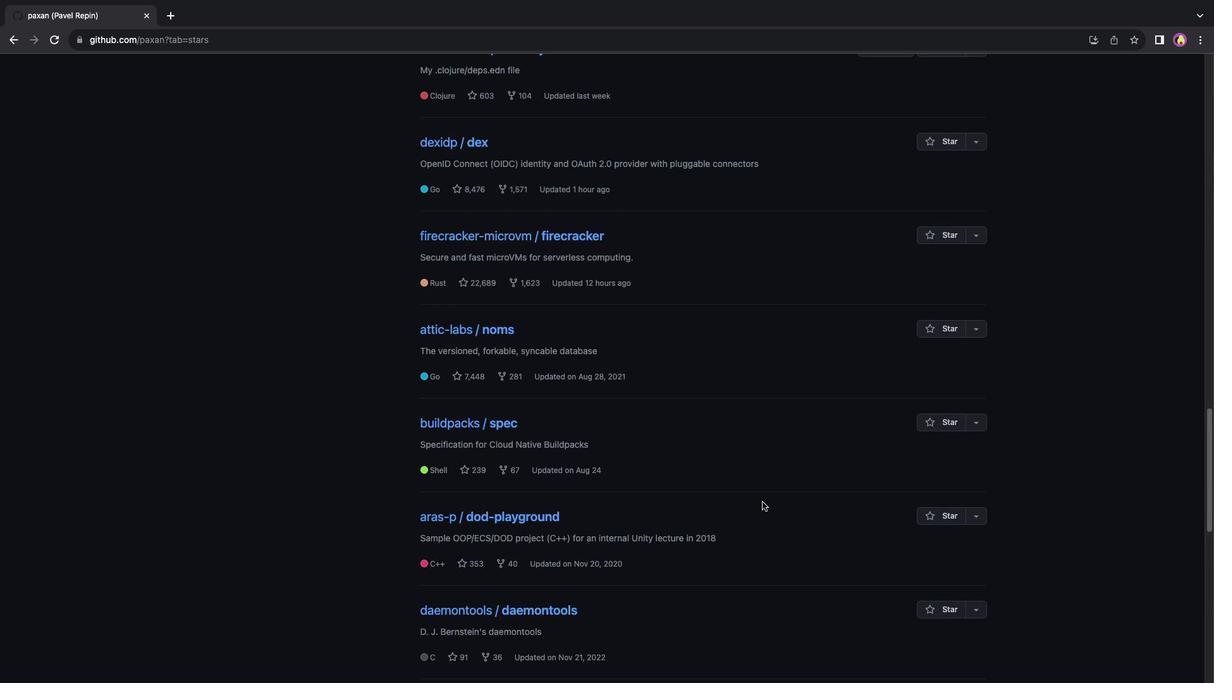 
Action: Mouse scrolled (481, 177) with delta (481, 177)
Screenshot: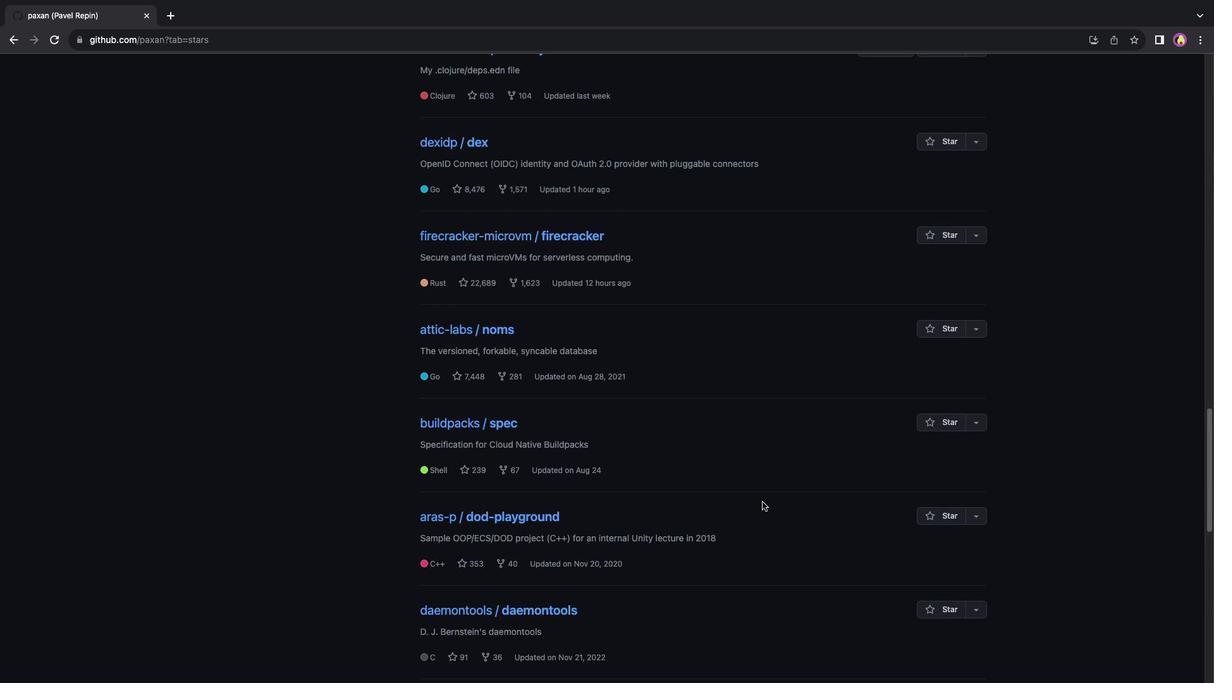 
Action: Mouse scrolled (481, 177) with delta (481, 177)
Screenshot: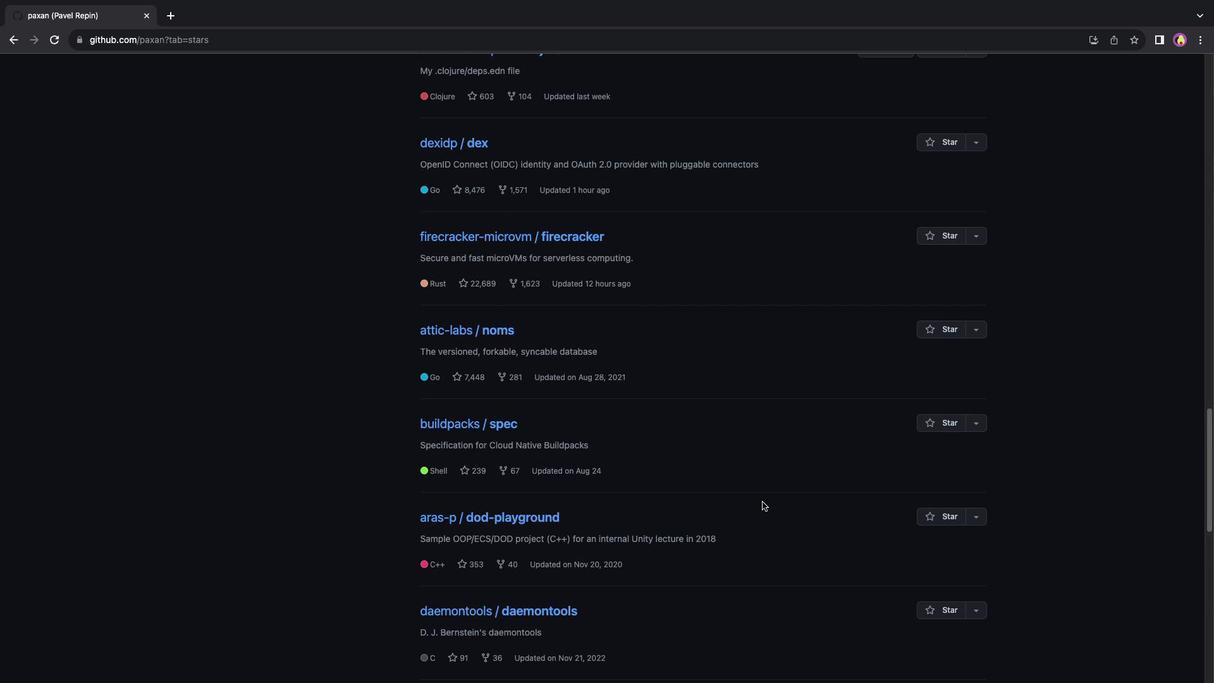 
Action: Mouse scrolled (481, 177) with delta (481, 177)
Screenshot: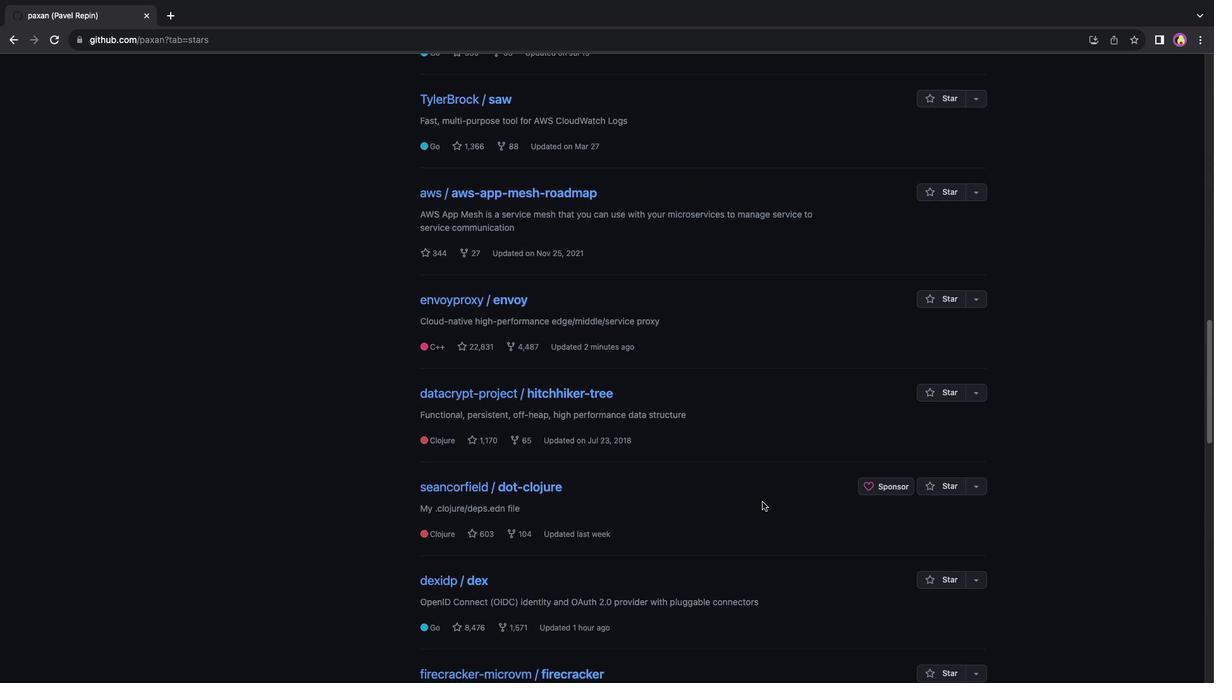 
Action: Mouse scrolled (481, 177) with delta (481, 177)
Screenshot: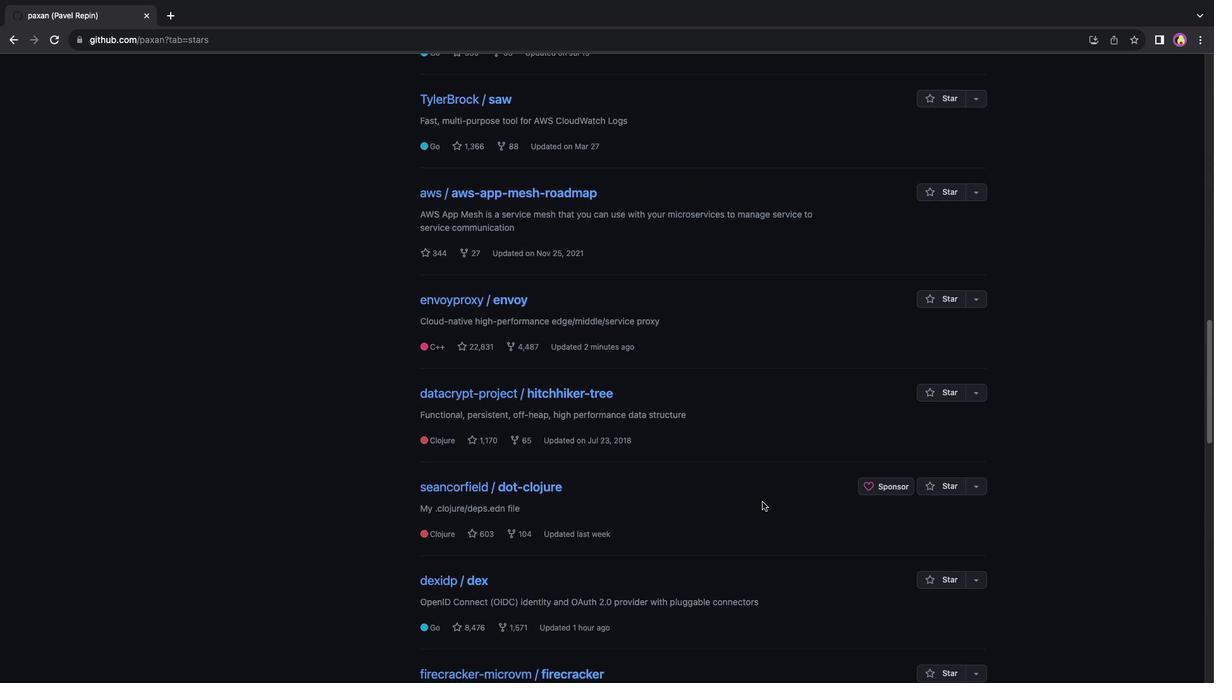 
Action: Mouse scrolled (481, 177) with delta (481, 177)
Screenshot: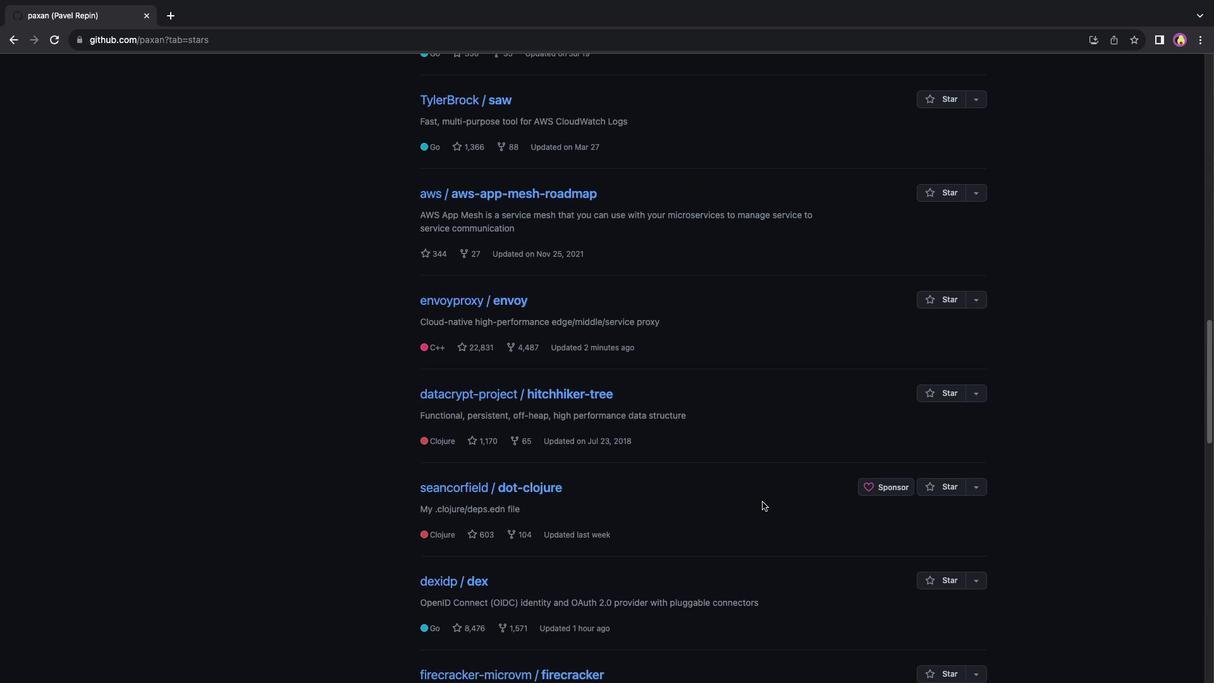 
Action: Mouse scrolled (481, 177) with delta (481, 177)
Screenshot: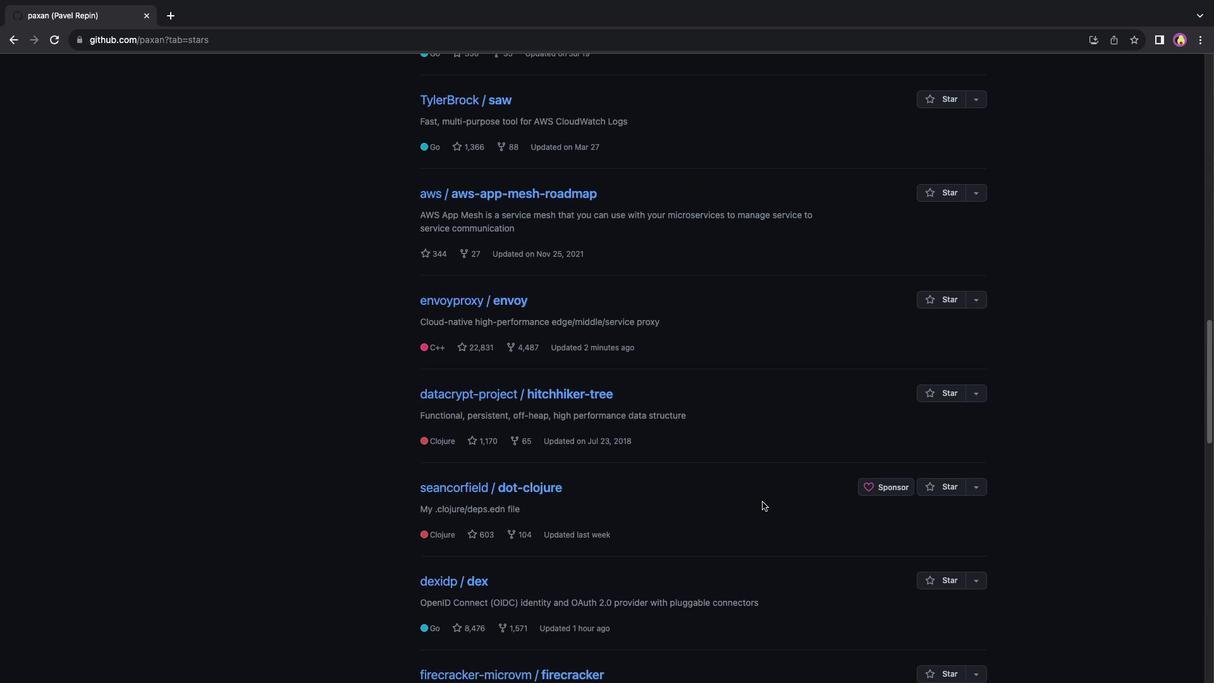 
Action: Mouse scrolled (481, 177) with delta (481, 177)
Screenshot: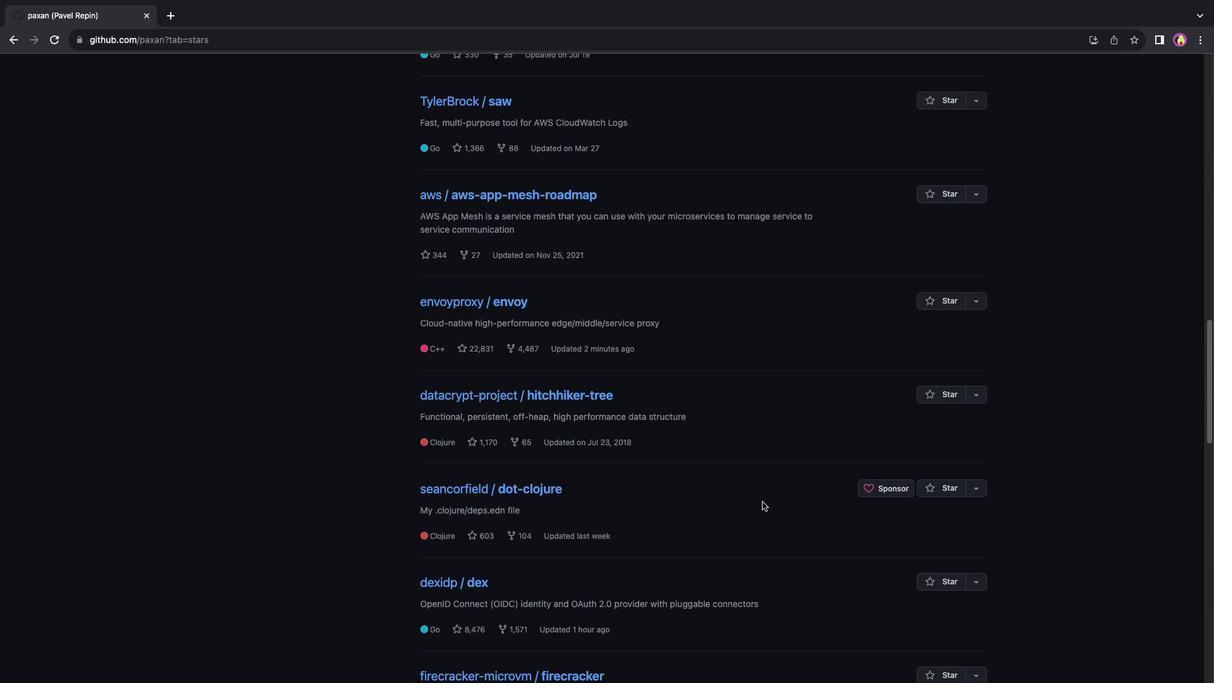 
Action: Mouse moved to (481, 177)
Screenshot: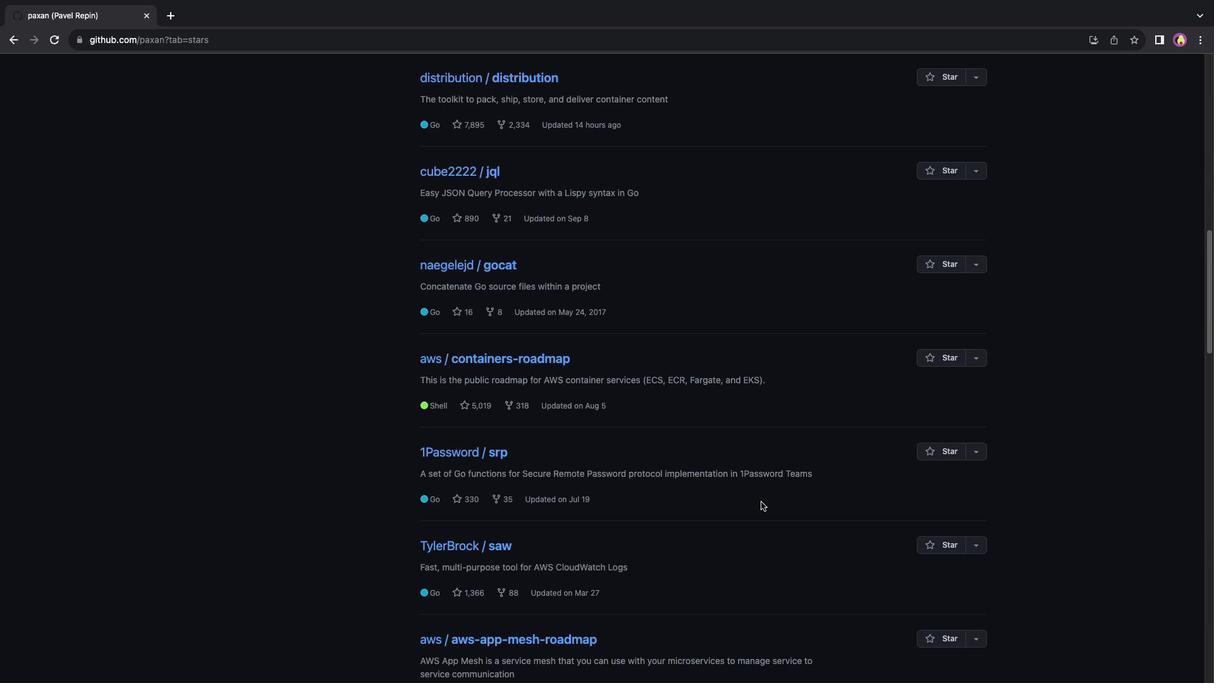 
Action: Mouse scrolled (481, 177) with delta (481, 177)
Screenshot: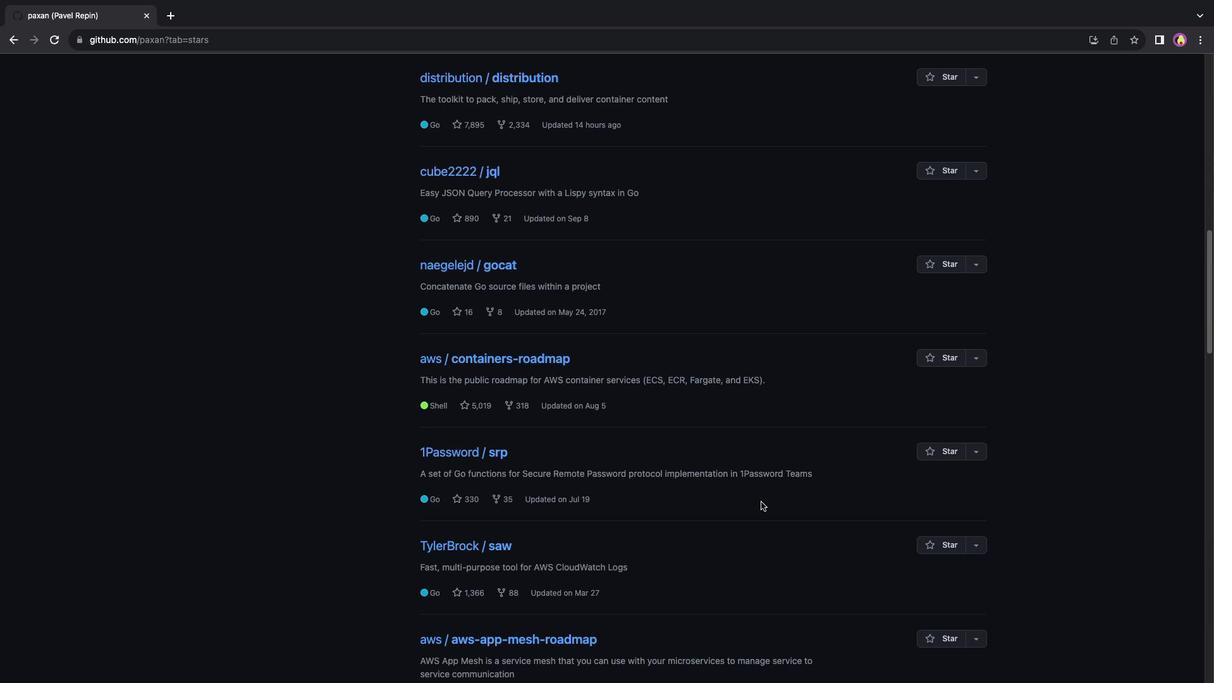 
Action: Mouse scrolled (481, 177) with delta (481, 177)
Screenshot: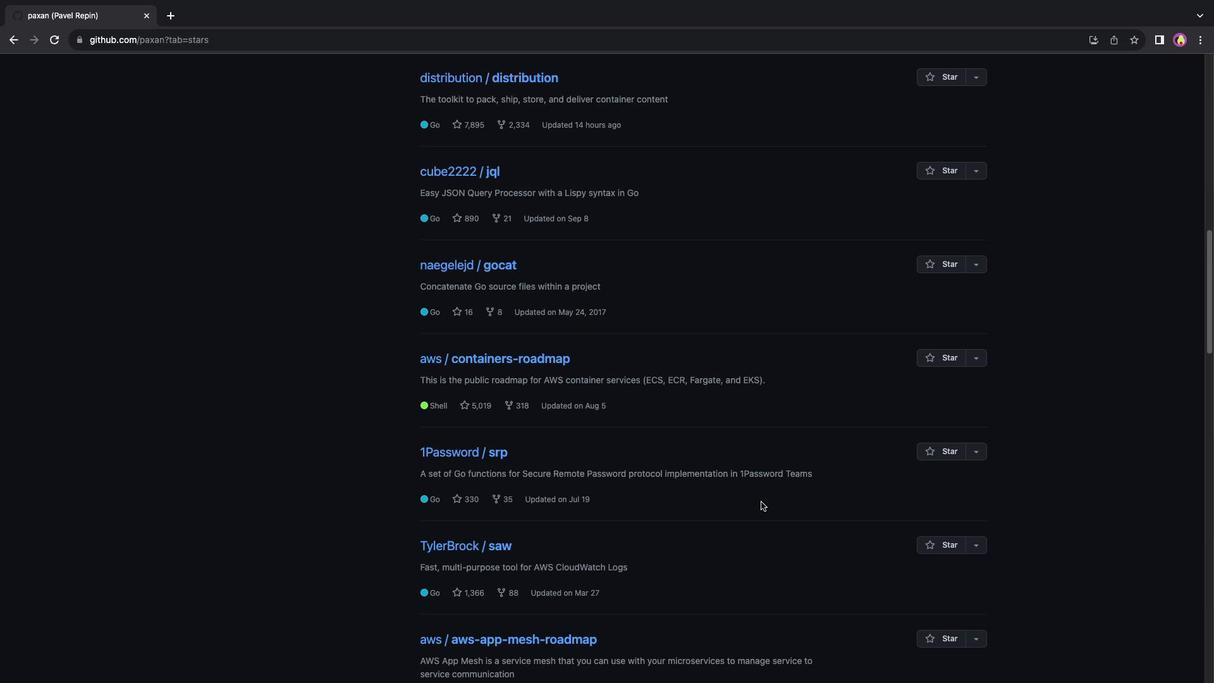 
Action: Mouse scrolled (481, 177) with delta (481, 177)
Screenshot: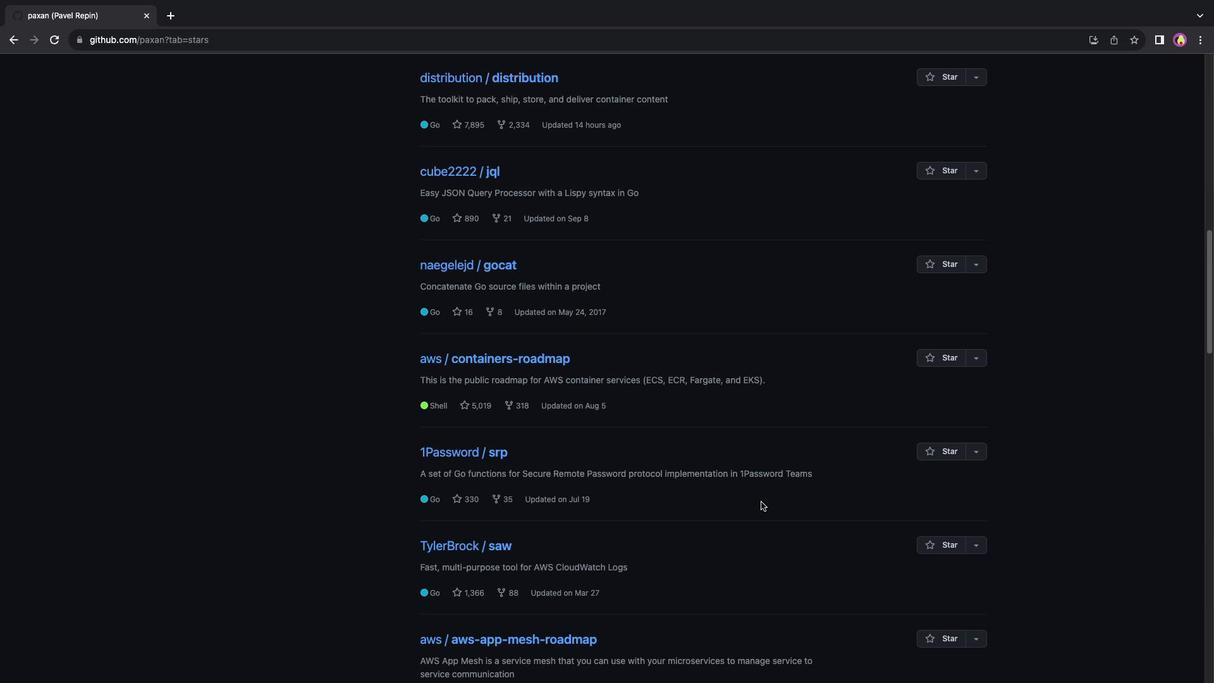 
Action: Mouse scrolled (481, 177) with delta (481, 177)
Screenshot: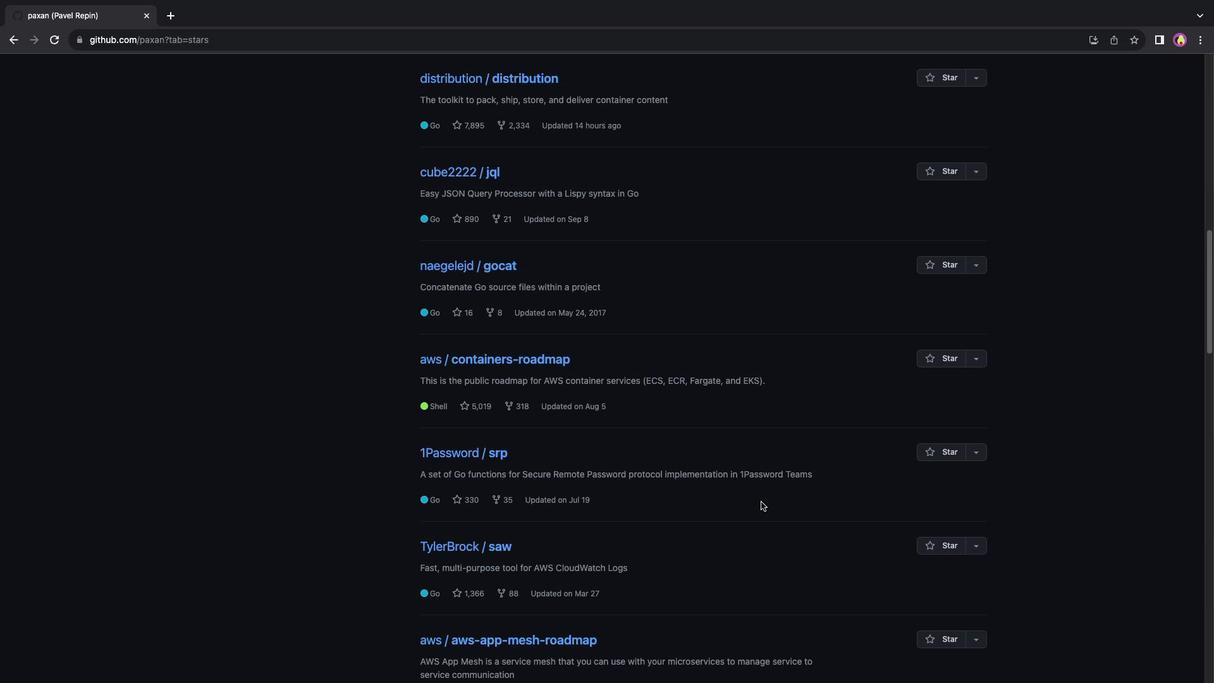 
Action: Mouse scrolled (481, 177) with delta (481, 177)
Screenshot: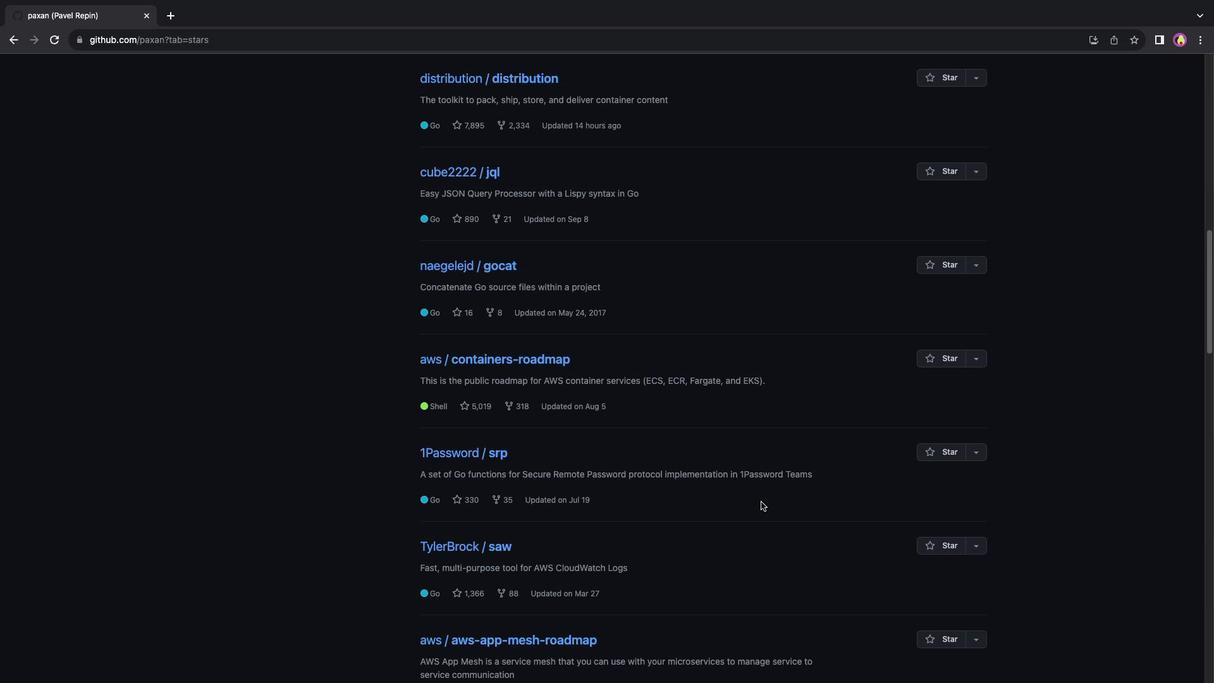 
Action: Mouse scrolled (481, 177) with delta (481, 177)
Screenshot: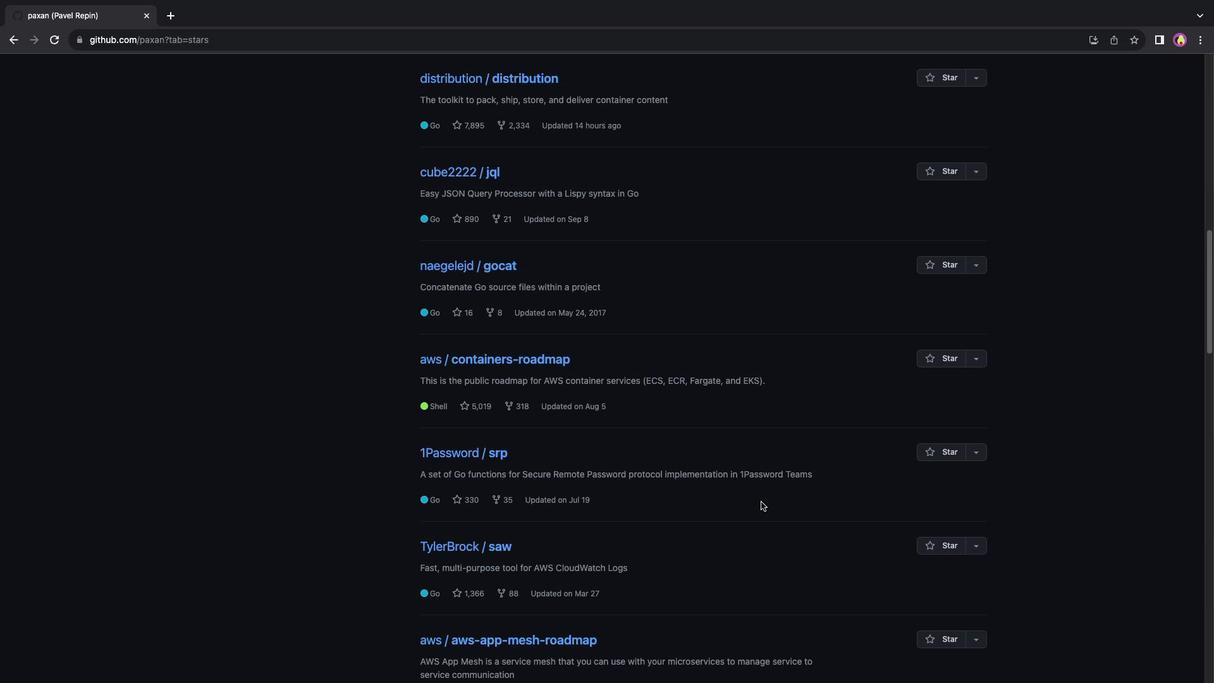 
Action: Mouse scrolled (481, 177) with delta (481, 177)
Screenshot: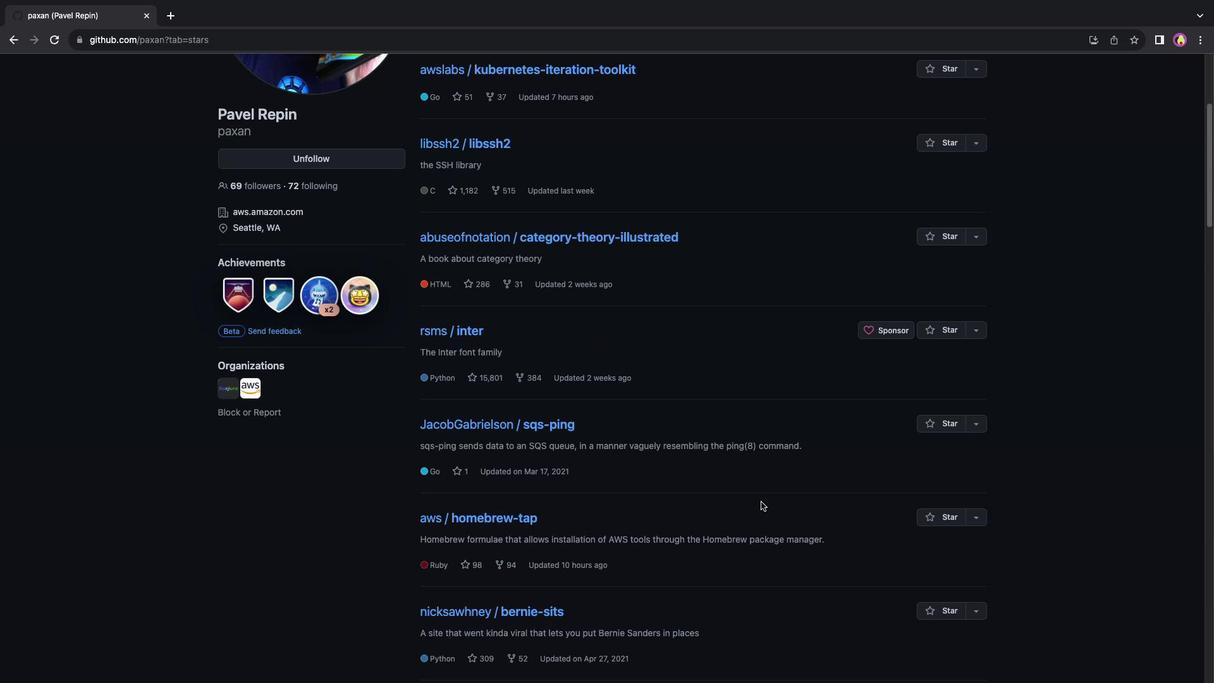 
Action: Mouse scrolled (481, 177) with delta (481, 177)
Screenshot: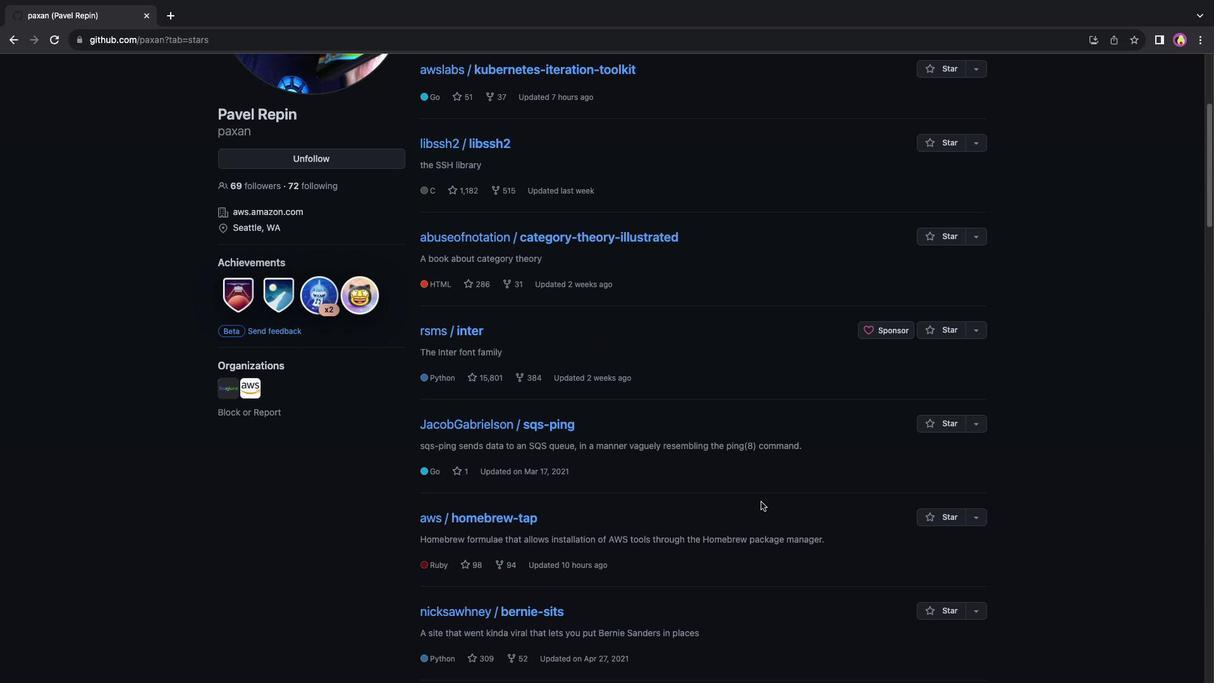 
Action: Mouse scrolled (481, 177) with delta (481, 177)
Screenshot: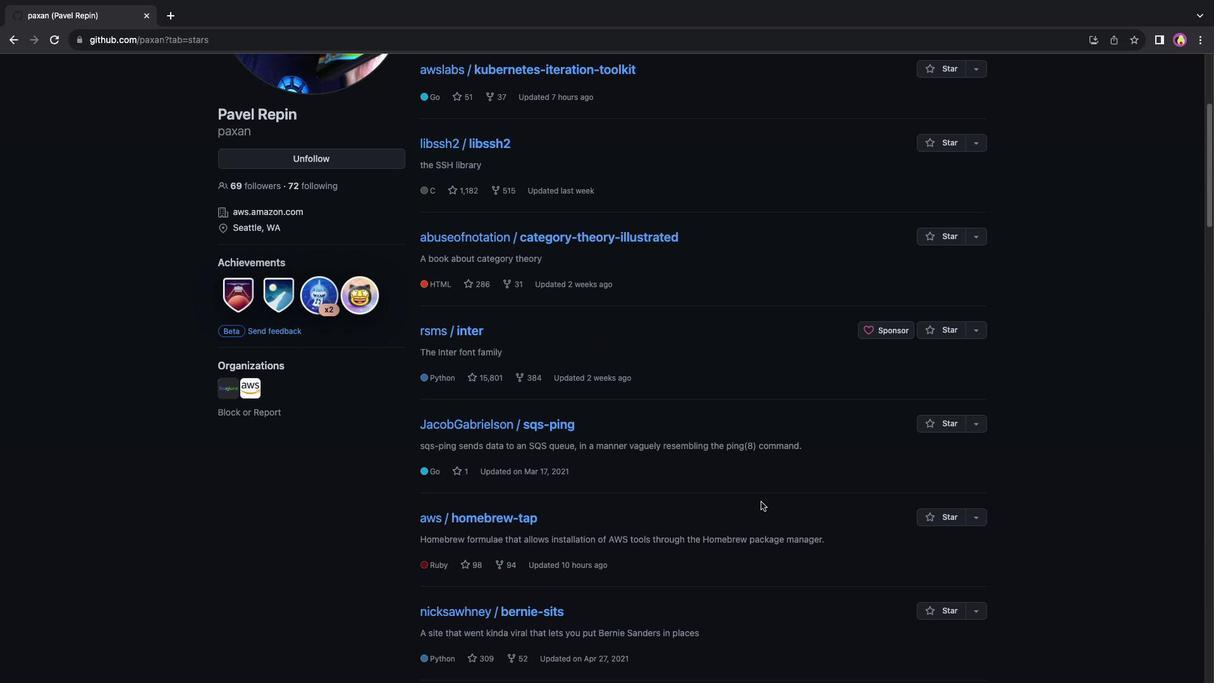 
Action: Mouse scrolled (481, 177) with delta (481, 177)
Screenshot: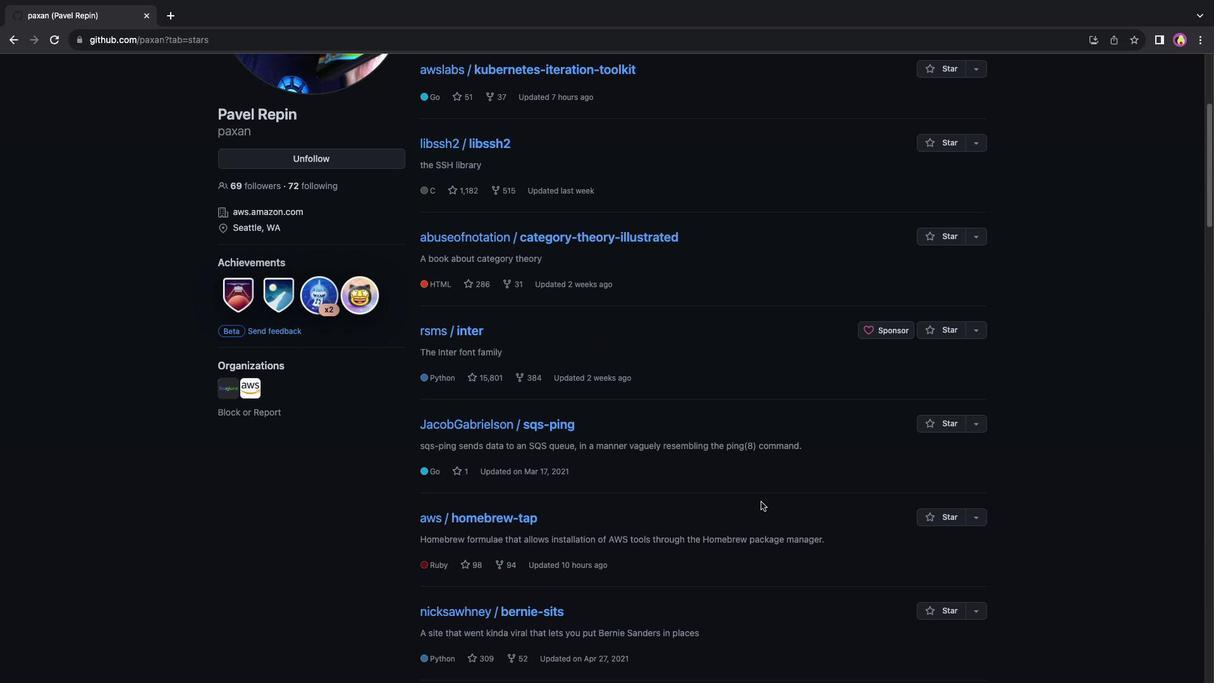 
Action: Mouse scrolled (481, 177) with delta (481, 177)
Screenshot: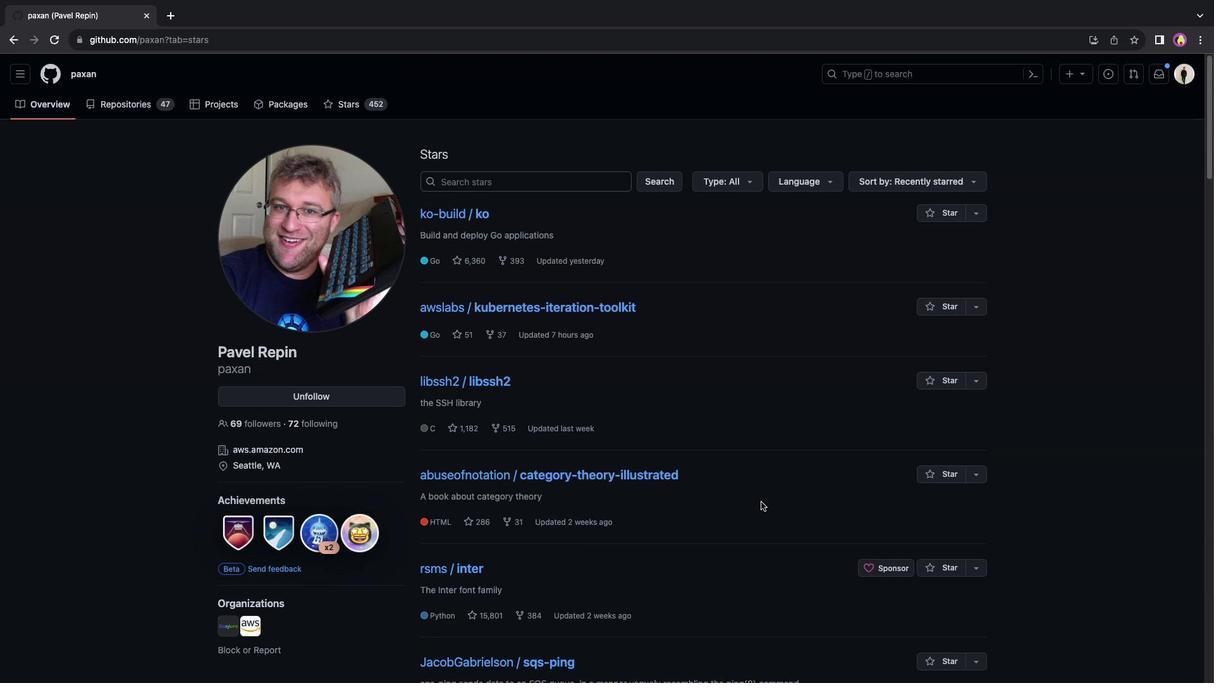 
Action: Mouse scrolled (481, 177) with delta (481, 177)
Screenshot: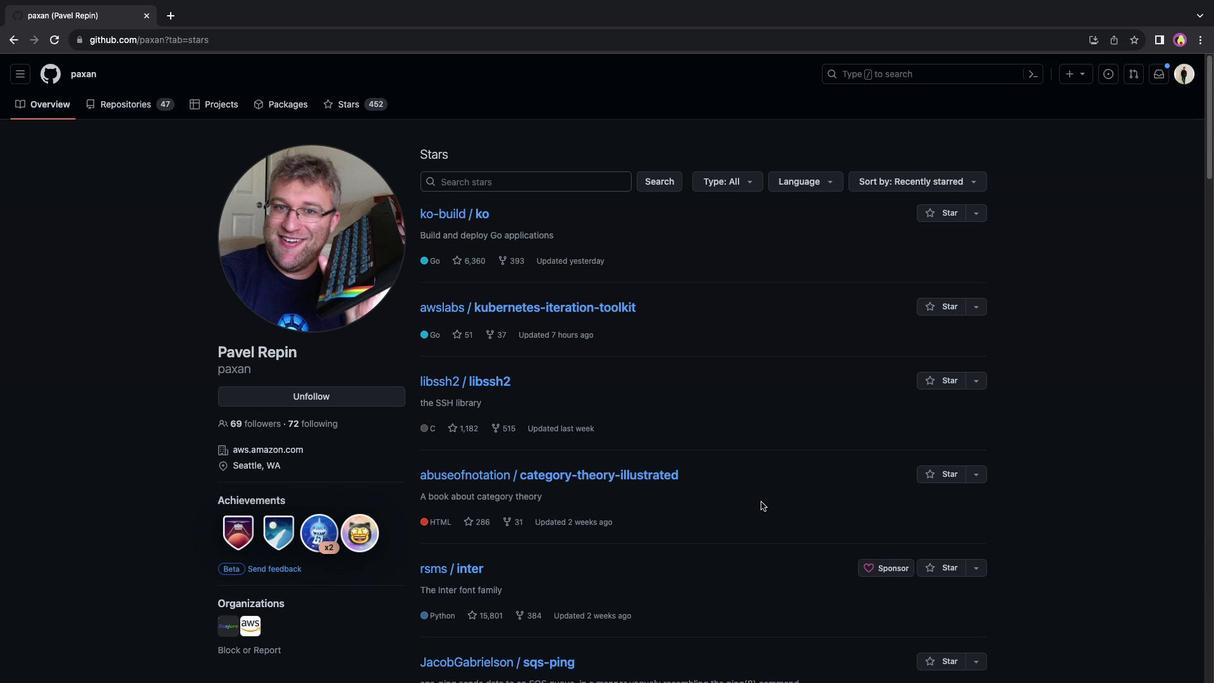 
Action: Mouse scrolled (481, 177) with delta (481, 177)
Screenshot: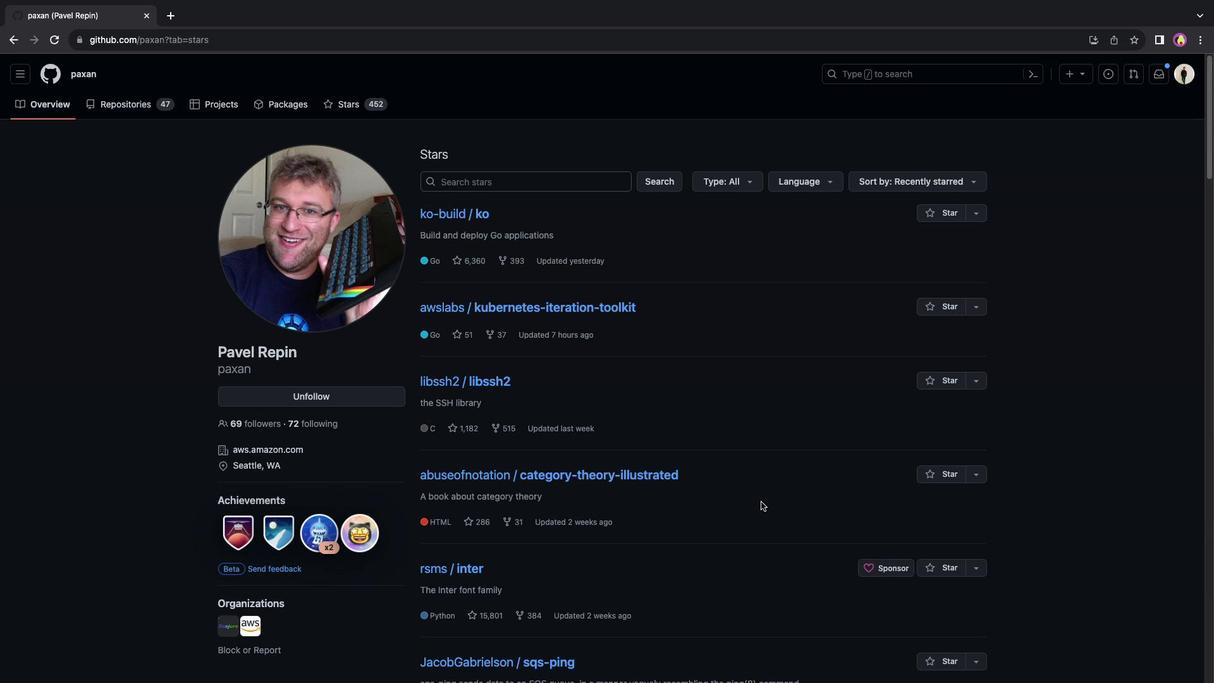 
Action: Mouse moved to (481, 177)
Screenshot: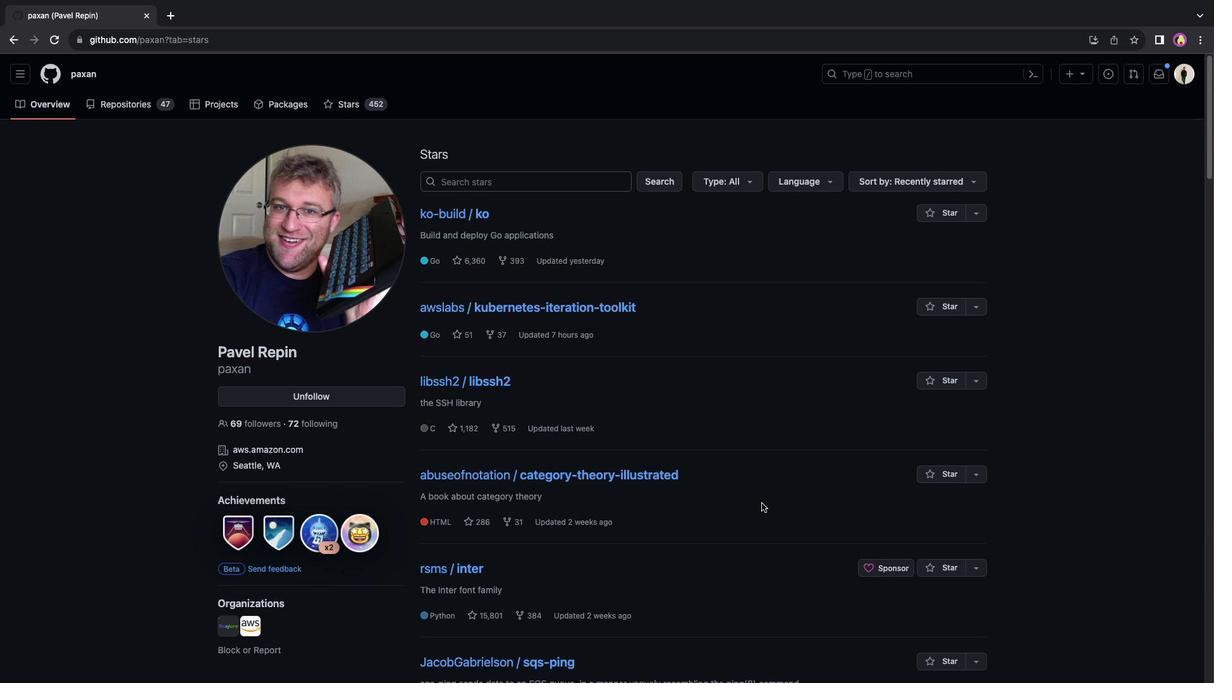 
Action: Mouse scrolled (481, 177) with delta (481, 177)
Screenshot: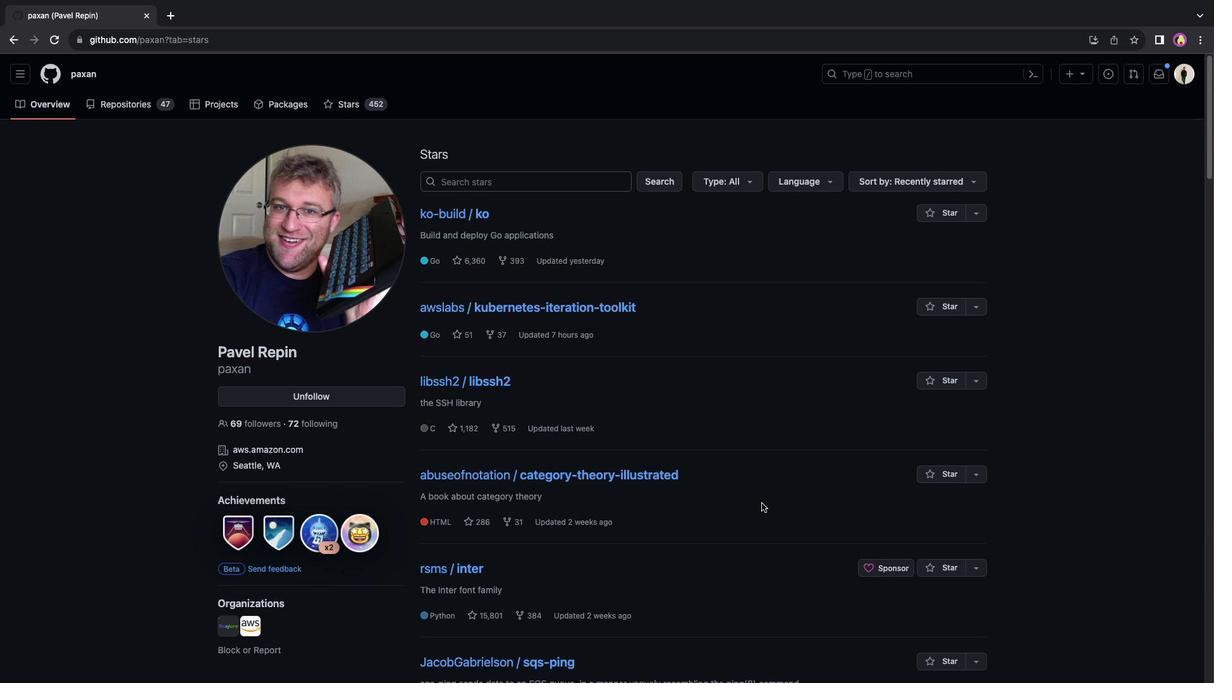 
Action: Mouse scrolled (481, 177) with delta (481, 177)
Screenshot: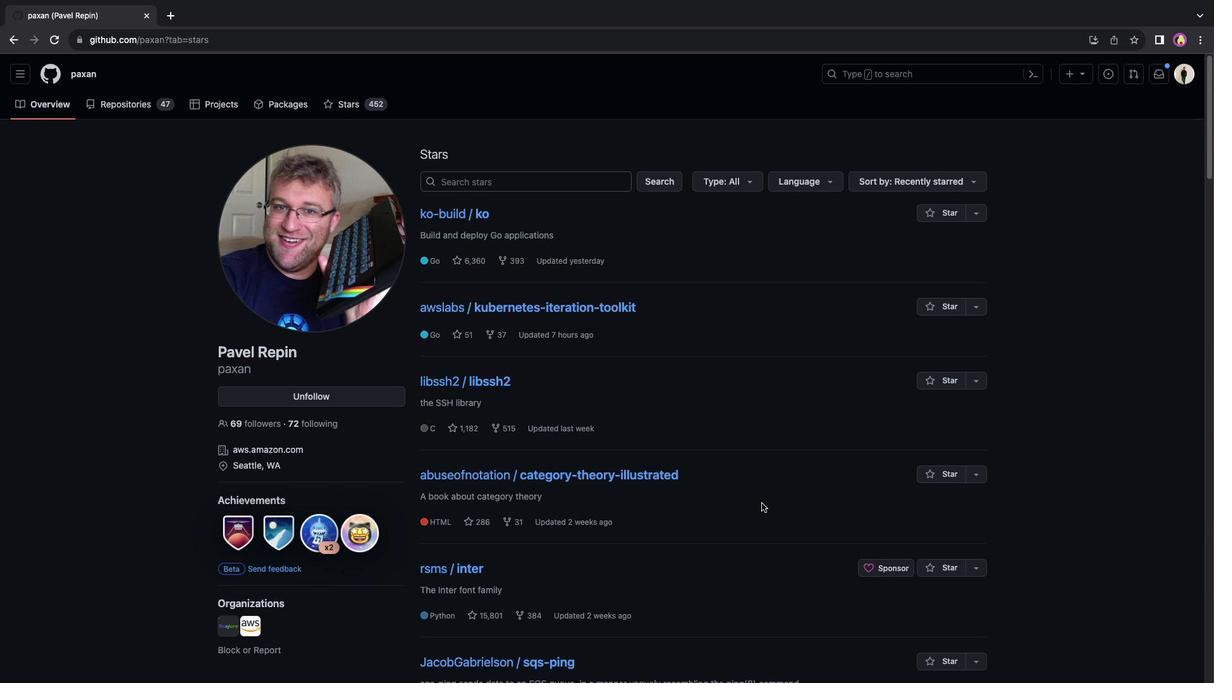 
Action: Mouse scrolled (481, 177) with delta (481, 177)
Screenshot: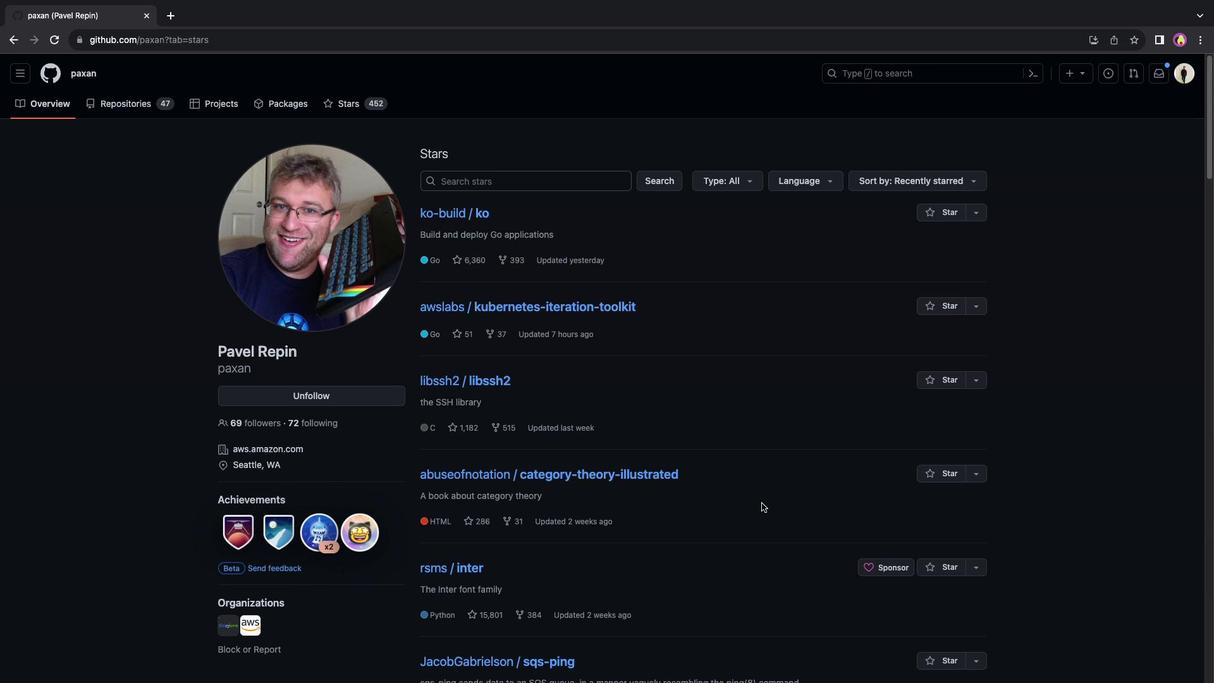 
Action: Mouse scrolled (481, 177) with delta (481, 177)
Screenshot: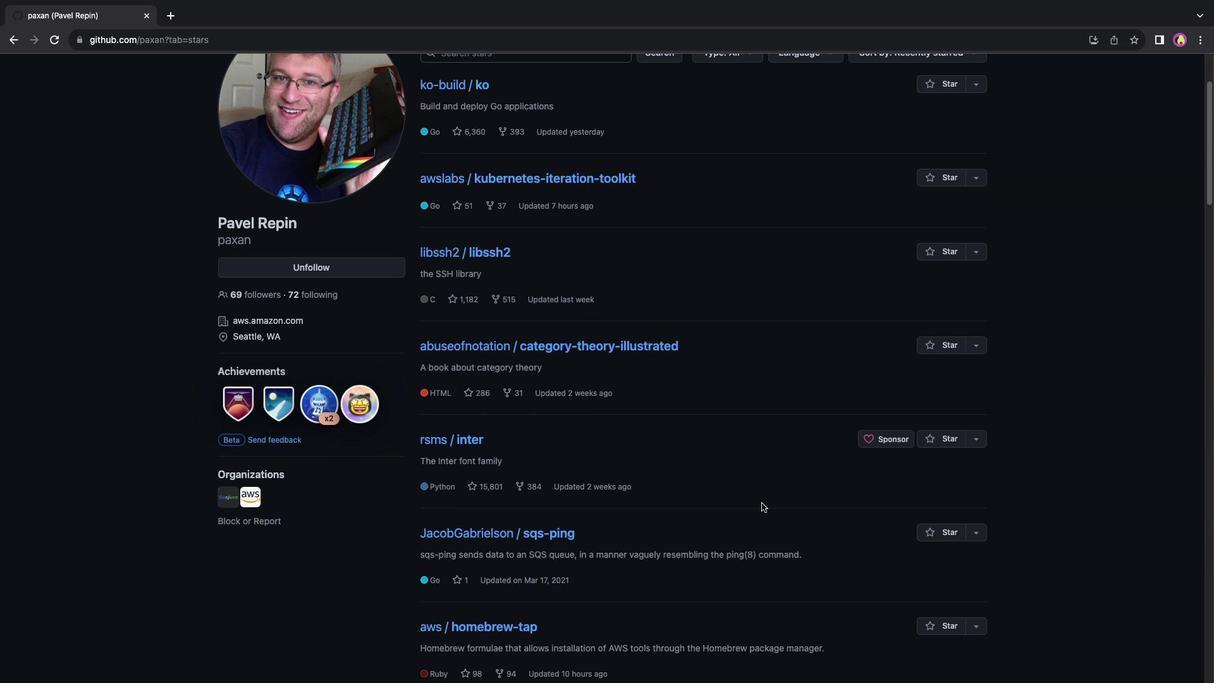
Action: Mouse scrolled (481, 177) with delta (481, 177)
Screenshot: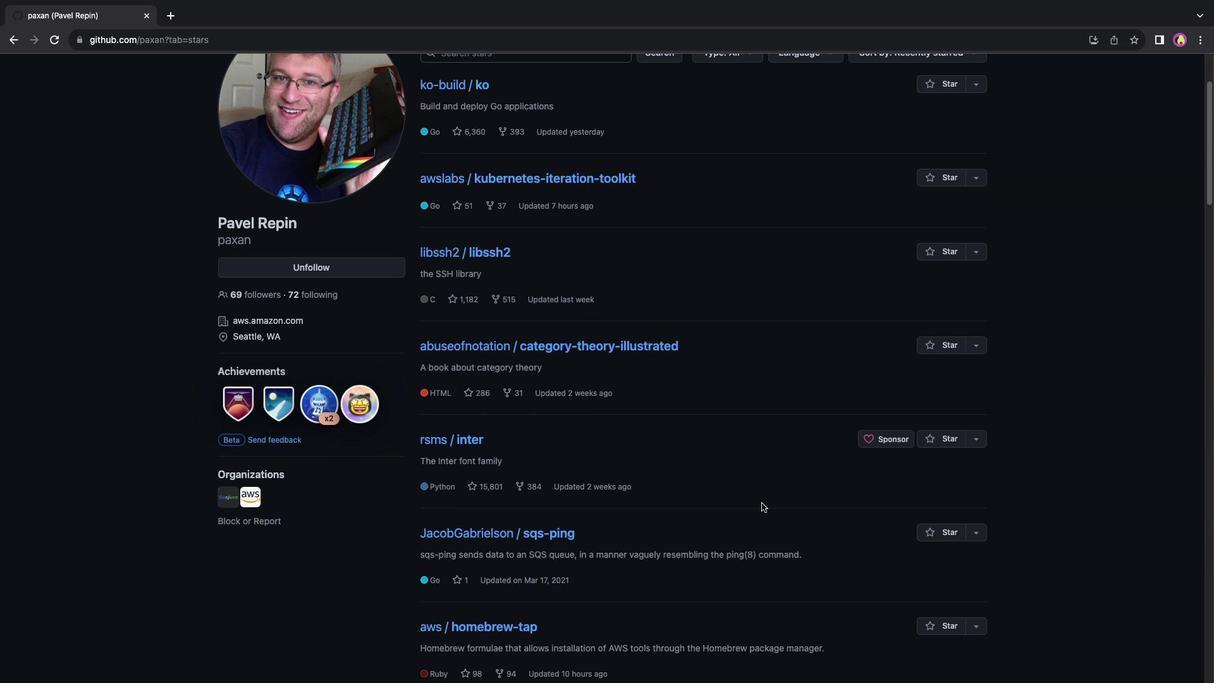 
Action: Mouse scrolled (481, 177) with delta (481, 177)
Screenshot: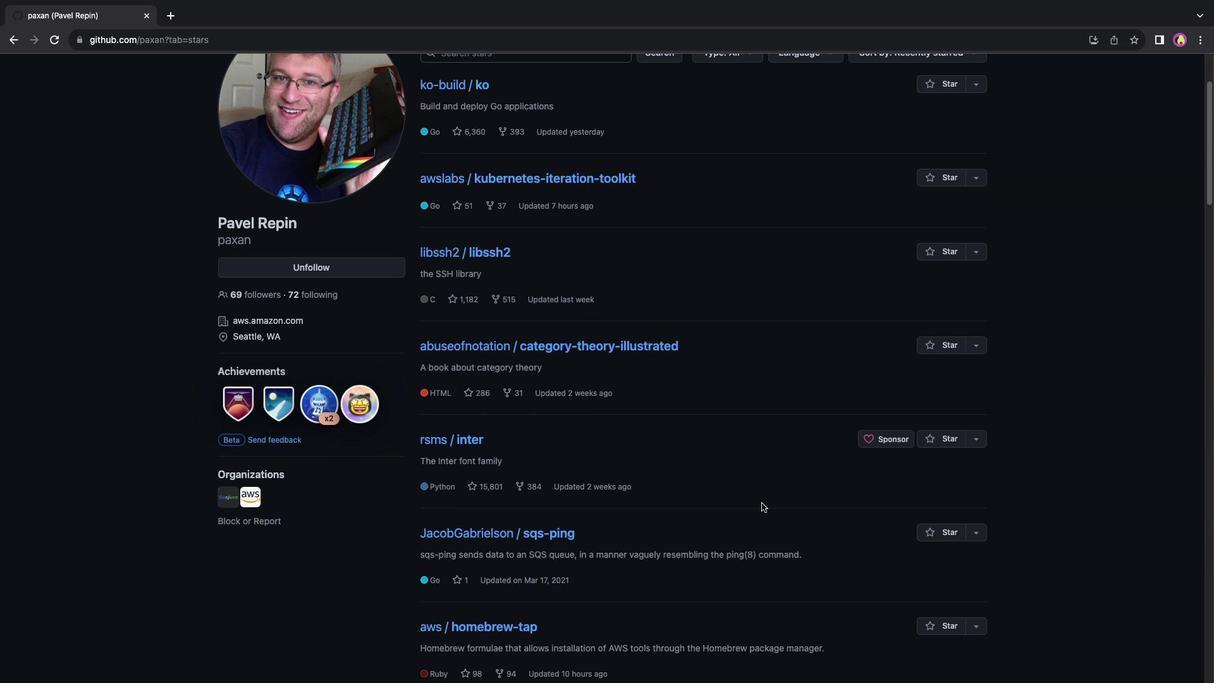 
Action: Mouse scrolled (481, 177) with delta (481, 177)
Screenshot: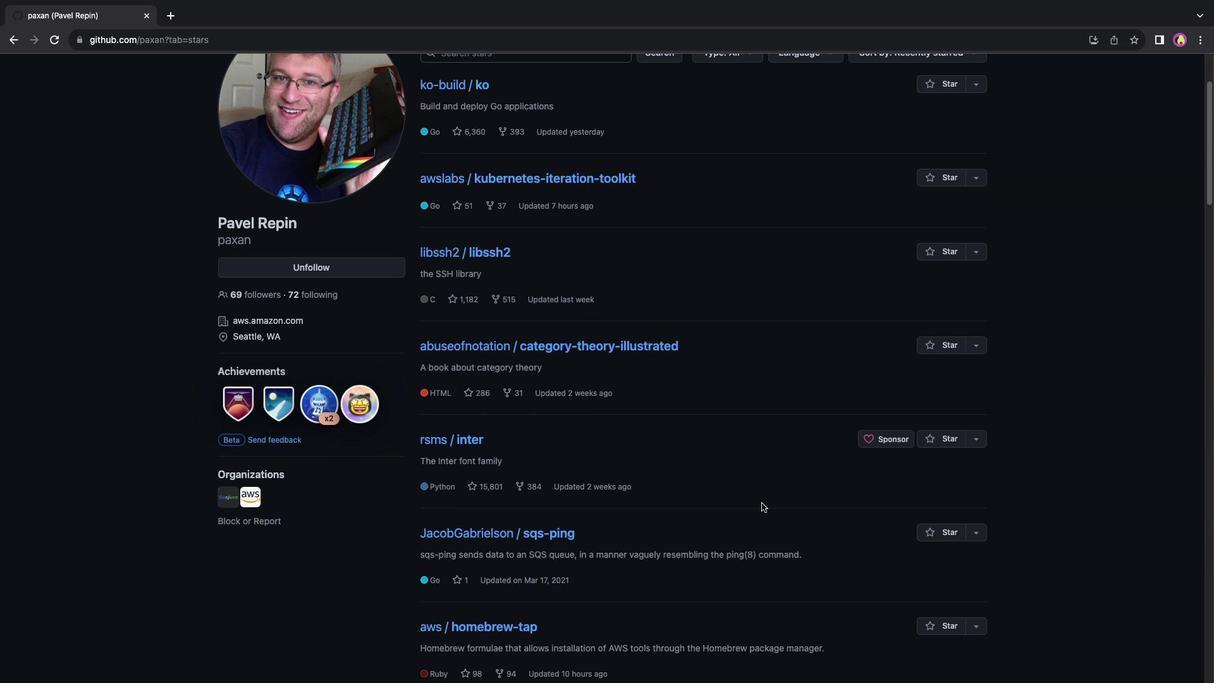 
Action: Mouse scrolled (481, 177) with delta (481, 177)
Screenshot: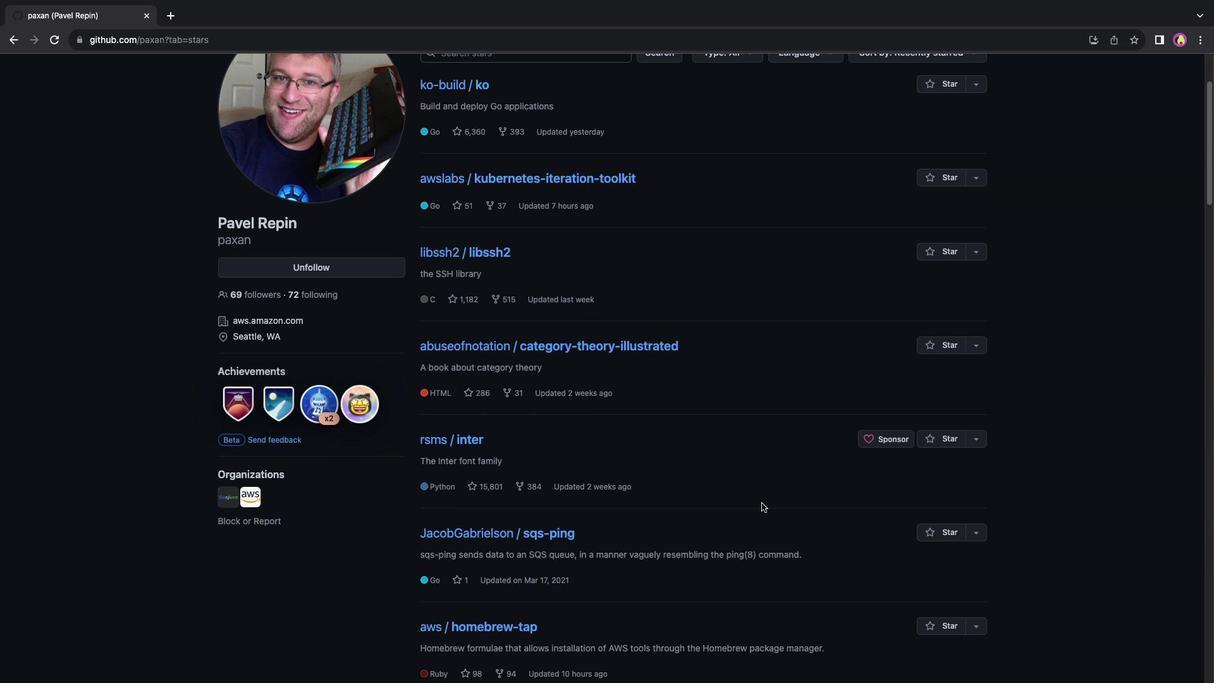 
Action: Mouse scrolled (481, 177) with delta (481, 177)
Screenshot: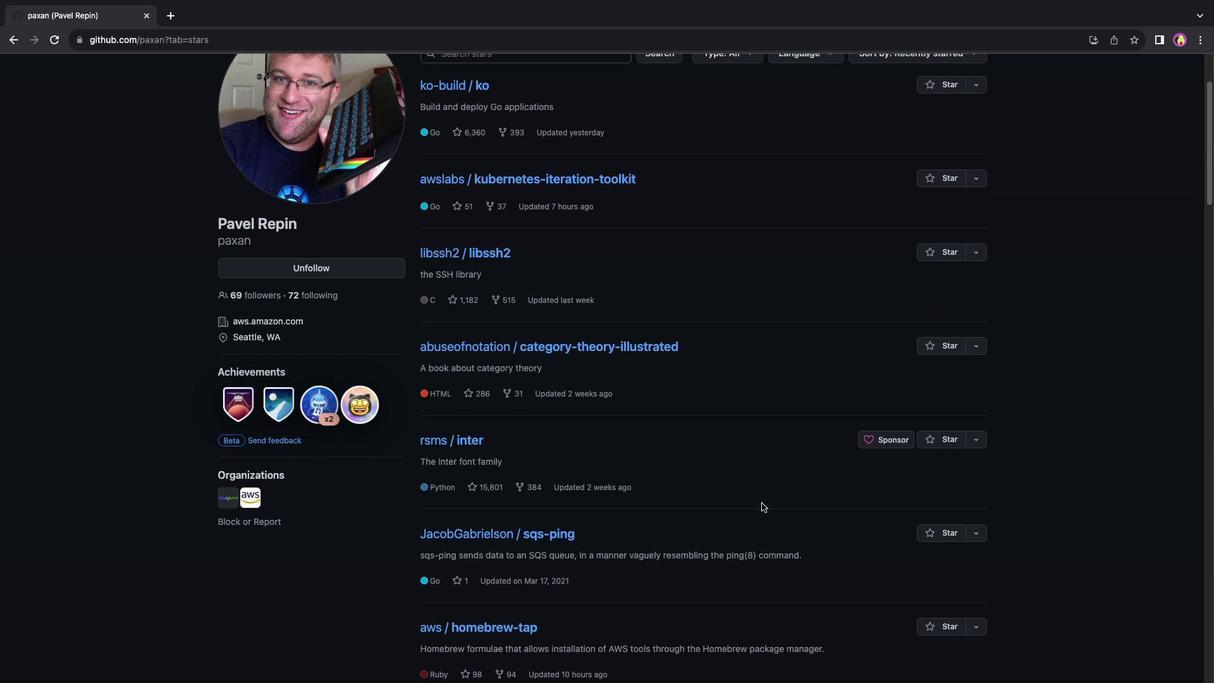 
Action: Mouse scrolled (481, 177) with delta (481, 177)
Screenshot: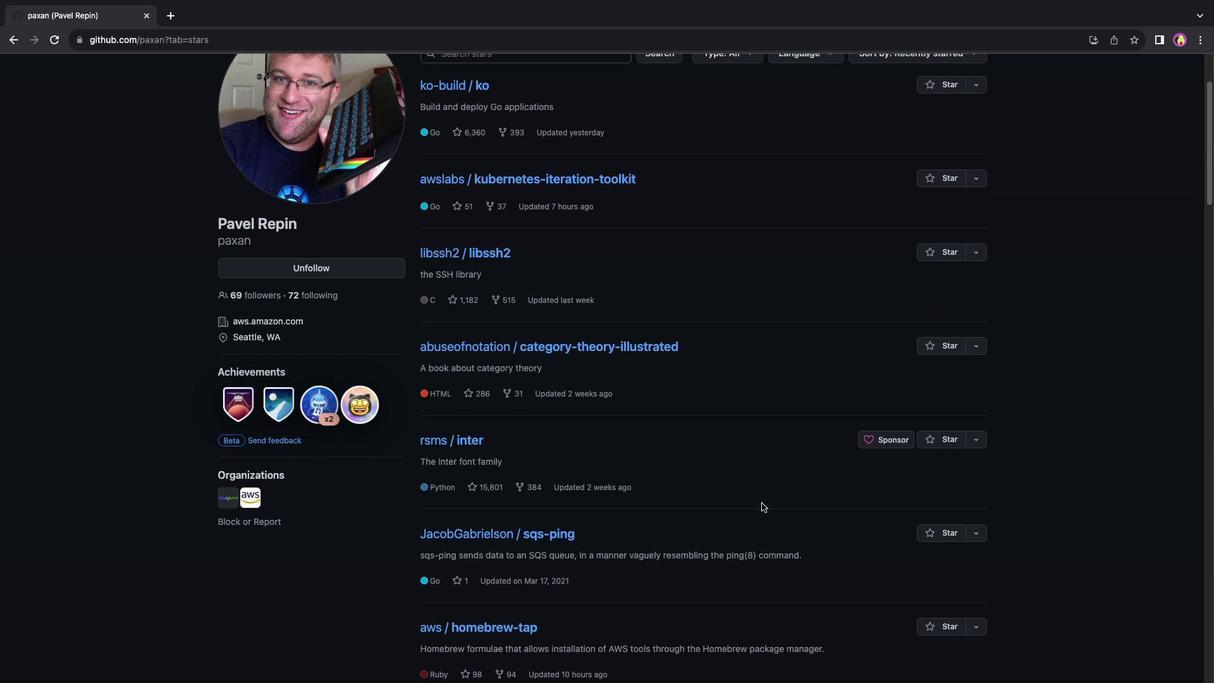 
Action: Mouse moved to (481, 177)
Screenshot: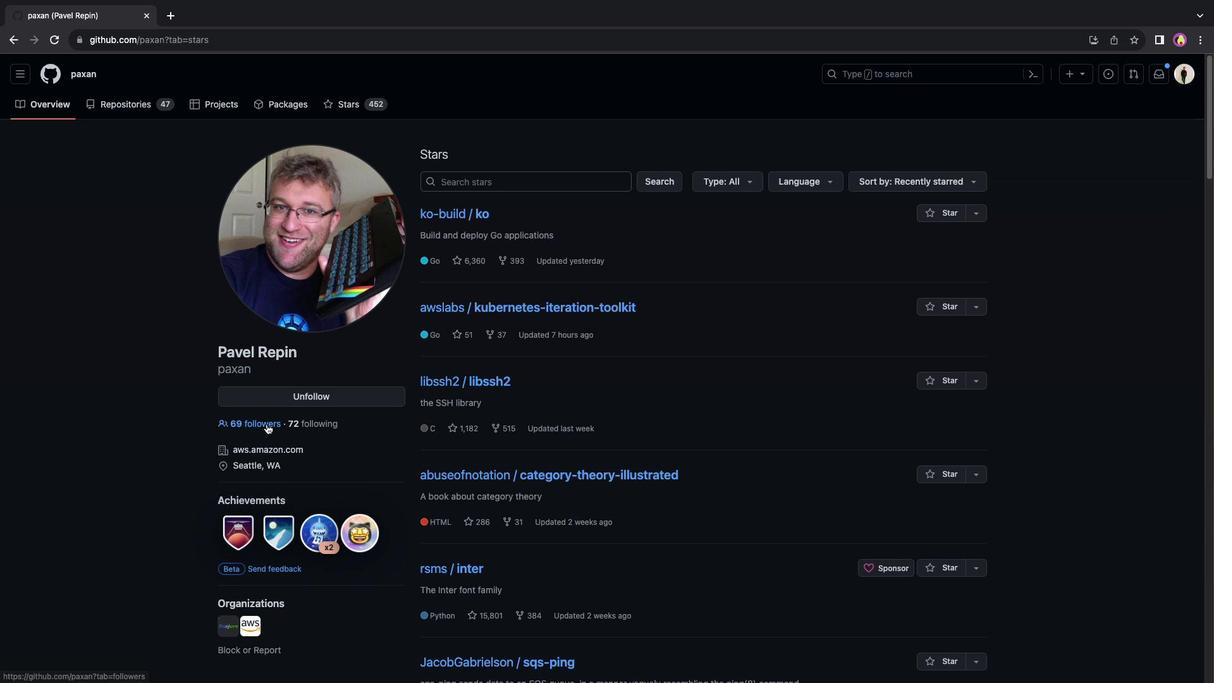 
Action: Mouse pressed left at (481, 177)
Screenshot: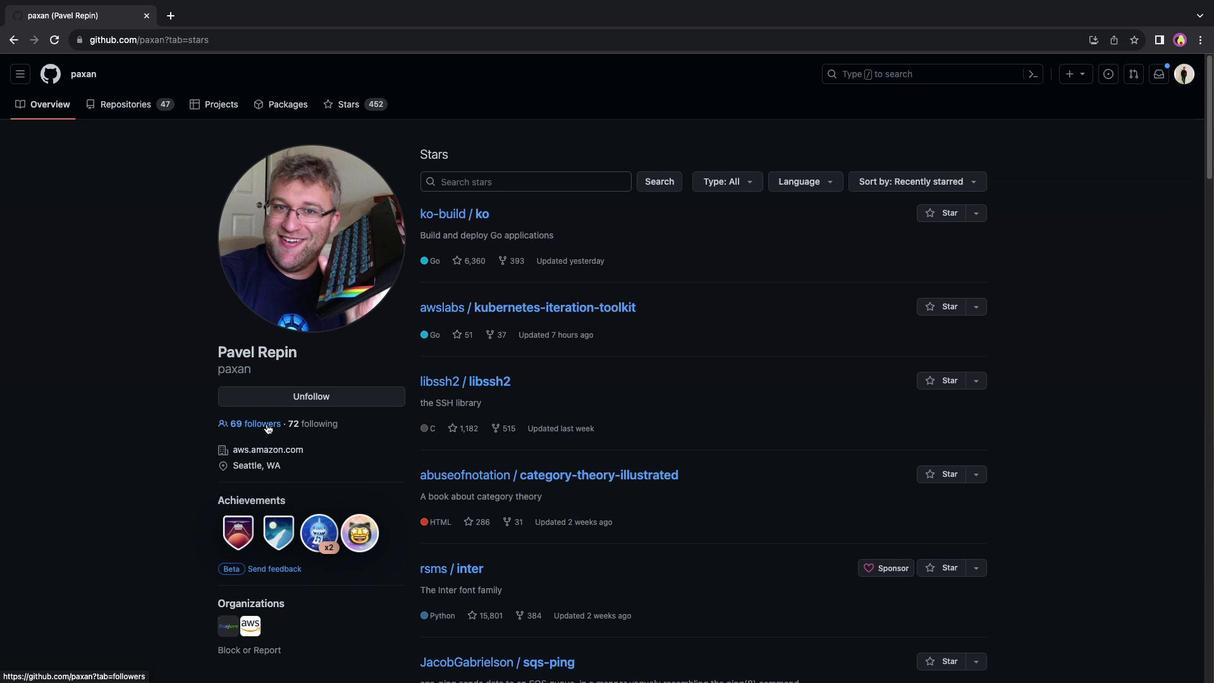 
Action: Mouse moved to (481, 177)
Screenshot: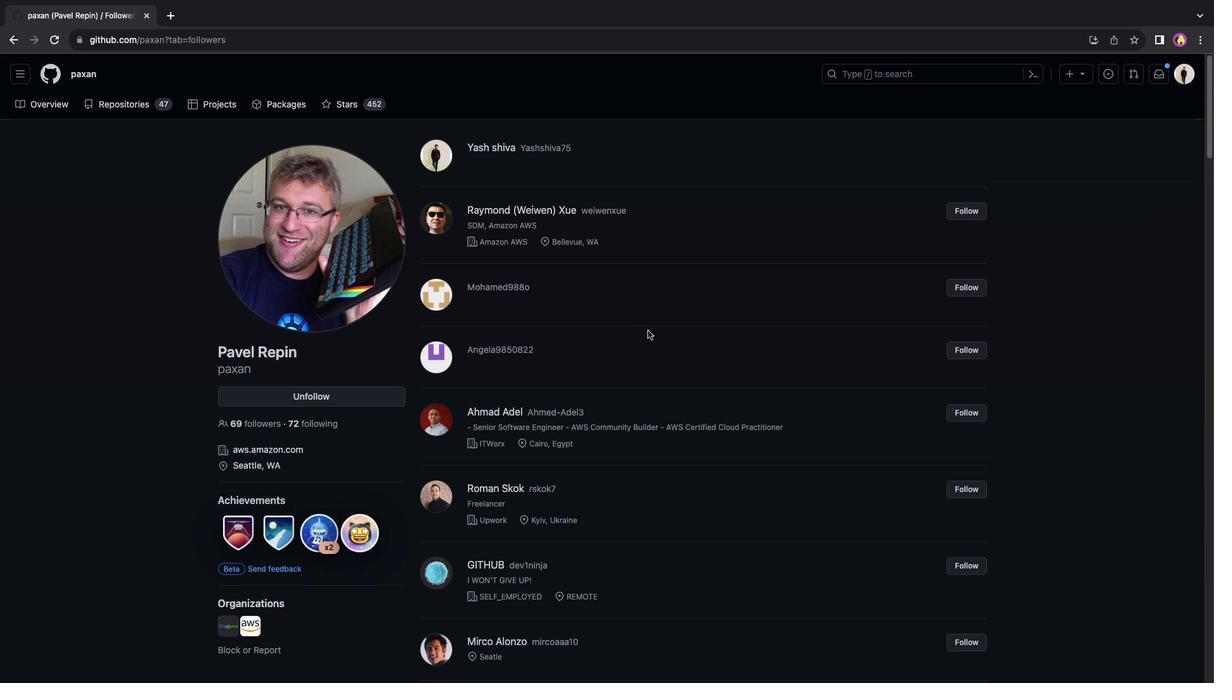 
Action: Mouse scrolled (481, 177) with delta (481, 177)
Screenshot: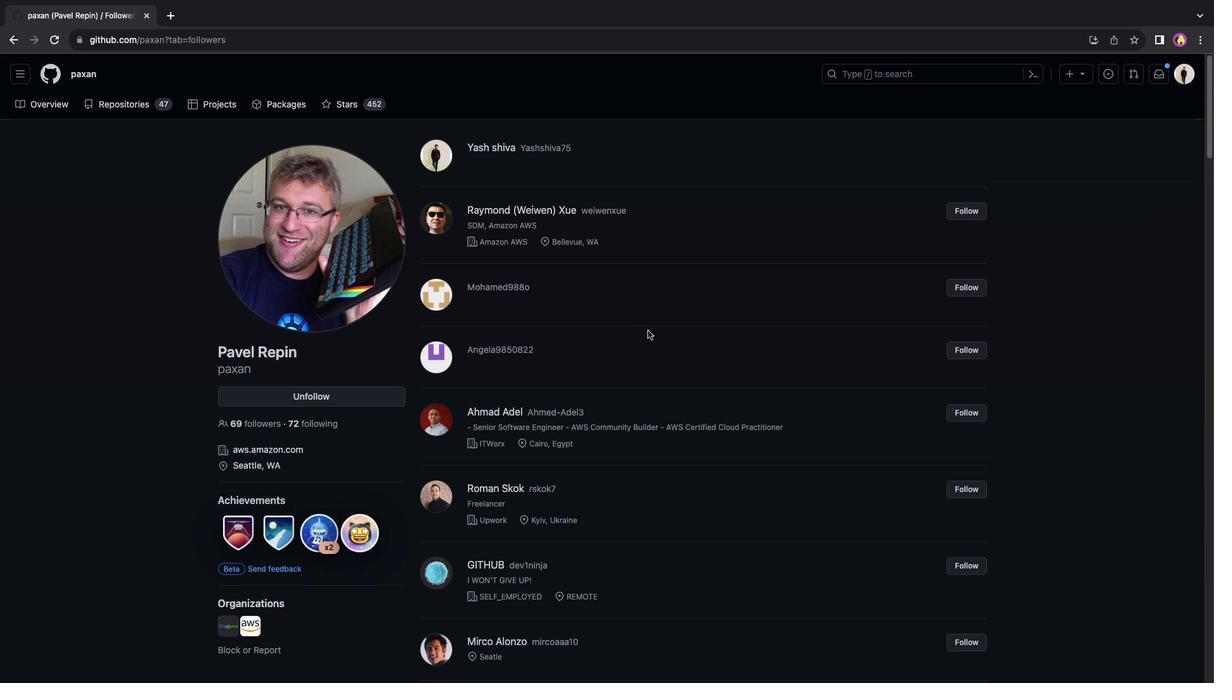 
Action: Mouse scrolled (481, 177) with delta (481, 177)
Screenshot: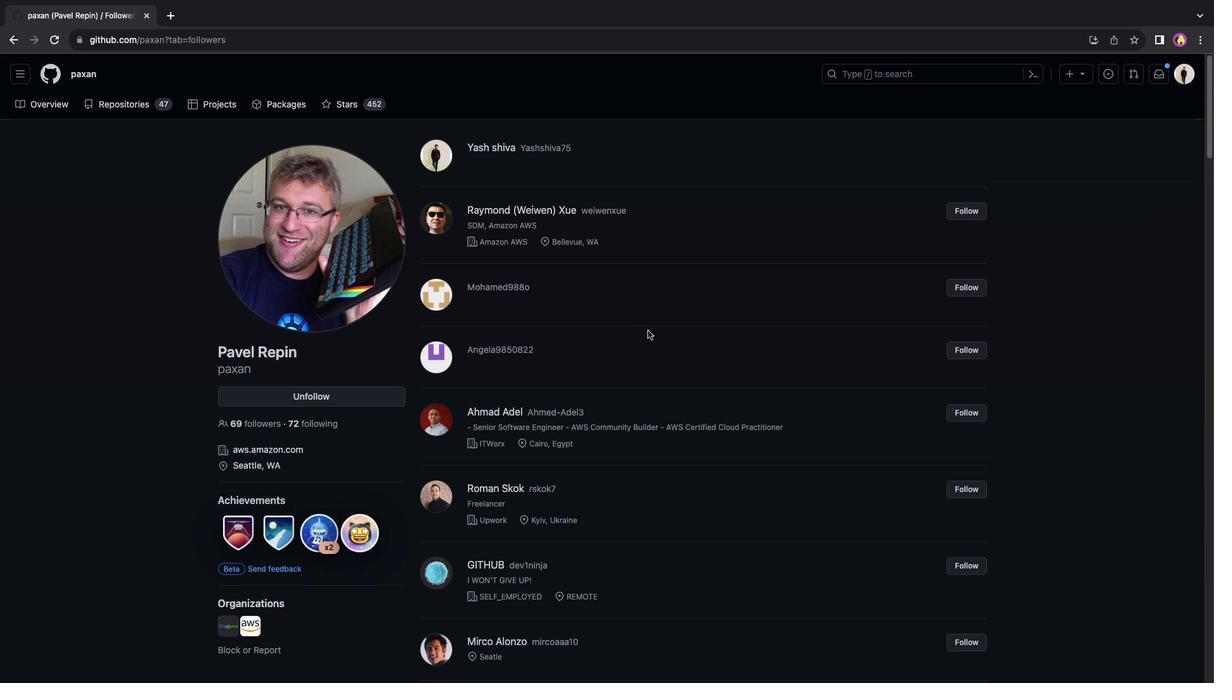 
Action: Mouse scrolled (481, 177) with delta (481, 177)
Screenshot: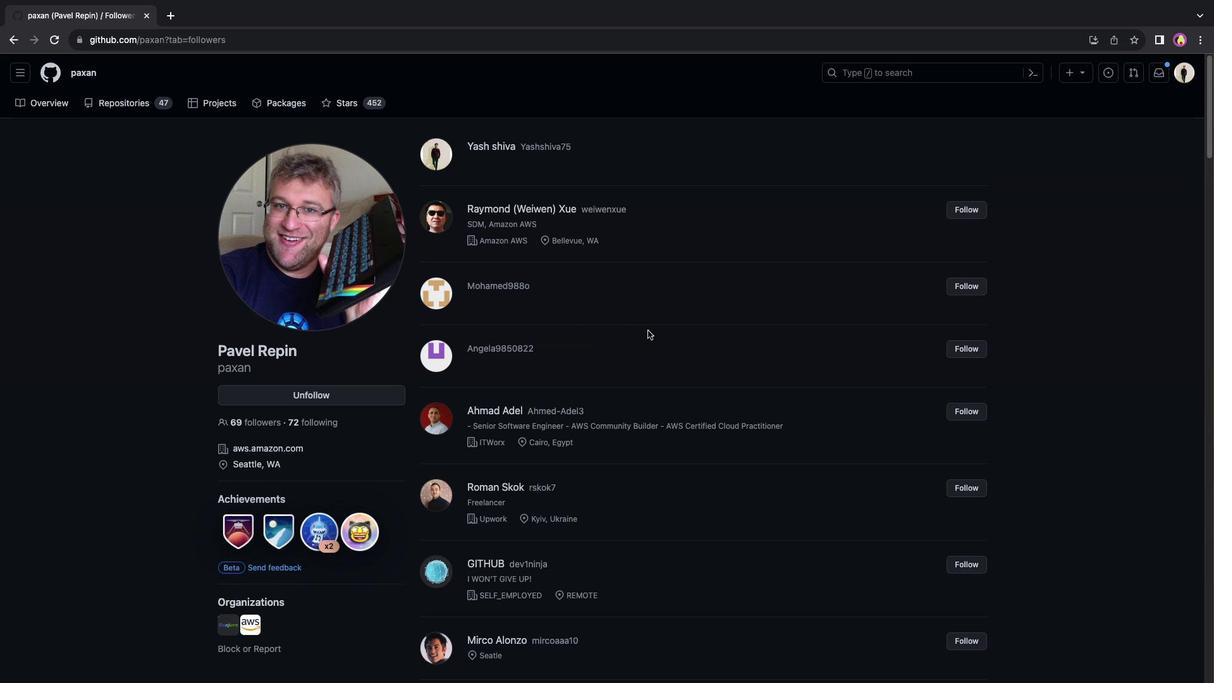 
Action: Mouse scrolled (481, 177) with delta (481, 177)
Screenshot: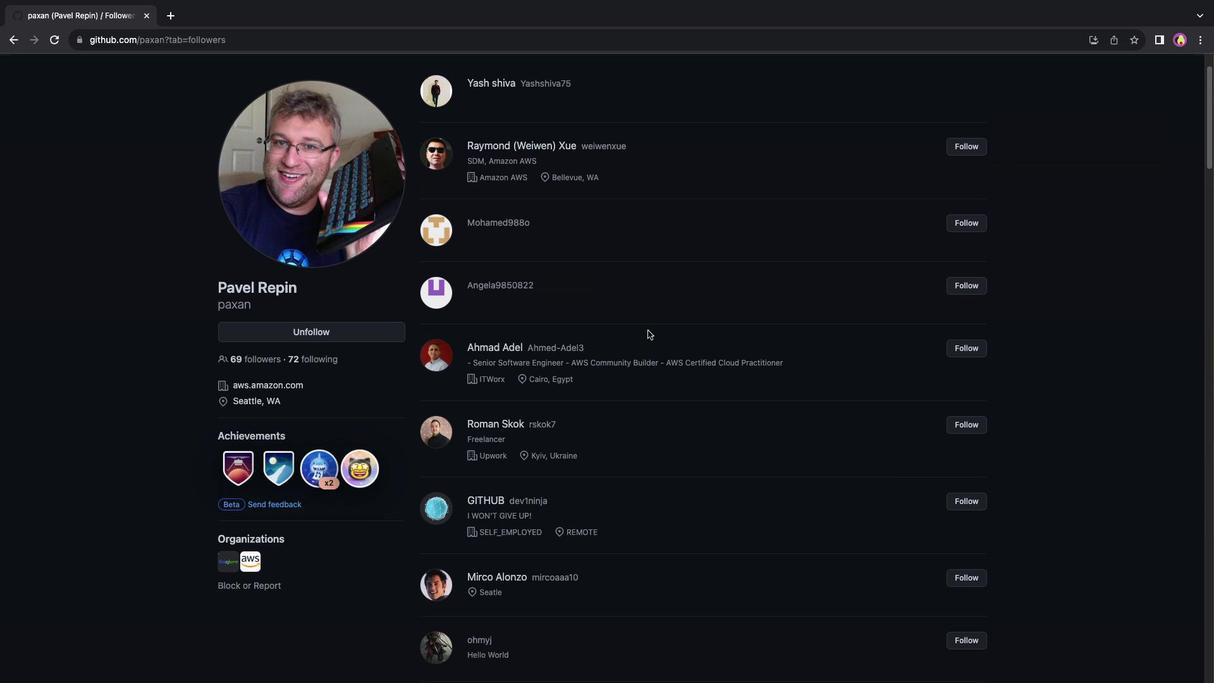 
Action: Mouse scrolled (481, 177) with delta (481, 177)
Screenshot: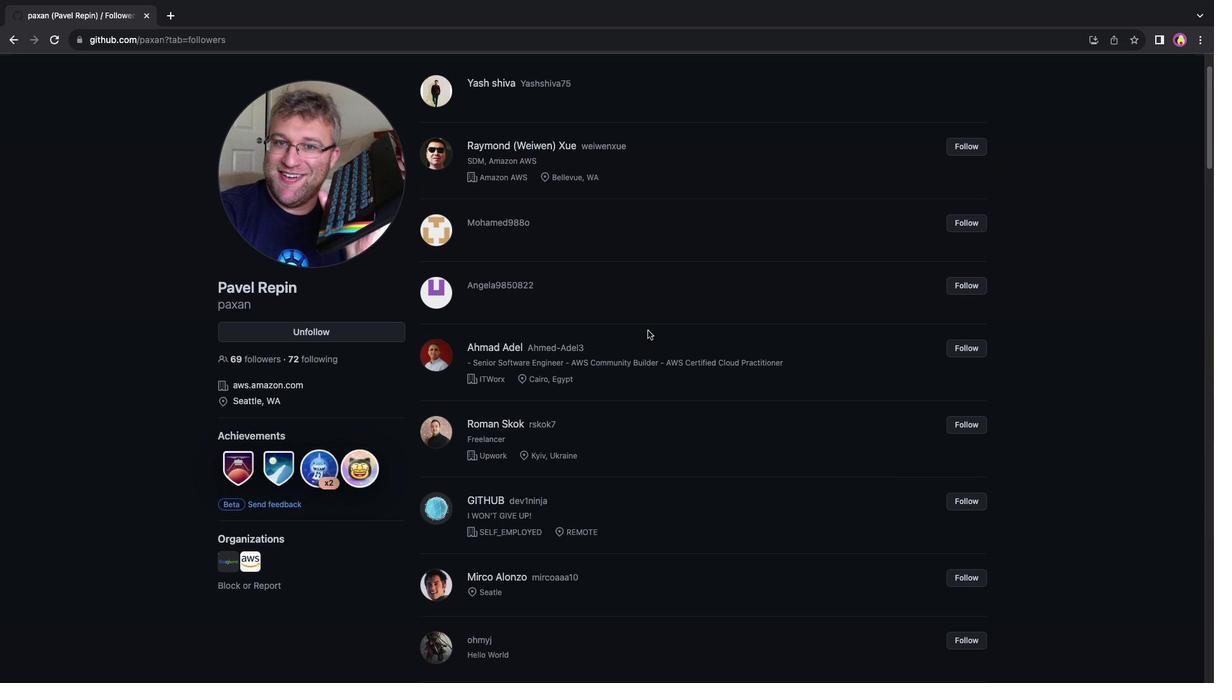 
Action: Mouse scrolled (481, 177) with delta (481, 177)
Screenshot: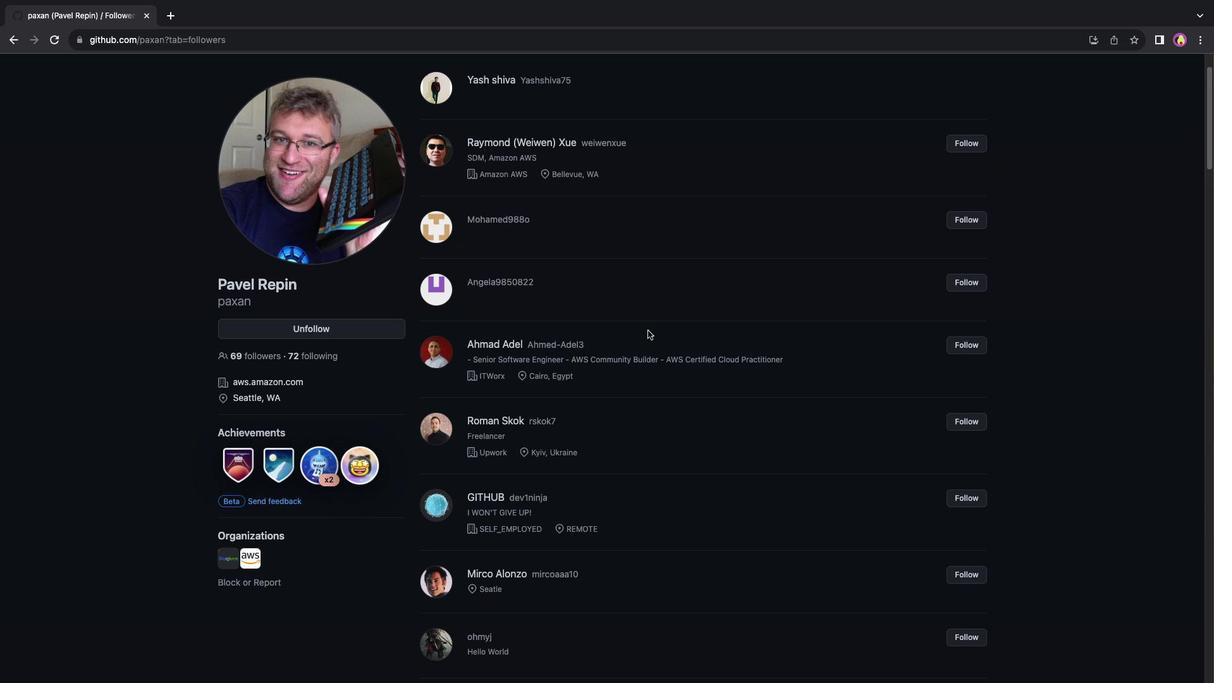 
Action: Mouse moved to (481, 177)
Screenshot: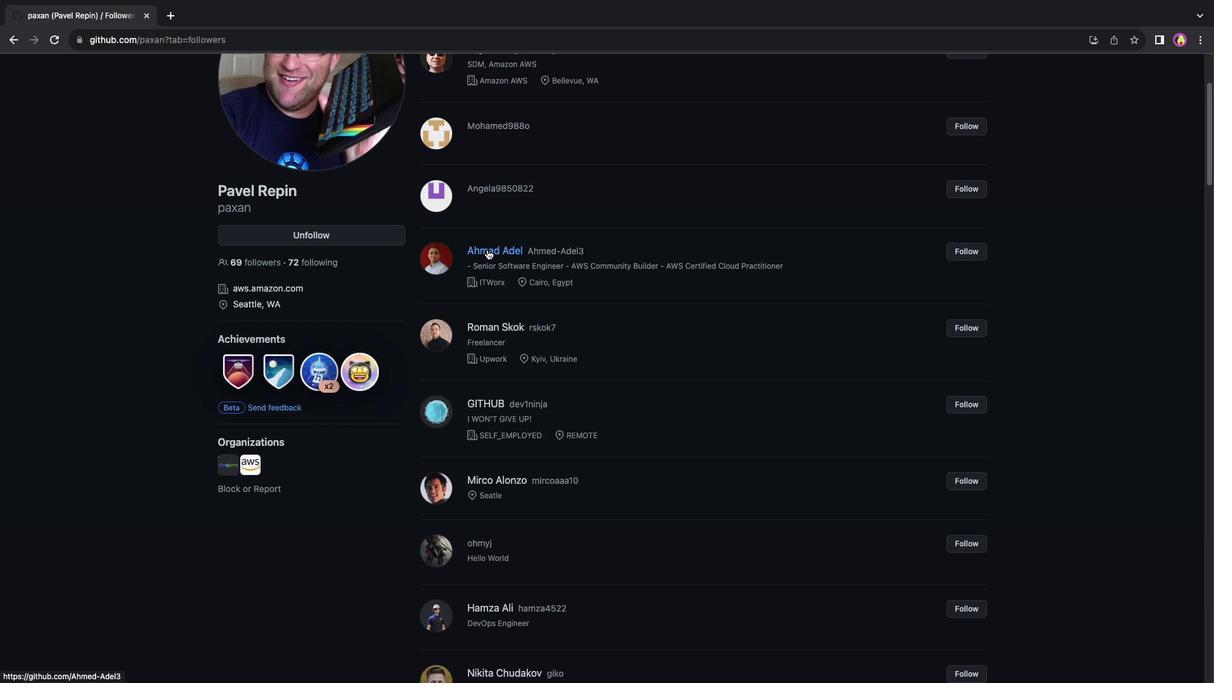 
Action: Mouse pressed left at (481, 177)
Screenshot: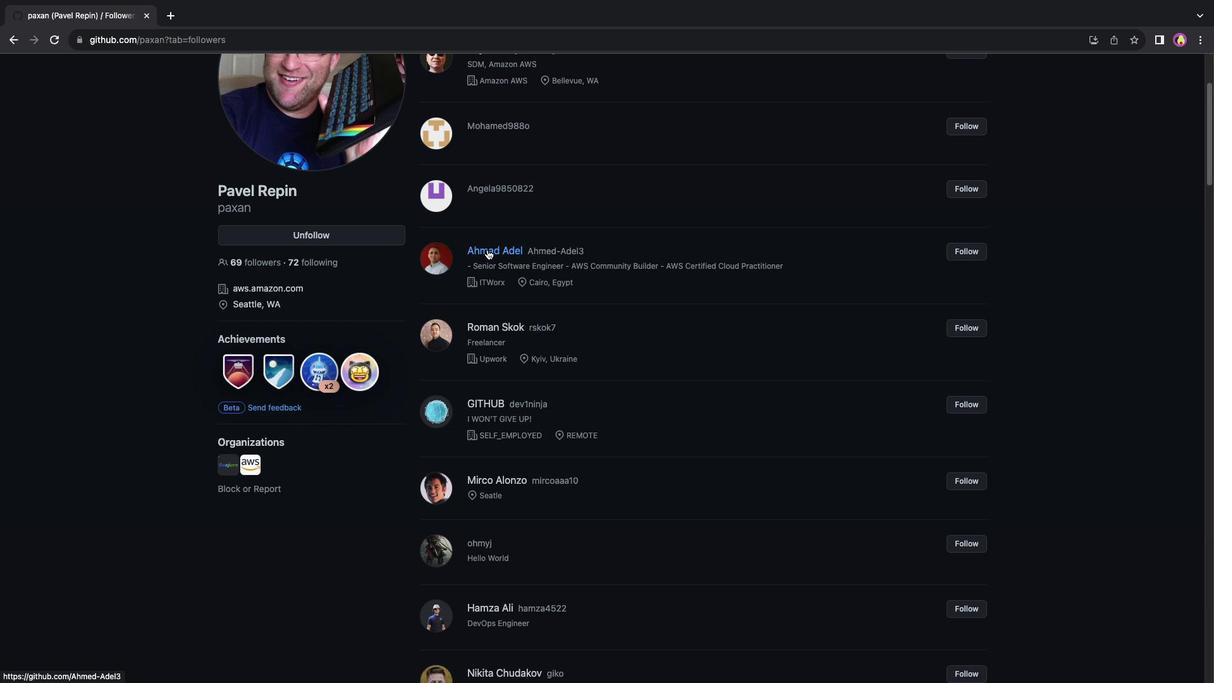 
Action: Mouse moved to (481, 177)
Screenshot: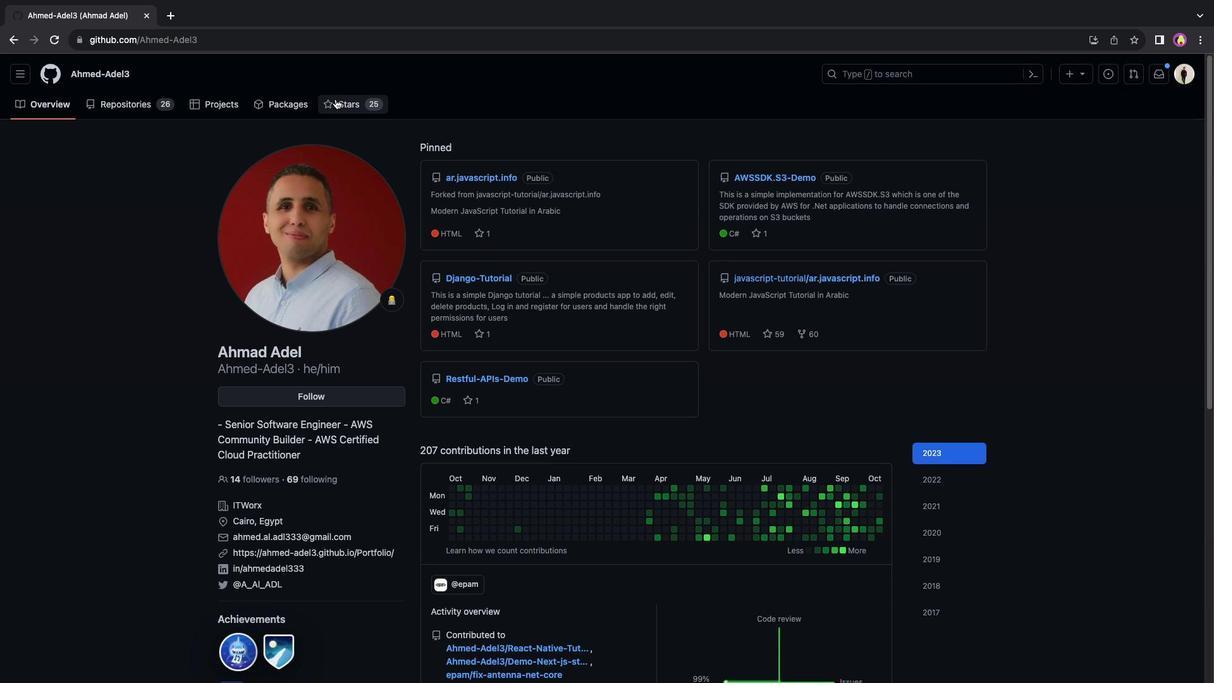 
Action: Mouse pressed left at (481, 177)
Screenshot: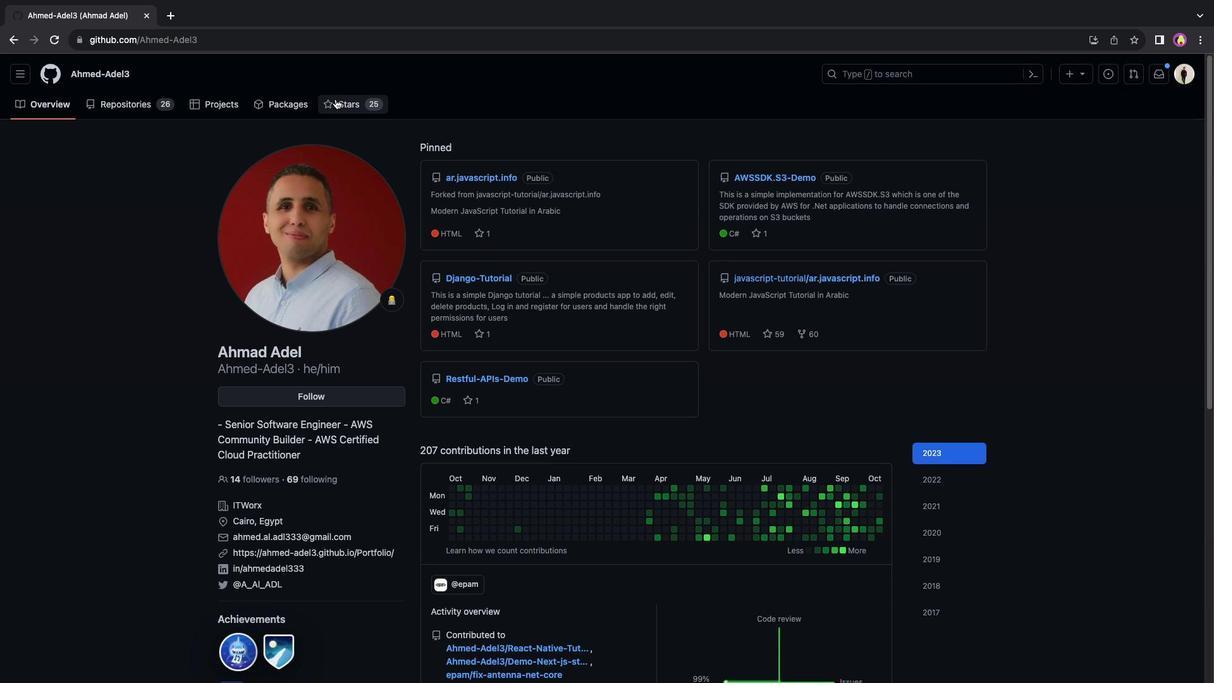 
Action: Mouse moved to (481, 177)
Screenshot: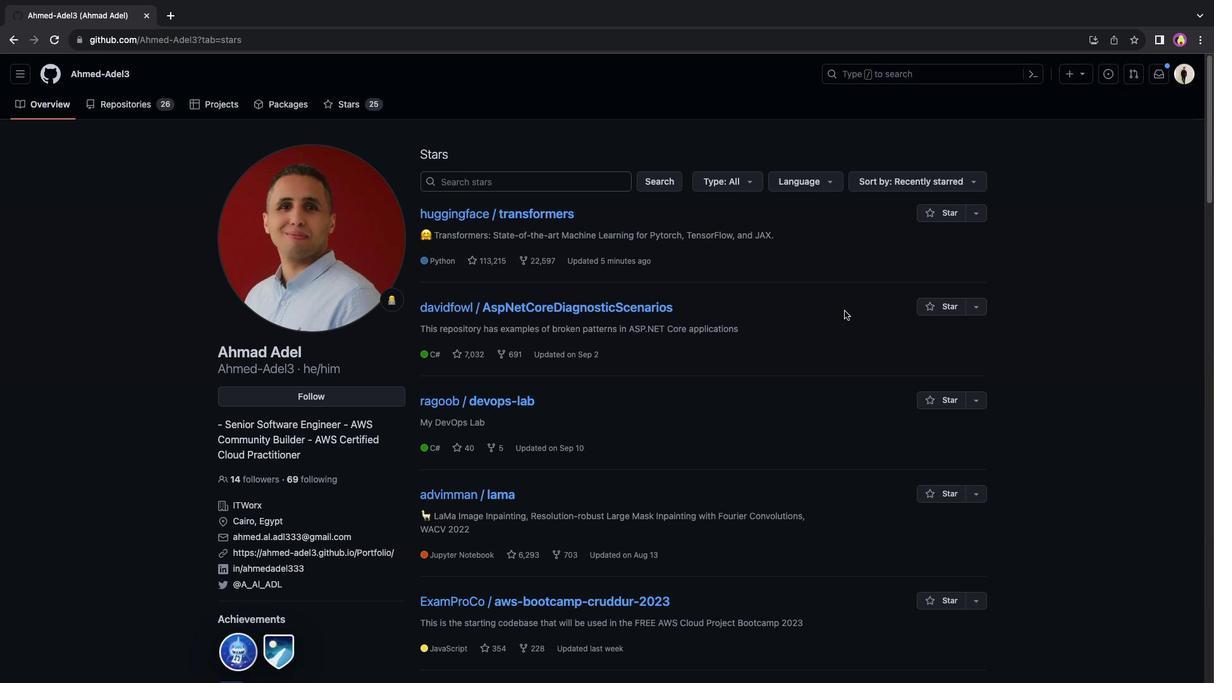 
Action: Mouse scrolled (481, 177) with delta (481, 177)
Screenshot: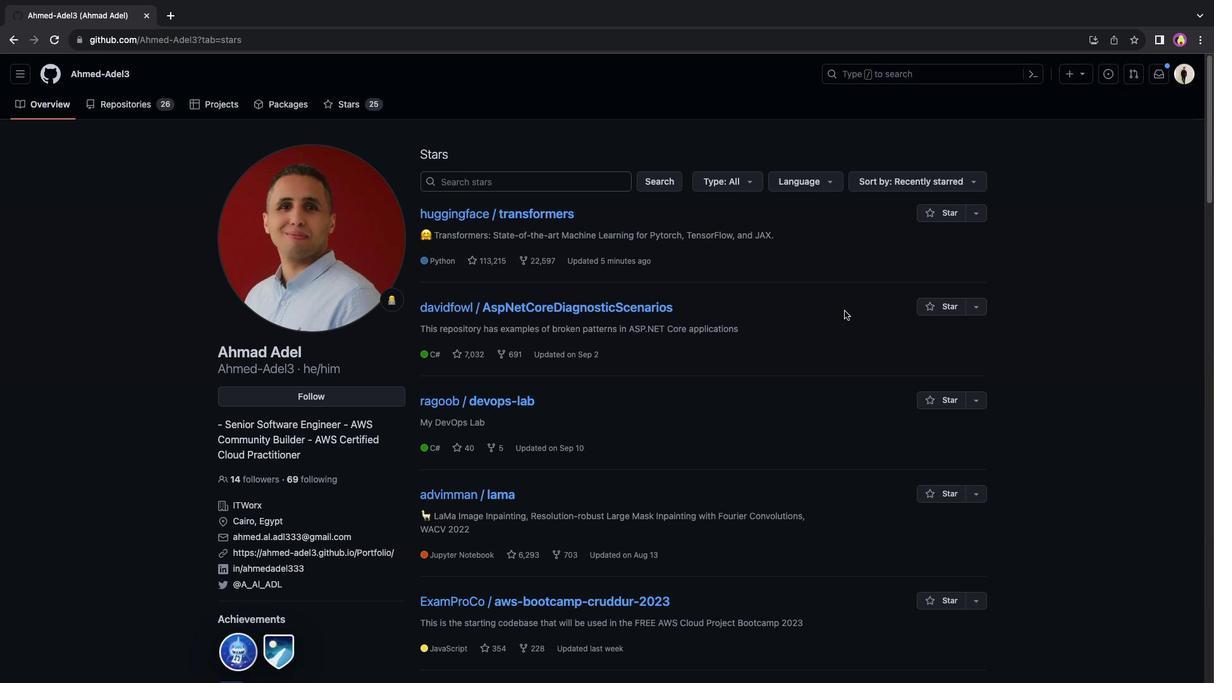
Action: Mouse scrolled (481, 177) with delta (481, 177)
Screenshot: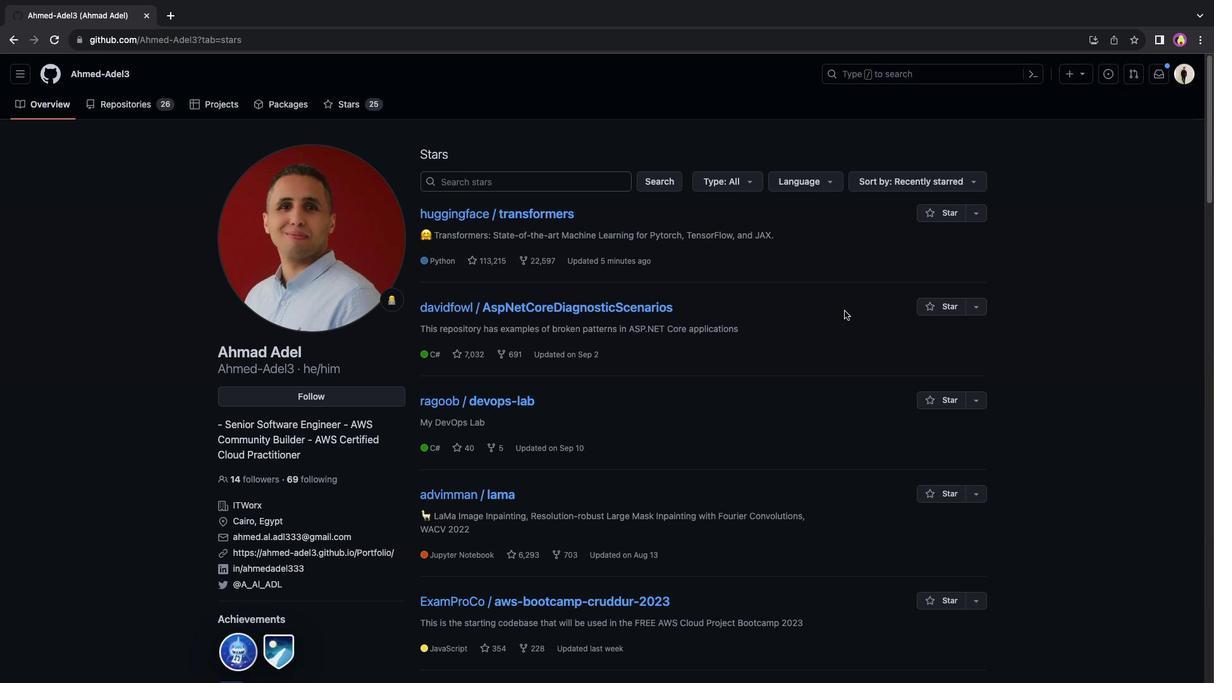 
Action: Mouse scrolled (481, 177) with delta (481, 177)
Screenshot: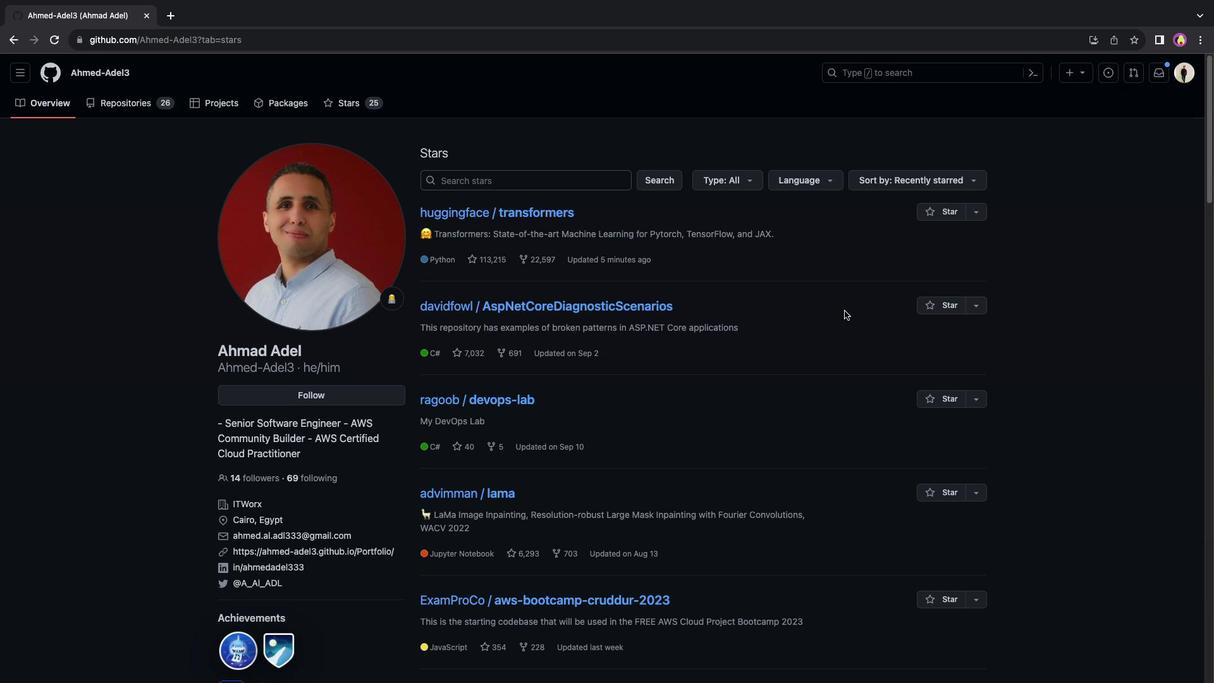 
Action: Mouse scrolled (481, 177) with delta (481, 177)
Screenshot: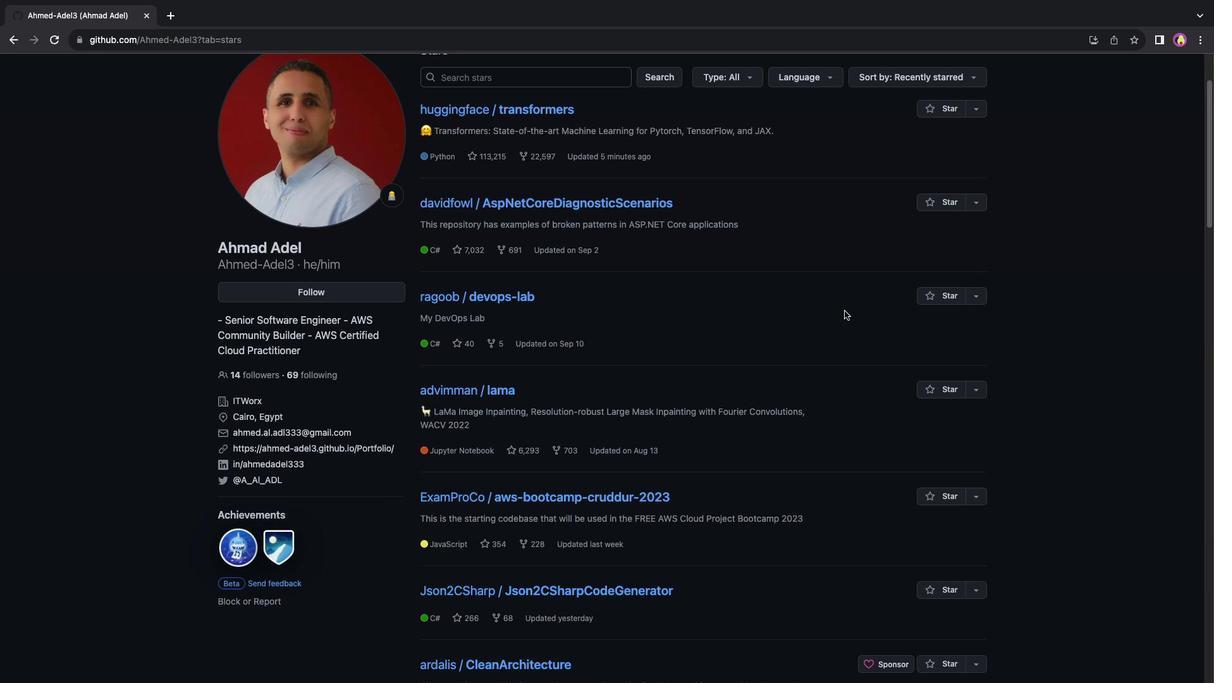 
Action: Mouse scrolled (481, 177) with delta (481, 177)
Screenshot: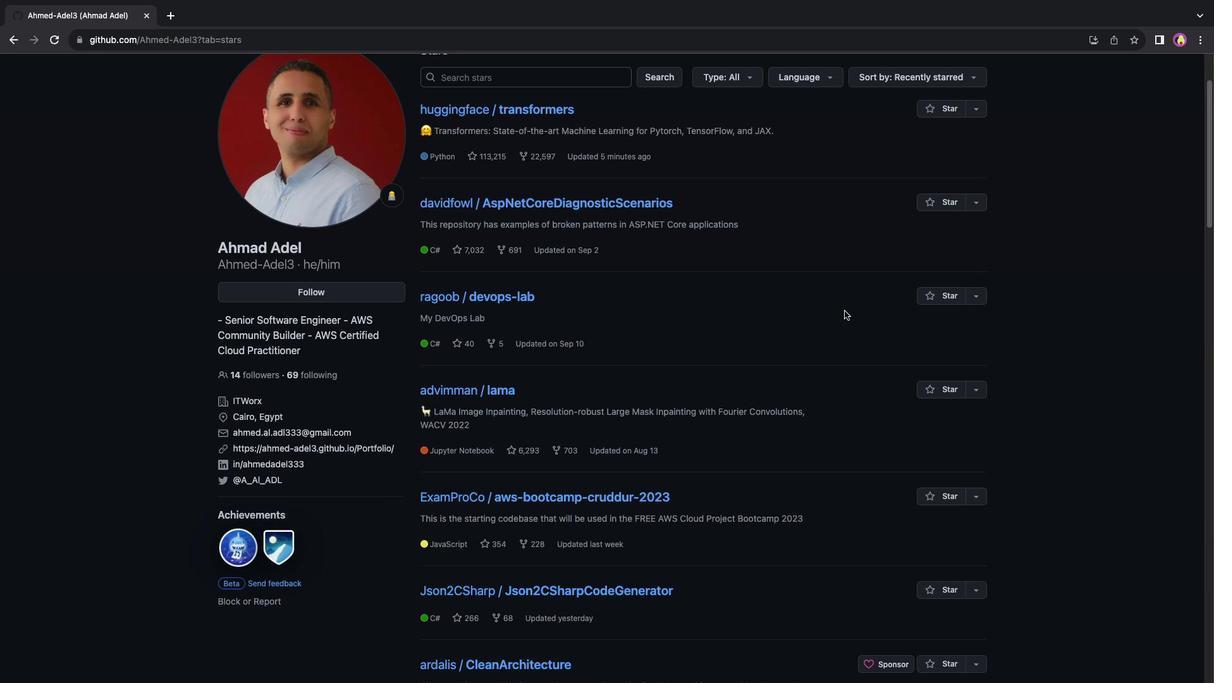 
Action: Mouse scrolled (481, 177) with delta (481, 177)
Screenshot: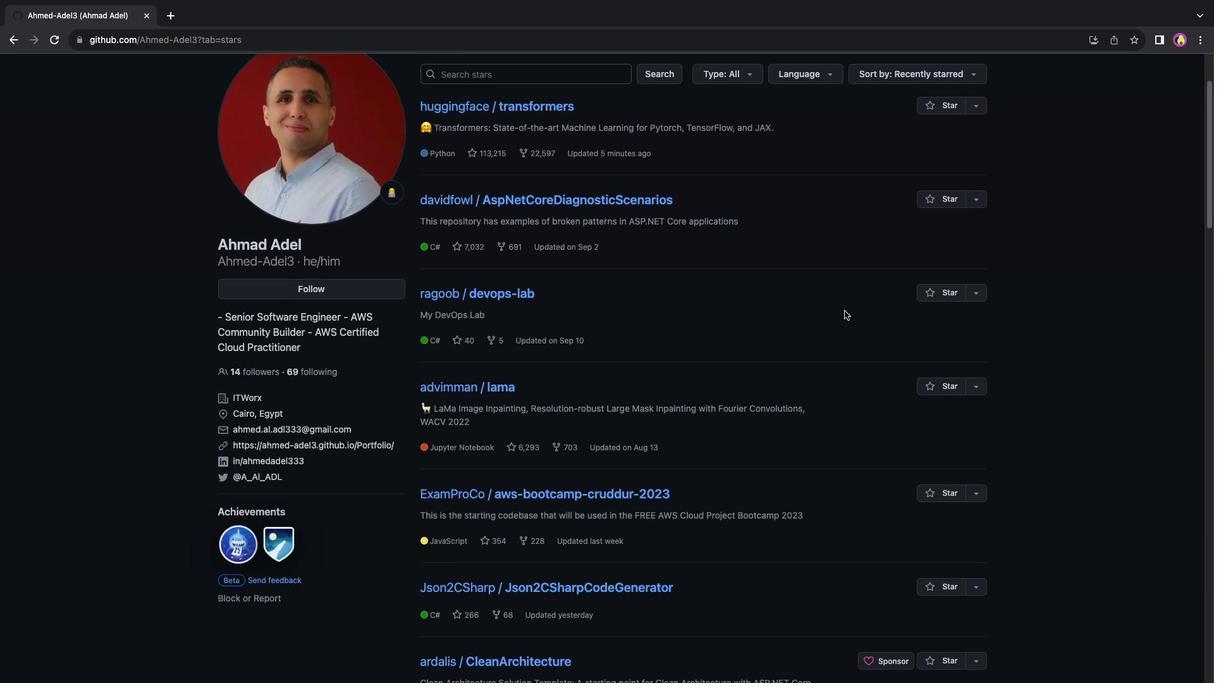 
Action: Mouse scrolled (481, 177) with delta (481, 177)
Screenshot: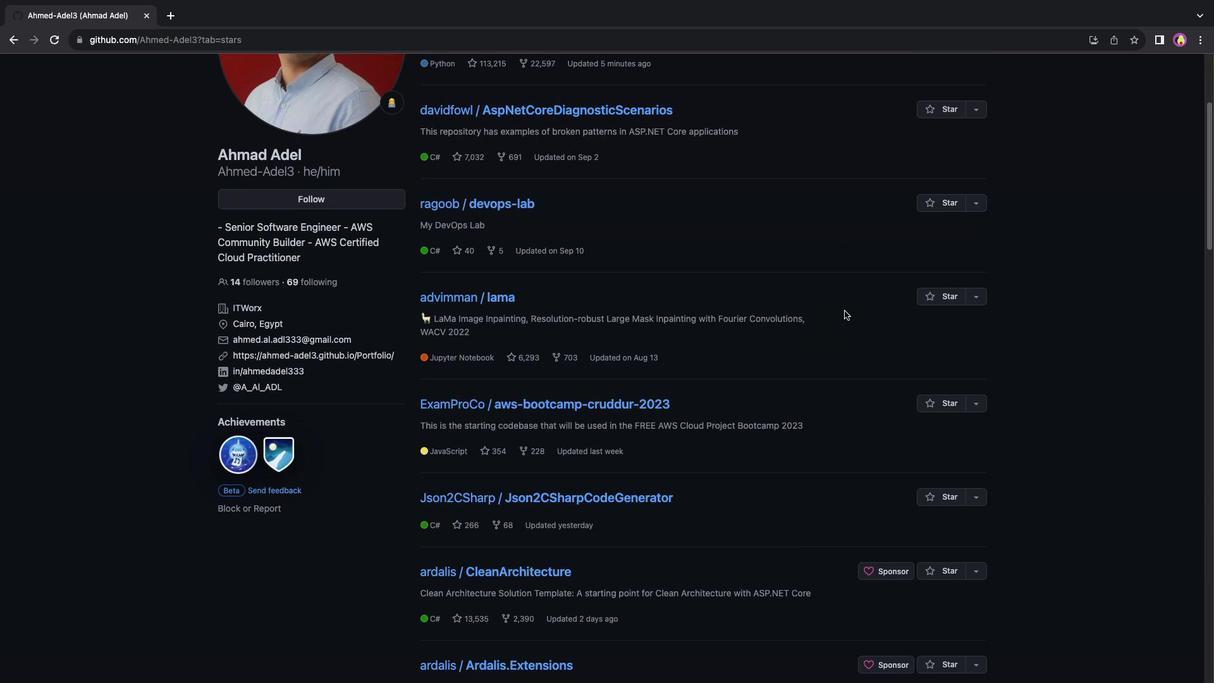 
Action: Mouse scrolled (481, 177) with delta (481, 177)
Screenshot: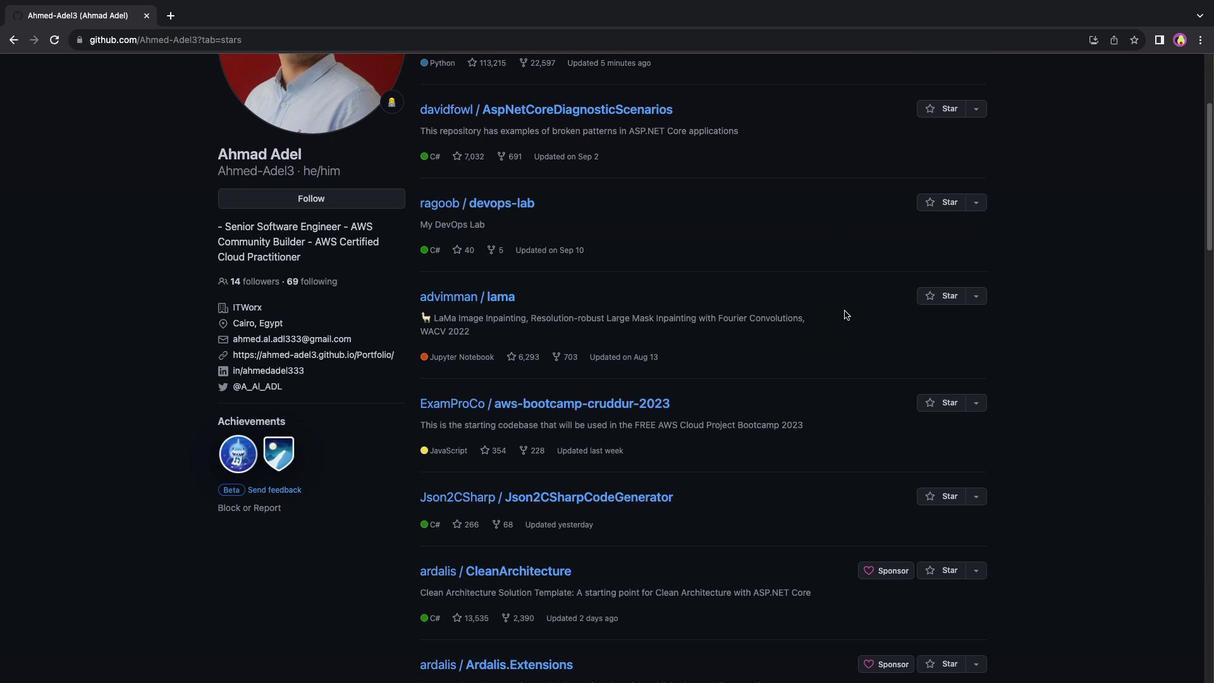 
Action: Mouse scrolled (481, 177) with delta (481, 177)
Screenshot: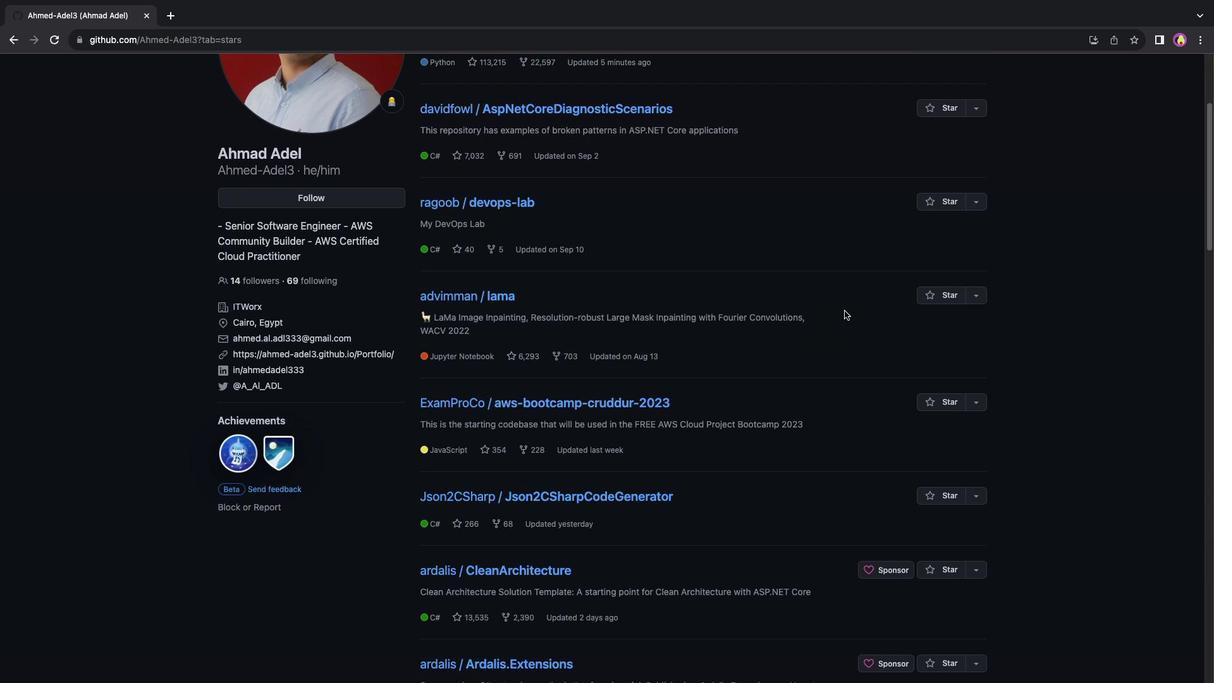 
Action: Mouse scrolled (481, 177) with delta (481, 177)
Screenshot: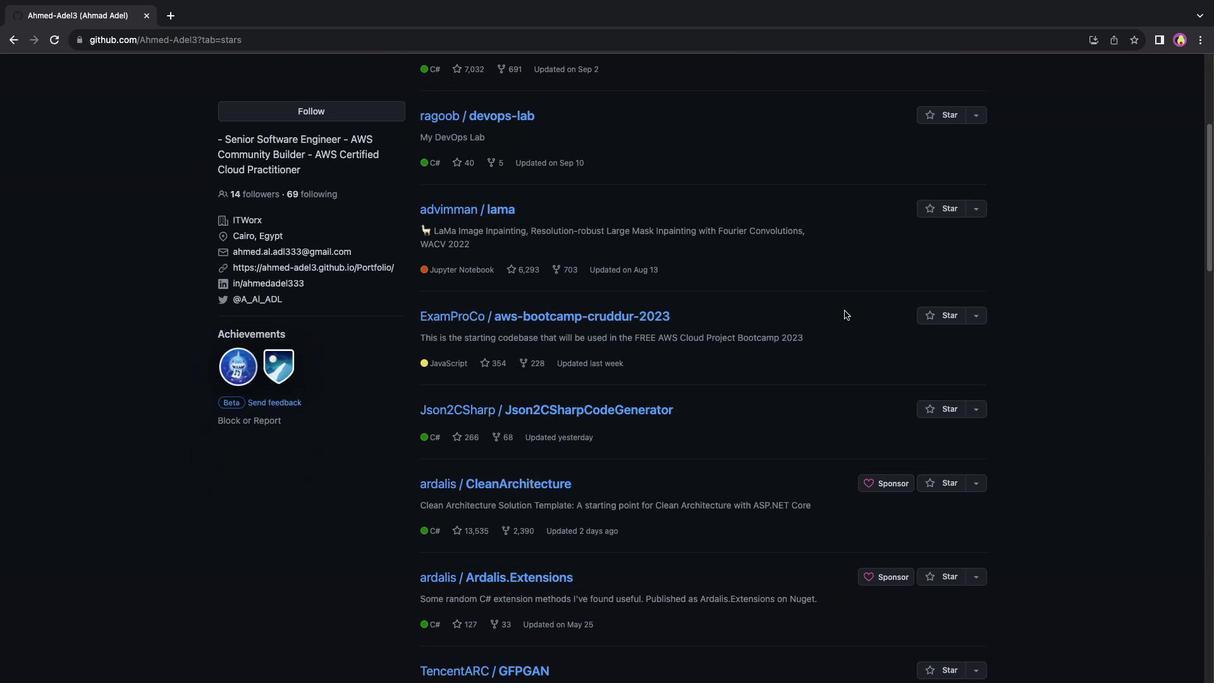 
Action: Mouse scrolled (481, 177) with delta (481, 177)
Screenshot: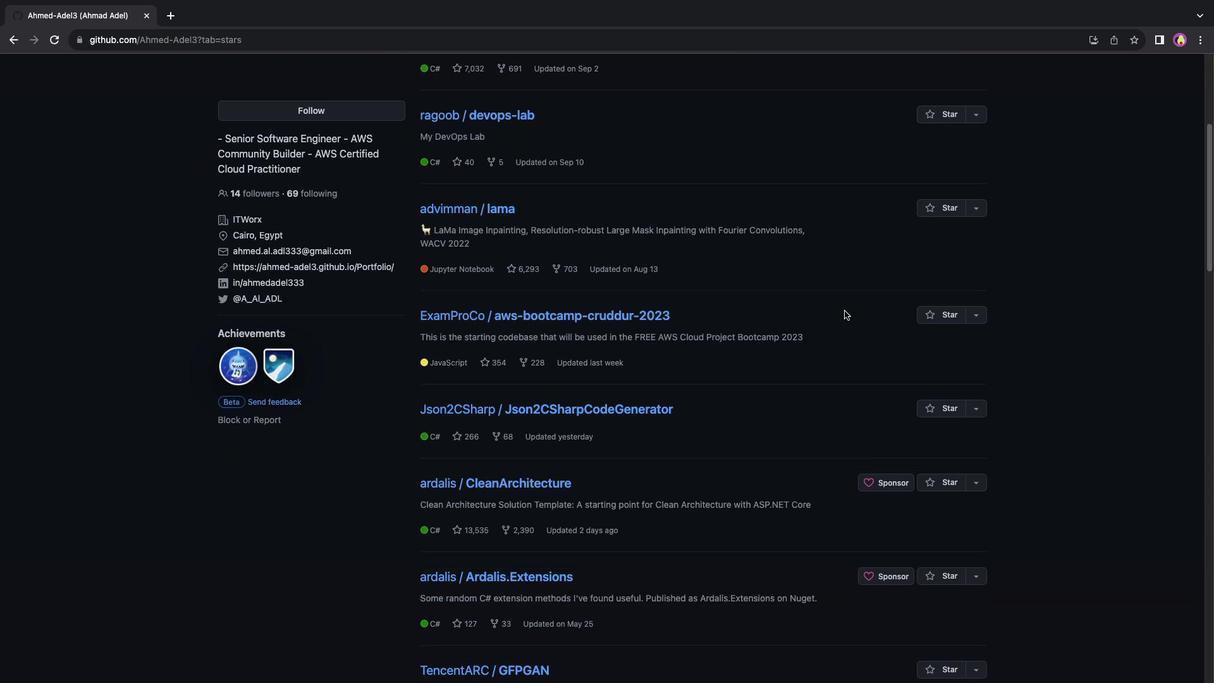 
Action: Mouse scrolled (481, 177) with delta (481, 177)
Screenshot: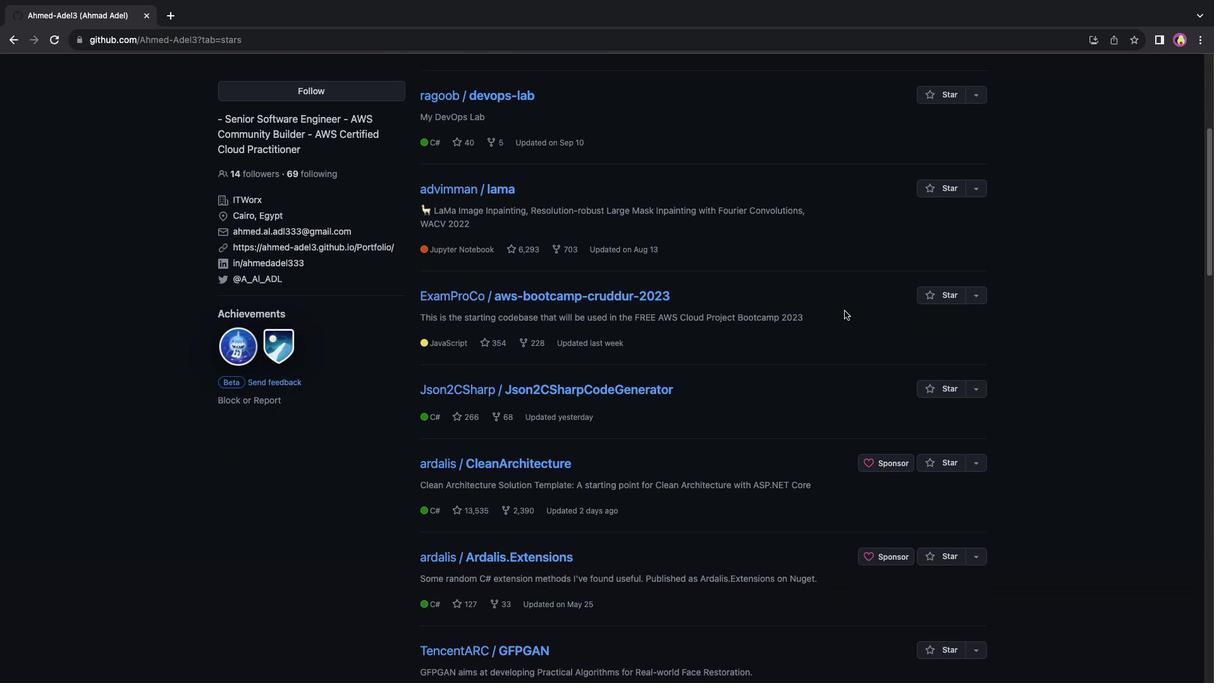 
Action: Mouse scrolled (481, 177) with delta (481, 177)
Screenshot: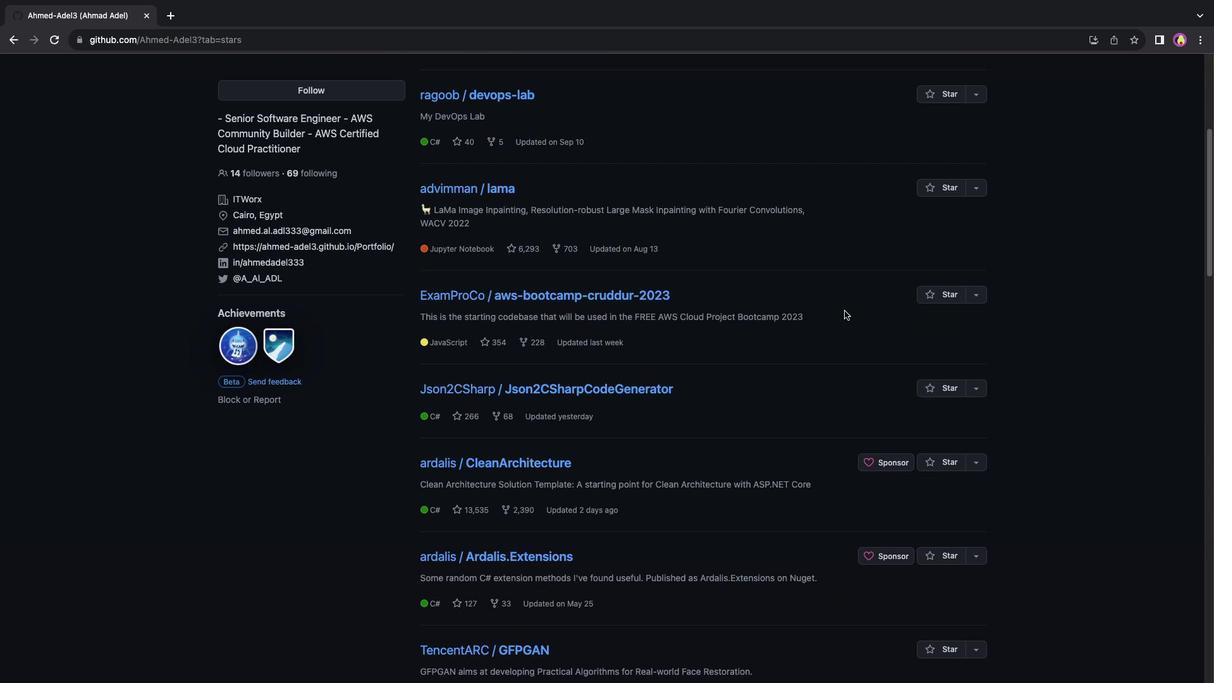 
Action: Mouse scrolled (481, 177) with delta (481, 177)
Screenshot: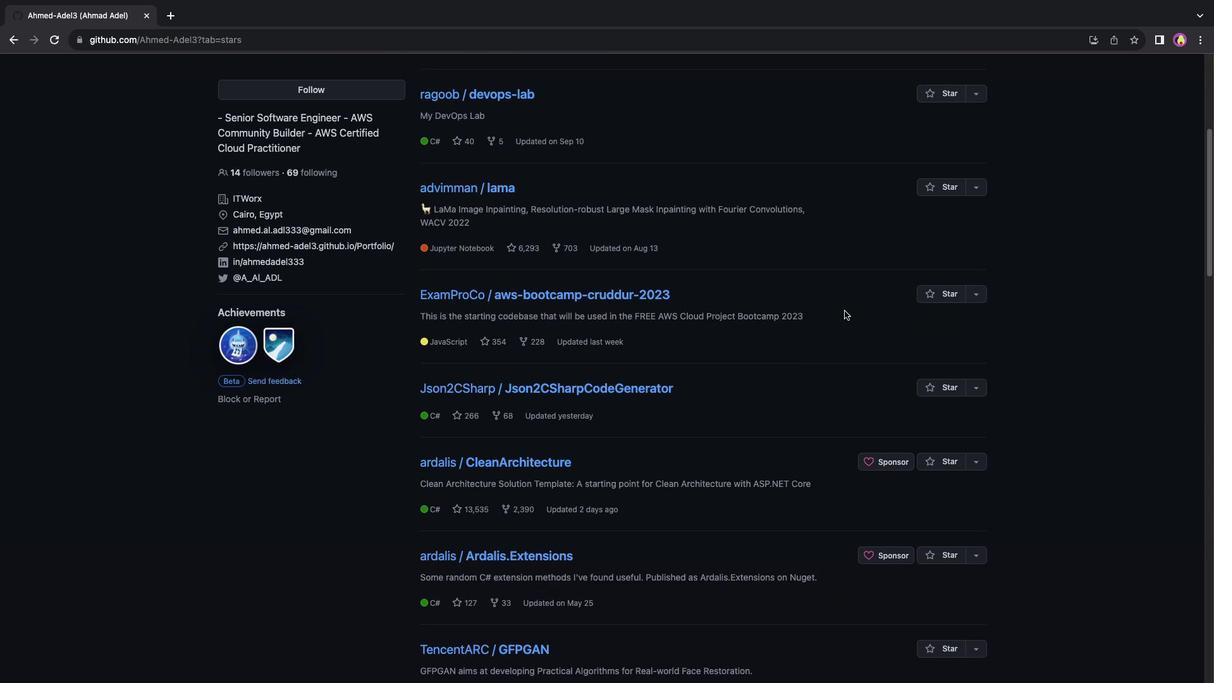 
Action: Mouse scrolled (481, 177) with delta (481, 177)
Screenshot: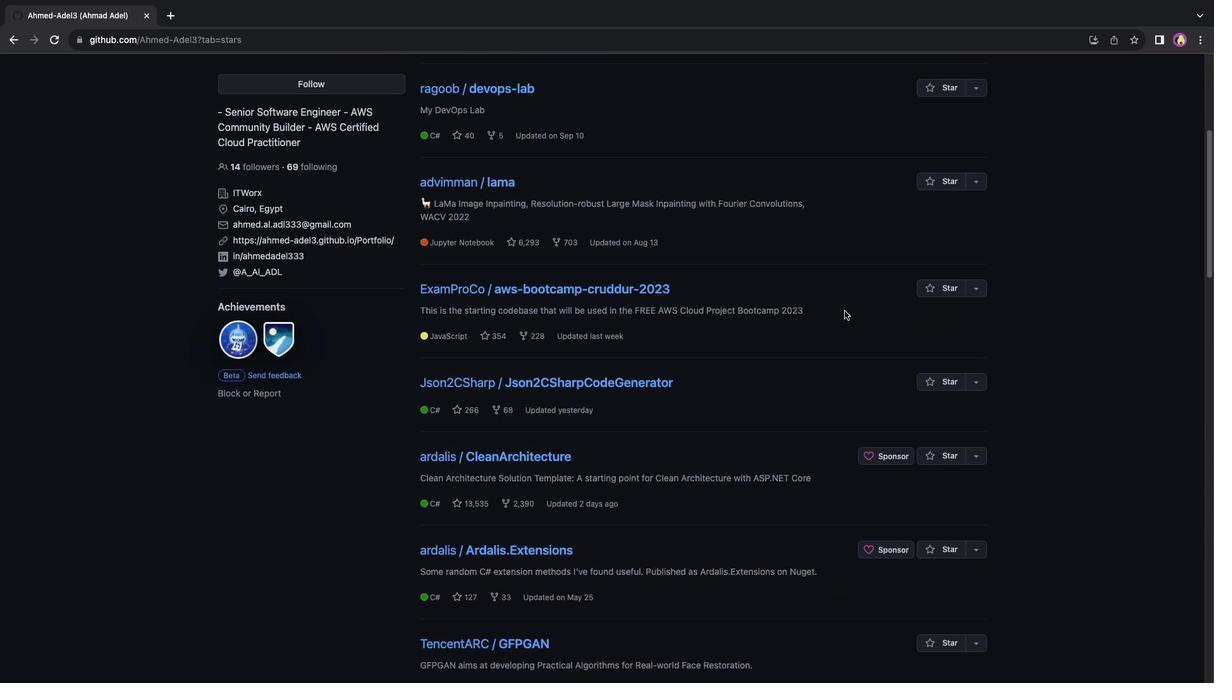 
Action: Mouse scrolled (481, 177) with delta (481, 177)
Screenshot: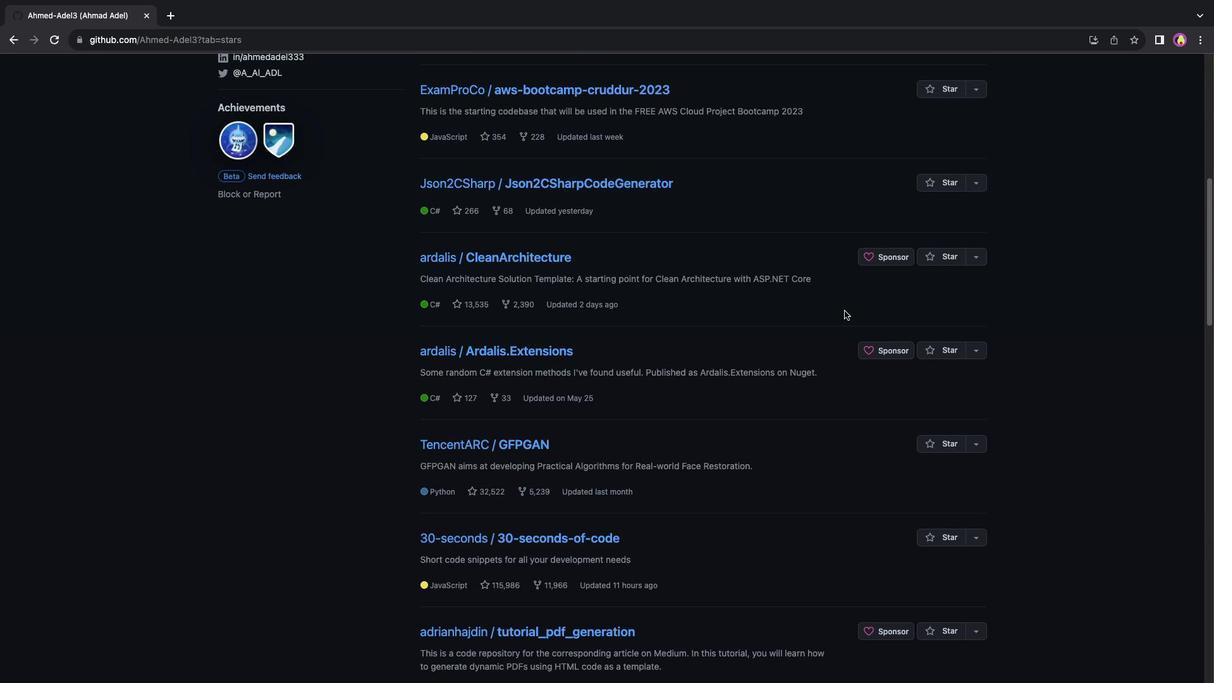 
Action: Mouse scrolled (481, 177) with delta (481, 177)
Screenshot: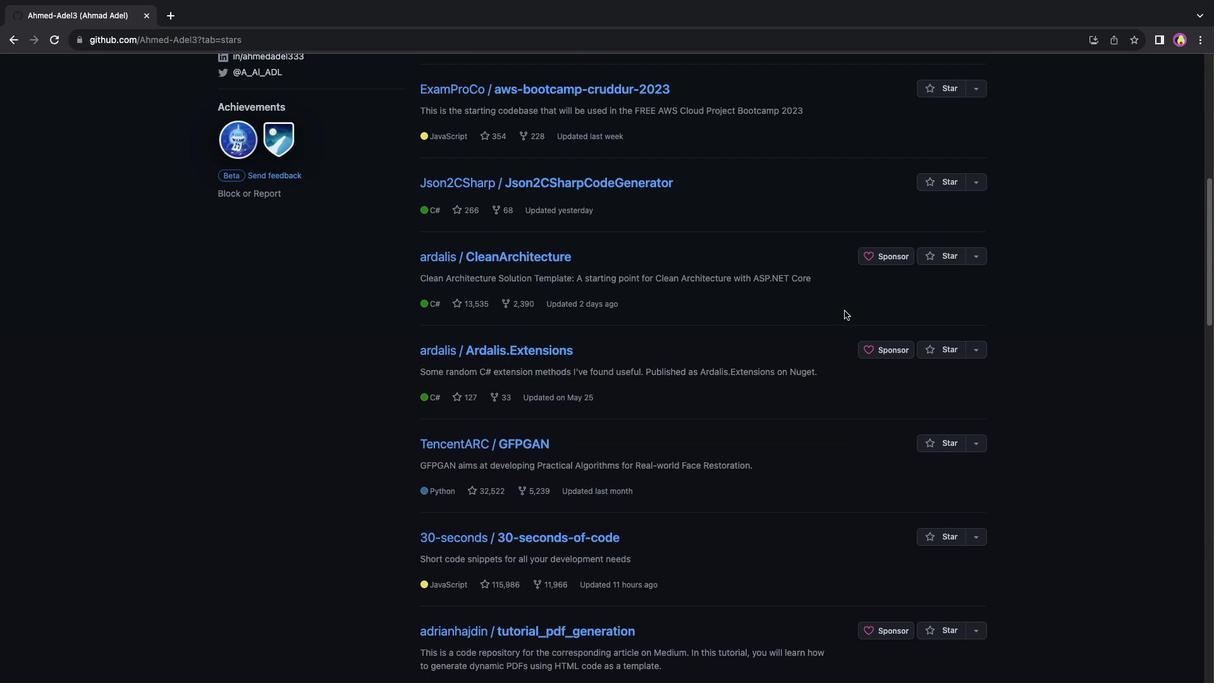 
Action: Mouse scrolled (481, 177) with delta (481, 177)
Screenshot: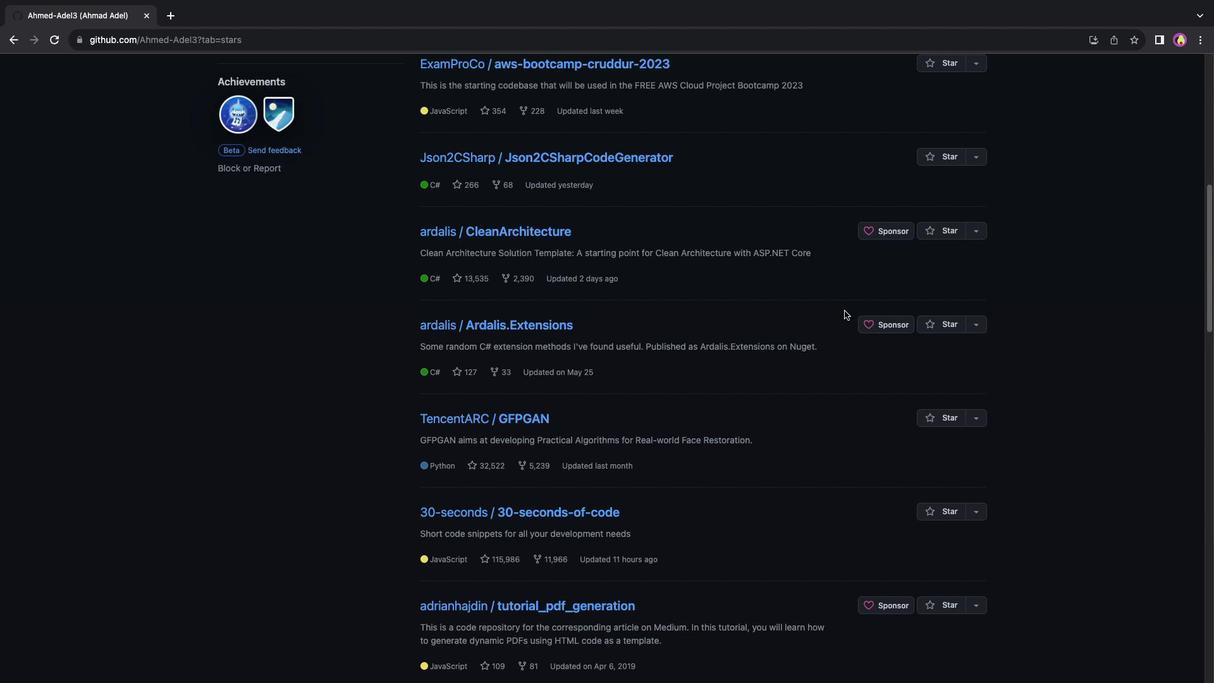 
Action: Mouse scrolled (481, 177) with delta (481, 177)
Screenshot: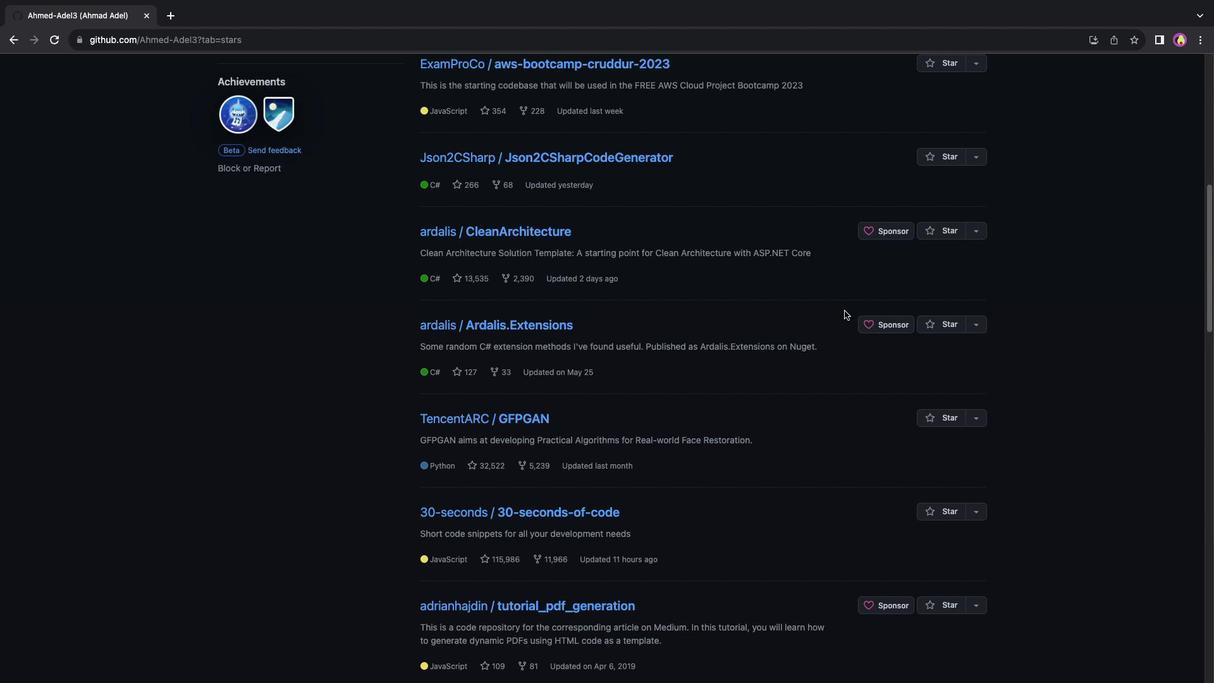 
Action: Mouse scrolled (481, 177) with delta (481, 177)
Screenshot: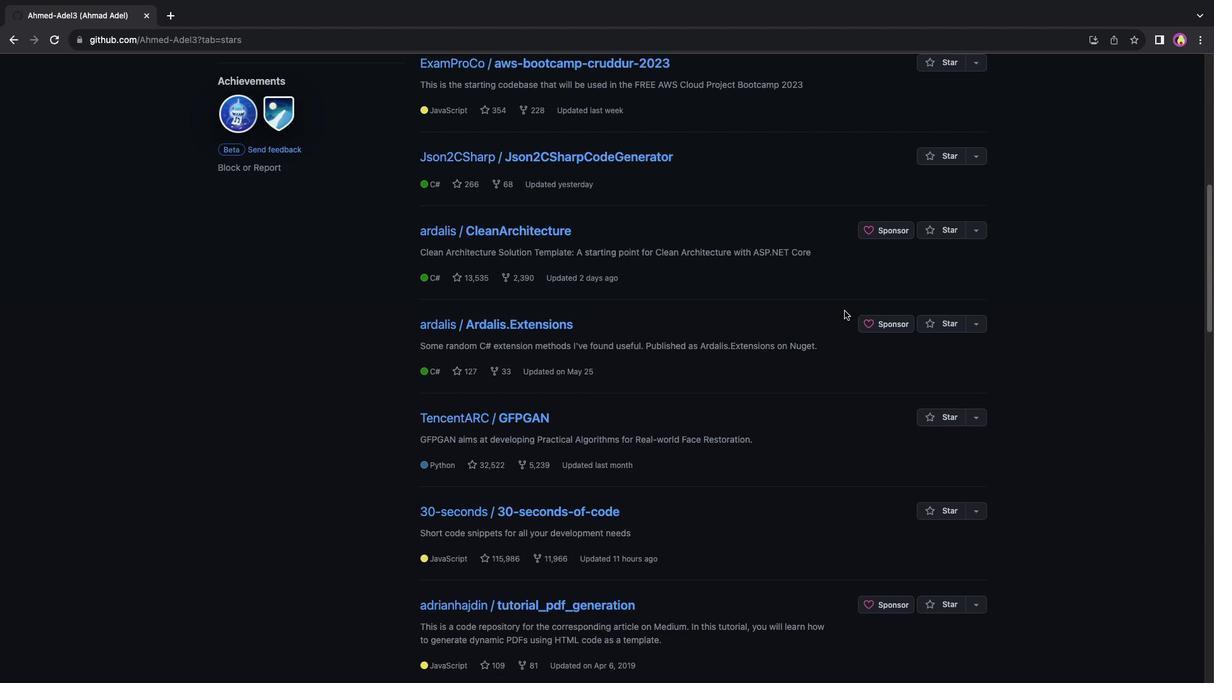 
Action: Mouse scrolled (481, 177) with delta (481, 177)
Screenshot: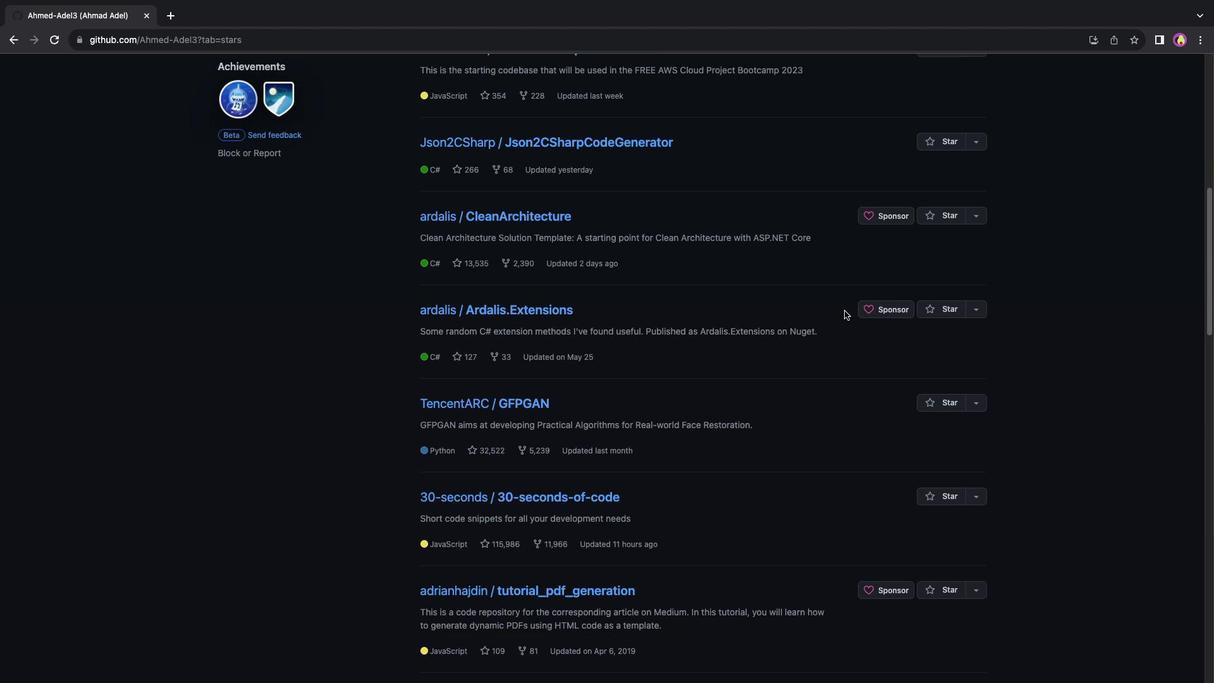 
Action: Mouse scrolled (481, 177) with delta (481, 177)
Screenshot: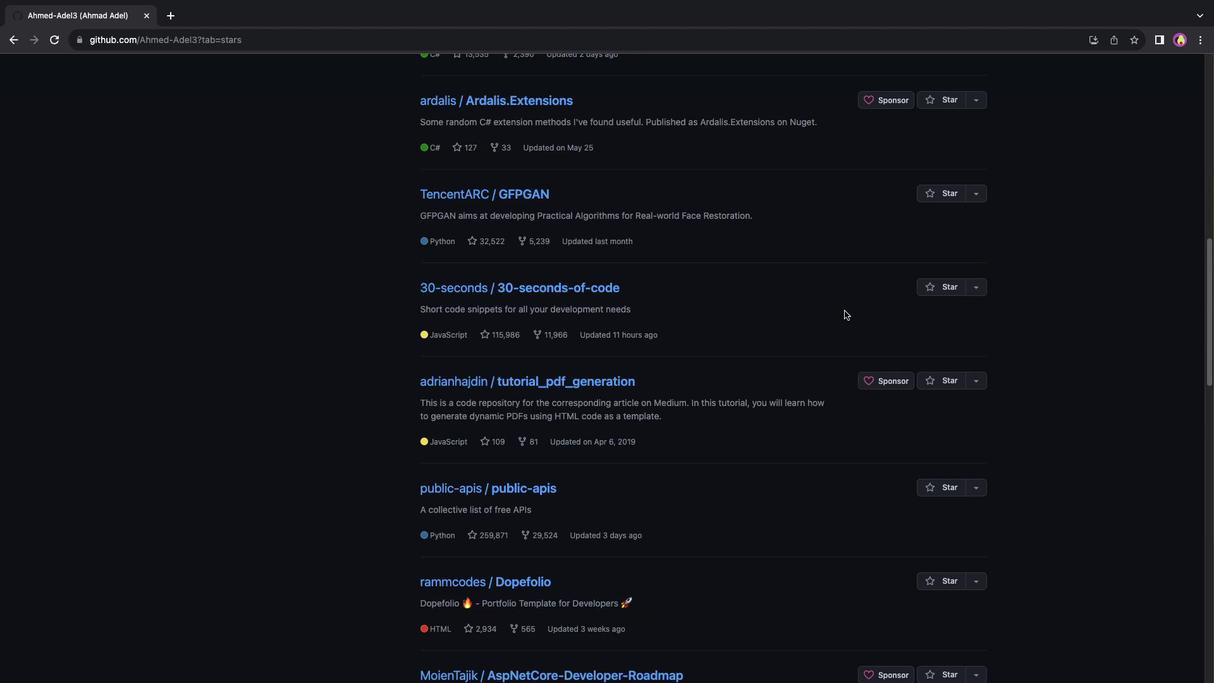 
Action: Mouse scrolled (481, 177) with delta (481, 177)
Screenshot: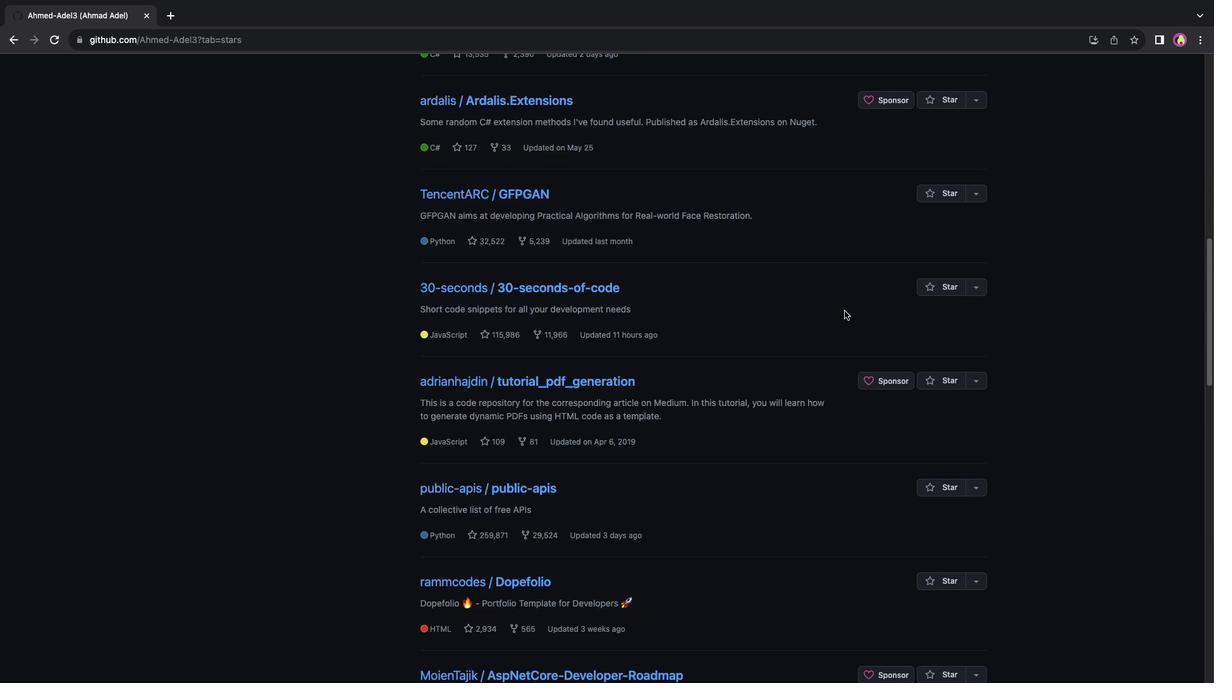 
Action: Mouse scrolled (481, 177) with delta (481, 177)
Screenshot: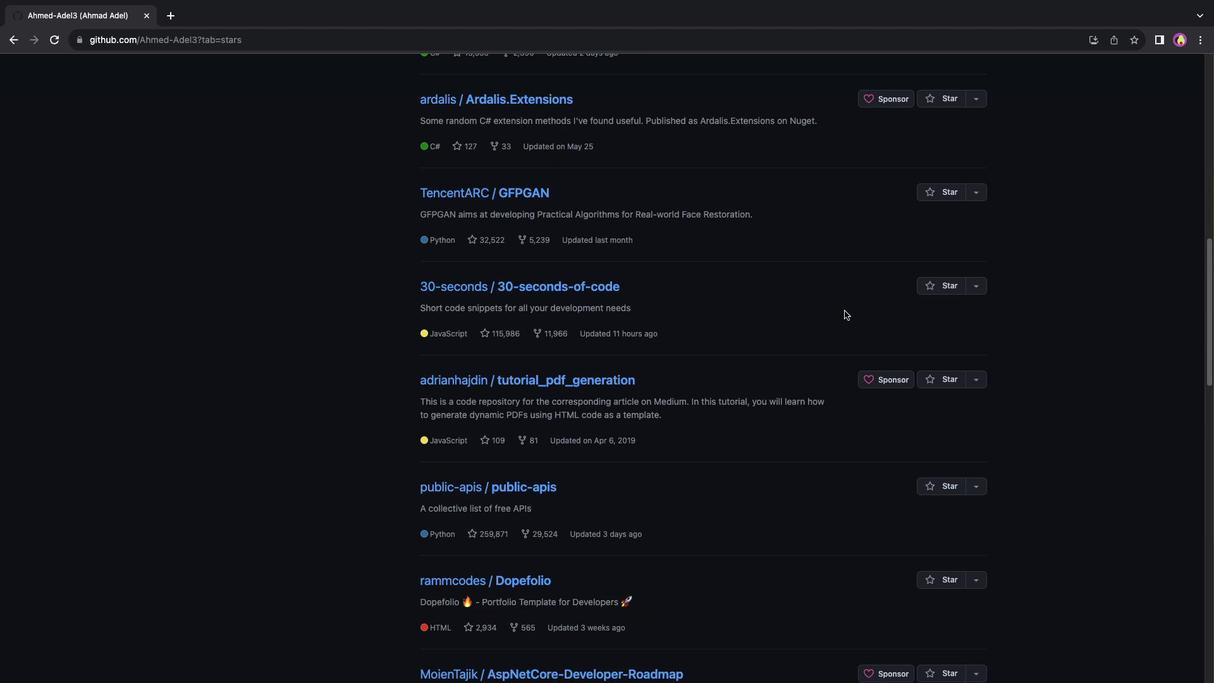 
Action: Mouse scrolled (481, 177) with delta (481, 177)
Screenshot: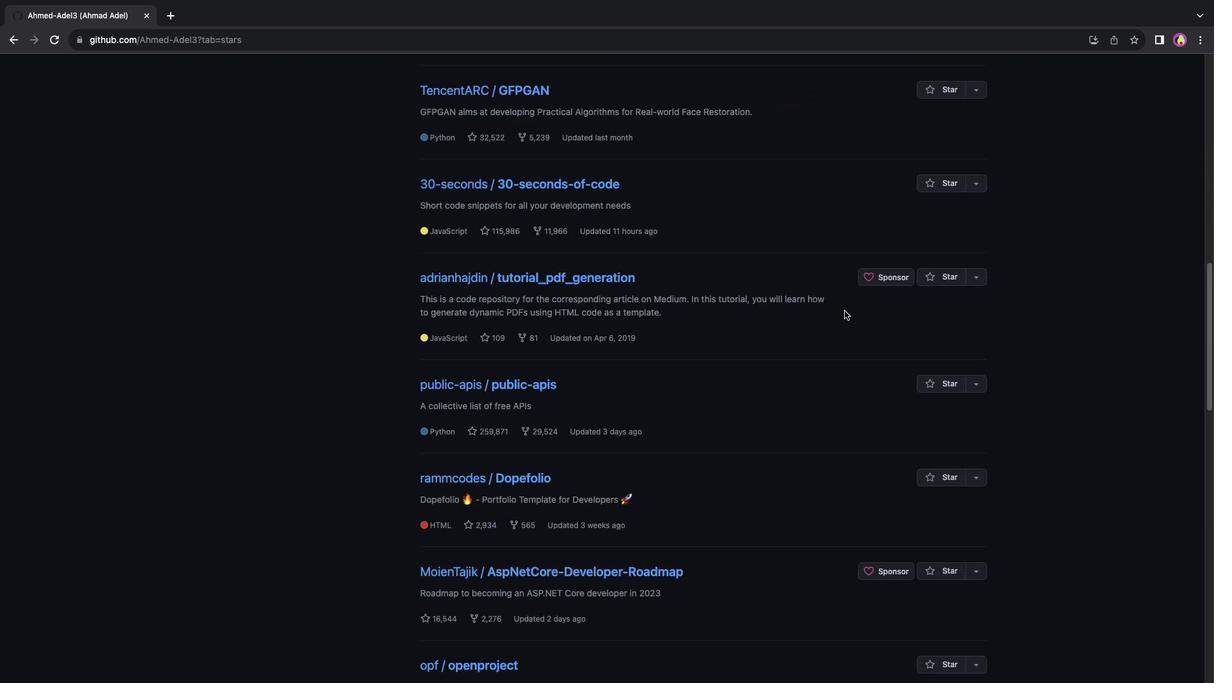 
Action: Mouse scrolled (481, 177) with delta (481, 177)
Screenshot: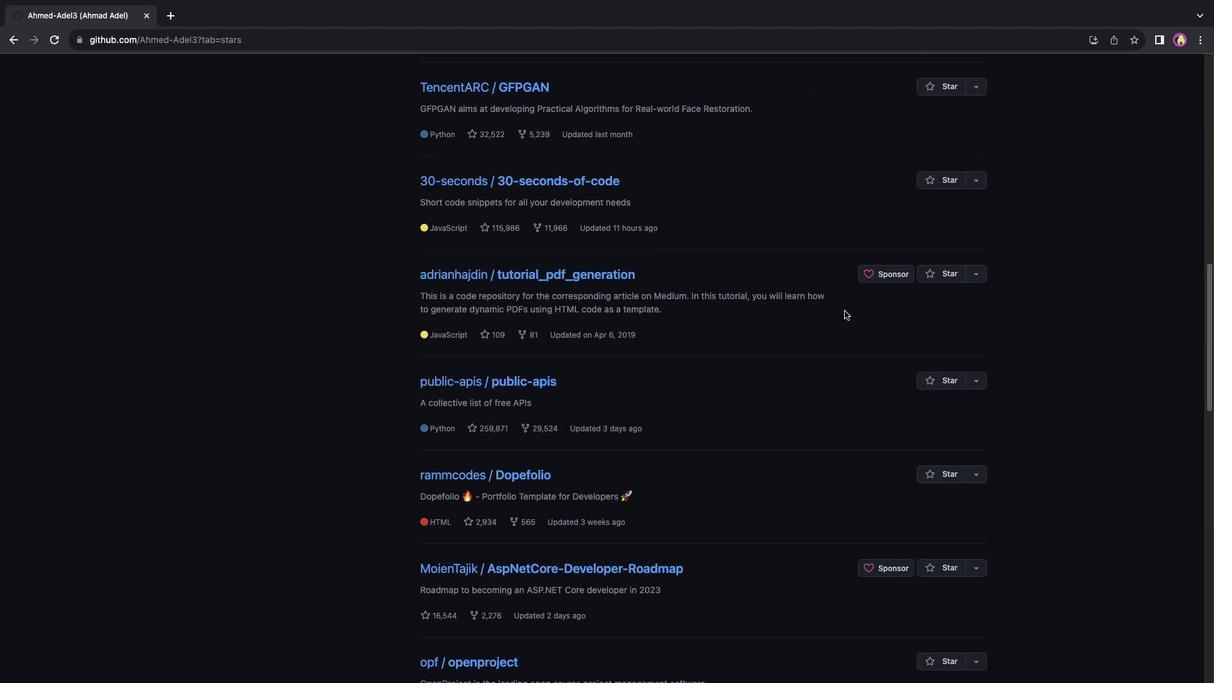 
Action: Mouse scrolled (481, 177) with delta (481, 177)
Screenshot: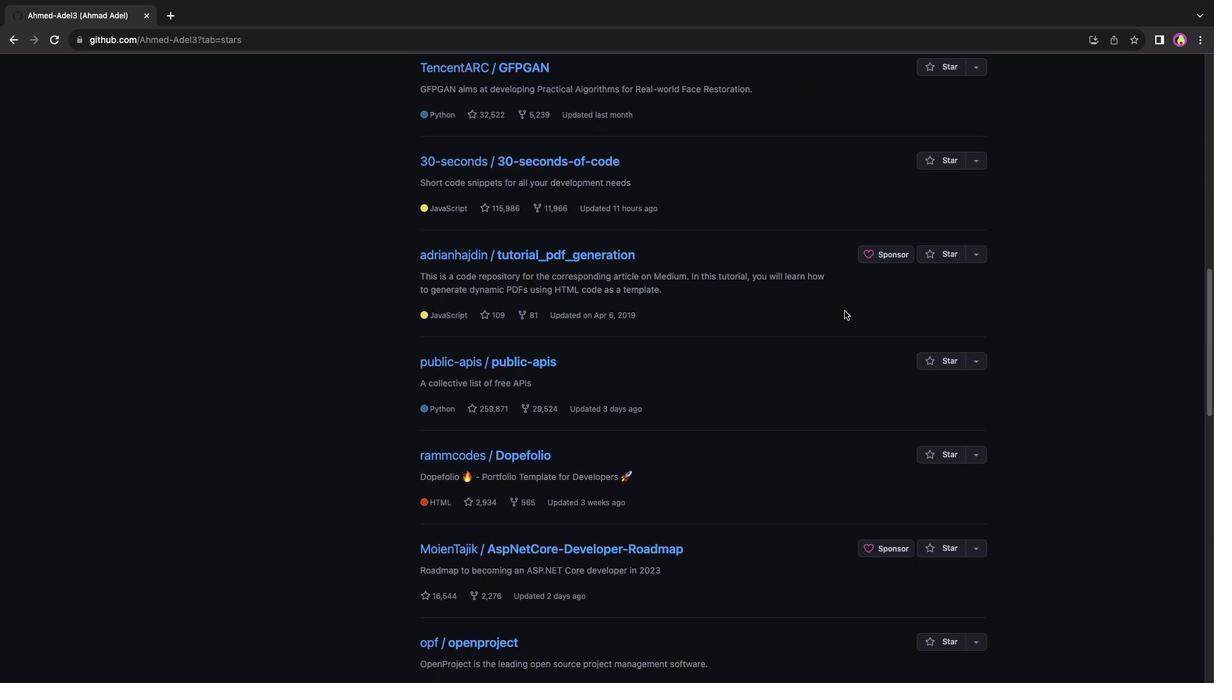 
Action: Mouse scrolled (481, 177) with delta (481, 177)
Screenshot: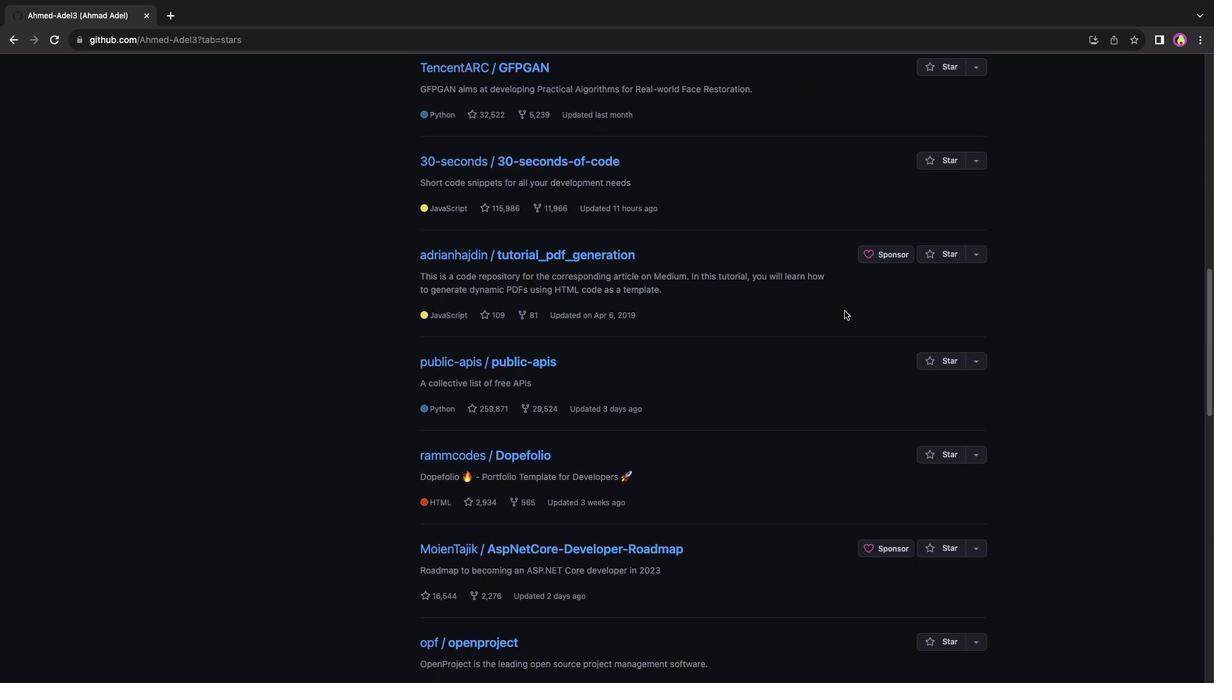 
Action: Mouse scrolled (481, 177) with delta (481, 177)
Screenshot: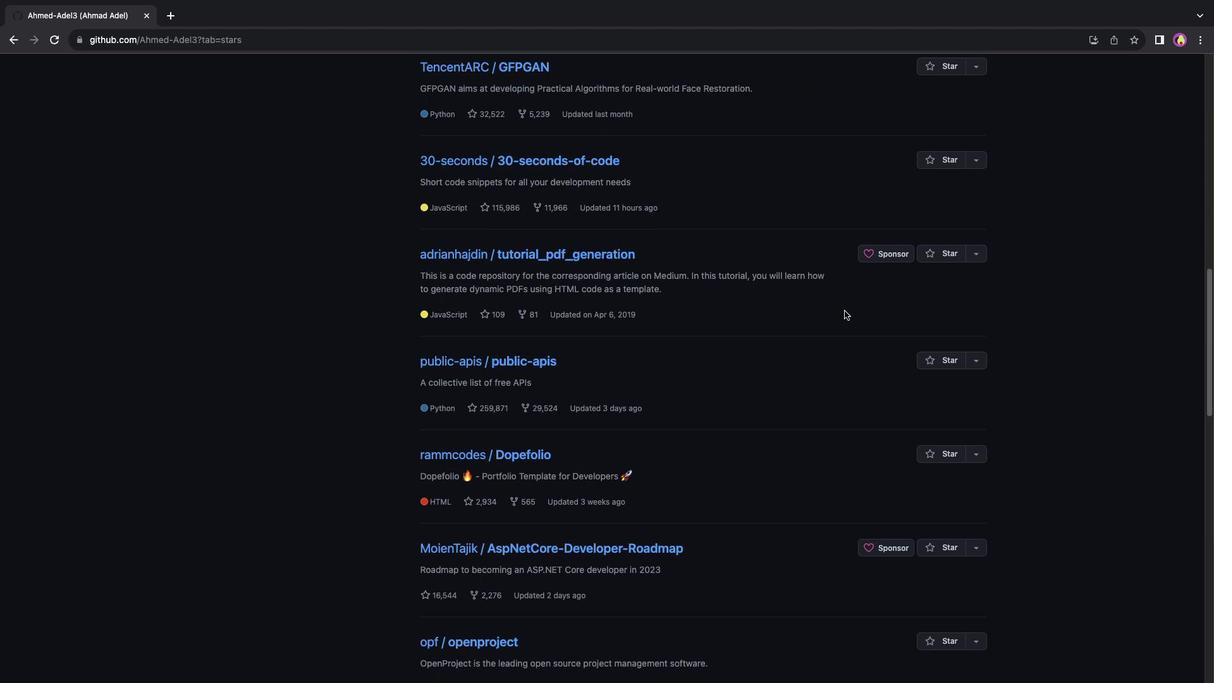 
Action: Mouse scrolled (481, 177) with delta (481, 177)
Screenshot: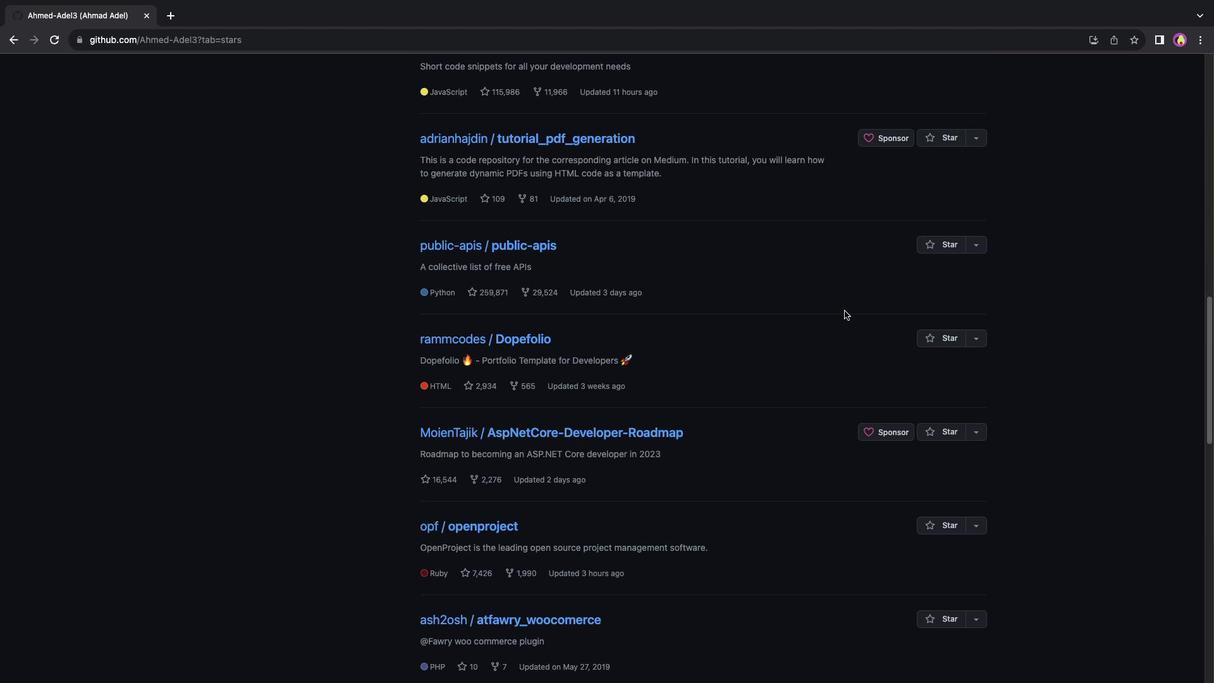 
Action: Mouse scrolled (481, 177) with delta (481, 177)
Screenshot: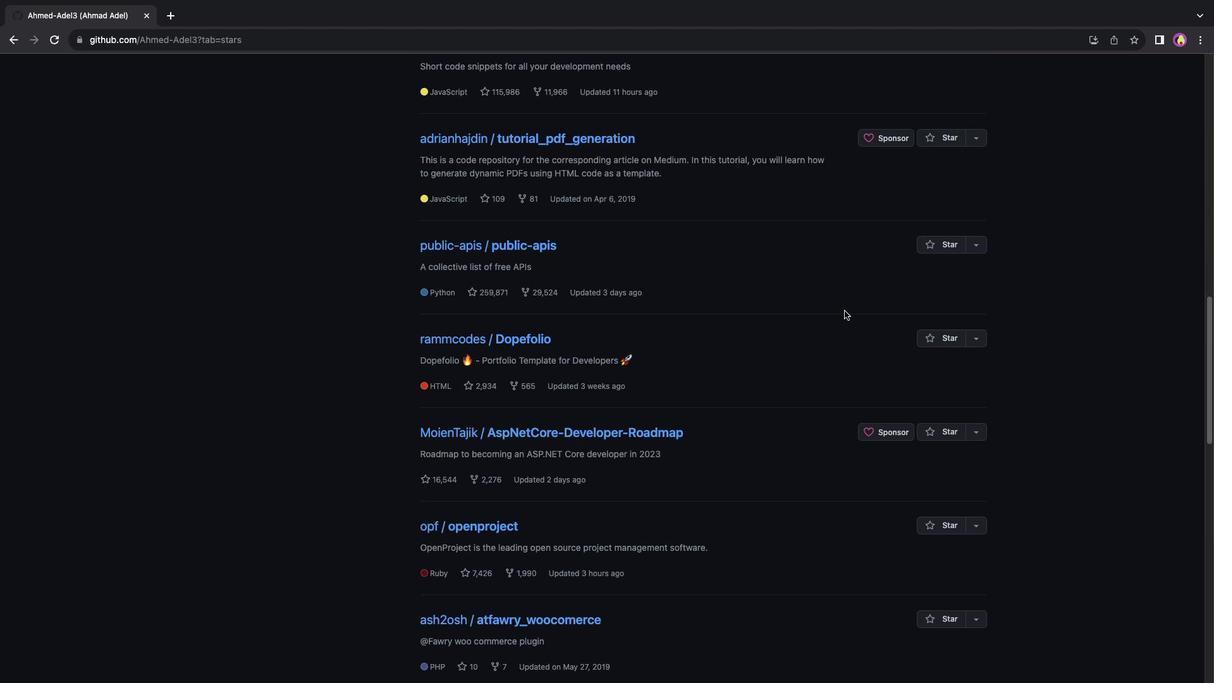 
Action: Mouse scrolled (481, 177) with delta (481, 177)
Screenshot: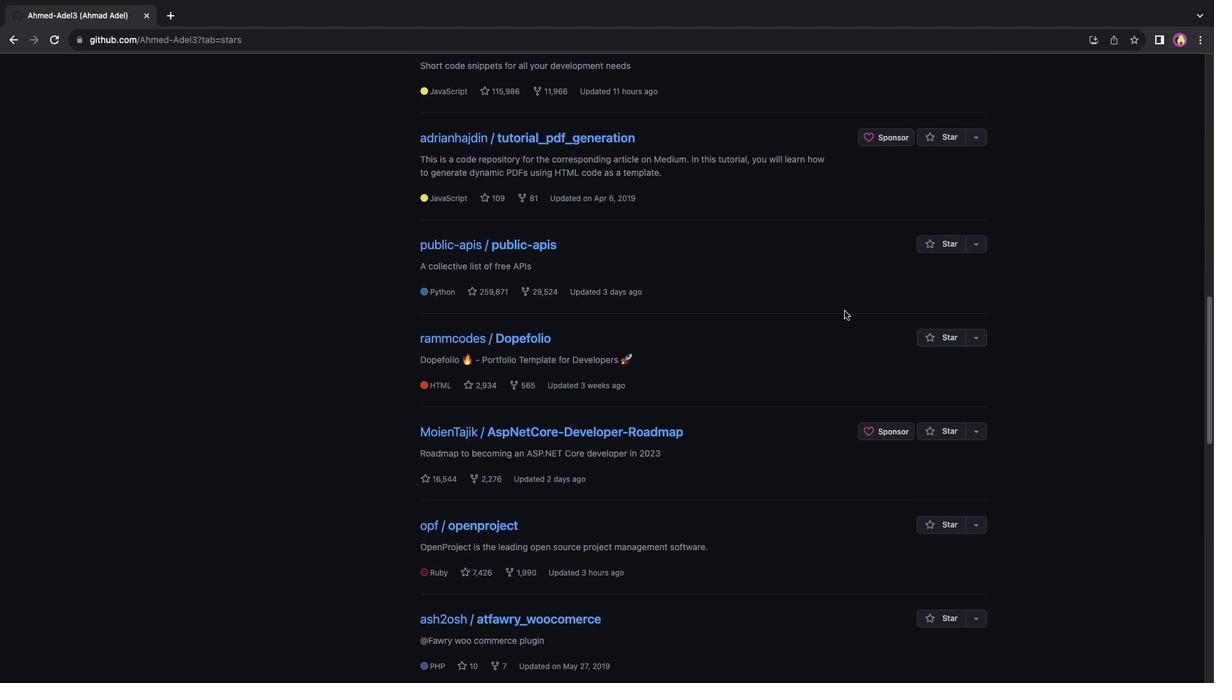 
Action: Mouse scrolled (481, 177) with delta (481, 177)
Screenshot: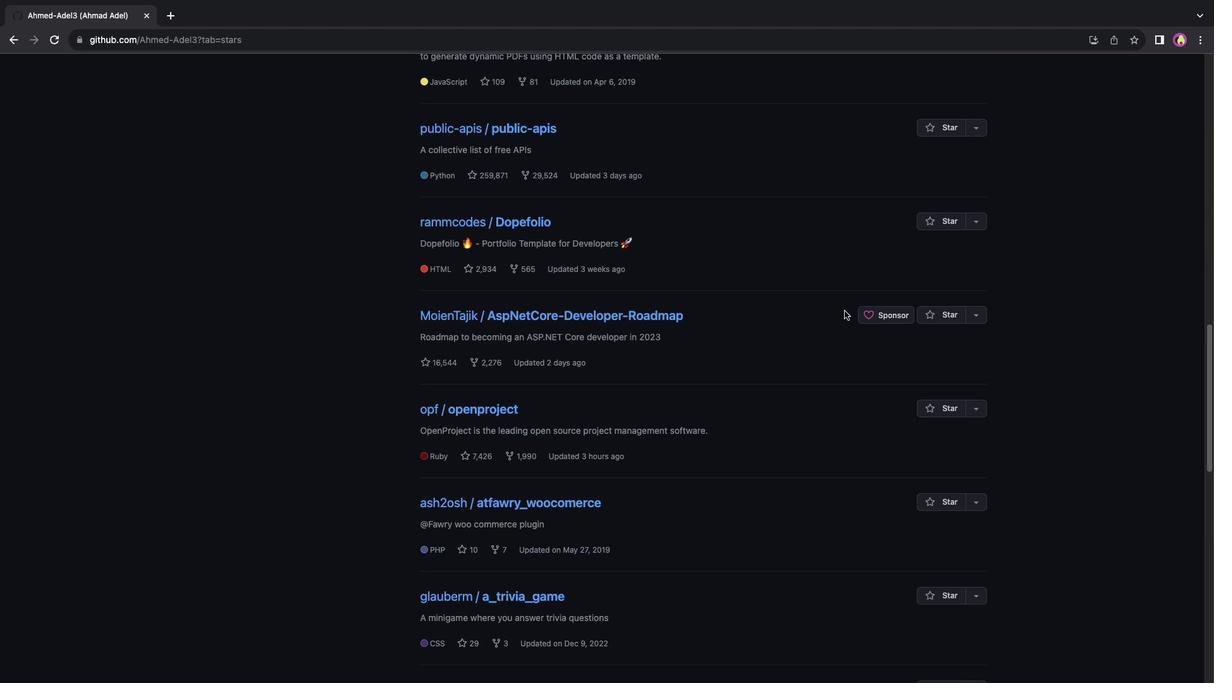 
Action: Mouse scrolled (481, 177) with delta (481, 177)
Screenshot: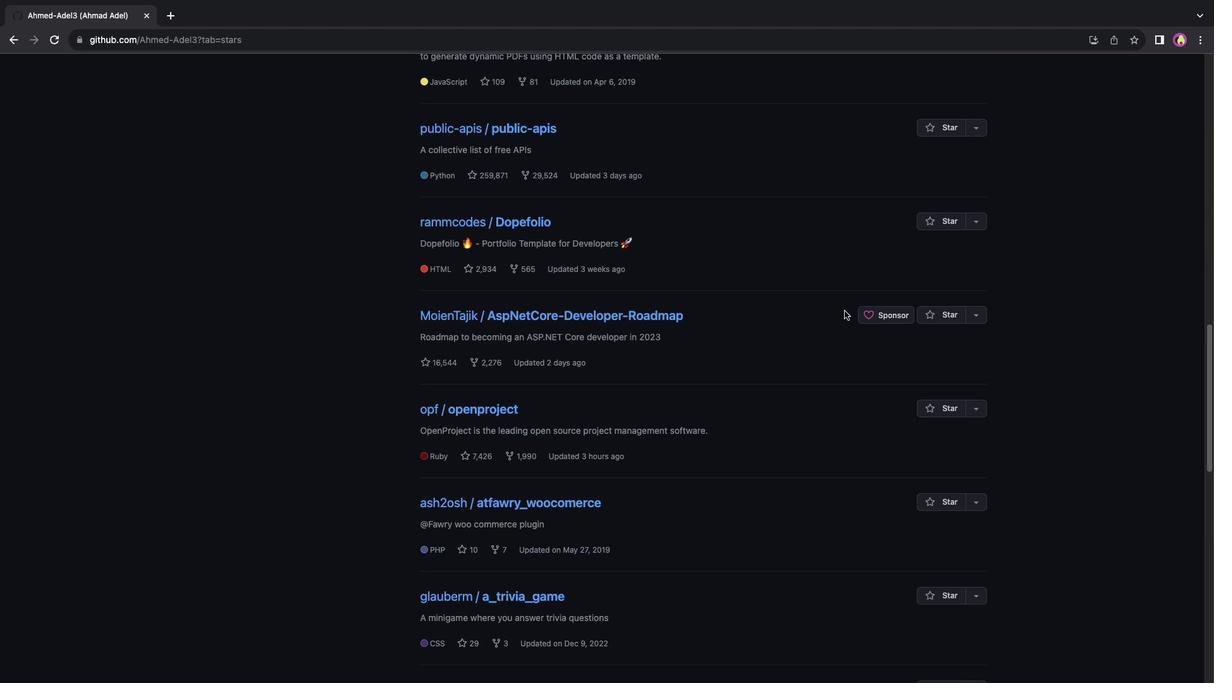 
Action: Mouse scrolled (481, 177) with delta (481, 177)
Screenshot: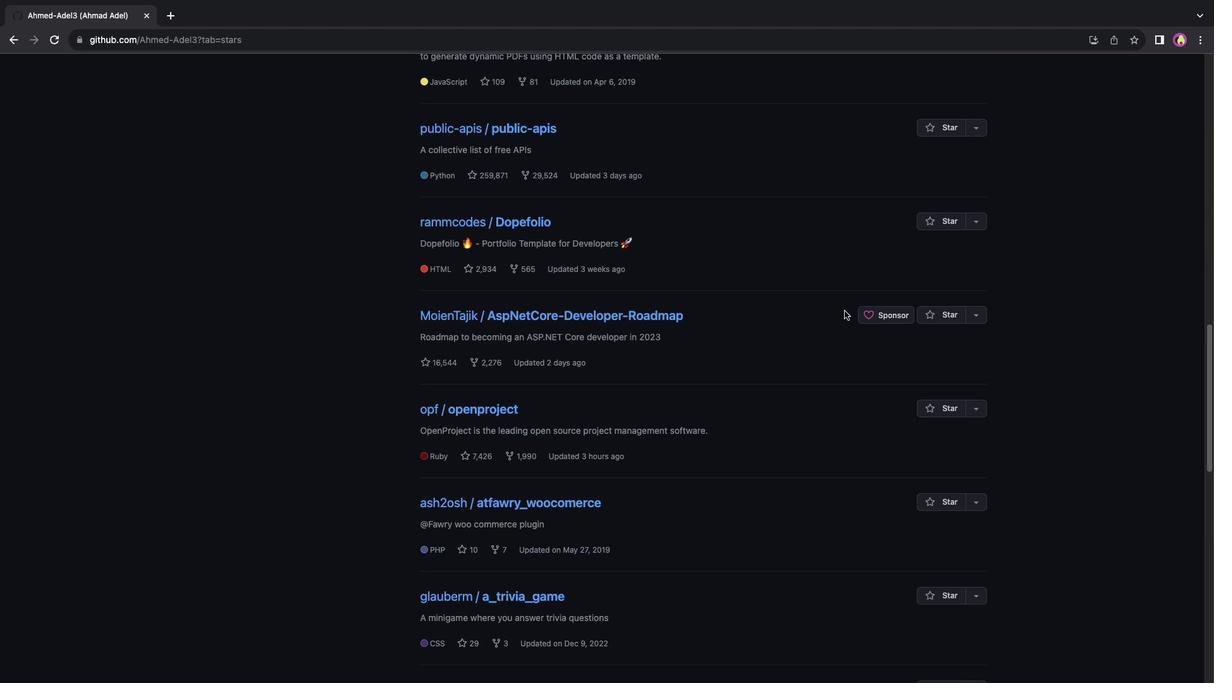 
Action: Mouse scrolled (481, 177) with delta (481, 177)
Screenshot: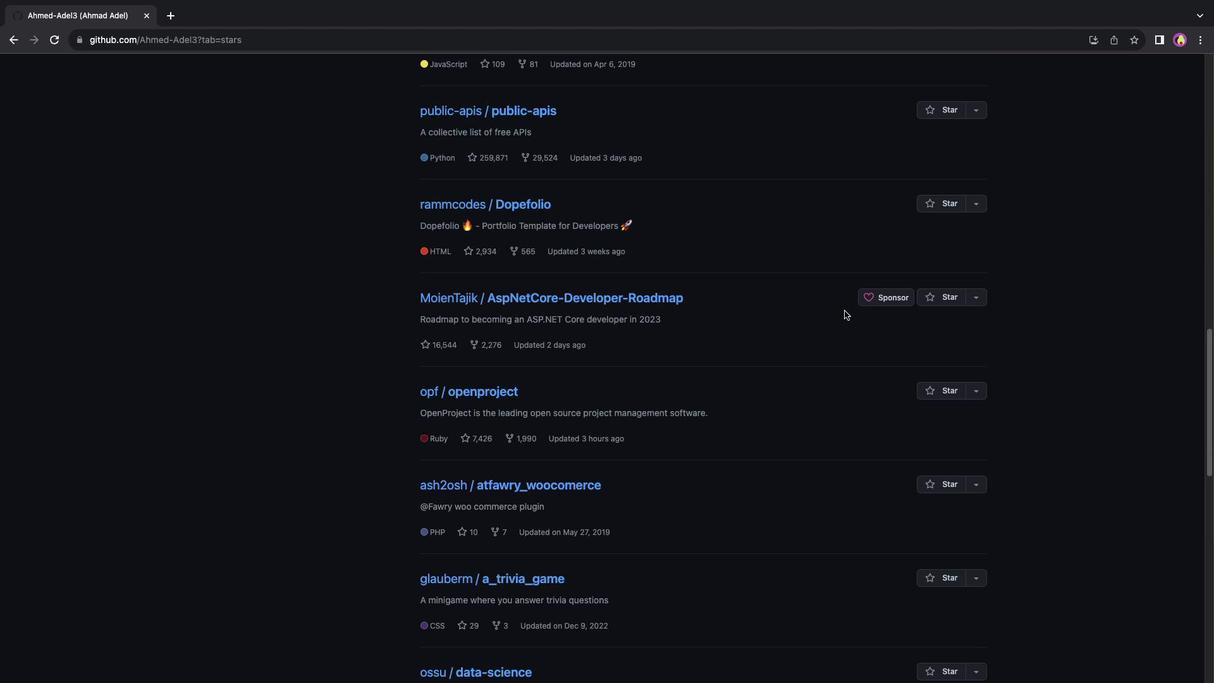 
Action: Mouse scrolled (481, 177) with delta (481, 177)
Screenshot: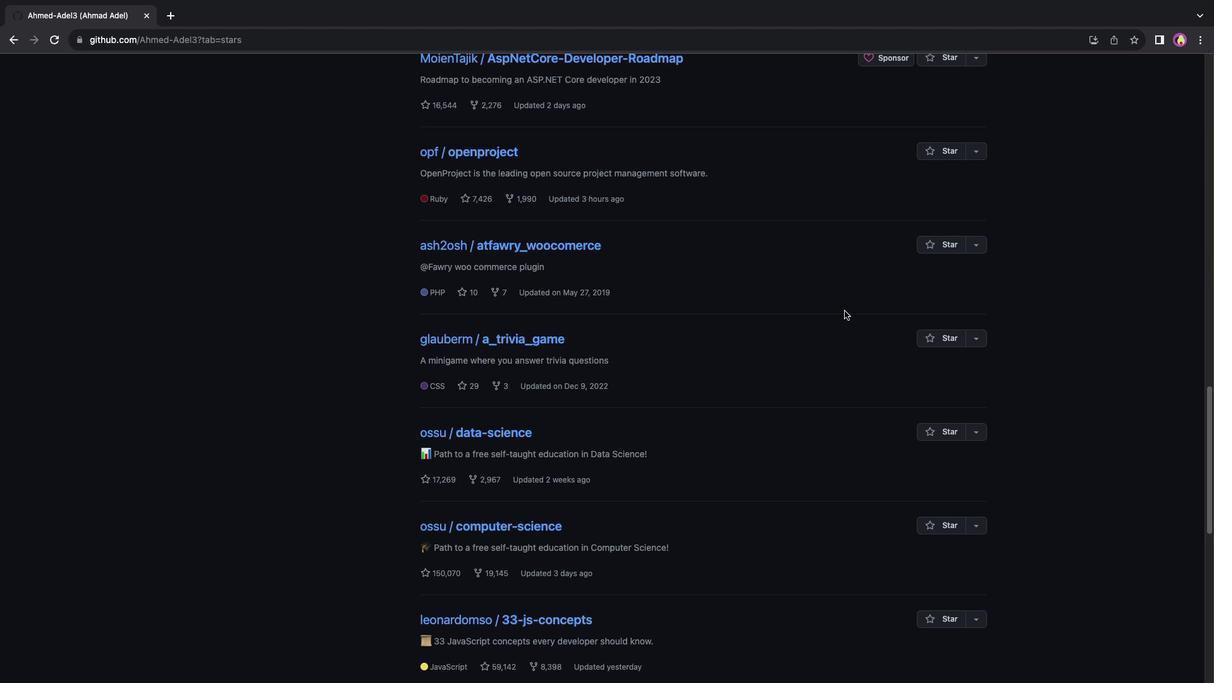 
Action: Mouse scrolled (481, 177) with delta (481, 177)
Screenshot: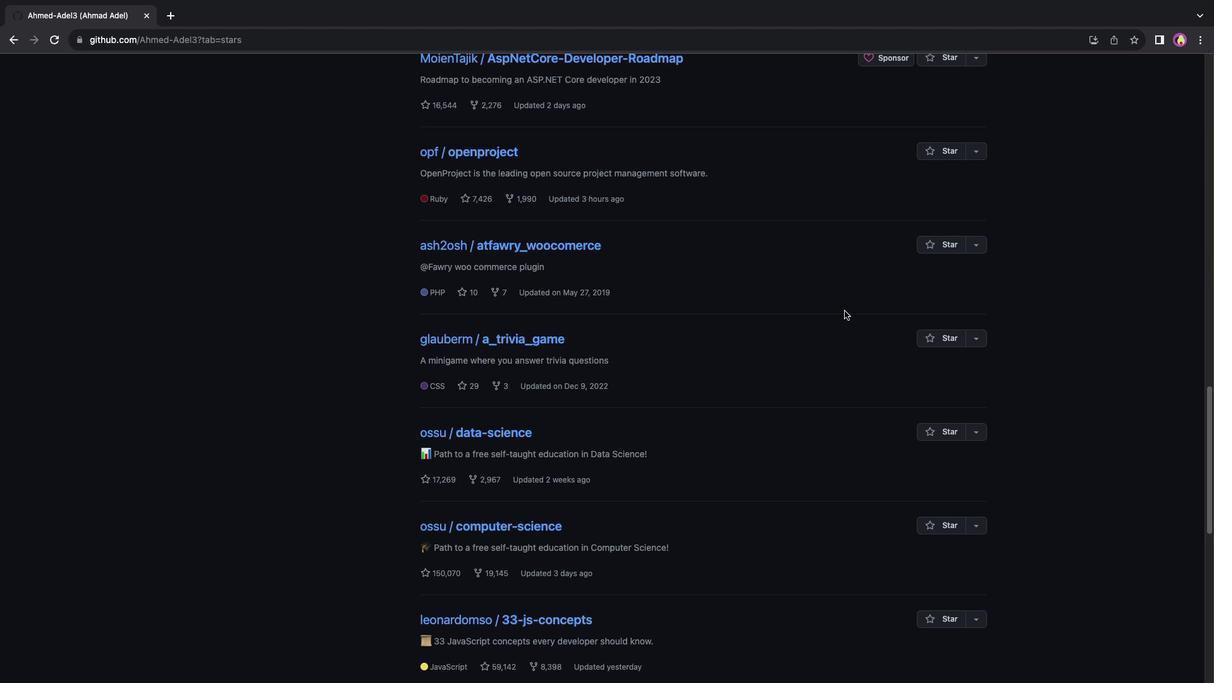 
Action: Mouse scrolled (481, 177) with delta (481, 177)
Screenshot: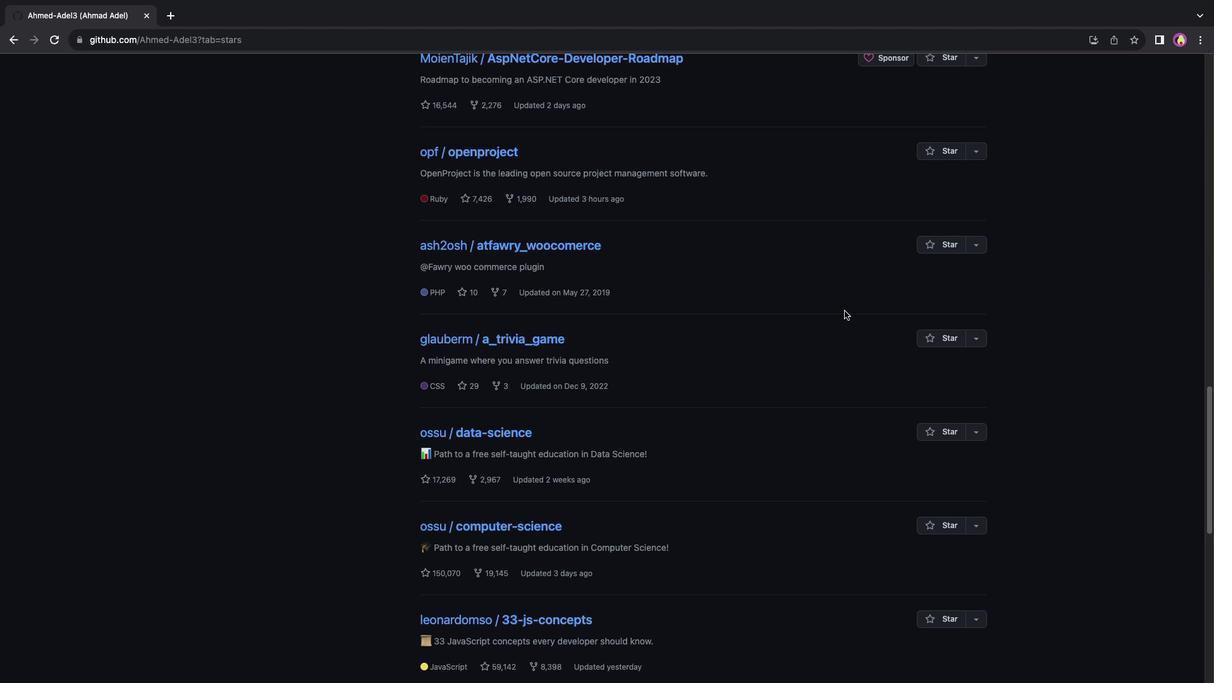 
Action: Mouse scrolled (481, 177) with delta (481, 177)
Screenshot: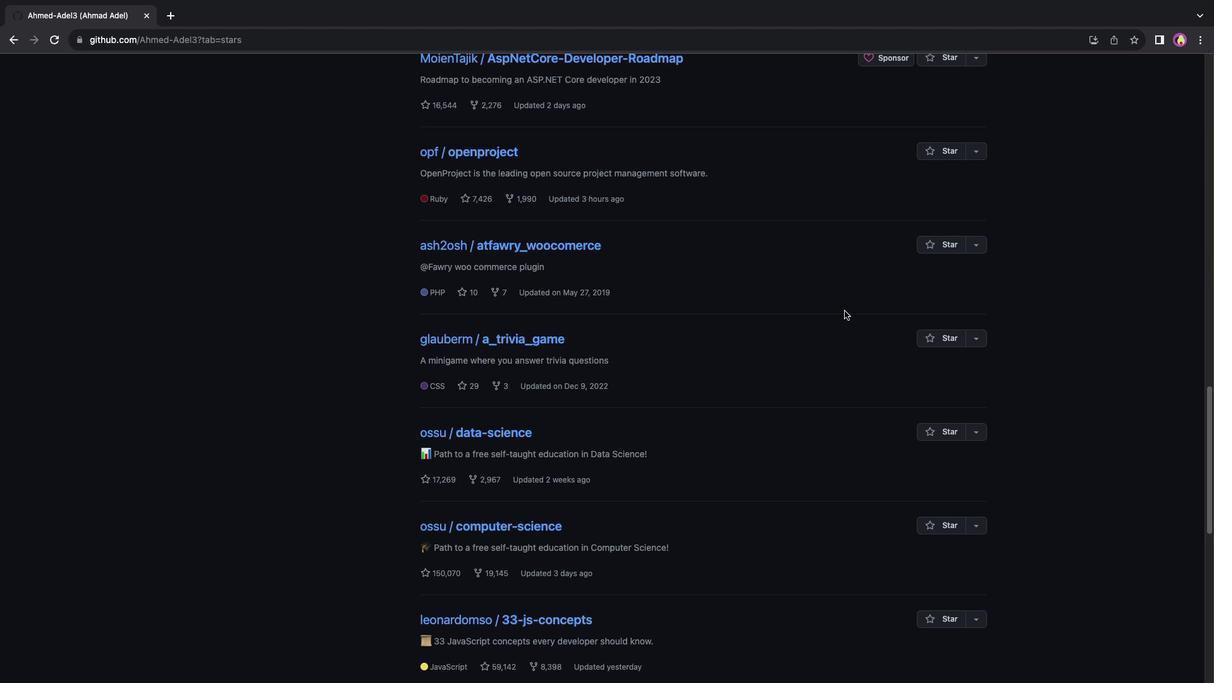 
Action: Mouse scrolled (481, 177) with delta (481, 177)
Screenshot: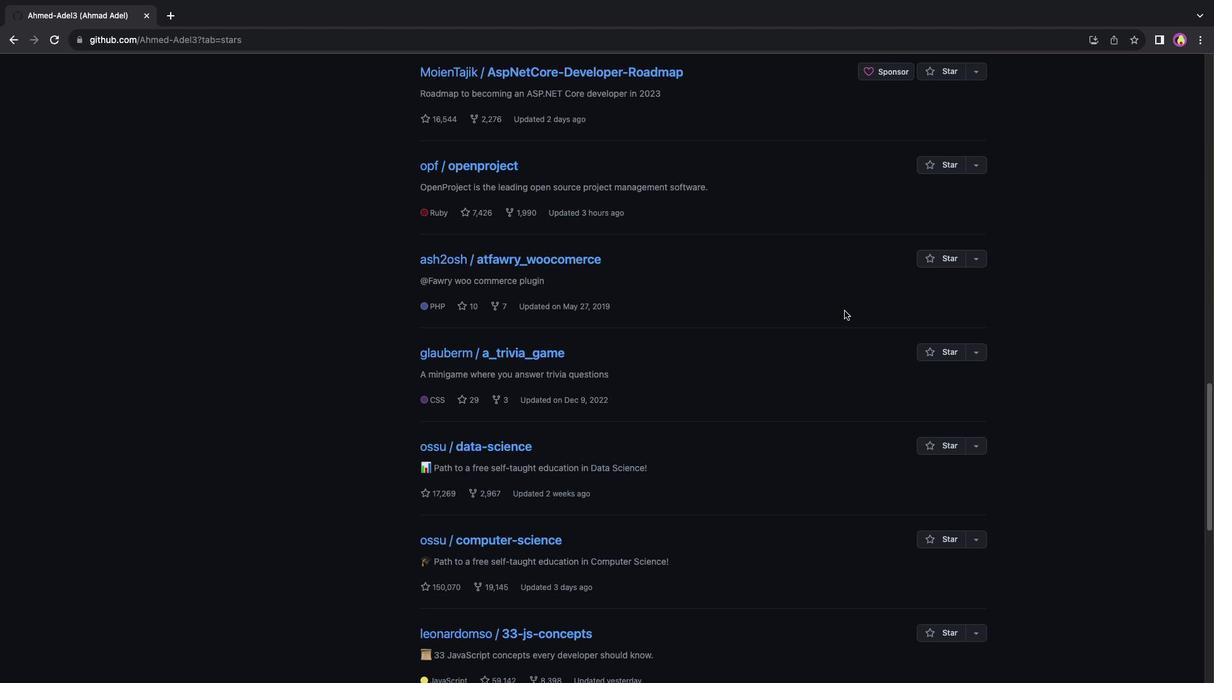
Action: Mouse scrolled (481, 177) with delta (481, 177)
Screenshot: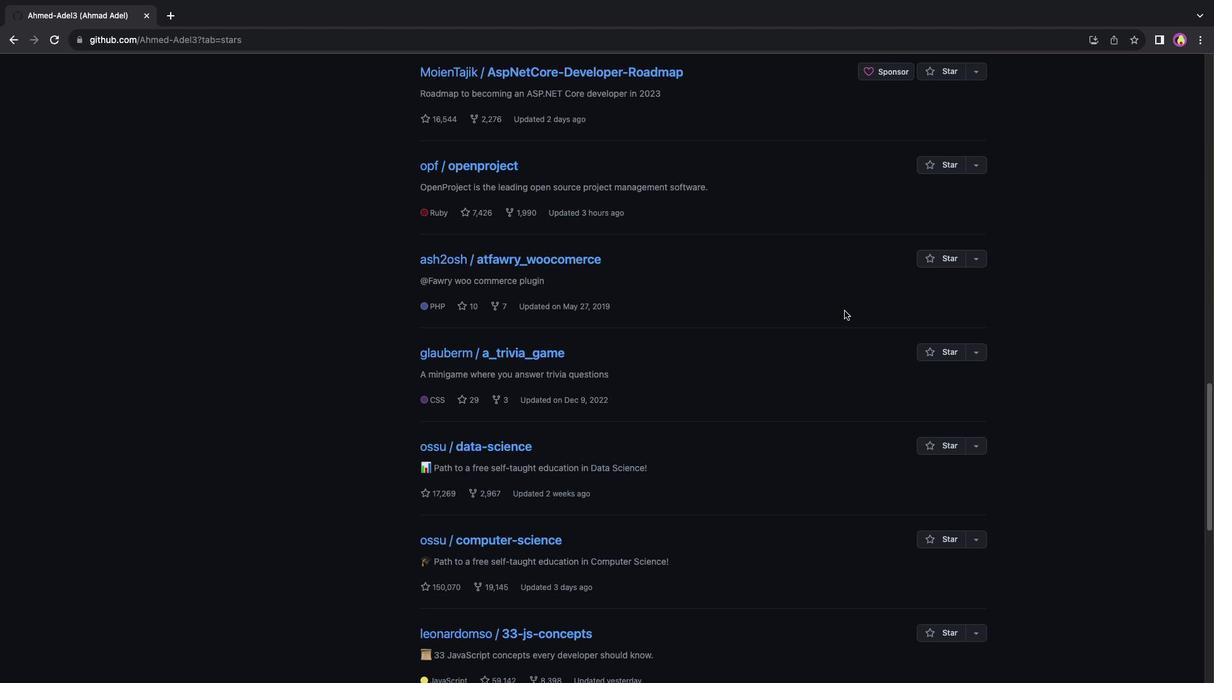 
Action: Mouse scrolled (481, 177) with delta (481, 177)
Screenshot: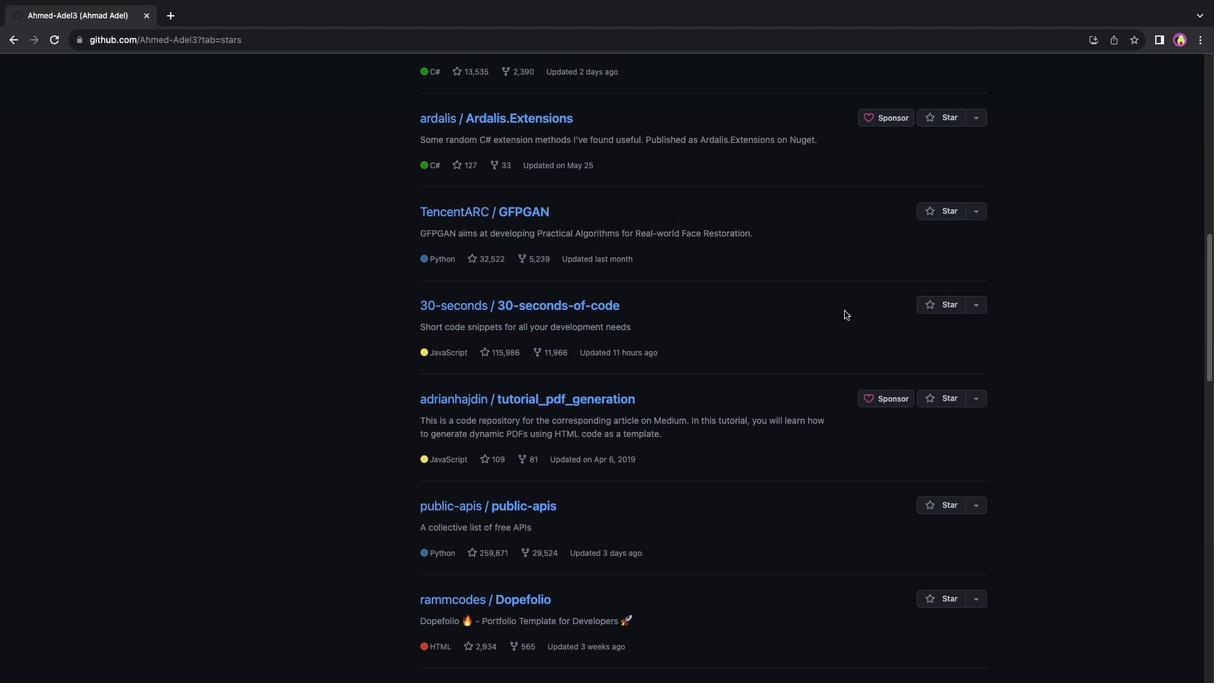 
Action: Mouse scrolled (481, 177) with delta (481, 177)
Screenshot: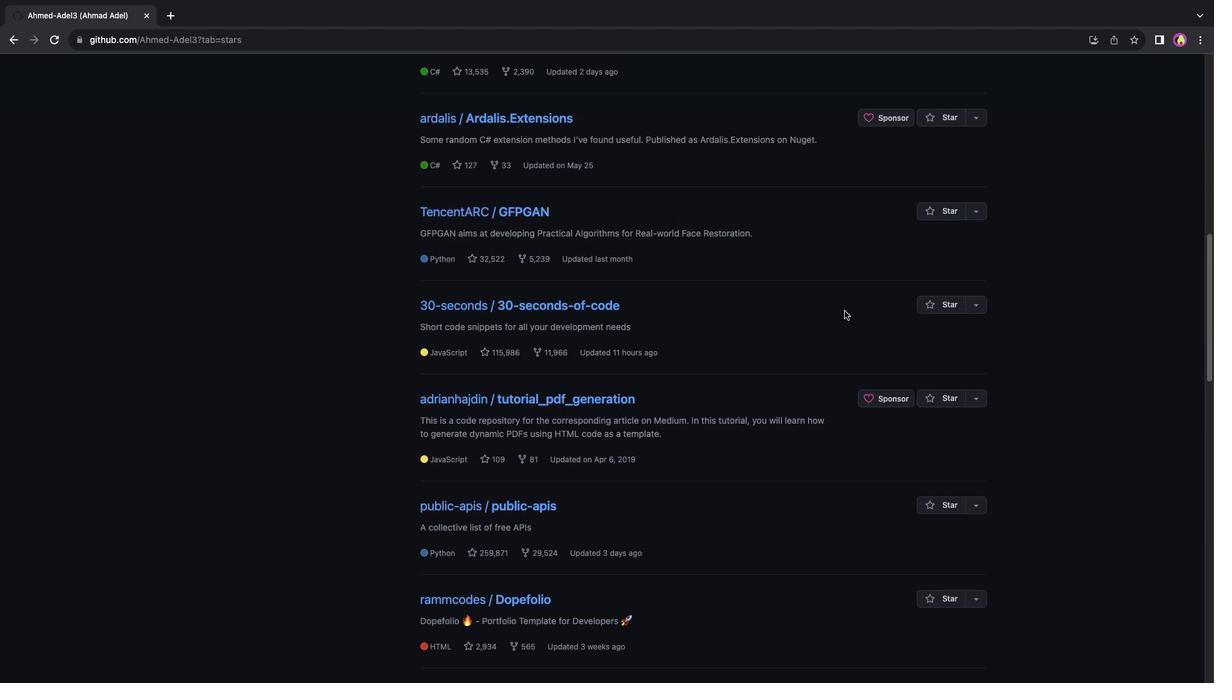 
Action: Mouse scrolled (481, 177) with delta (481, 177)
Screenshot: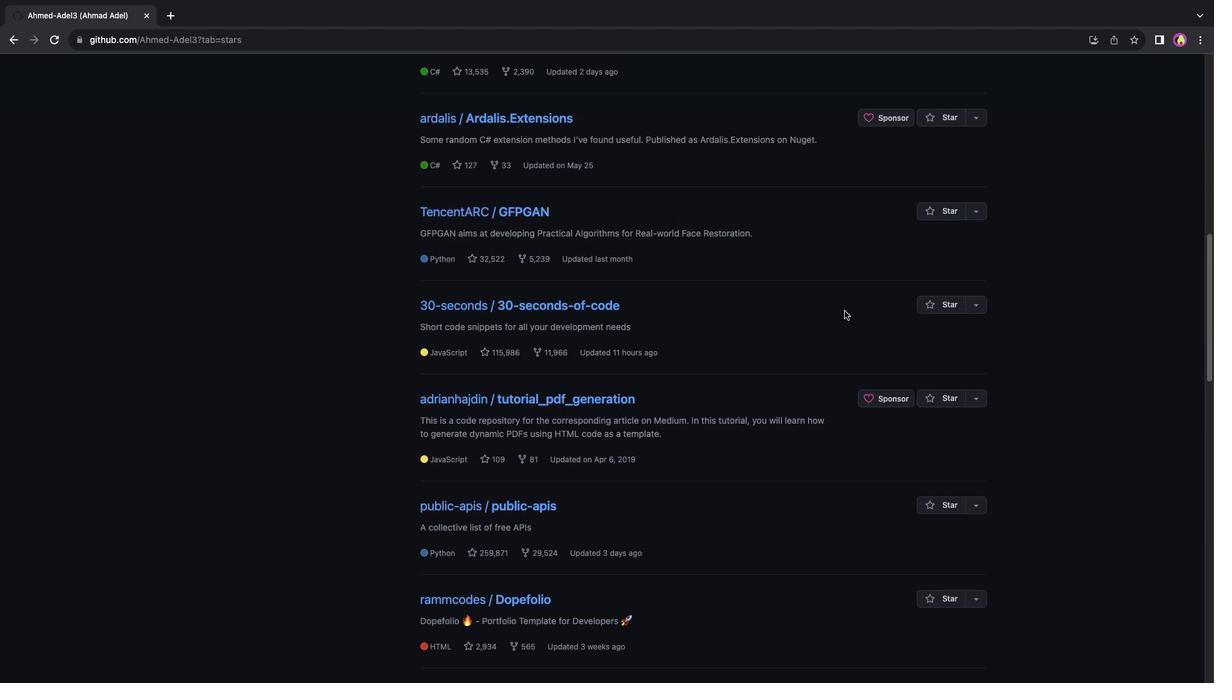 
Action: Mouse scrolled (481, 177) with delta (481, 177)
Screenshot: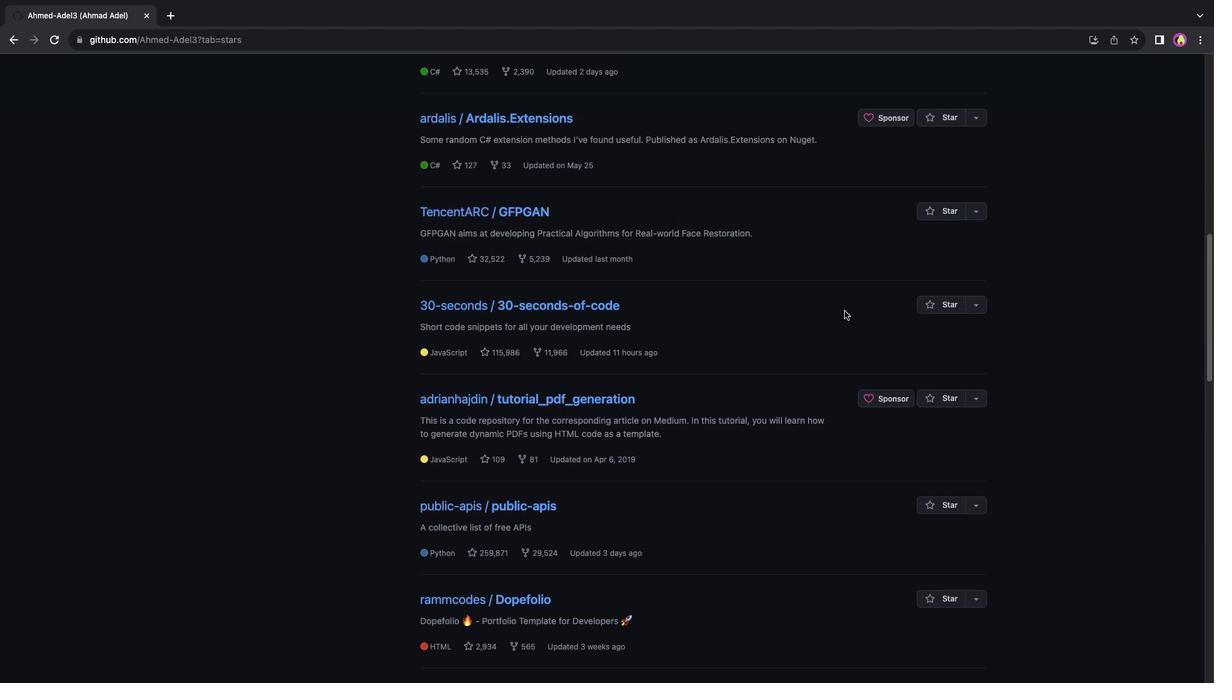 
Action: Mouse scrolled (481, 177) with delta (481, 177)
Screenshot: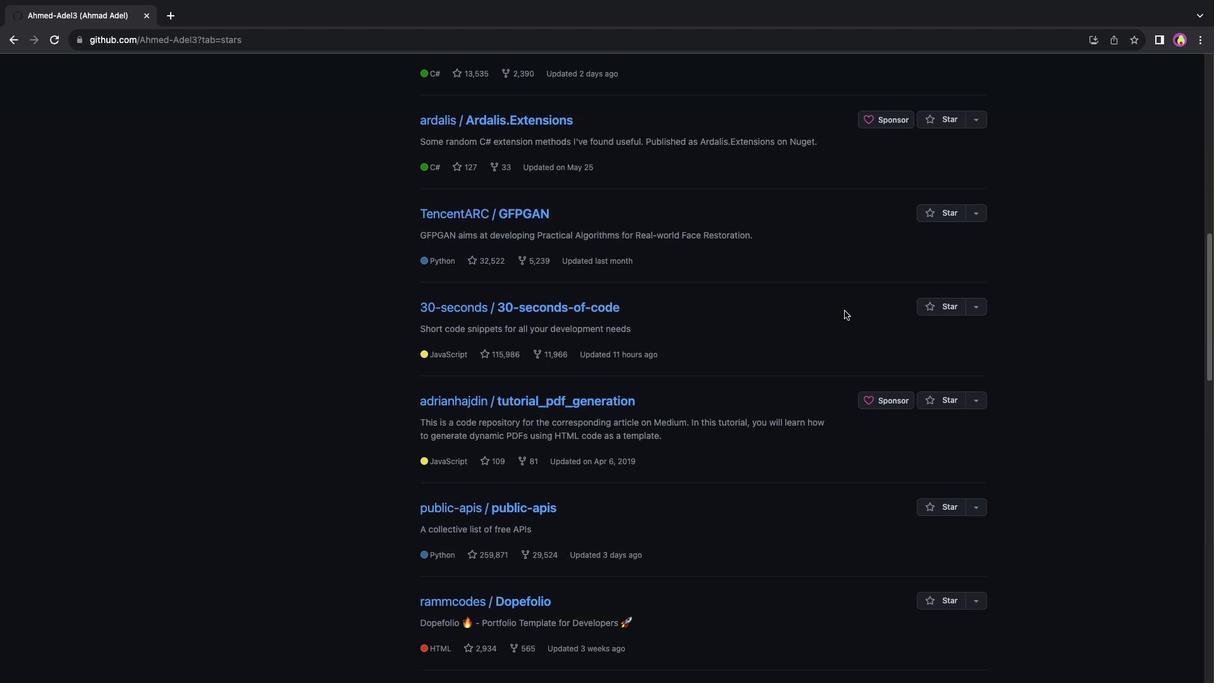 
Action: Mouse scrolled (481, 177) with delta (481, 177)
Screenshot: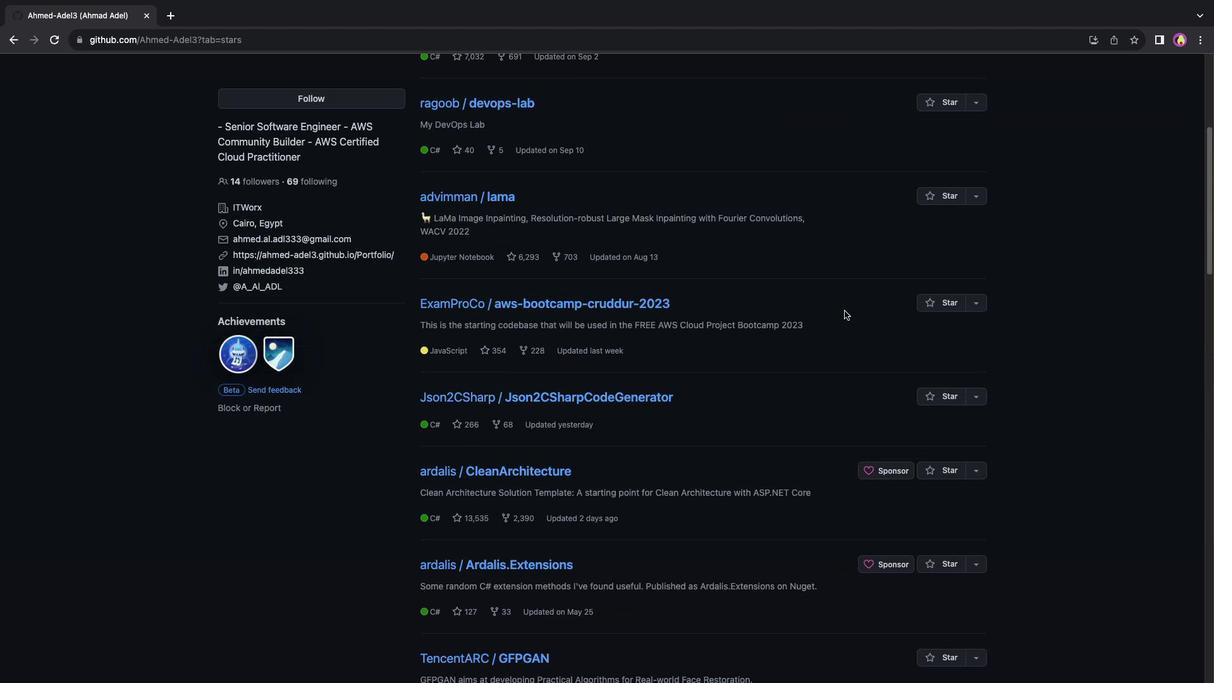 
Action: Mouse scrolled (481, 177) with delta (481, 177)
